 Task: Create a custom picklist field labeled 'Types of Insurance' and enter various insurance types, ensuring no duplicate values.
Action: Mouse moved to (603, 95)
Screenshot: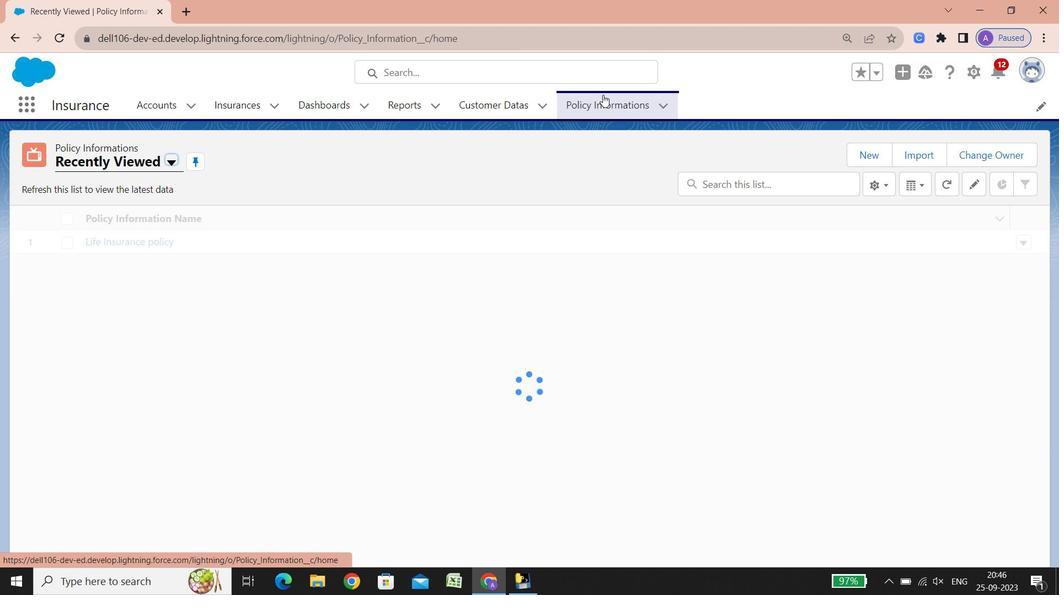 
Action: Mouse pressed left at (603, 95)
Screenshot: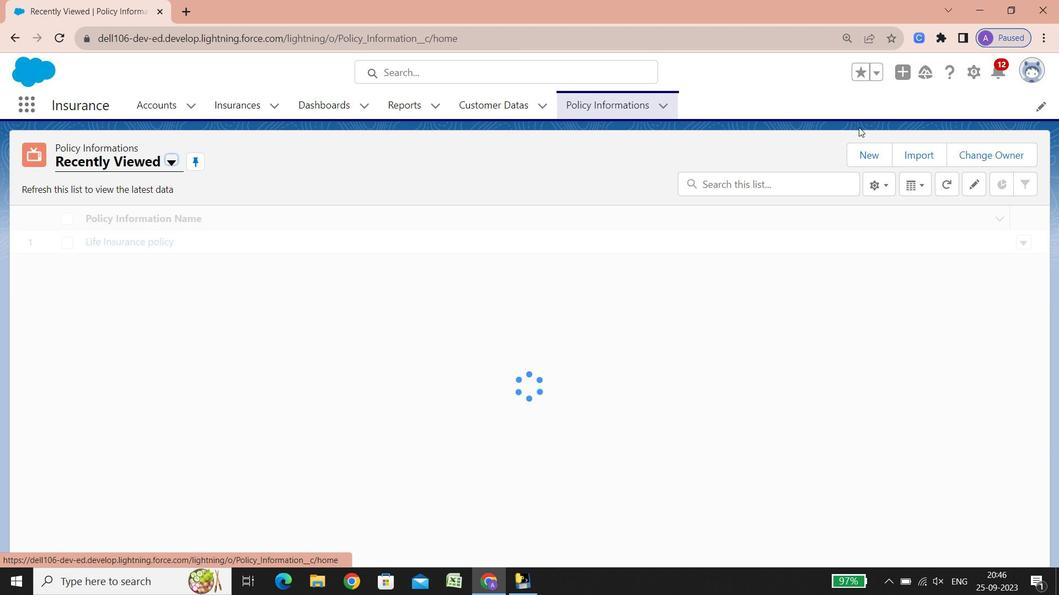 
Action: Mouse moved to (867, 152)
Screenshot: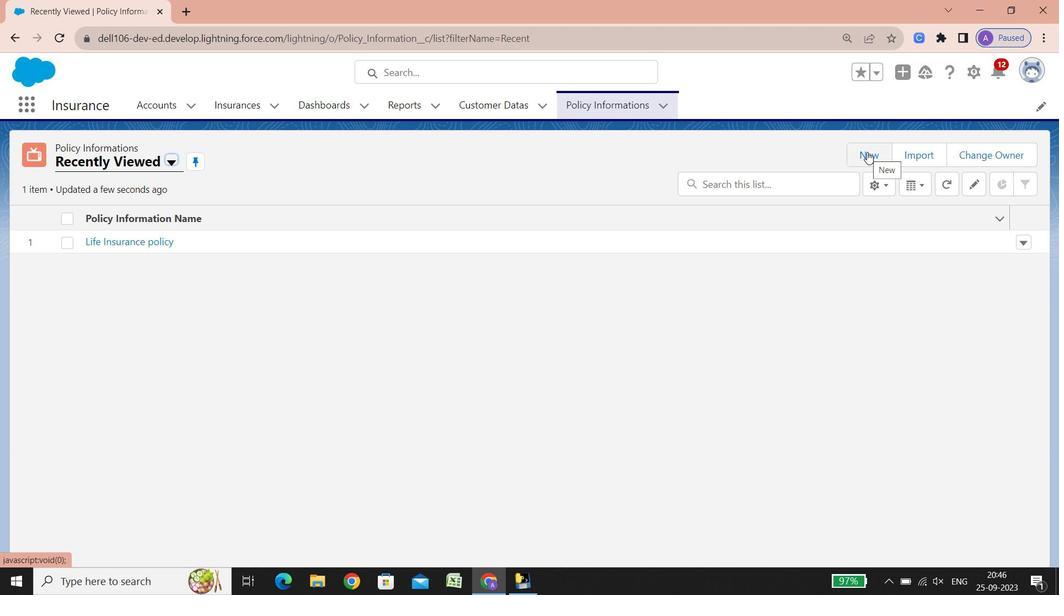
Action: Mouse pressed left at (867, 152)
Screenshot: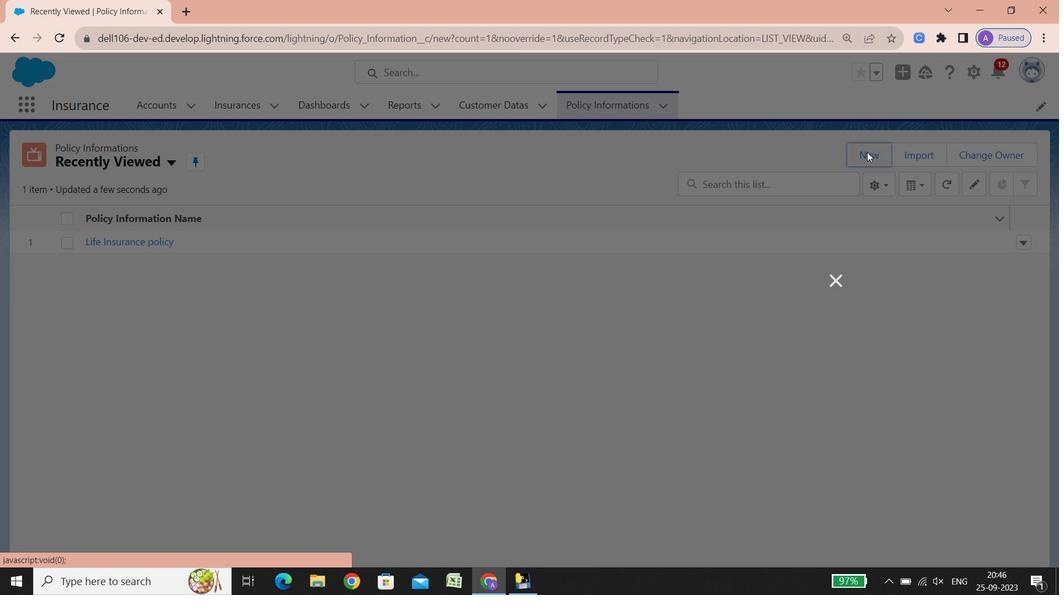 
Action: Mouse moved to (654, 301)
Screenshot: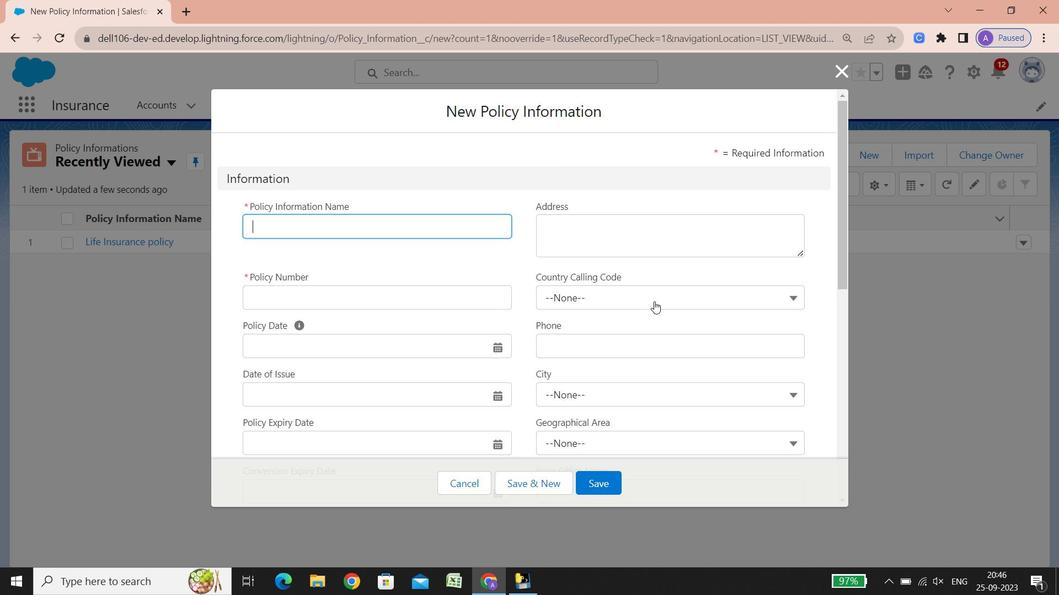 
Action: Mouse scrolled (654, 301) with delta (0, 0)
Screenshot: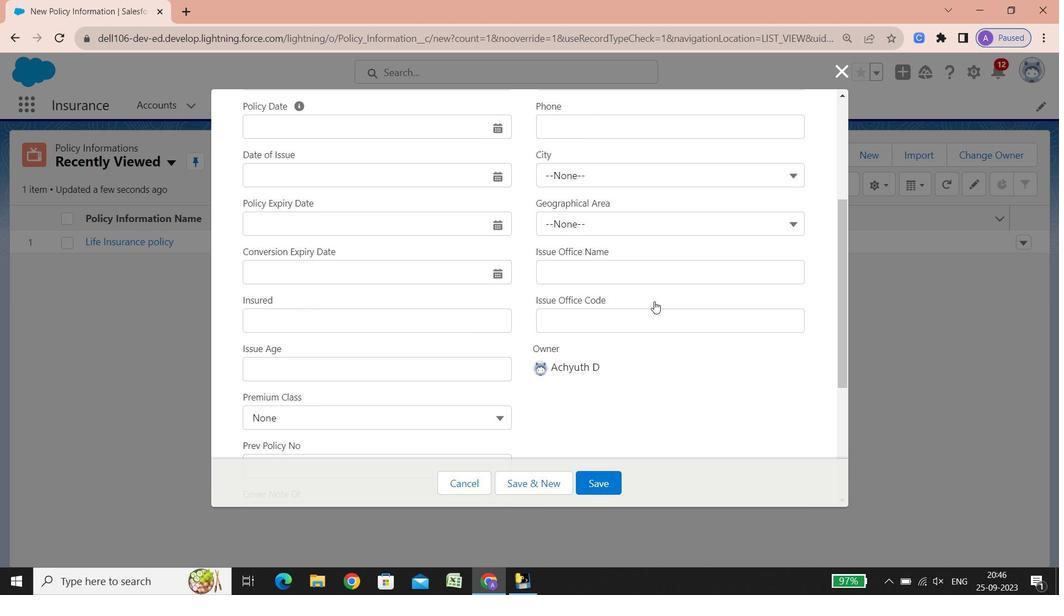 
Action: Mouse scrolled (654, 301) with delta (0, 0)
Screenshot: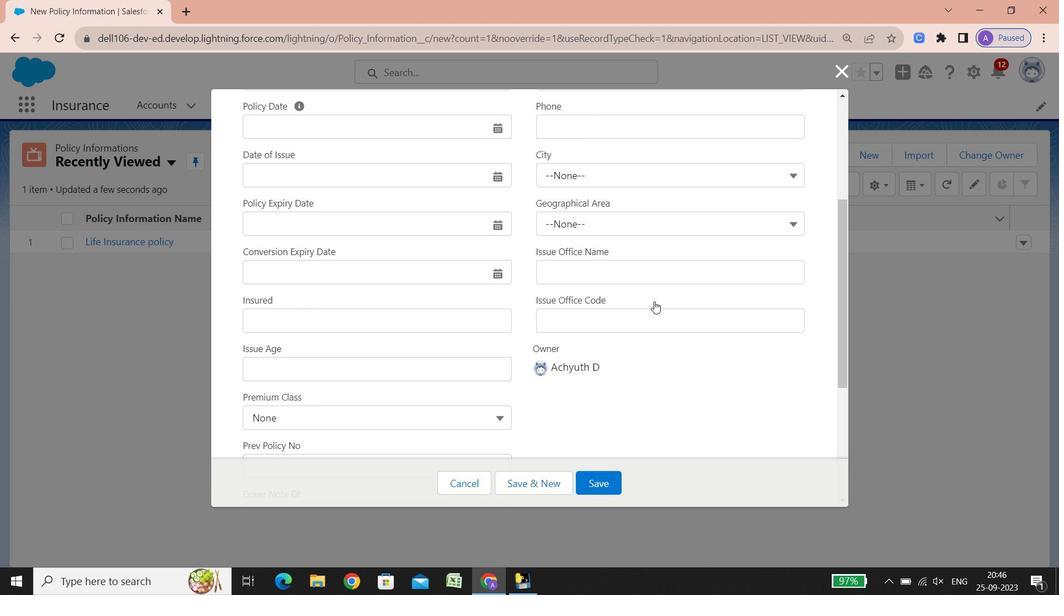 
Action: Mouse scrolled (654, 301) with delta (0, 0)
Screenshot: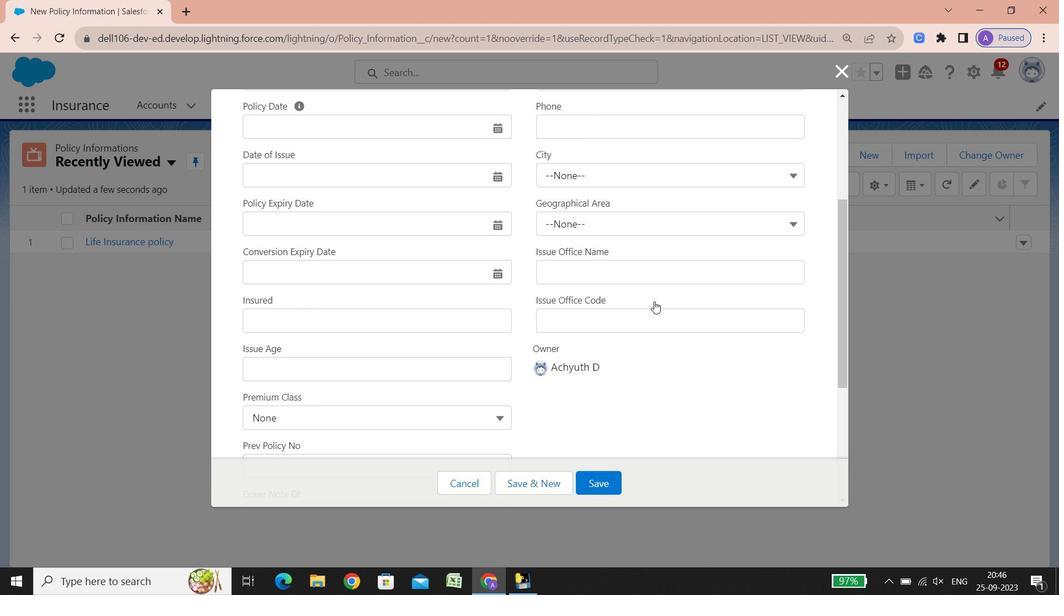 
Action: Mouse scrolled (654, 301) with delta (0, 0)
Screenshot: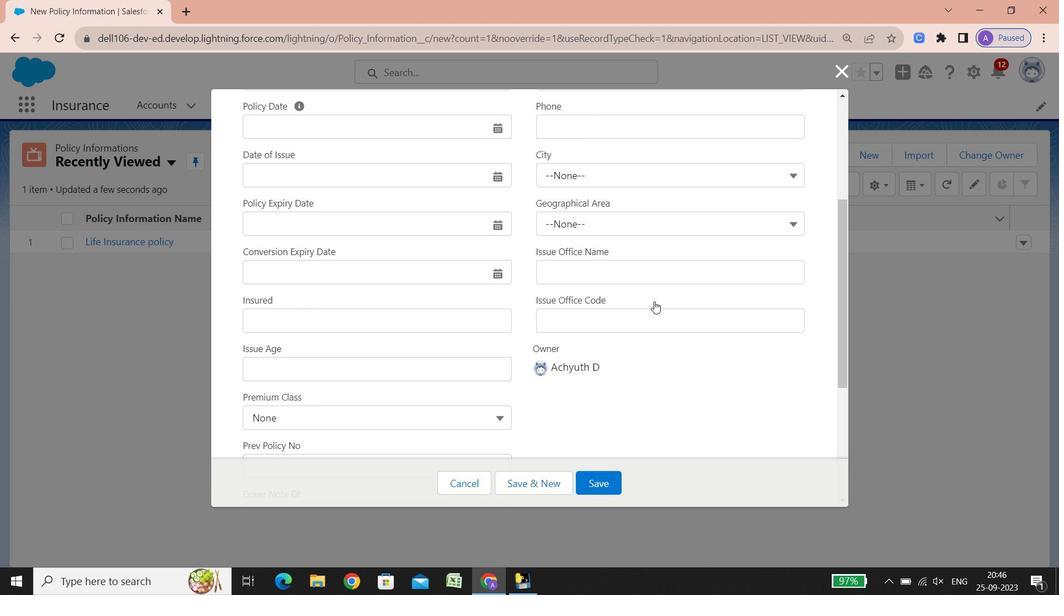 
Action: Mouse scrolled (654, 301) with delta (0, 0)
Screenshot: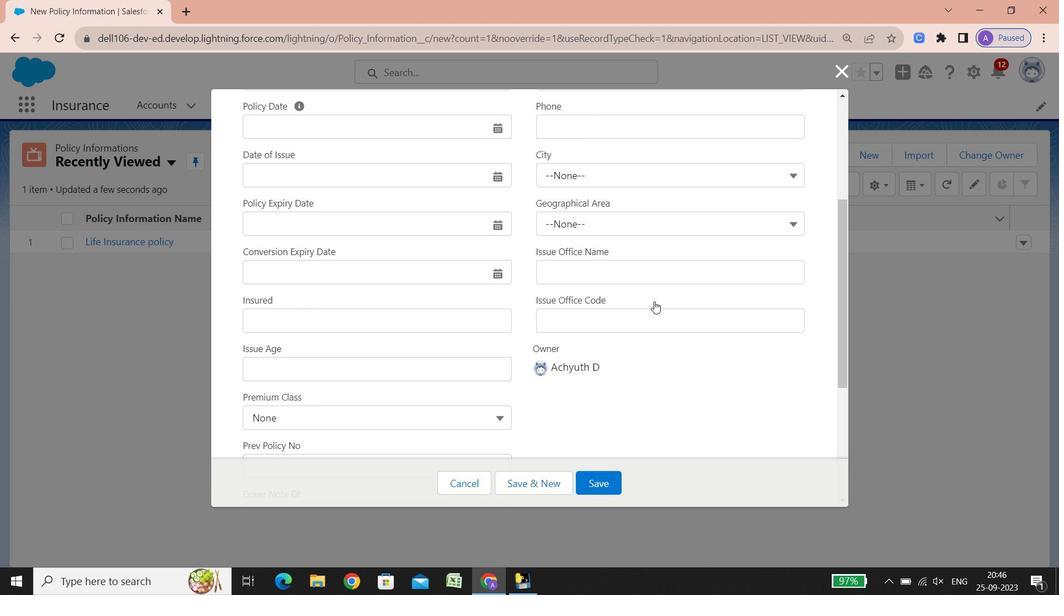 
Action: Mouse scrolled (654, 301) with delta (0, 0)
Screenshot: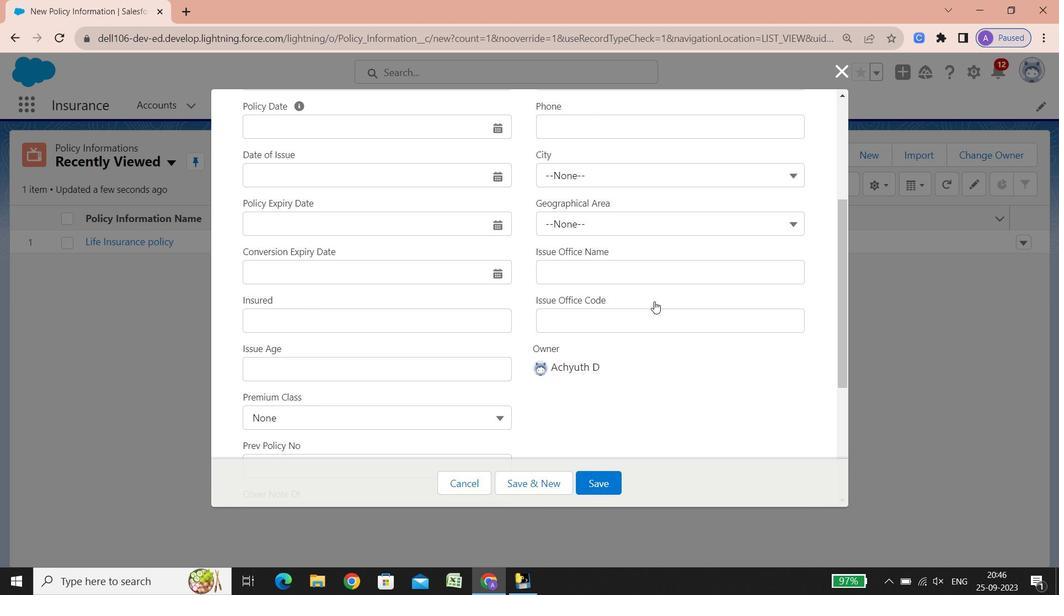 
Action: Mouse scrolled (654, 301) with delta (0, 0)
Screenshot: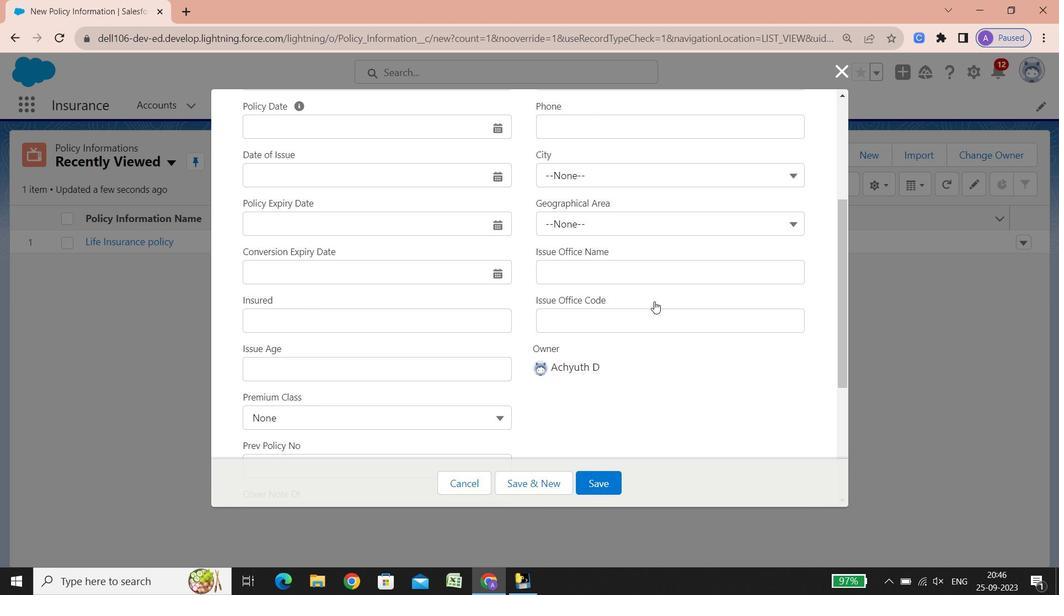 
Action: Mouse scrolled (654, 301) with delta (0, 0)
Screenshot: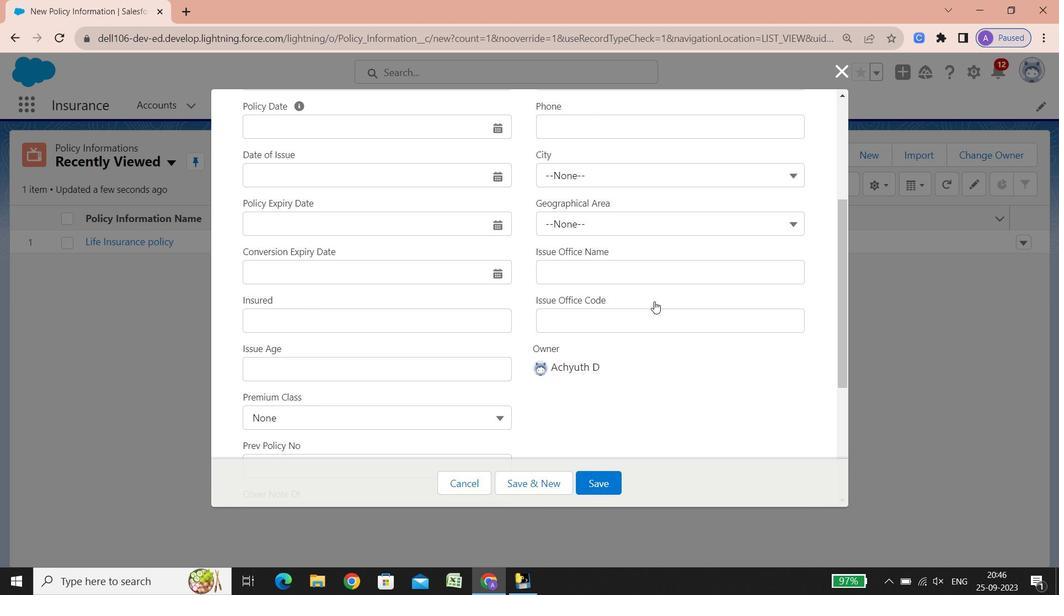 
Action: Mouse scrolled (654, 301) with delta (0, 0)
Screenshot: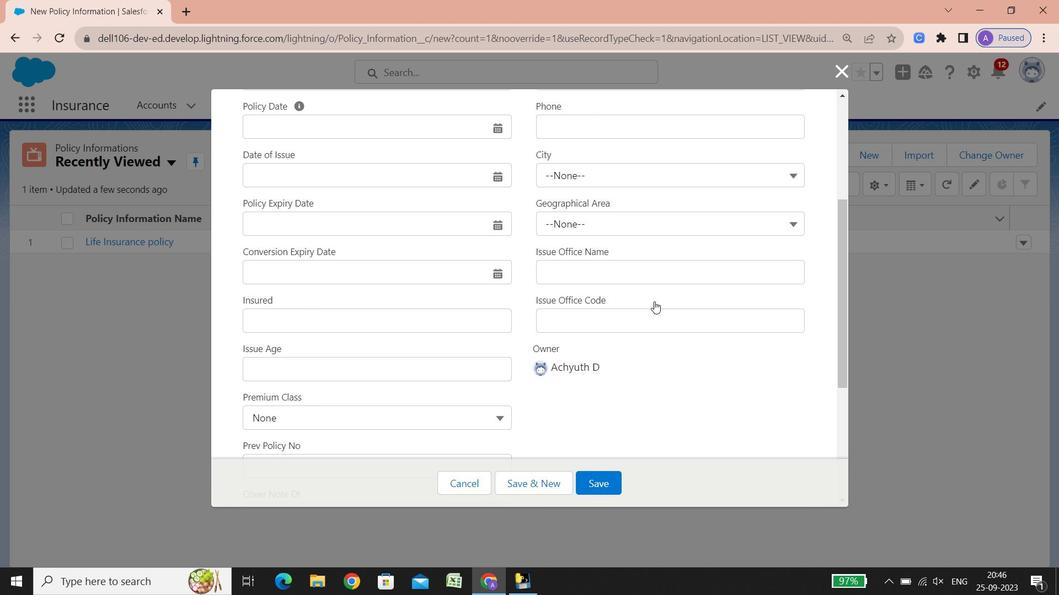 
Action: Mouse scrolled (654, 301) with delta (0, 0)
Screenshot: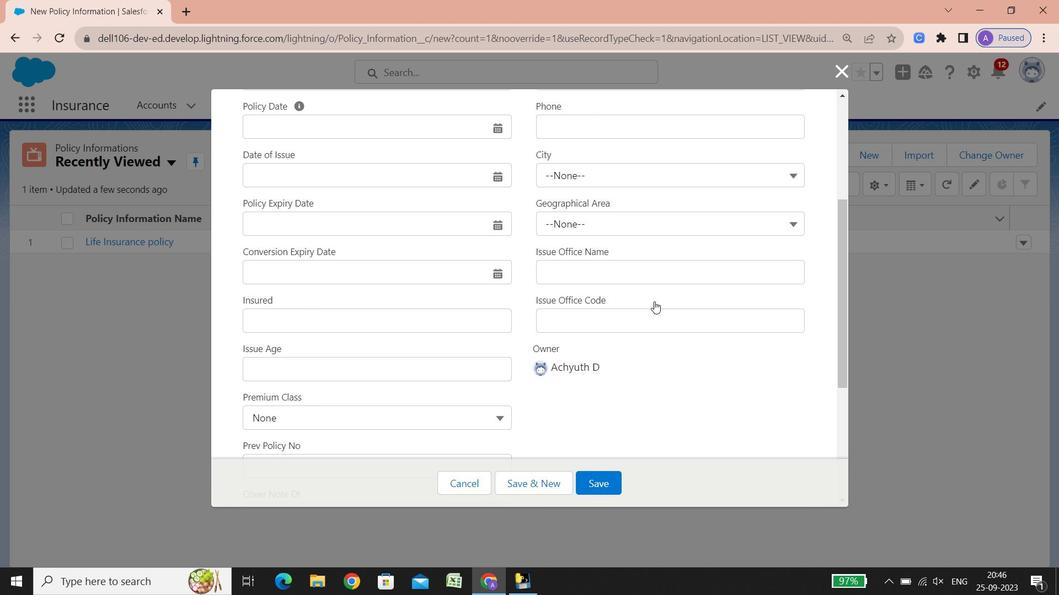 
Action: Mouse scrolled (654, 301) with delta (0, 0)
Screenshot: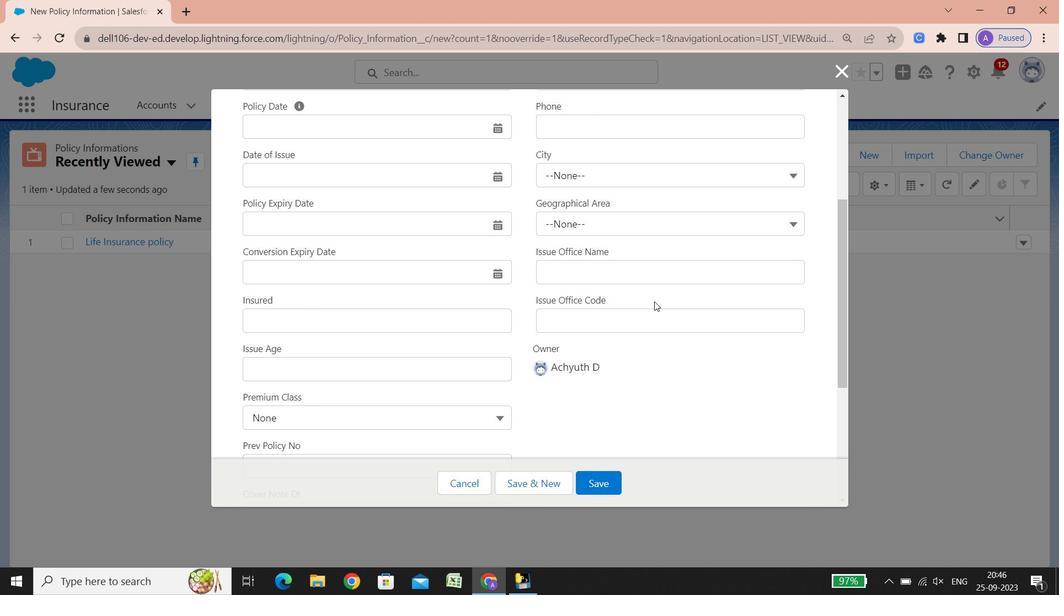 
Action: Mouse scrolled (654, 301) with delta (0, 0)
Screenshot: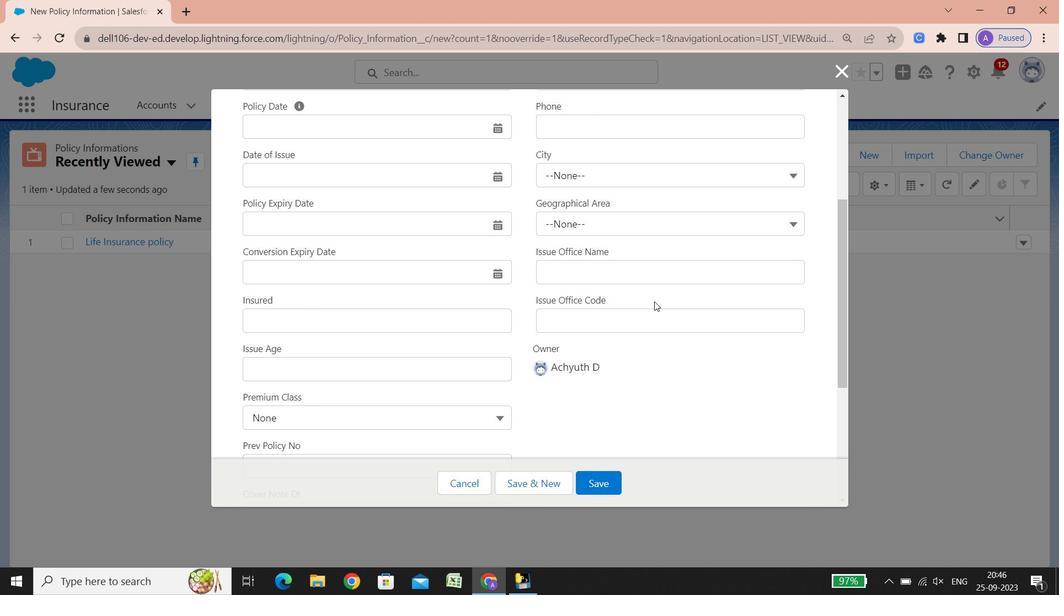
Action: Mouse scrolled (654, 301) with delta (0, 0)
Screenshot: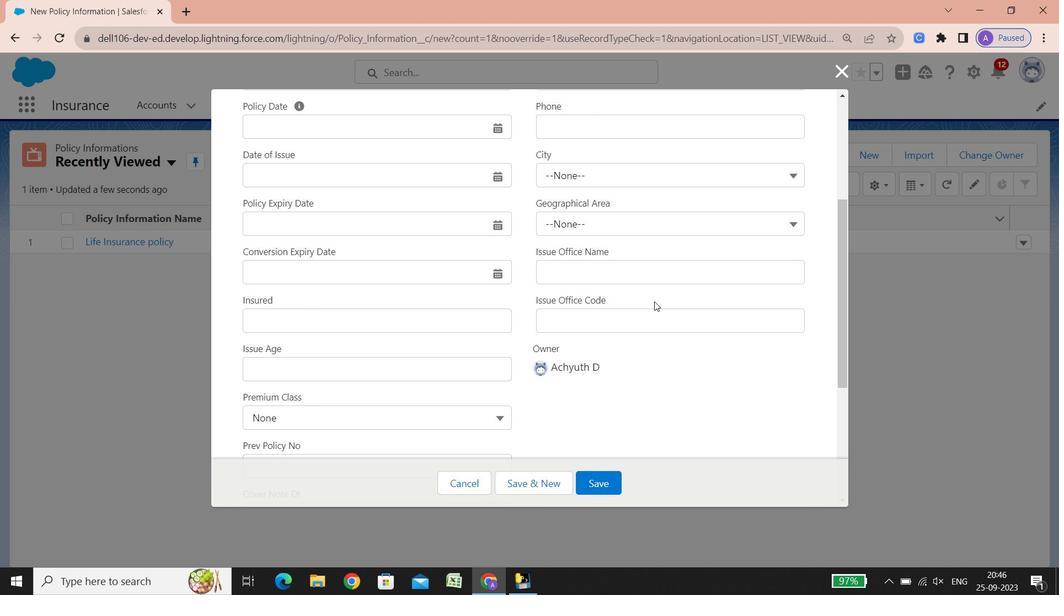
Action: Mouse scrolled (654, 301) with delta (0, 0)
Screenshot: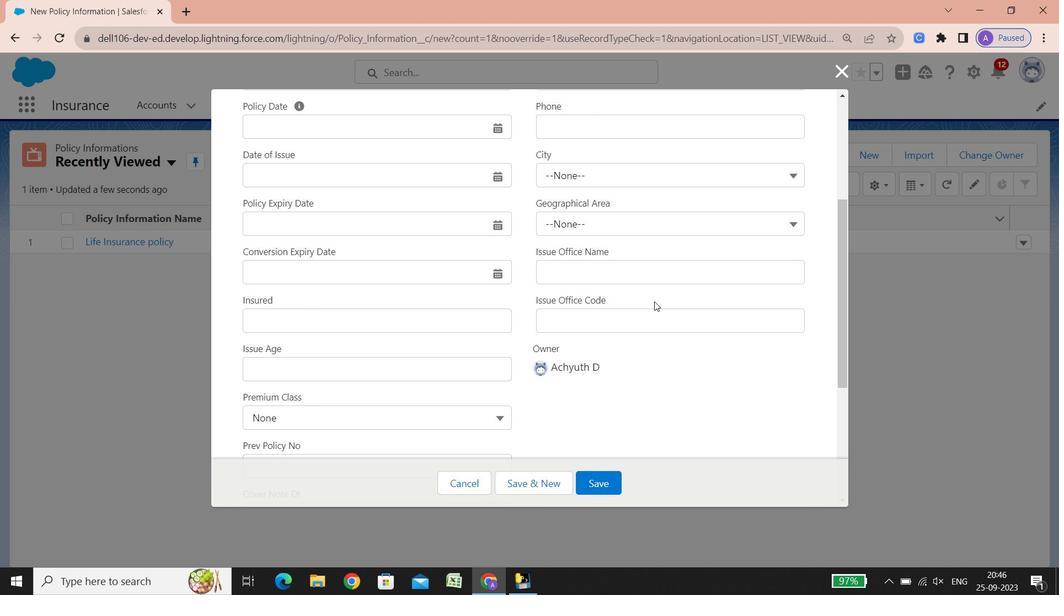 
Action: Mouse scrolled (654, 301) with delta (0, 0)
Screenshot: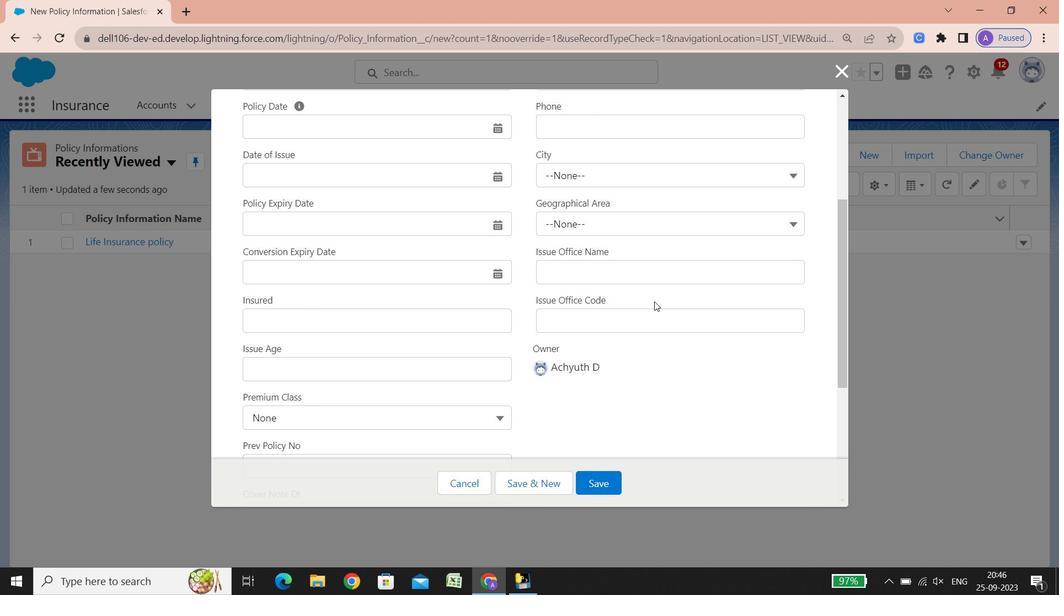 
Action: Mouse scrolled (654, 301) with delta (0, 0)
Screenshot: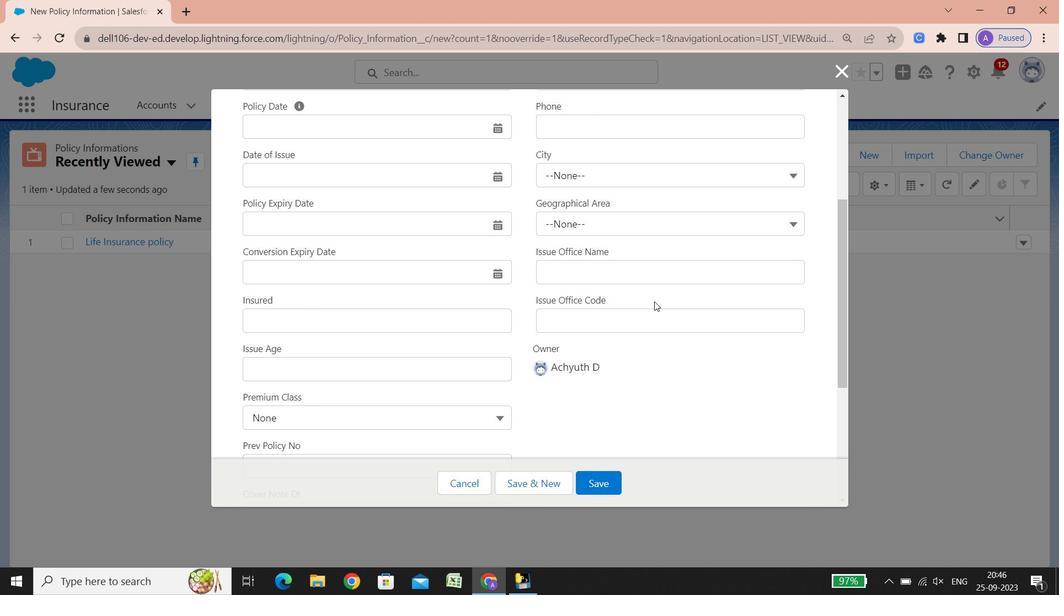 
Action: Mouse scrolled (654, 301) with delta (0, 0)
Screenshot: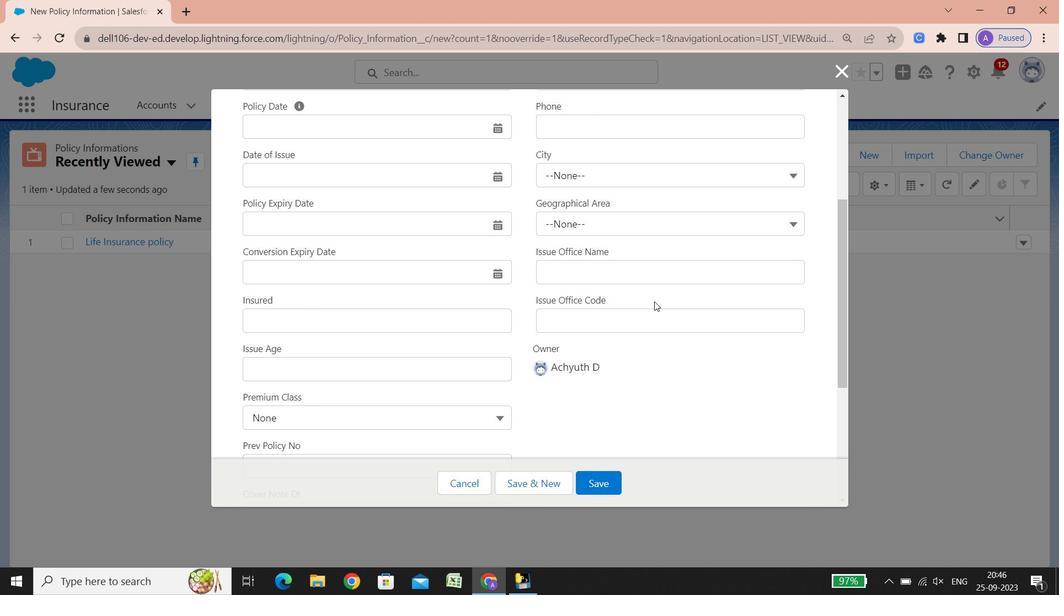 
Action: Mouse scrolled (654, 301) with delta (0, 0)
Screenshot: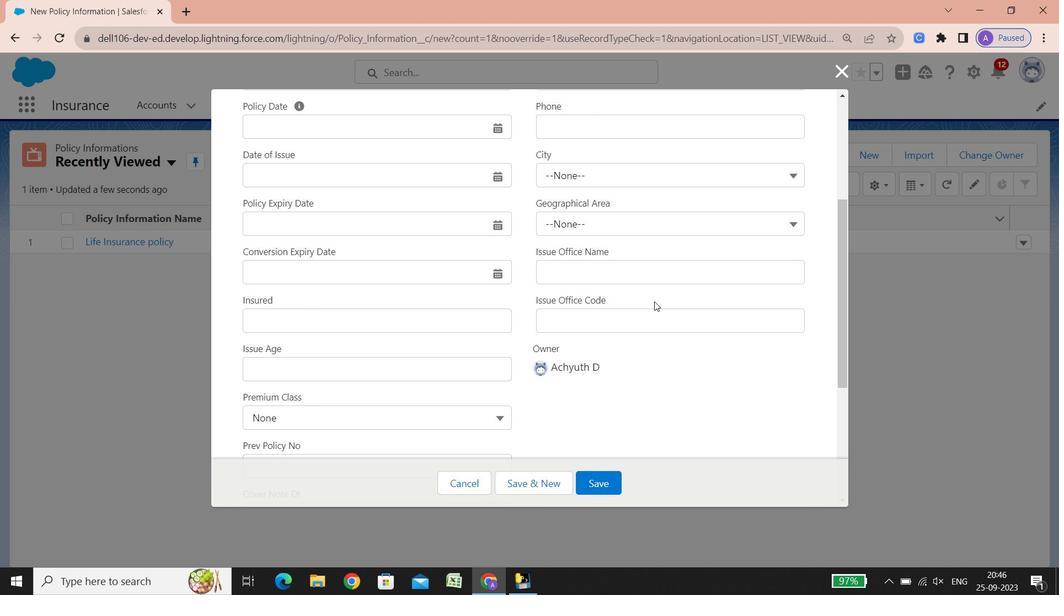 
Action: Mouse scrolled (654, 301) with delta (0, 0)
Screenshot: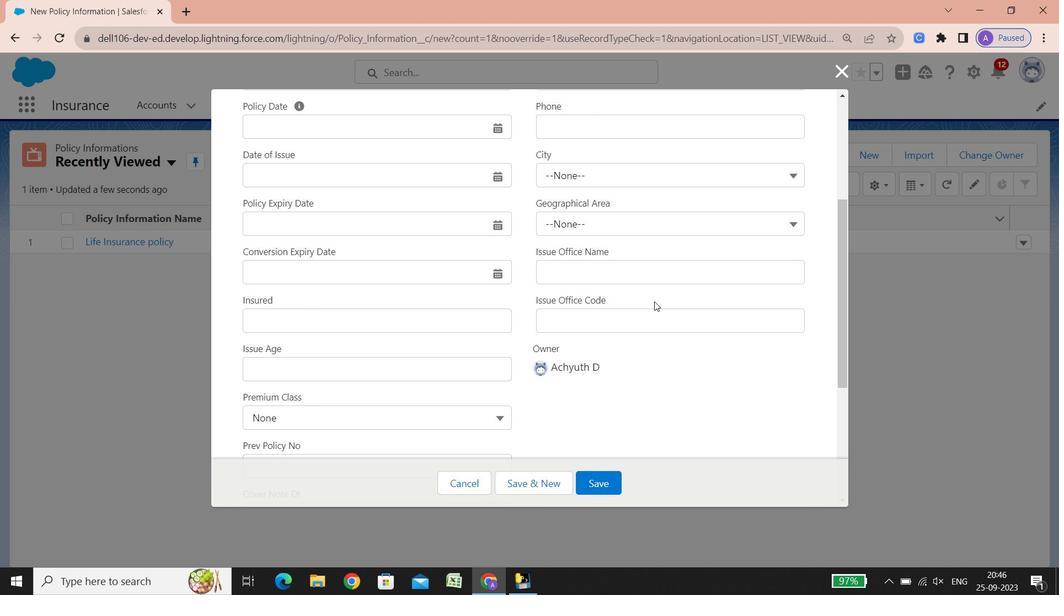 
Action: Mouse scrolled (654, 301) with delta (0, 0)
Screenshot: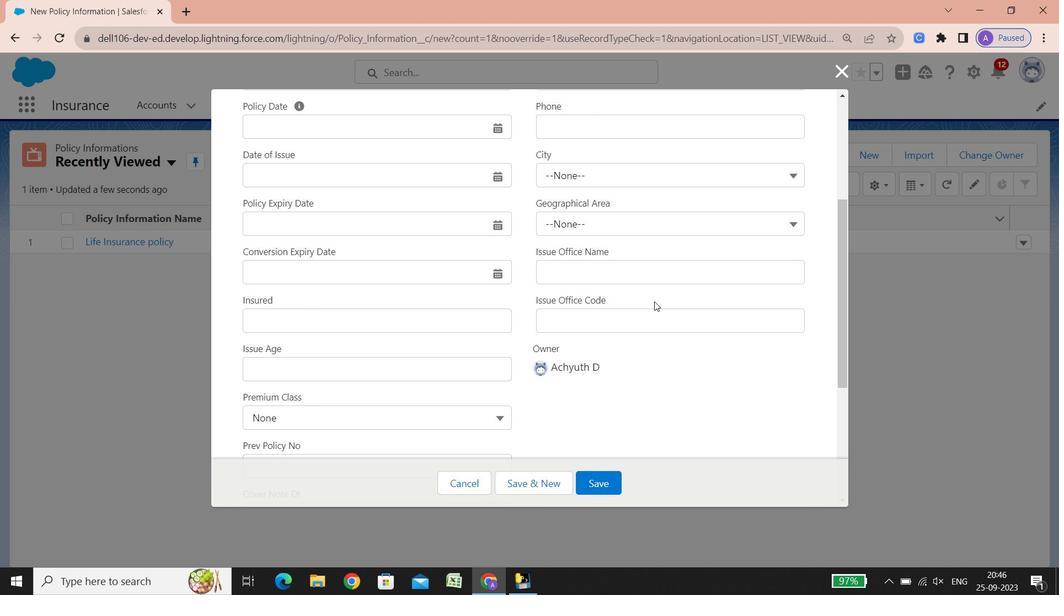 
Action: Mouse scrolled (654, 301) with delta (0, 0)
Screenshot: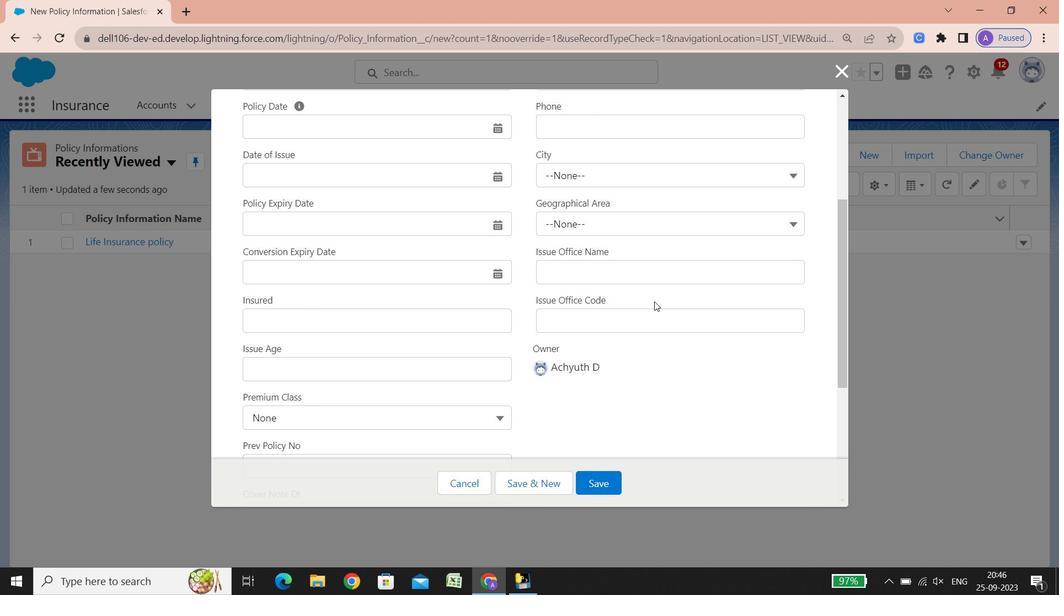 
Action: Mouse scrolled (654, 301) with delta (0, 0)
Screenshot: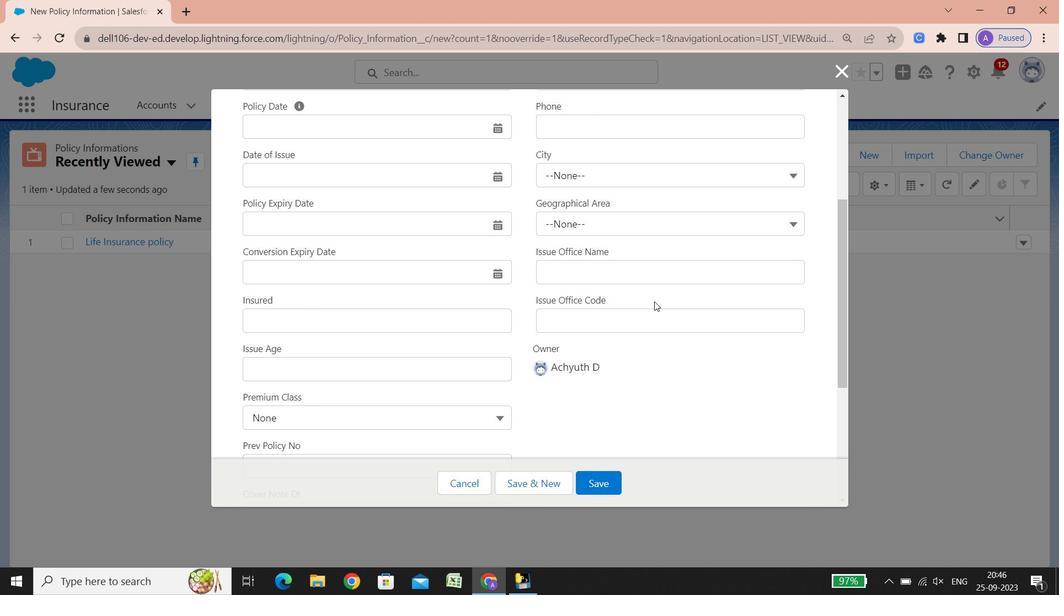 
Action: Mouse scrolled (654, 301) with delta (0, 0)
Screenshot: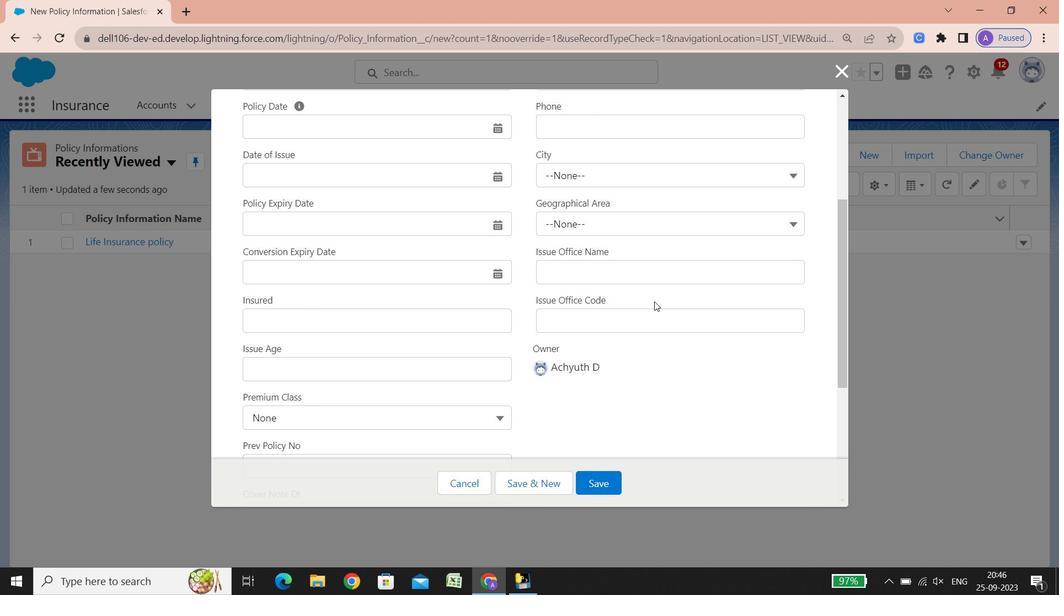 
Action: Mouse scrolled (654, 301) with delta (0, 0)
Screenshot: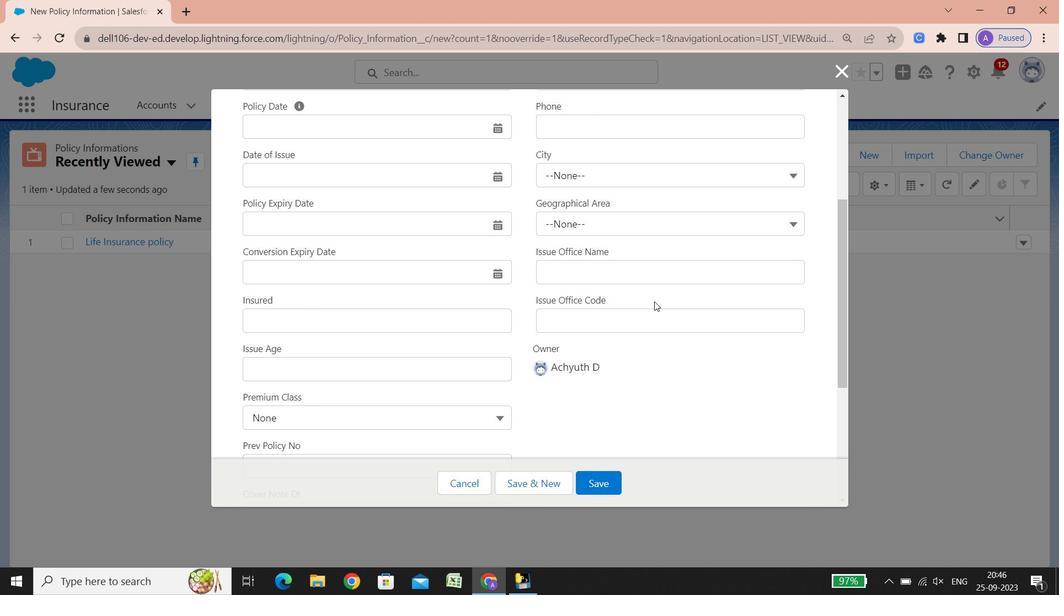 
Action: Mouse scrolled (654, 301) with delta (0, 0)
Screenshot: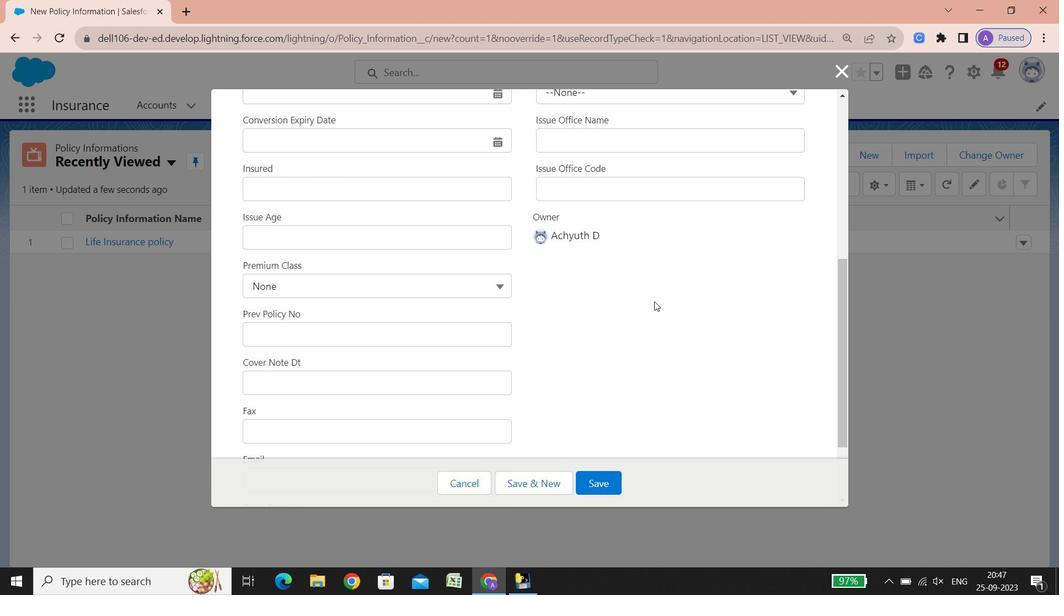 
Action: Mouse scrolled (654, 301) with delta (0, 0)
Screenshot: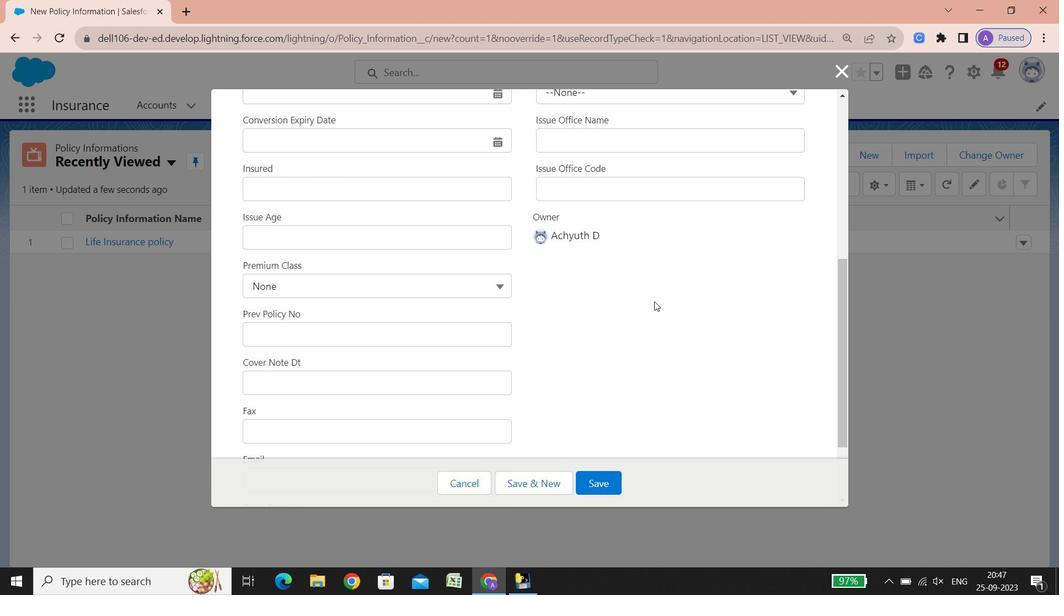 
Action: Mouse scrolled (654, 301) with delta (0, 0)
Screenshot: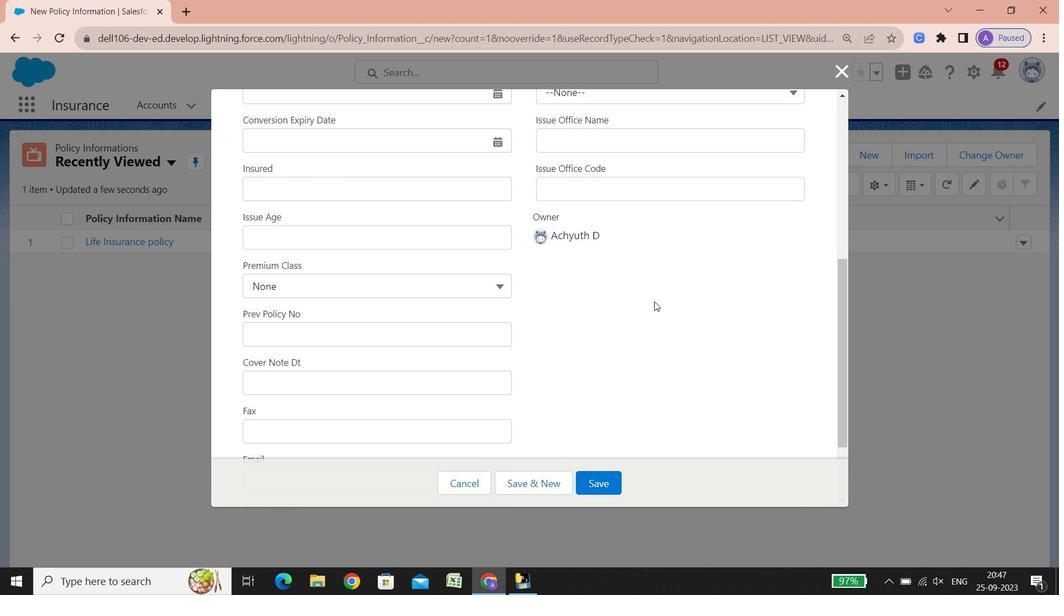 
Action: Mouse scrolled (654, 301) with delta (0, 0)
Screenshot: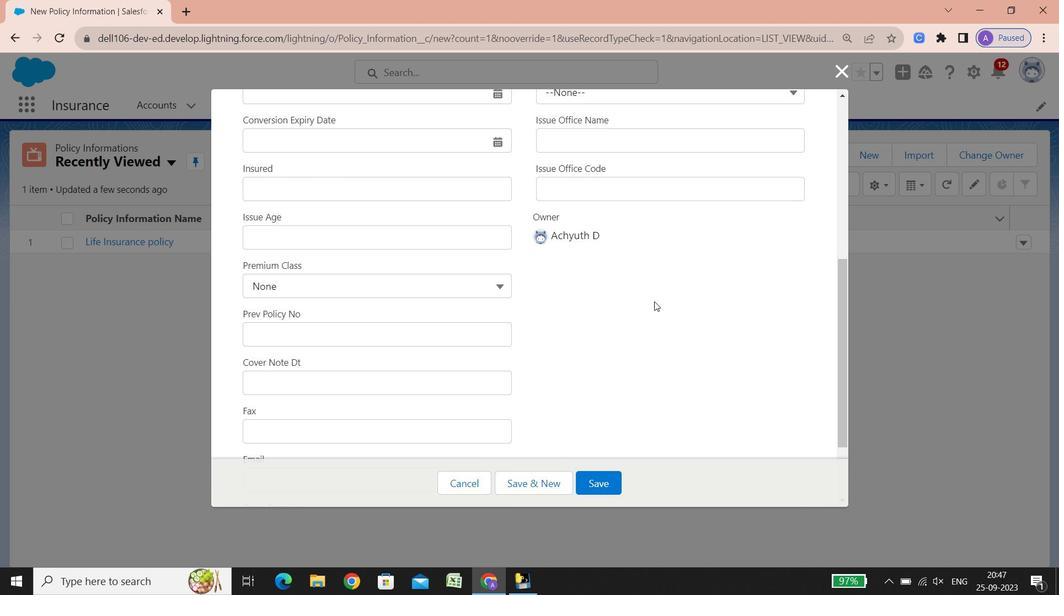 
Action: Mouse scrolled (654, 301) with delta (0, 0)
Screenshot: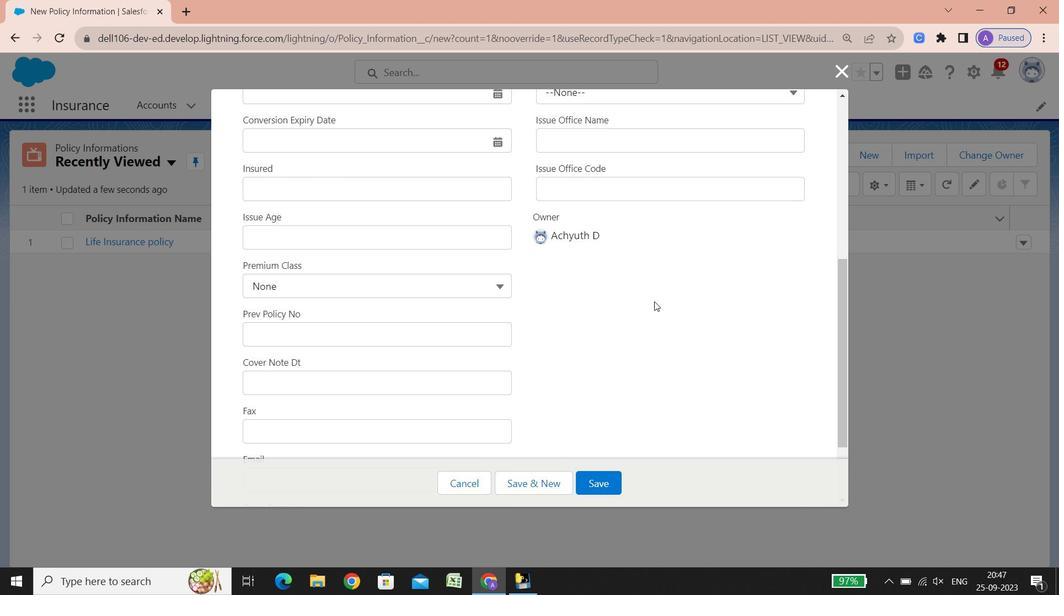 
Action: Mouse scrolled (654, 301) with delta (0, 0)
Screenshot: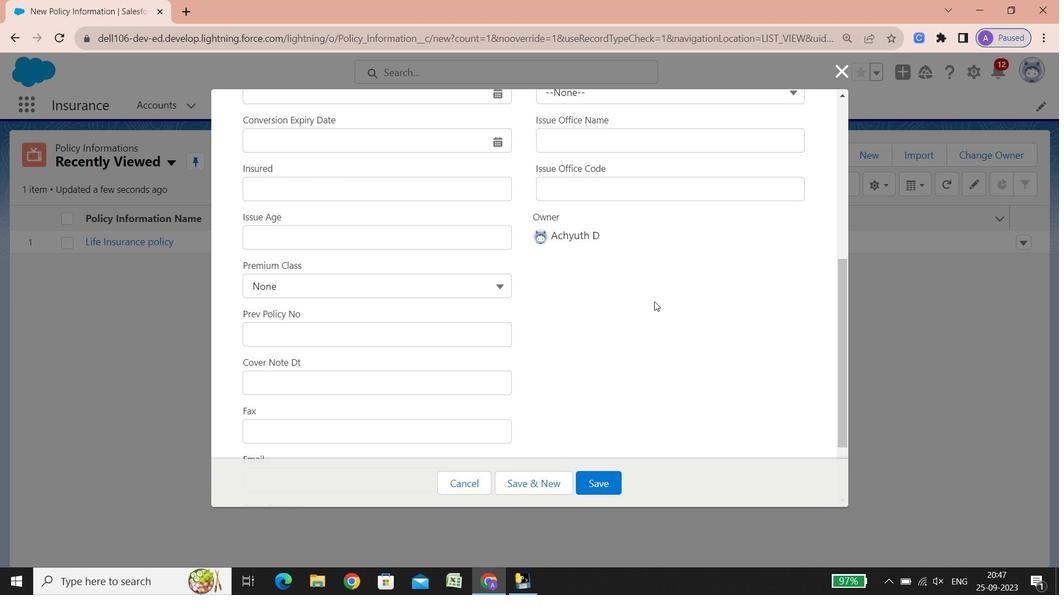 
Action: Mouse scrolled (654, 301) with delta (0, 0)
Screenshot: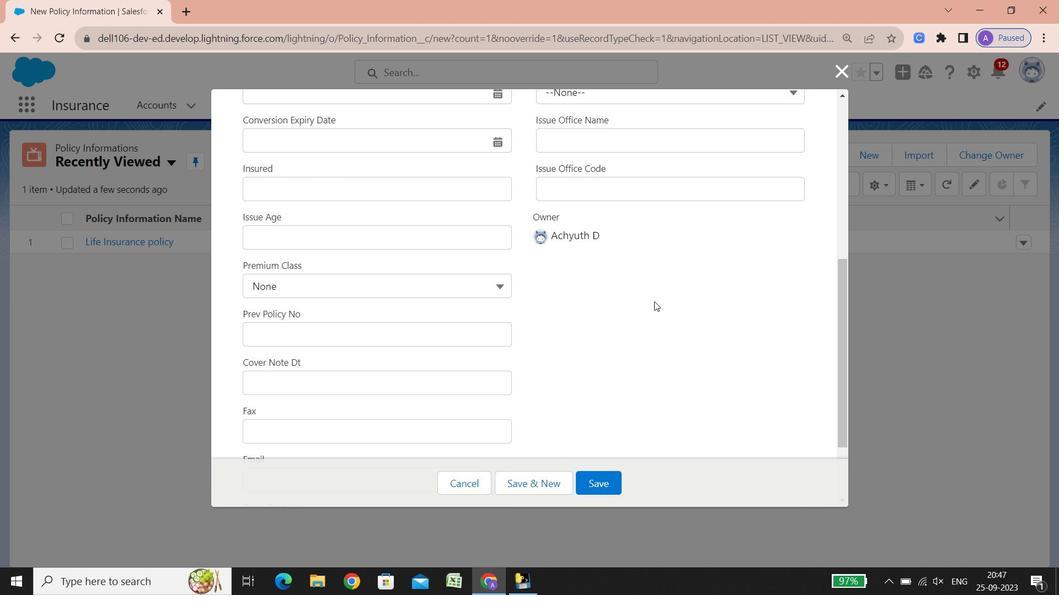 
Action: Mouse scrolled (654, 301) with delta (0, 0)
Screenshot: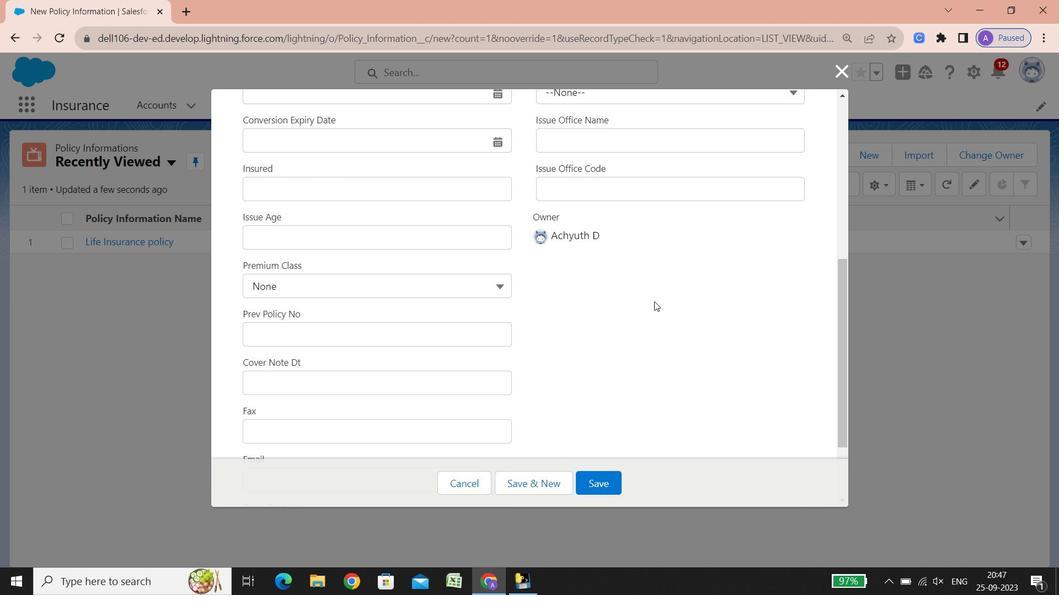 
Action: Mouse scrolled (654, 301) with delta (0, 0)
Screenshot: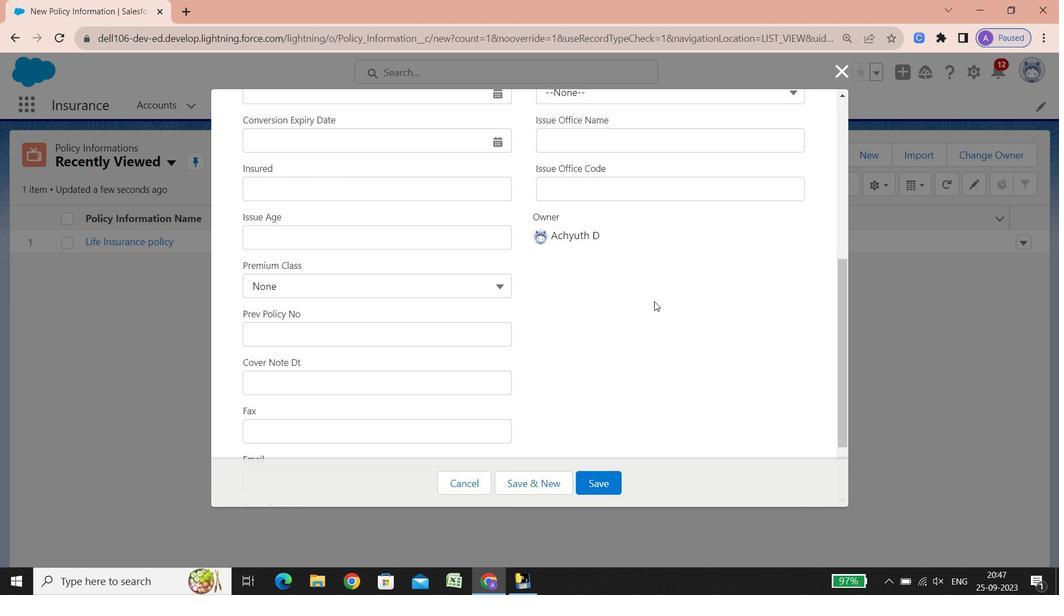 
Action: Mouse scrolled (654, 301) with delta (0, 0)
Screenshot: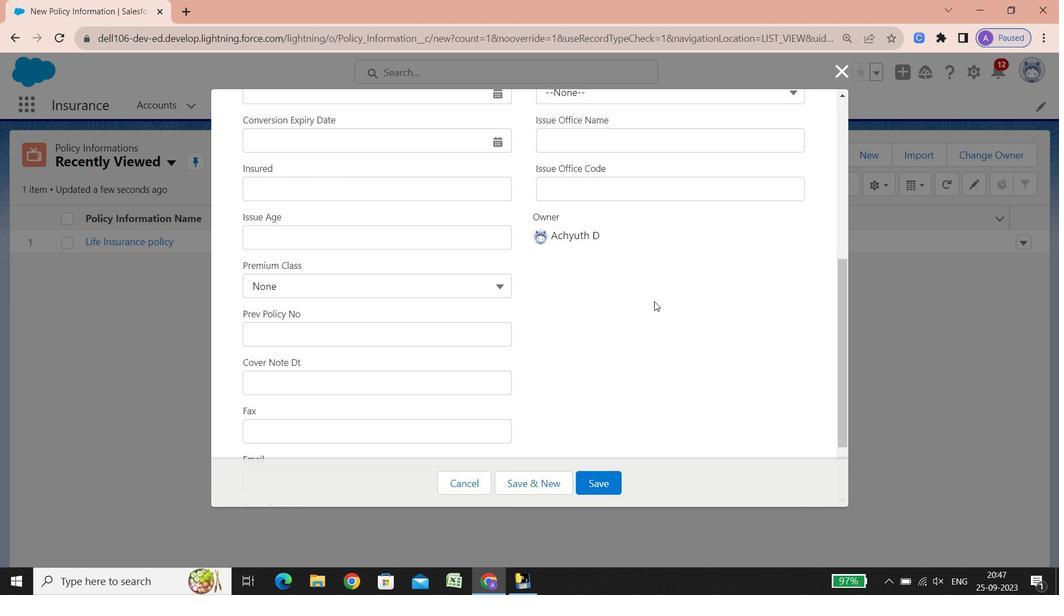 
Action: Mouse scrolled (654, 301) with delta (0, 0)
Screenshot: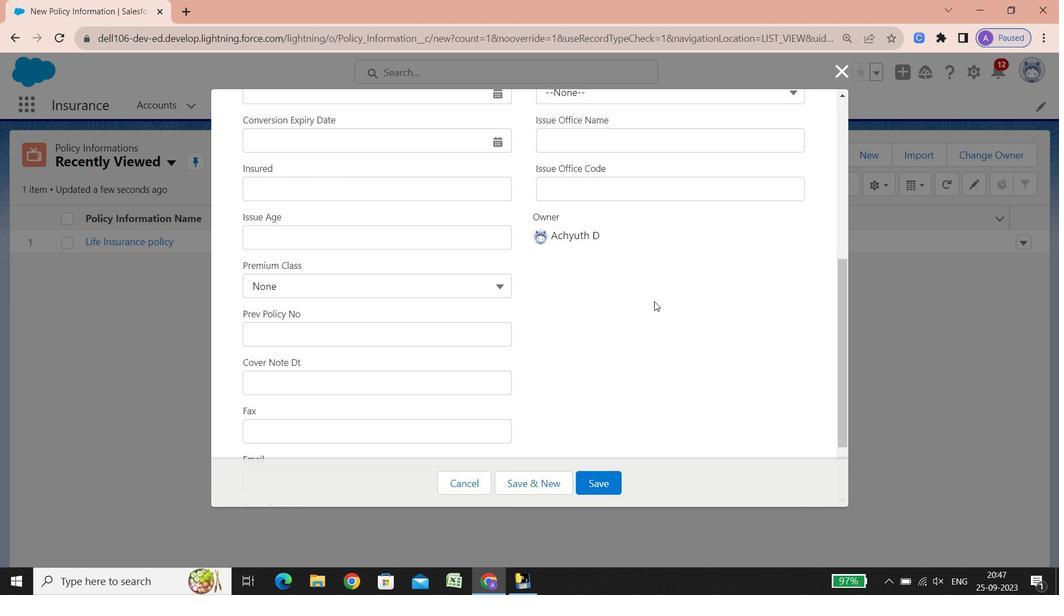 
Action: Mouse scrolled (654, 301) with delta (0, 0)
Screenshot: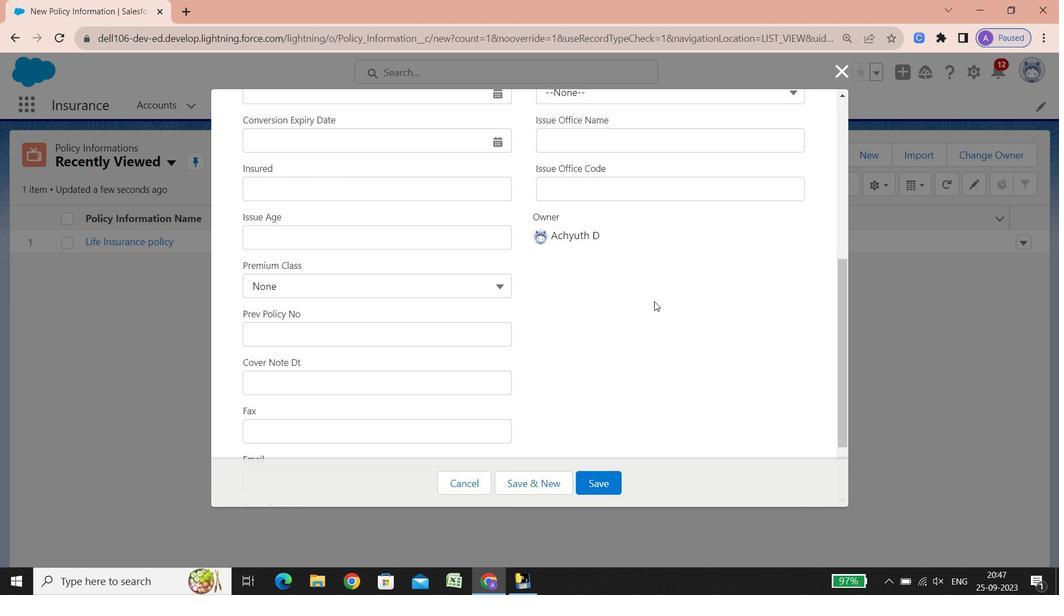 
Action: Mouse scrolled (654, 301) with delta (0, 0)
Screenshot: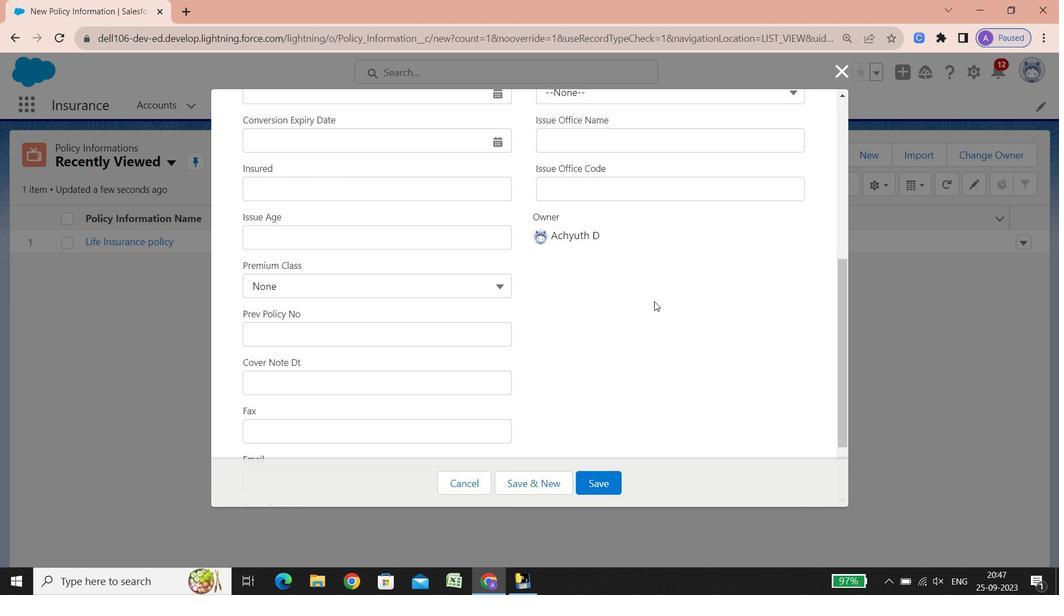 
Action: Mouse scrolled (654, 301) with delta (0, 0)
Screenshot: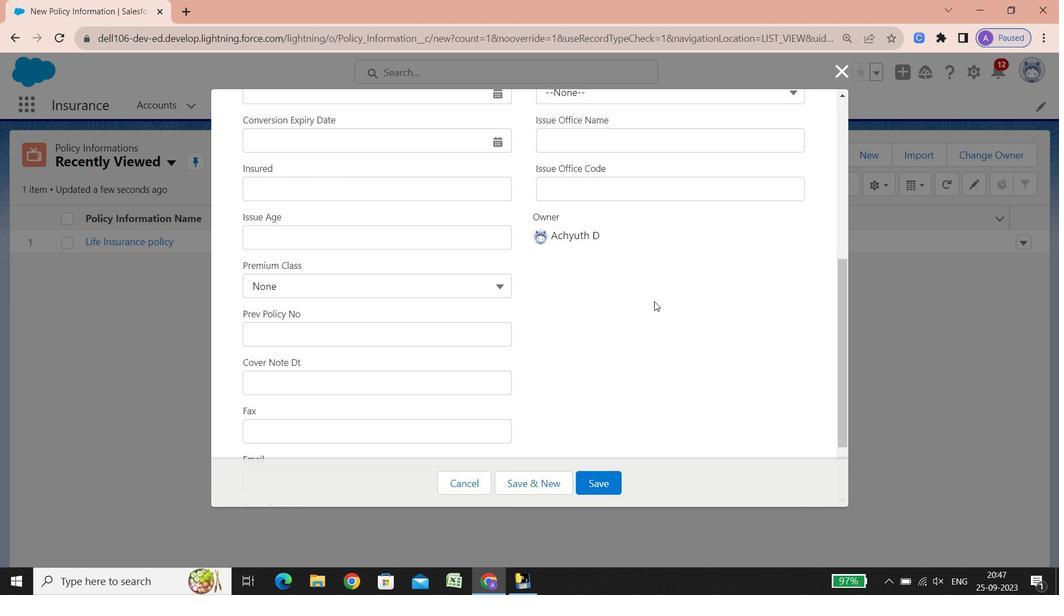 
Action: Mouse scrolled (654, 301) with delta (0, 0)
Screenshot: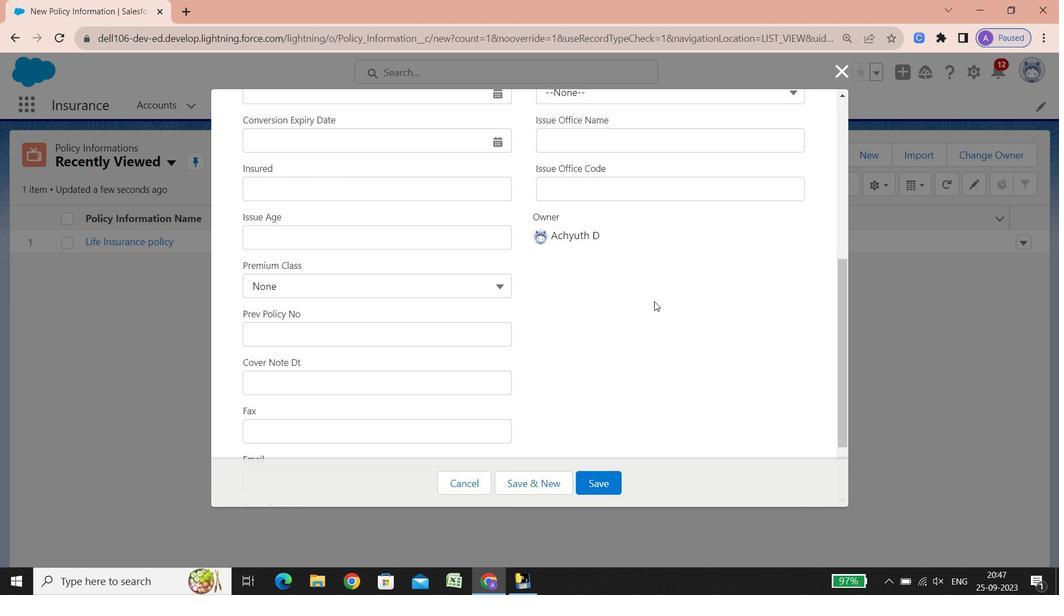 
Action: Mouse scrolled (654, 301) with delta (0, 0)
Screenshot: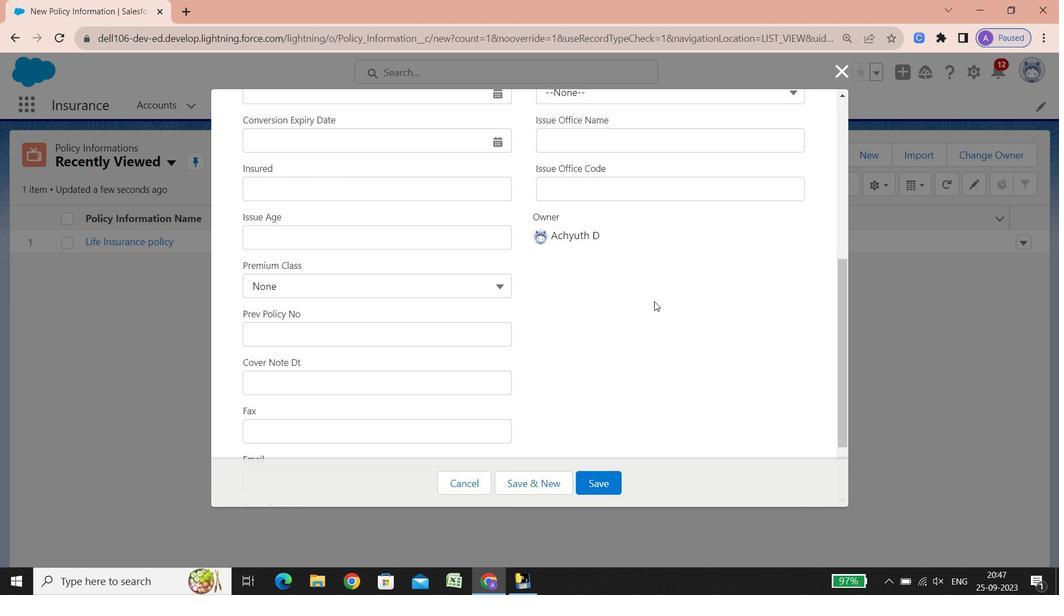 
Action: Mouse scrolled (654, 301) with delta (0, 0)
Screenshot: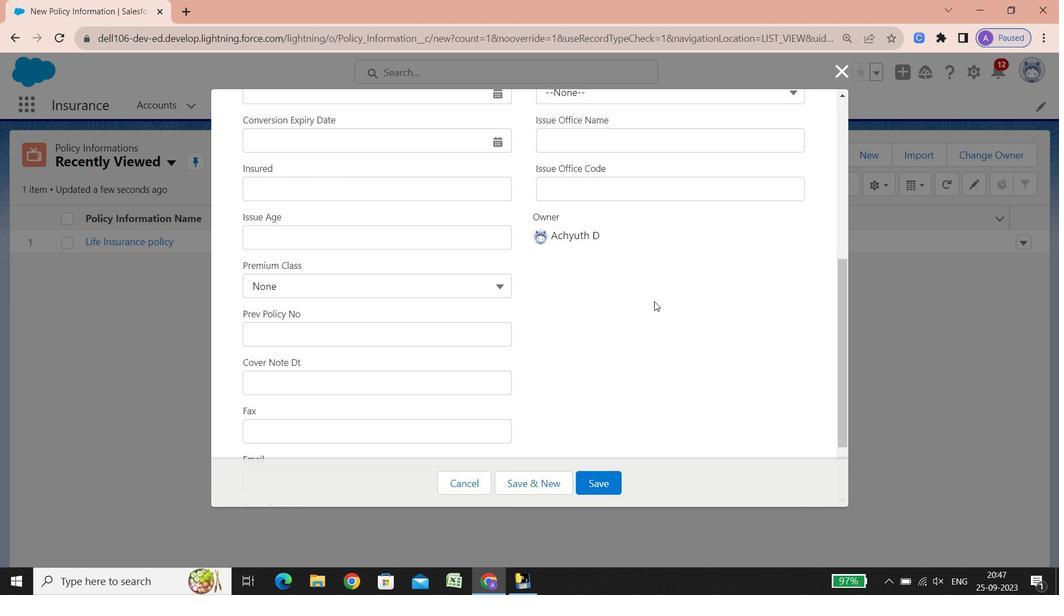 
Action: Mouse scrolled (654, 301) with delta (0, 0)
Screenshot: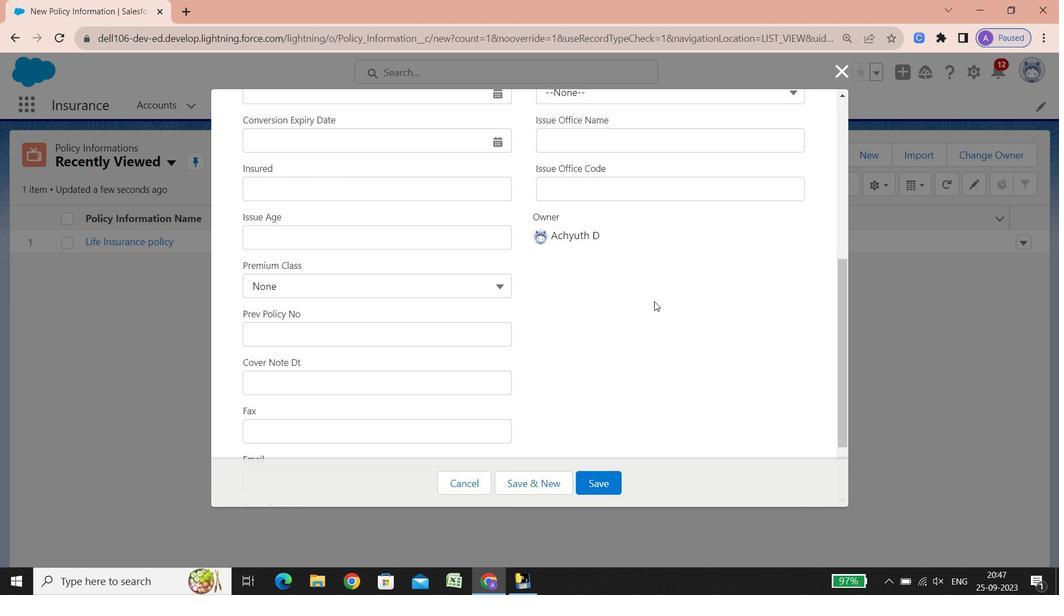 
Action: Mouse scrolled (654, 301) with delta (0, 0)
Screenshot: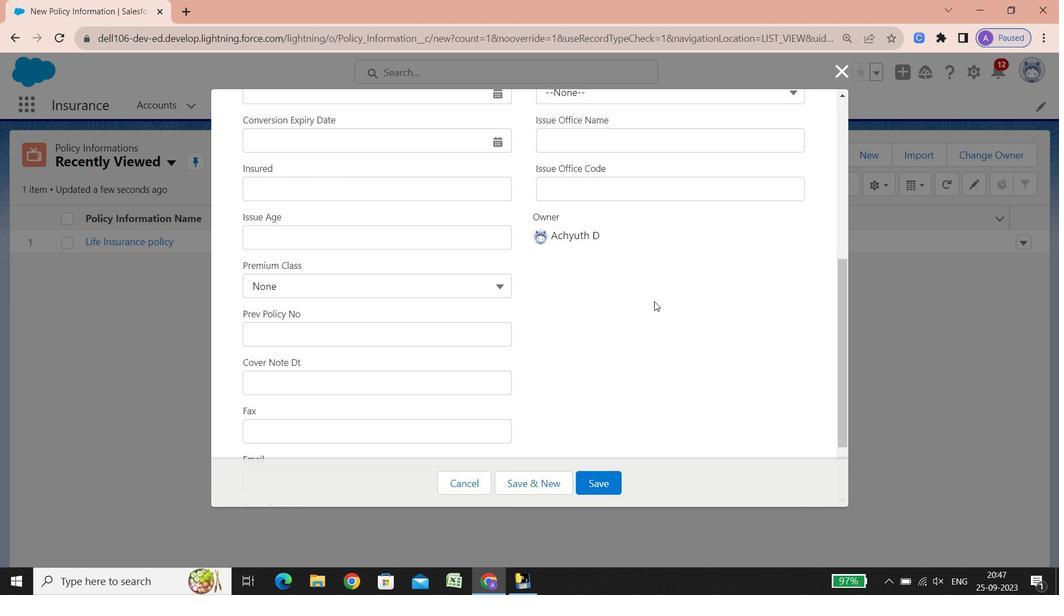 
Action: Mouse scrolled (654, 301) with delta (0, 0)
Screenshot: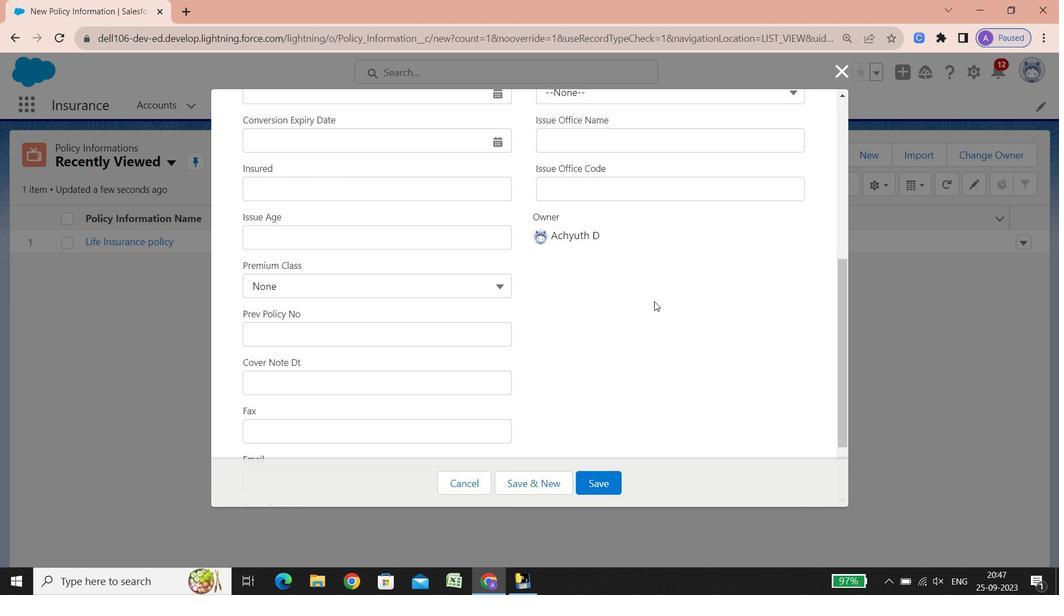
Action: Mouse scrolled (654, 301) with delta (0, 0)
Screenshot: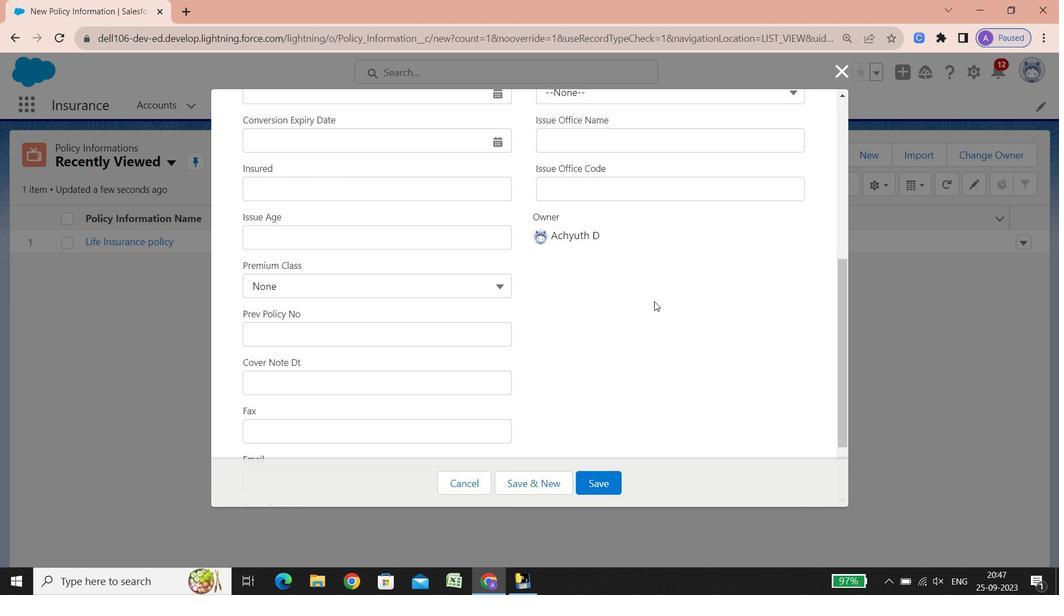 
Action: Mouse scrolled (654, 301) with delta (0, 0)
Screenshot: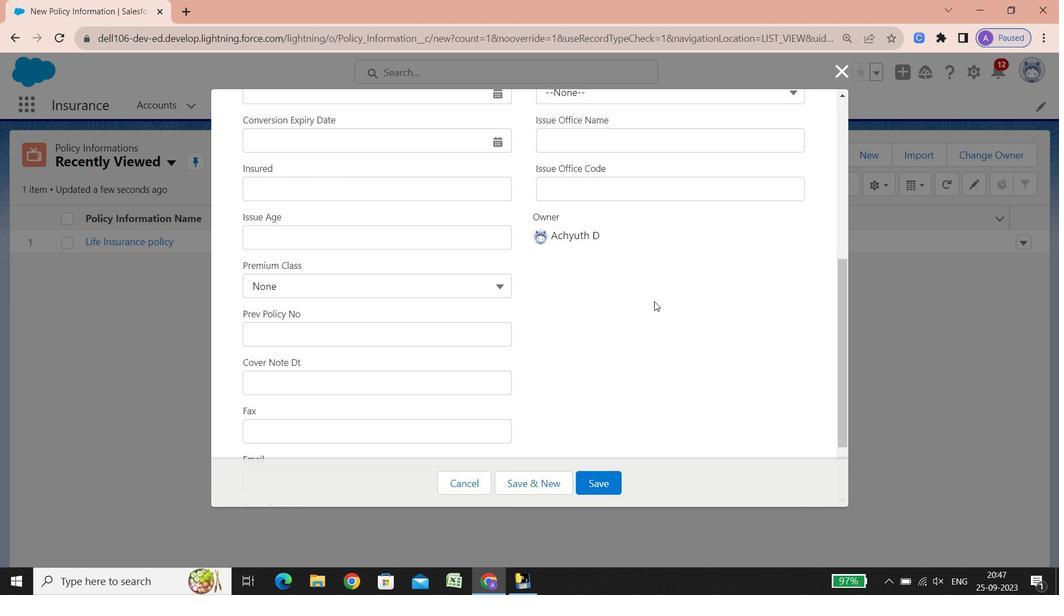 
Action: Mouse scrolled (654, 301) with delta (0, 0)
Screenshot: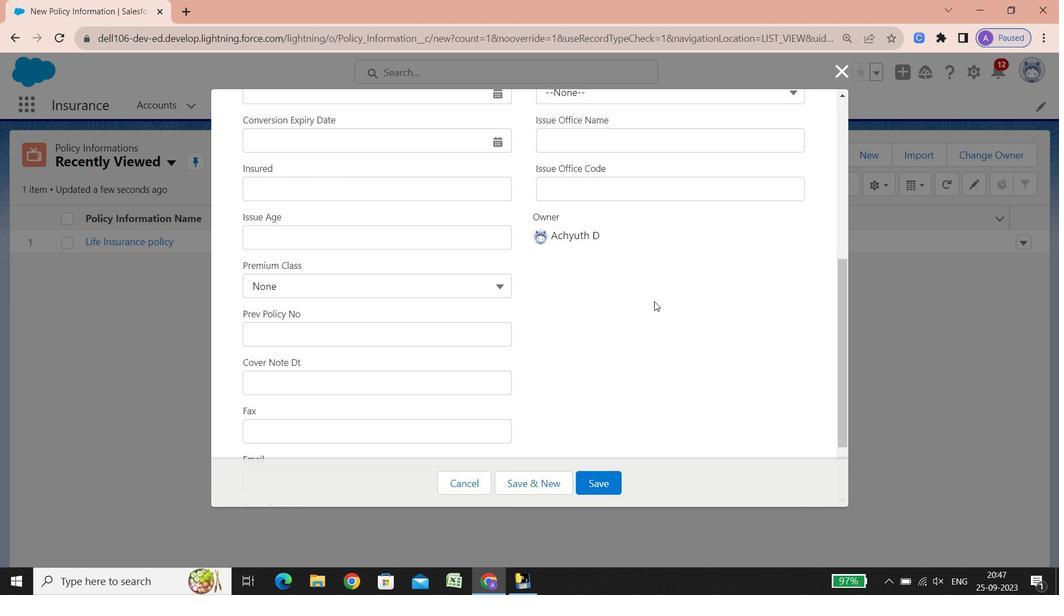 
Action: Mouse scrolled (654, 301) with delta (0, 0)
Screenshot: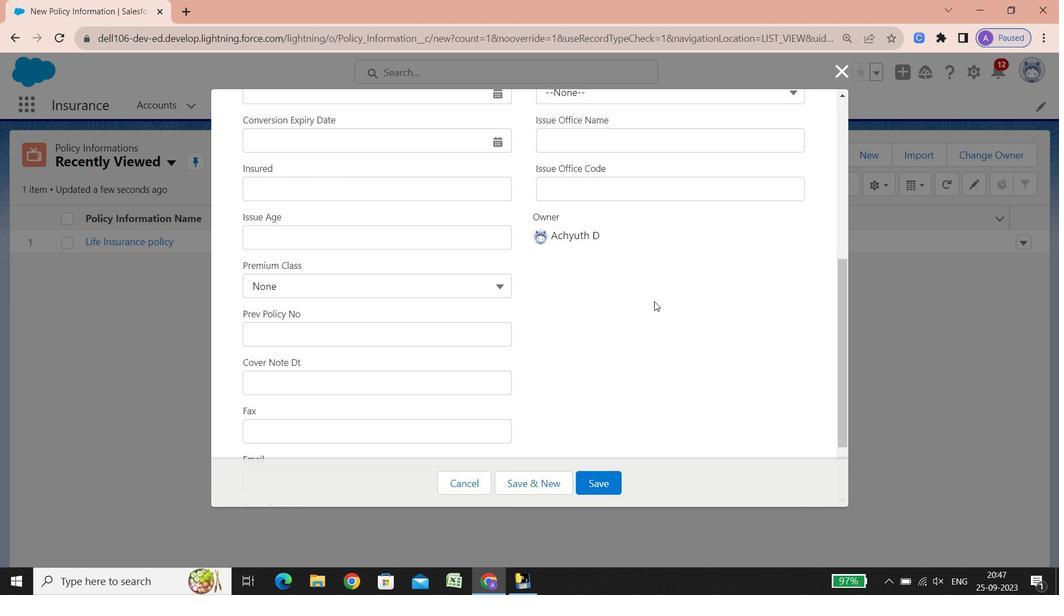 
Action: Mouse scrolled (654, 301) with delta (0, 0)
Screenshot: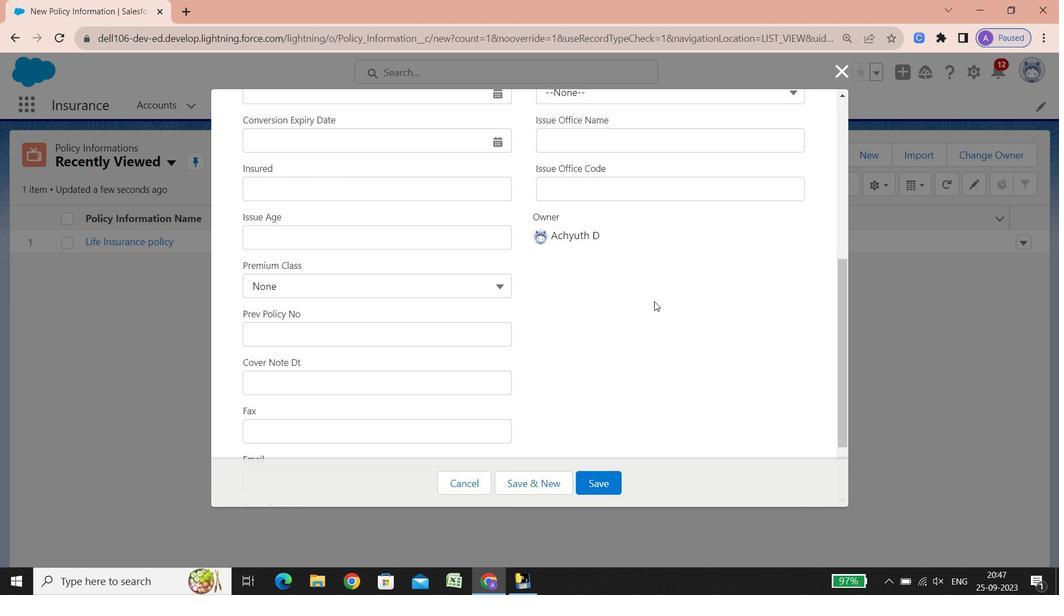 
Action: Mouse scrolled (654, 301) with delta (0, 0)
Screenshot: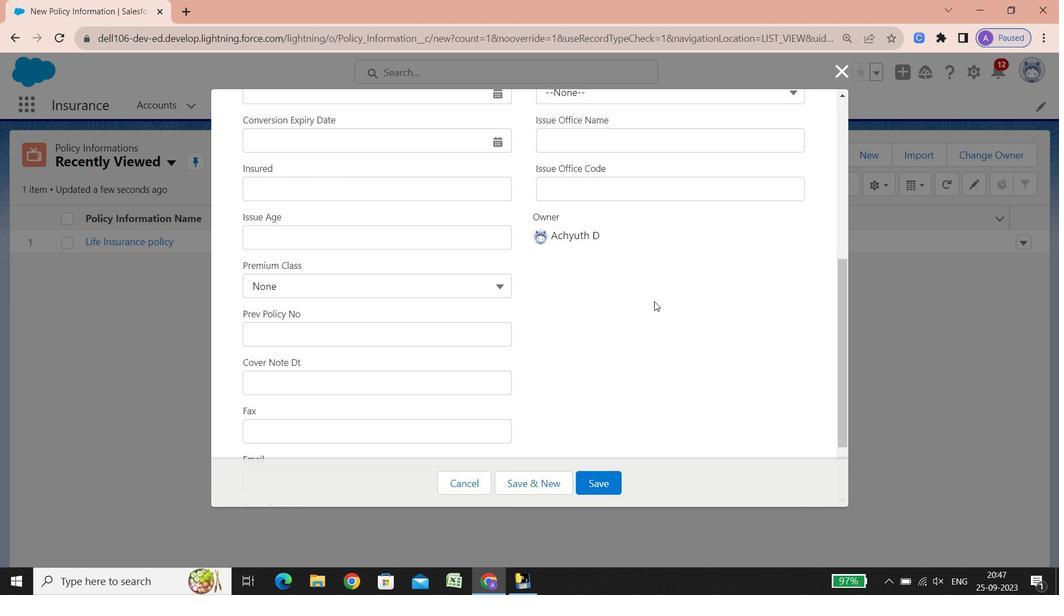 
Action: Mouse scrolled (654, 301) with delta (0, 0)
Screenshot: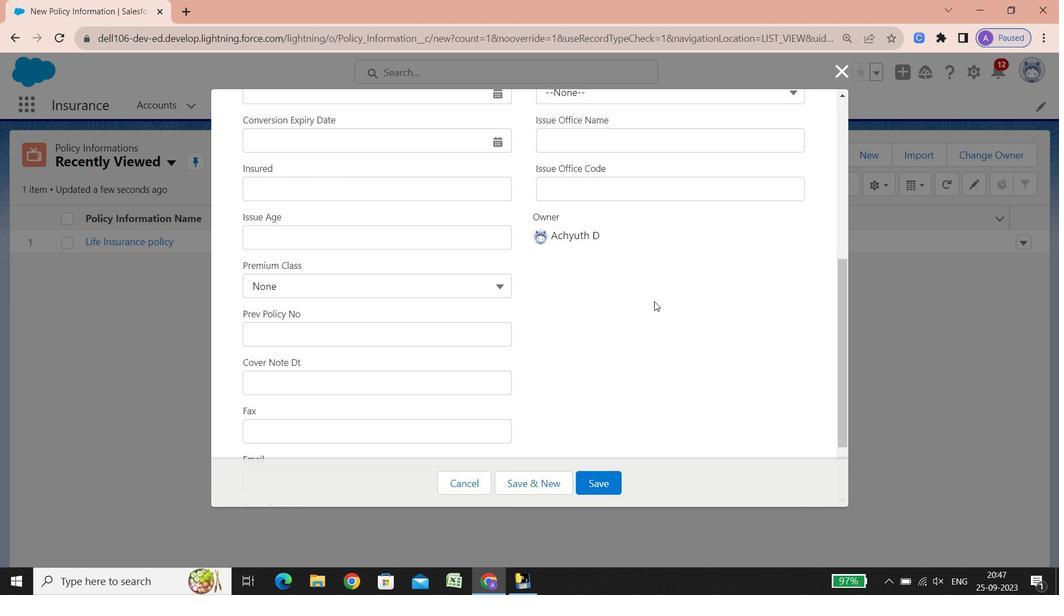
Action: Mouse scrolled (654, 301) with delta (0, 0)
Screenshot: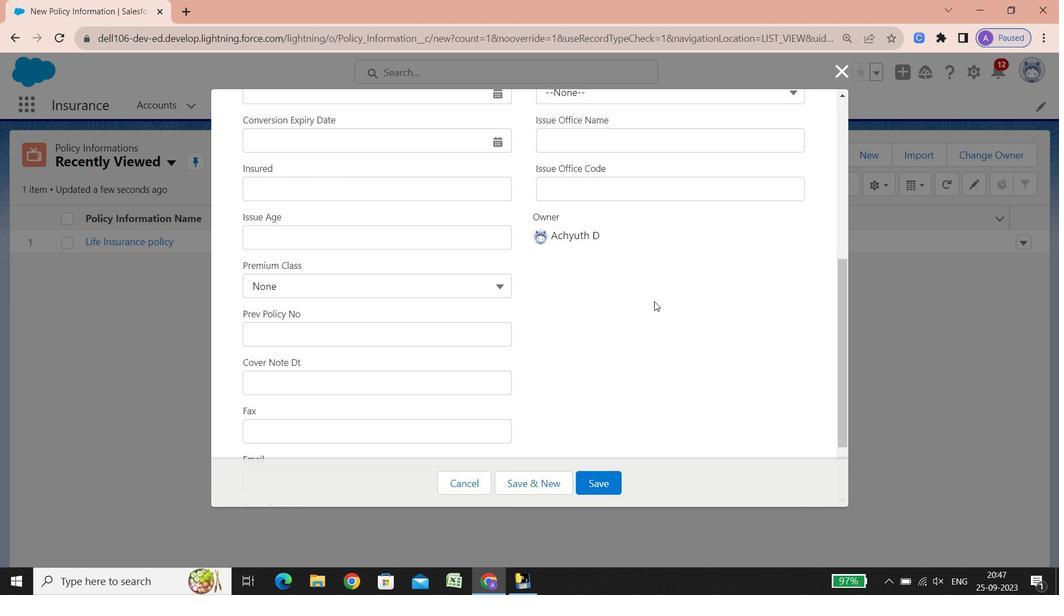 
Action: Mouse scrolled (654, 301) with delta (0, 0)
Screenshot: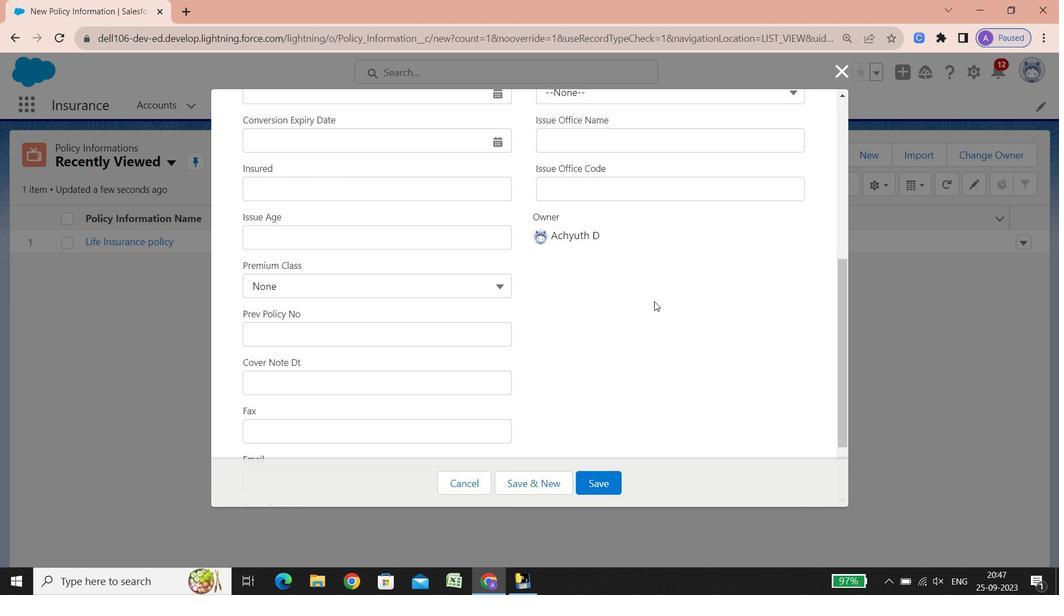 
Action: Mouse scrolled (654, 301) with delta (0, 0)
Screenshot: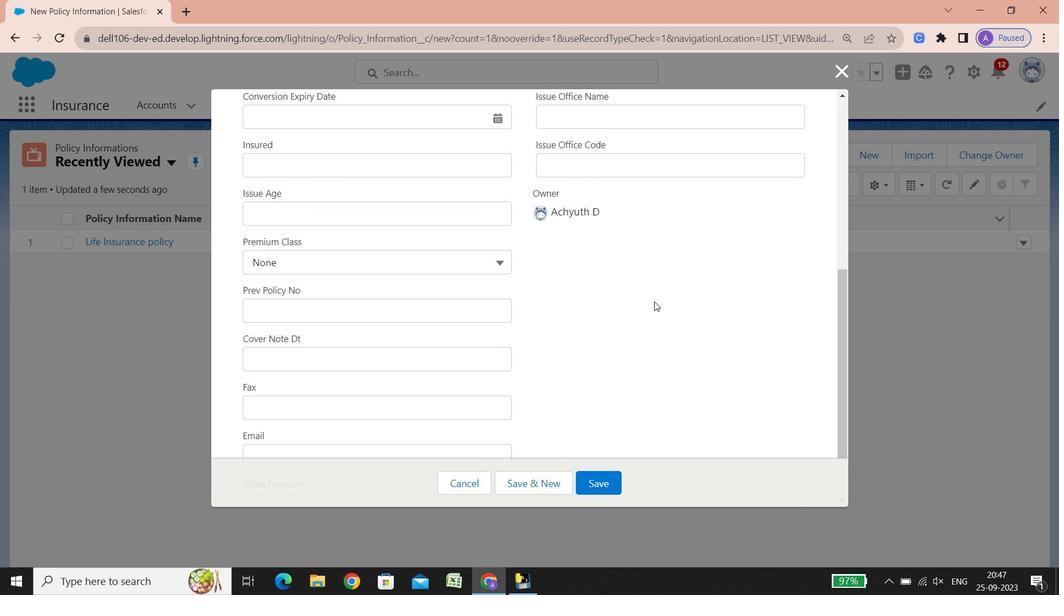 
Action: Mouse scrolled (654, 301) with delta (0, 0)
Screenshot: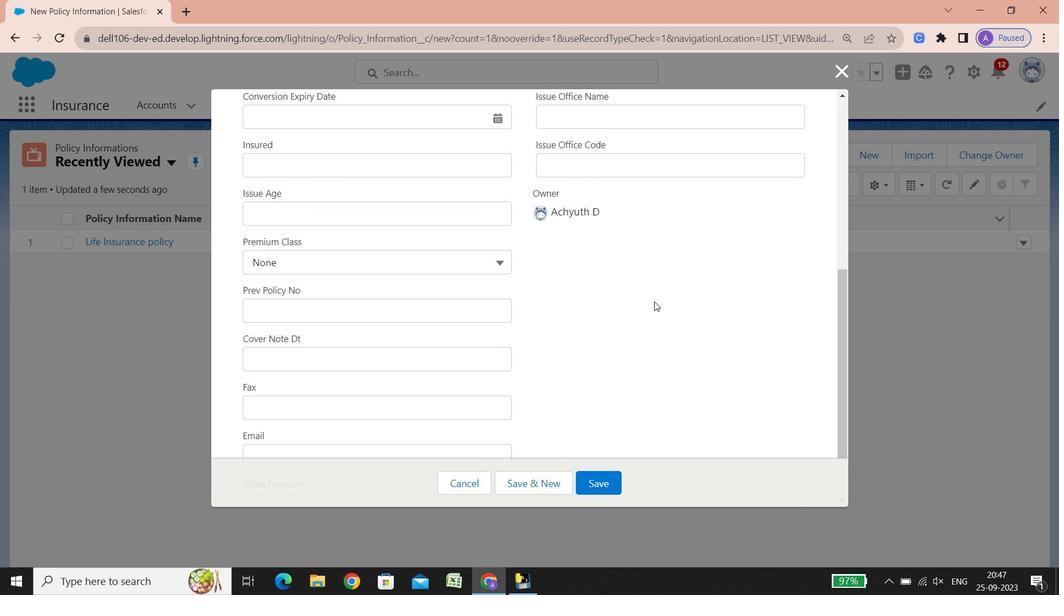 
Action: Mouse scrolled (654, 301) with delta (0, 0)
Screenshot: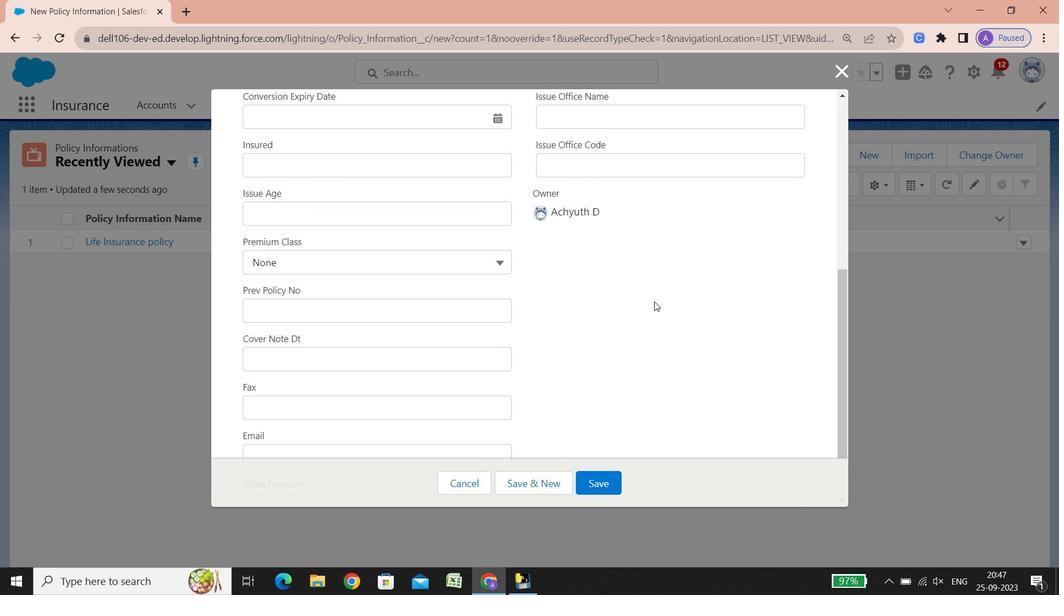 
Action: Mouse scrolled (654, 301) with delta (0, 0)
Screenshot: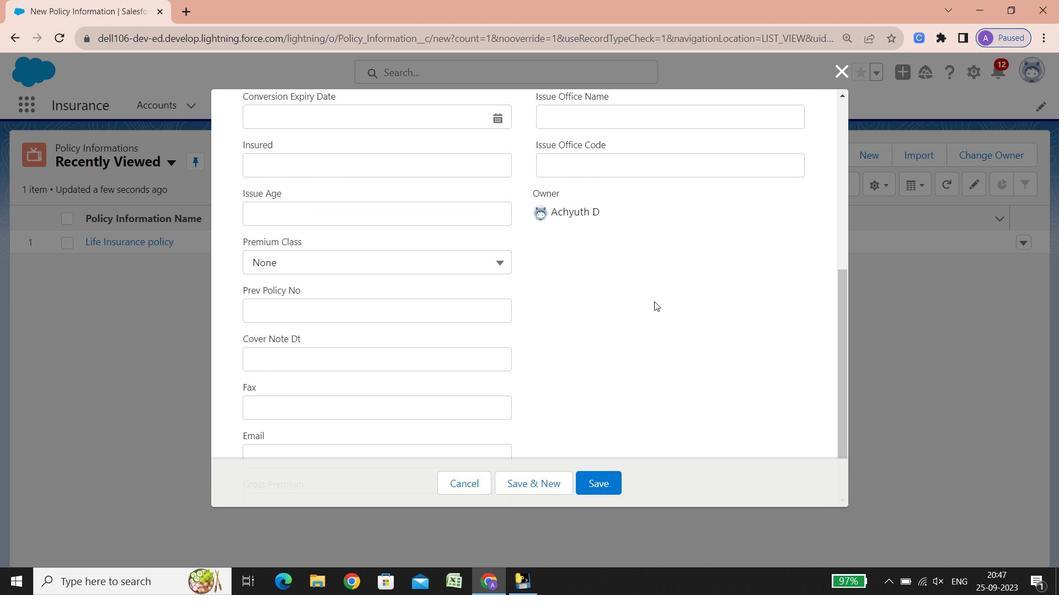 
Action: Mouse scrolled (654, 301) with delta (0, 0)
Screenshot: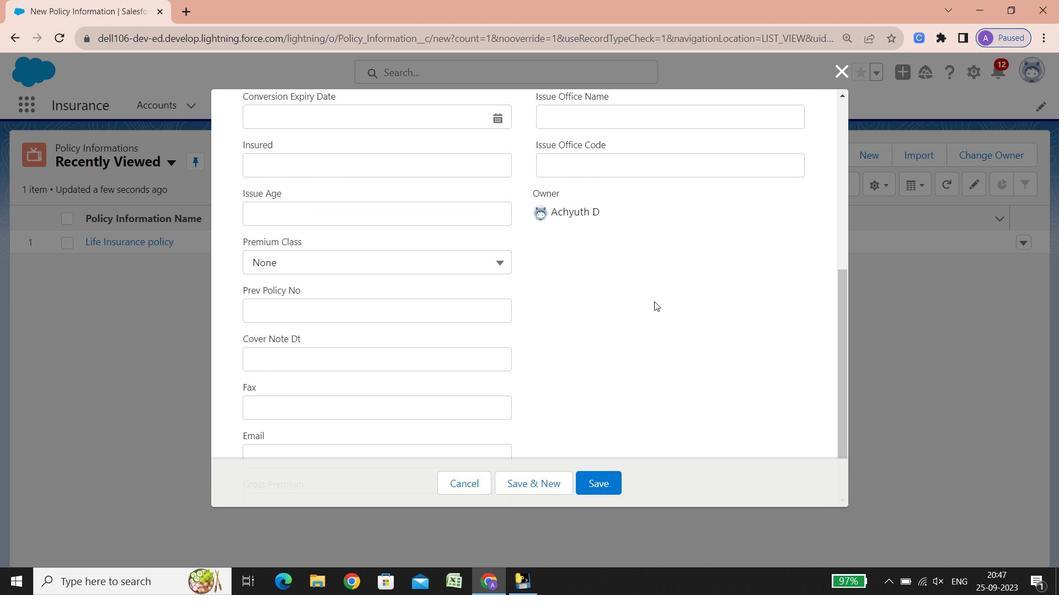 
Action: Mouse scrolled (654, 301) with delta (0, 0)
Screenshot: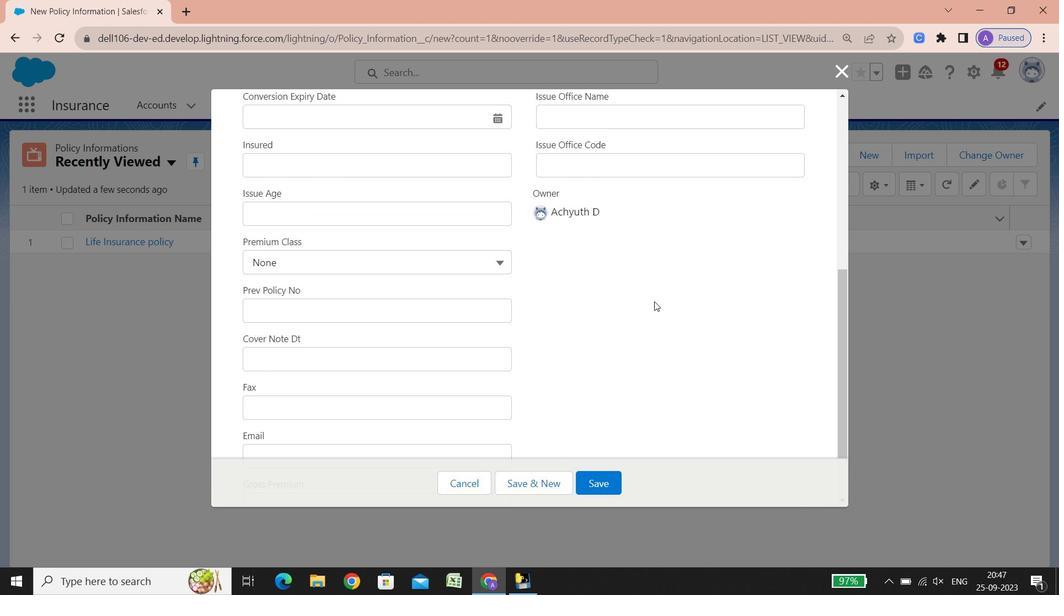 
Action: Mouse scrolled (654, 301) with delta (0, 0)
Screenshot: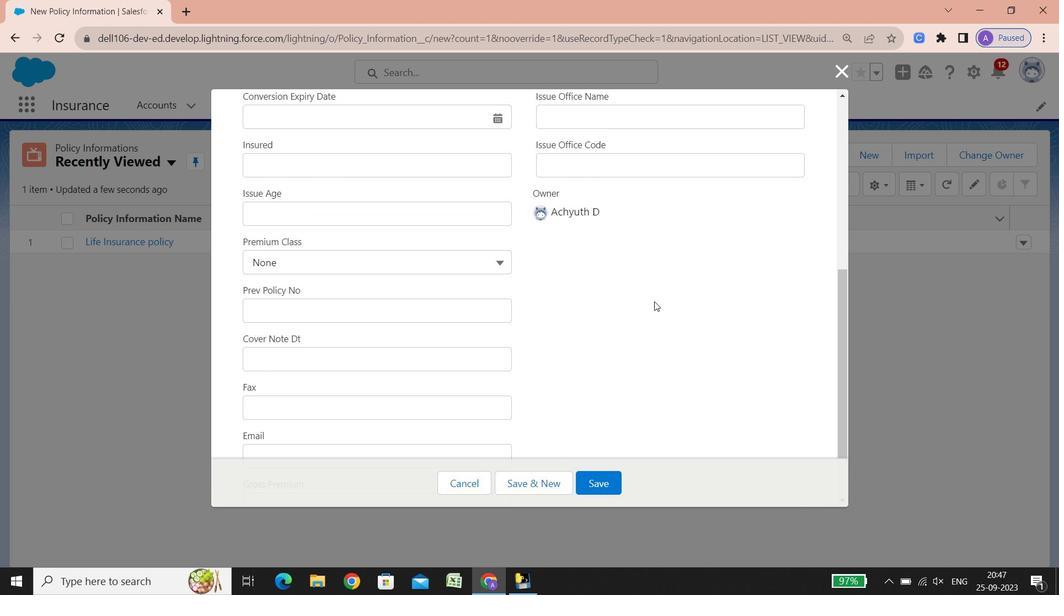 
Action: Mouse scrolled (654, 301) with delta (0, 0)
Screenshot: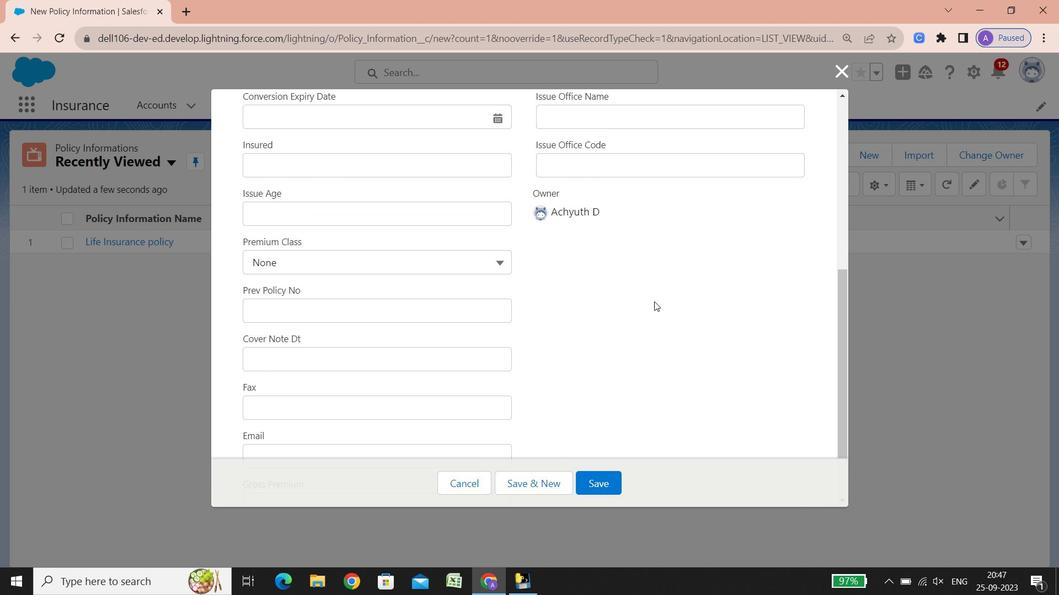 
Action: Mouse scrolled (654, 301) with delta (0, 0)
Screenshot: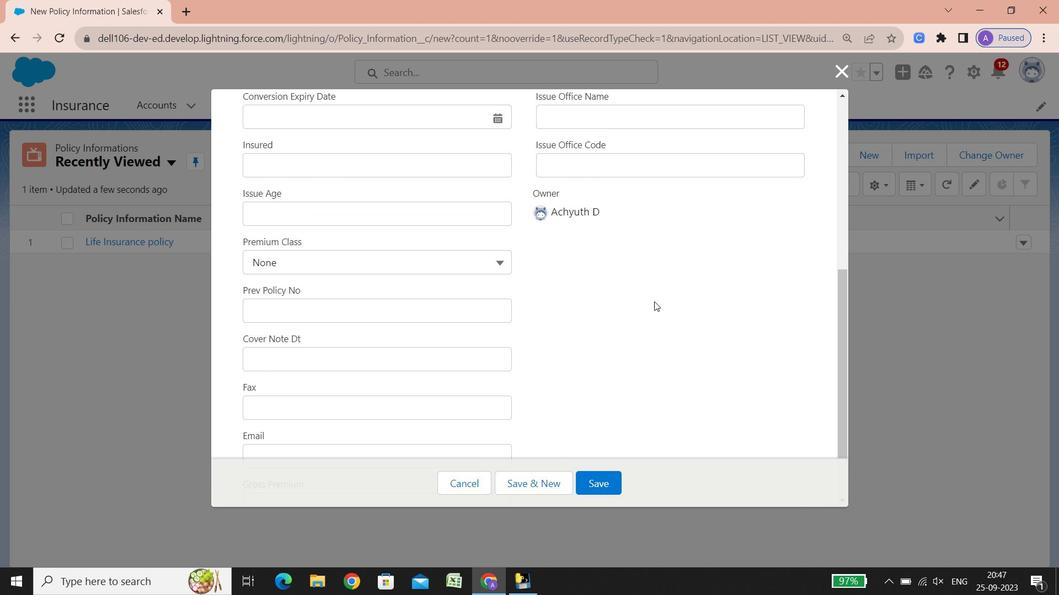
Action: Mouse scrolled (654, 301) with delta (0, 0)
Screenshot: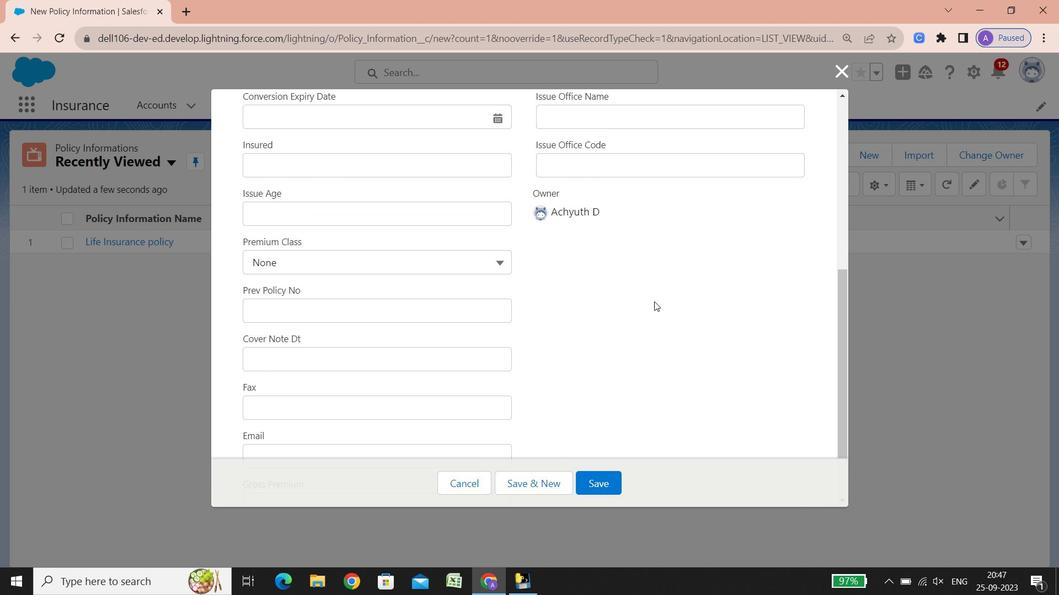 
Action: Mouse scrolled (654, 301) with delta (0, 0)
Screenshot: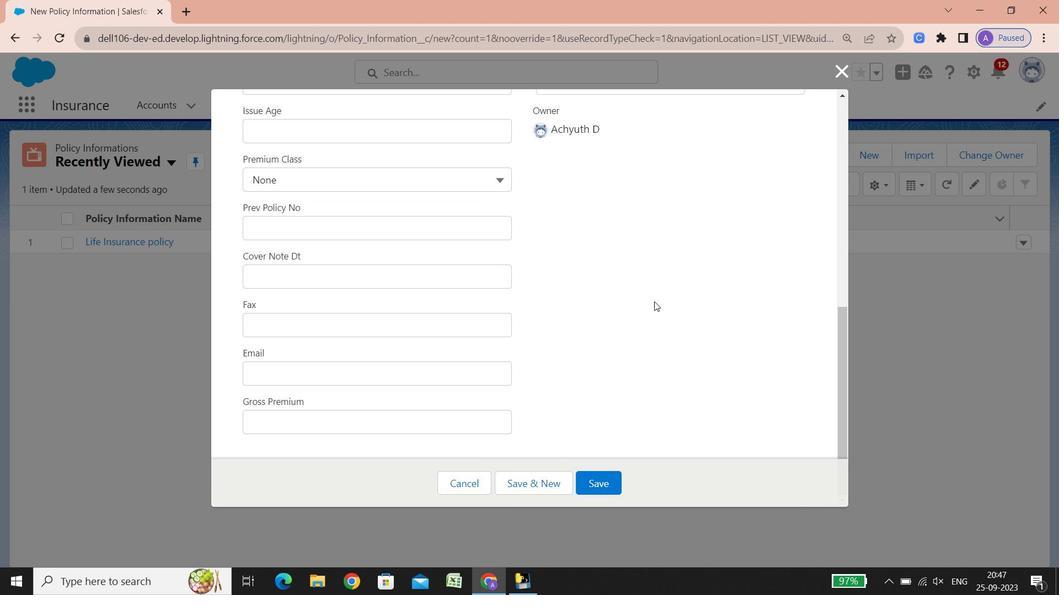 
Action: Mouse scrolled (654, 301) with delta (0, 0)
Screenshot: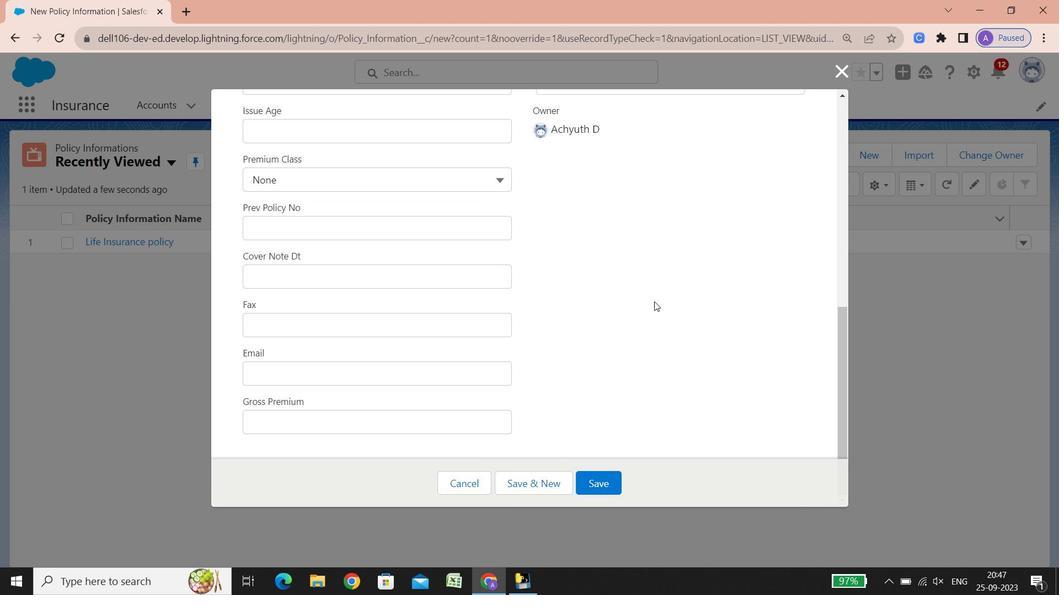 
Action: Mouse scrolled (654, 301) with delta (0, 0)
Screenshot: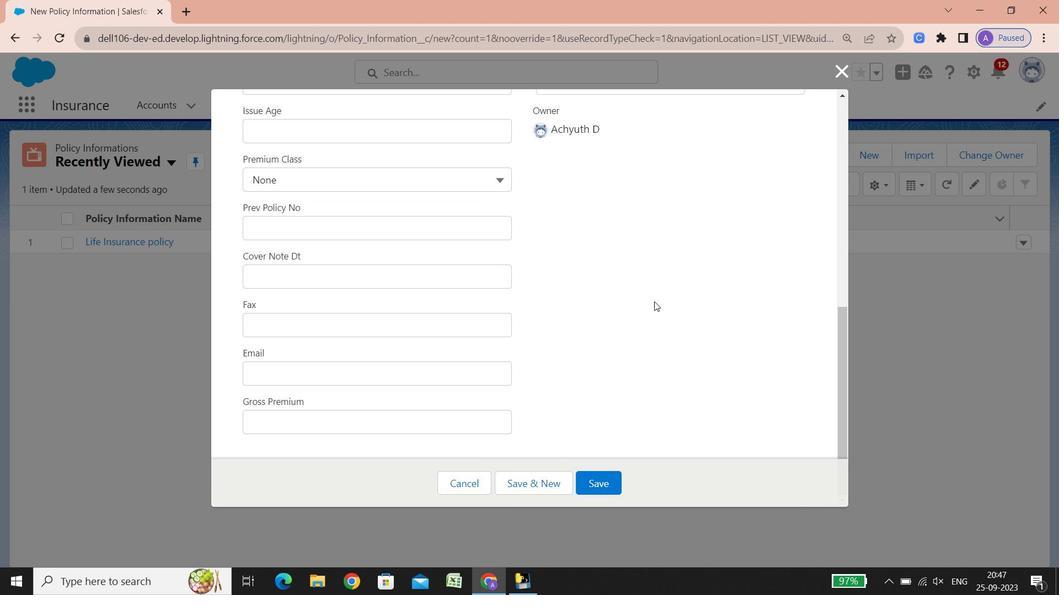 
Action: Mouse scrolled (654, 301) with delta (0, 0)
Screenshot: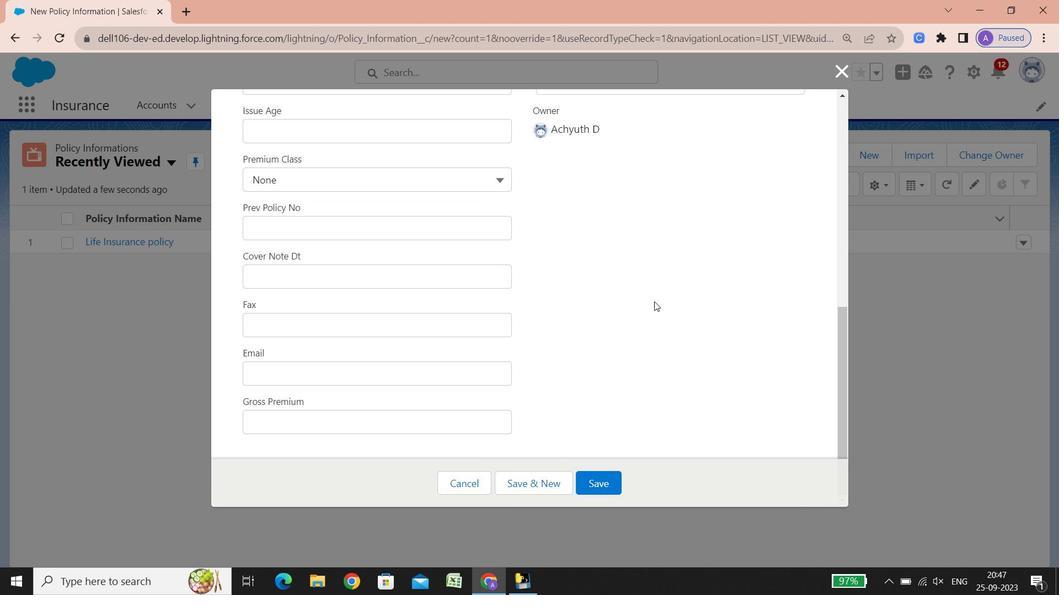 
Action: Mouse scrolled (654, 301) with delta (0, 0)
Screenshot: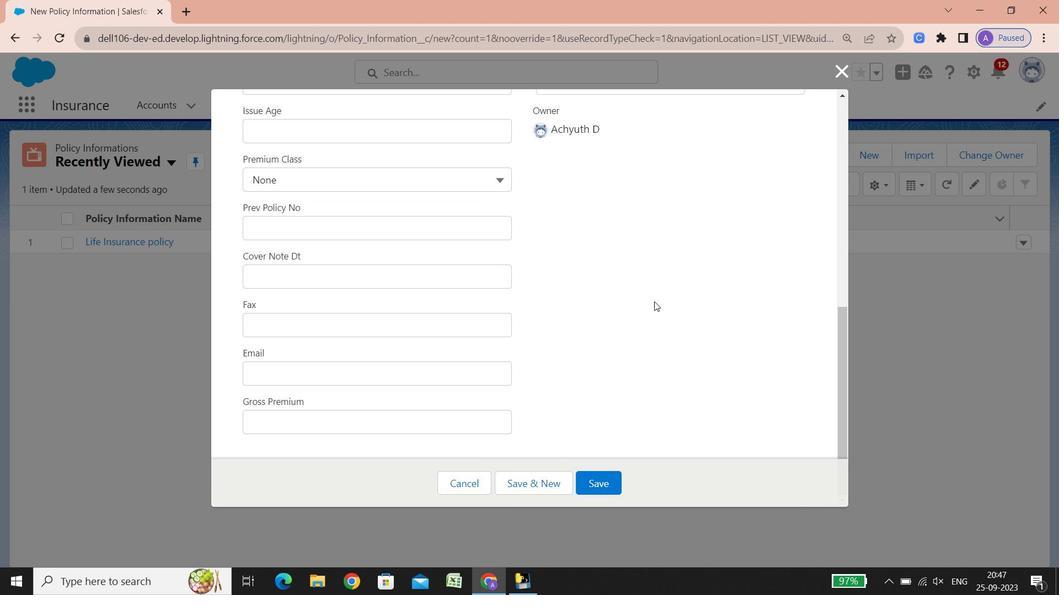 
Action: Mouse scrolled (654, 301) with delta (0, 0)
Screenshot: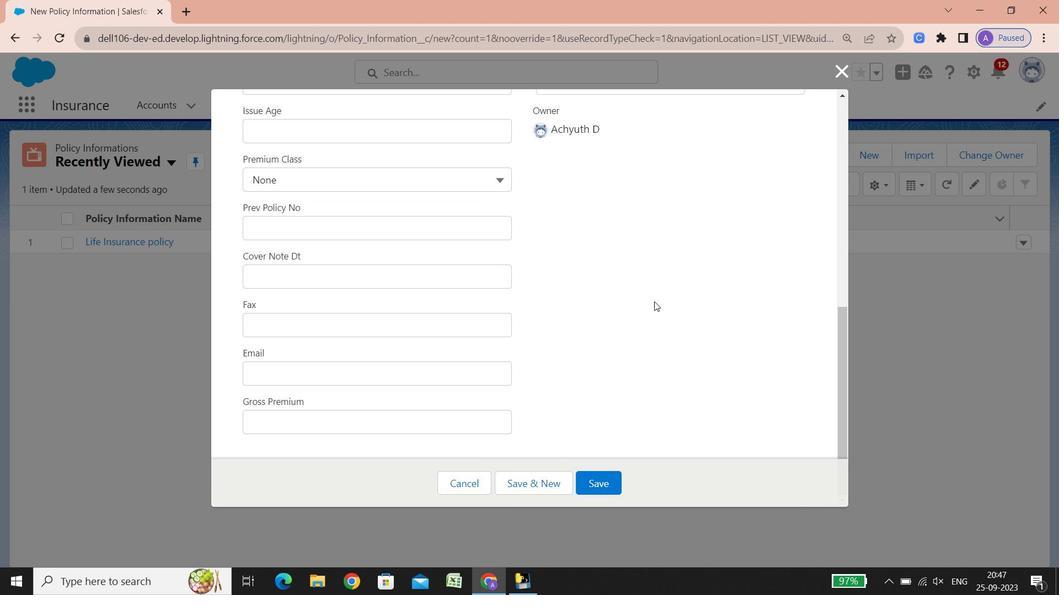 
Action: Mouse scrolled (654, 301) with delta (0, 0)
Screenshot: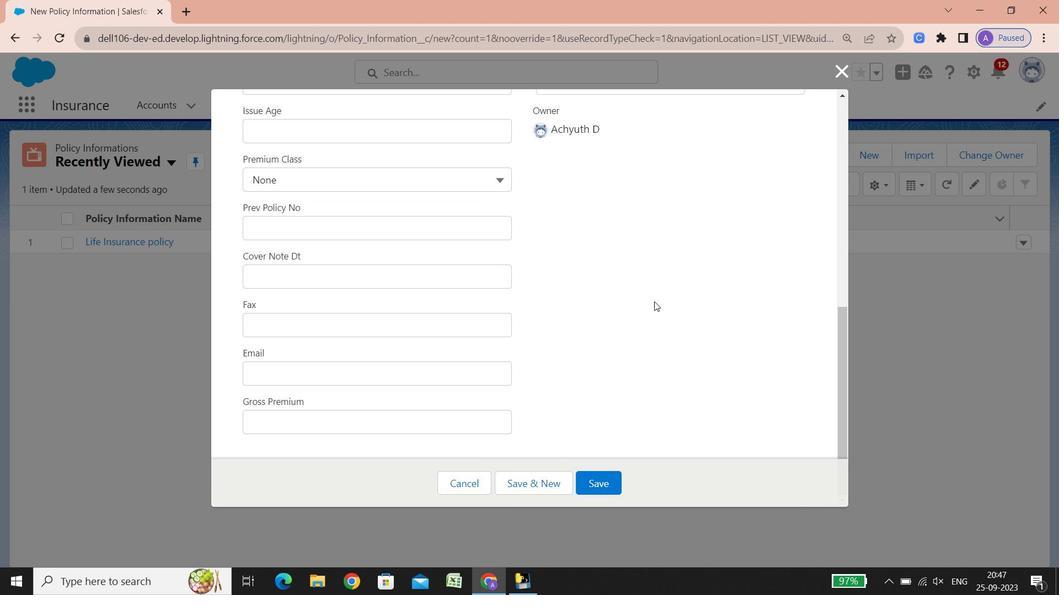 
Action: Mouse scrolled (654, 301) with delta (0, 0)
Screenshot: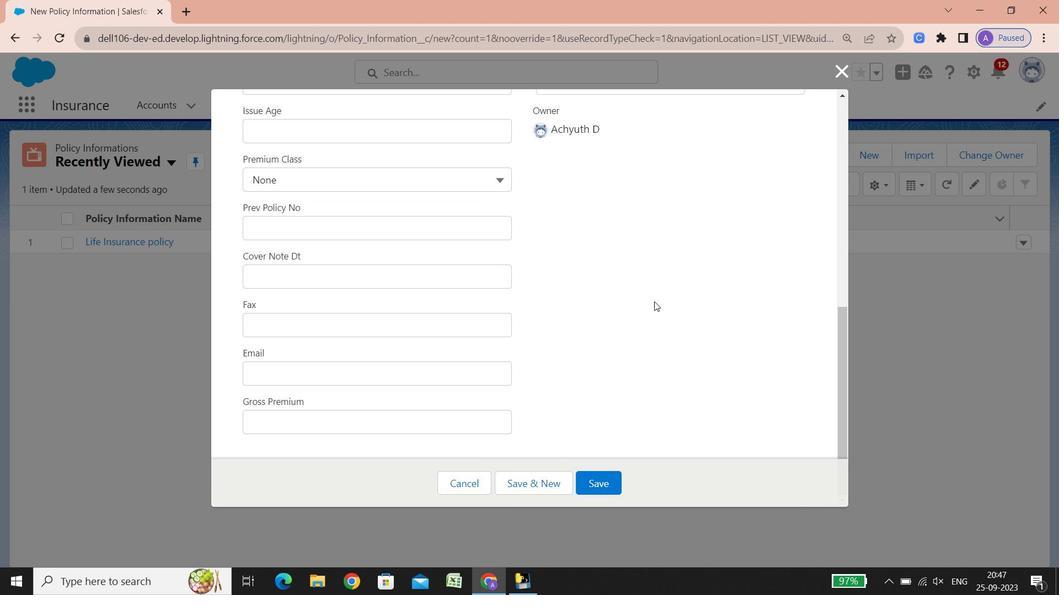 
Action: Mouse scrolled (654, 301) with delta (0, 0)
Screenshot: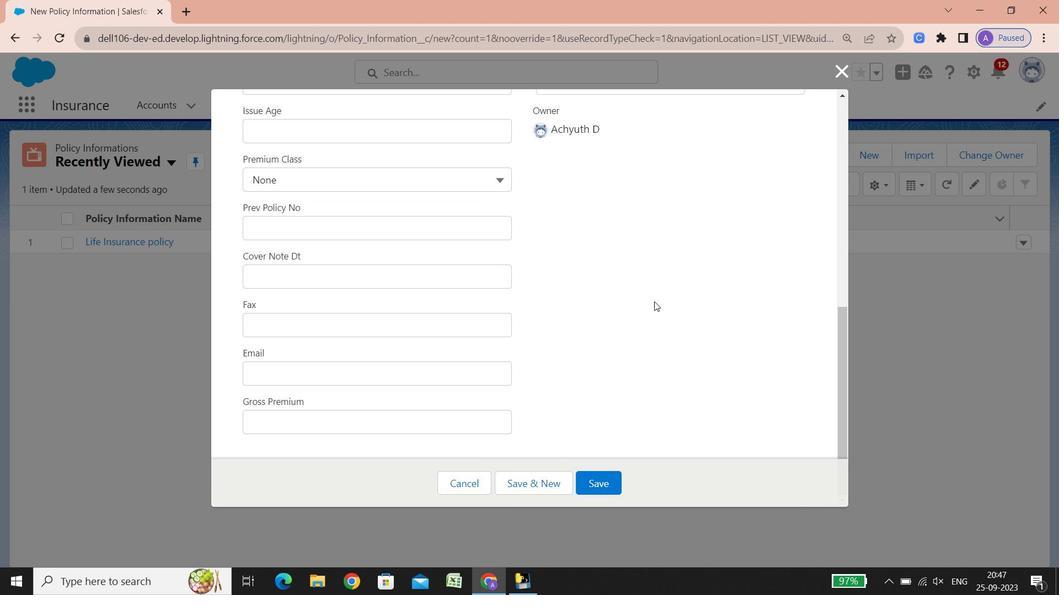 
Action: Mouse scrolled (654, 301) with delta (0, 0)
Screenshot: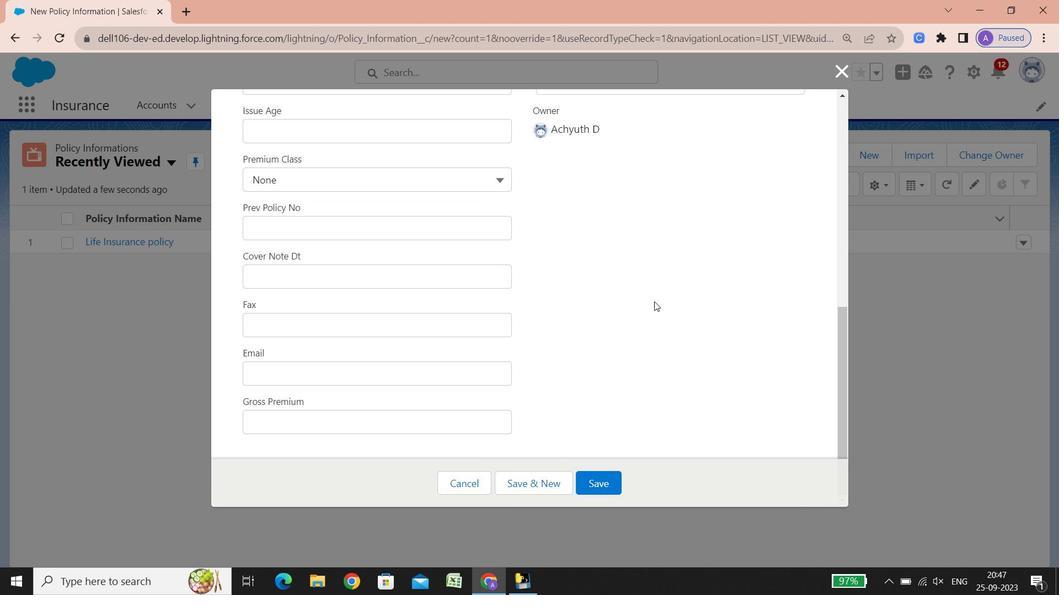 
Action: Mouse scrolled (654, 301) with delta (0, 0)
Screenshot: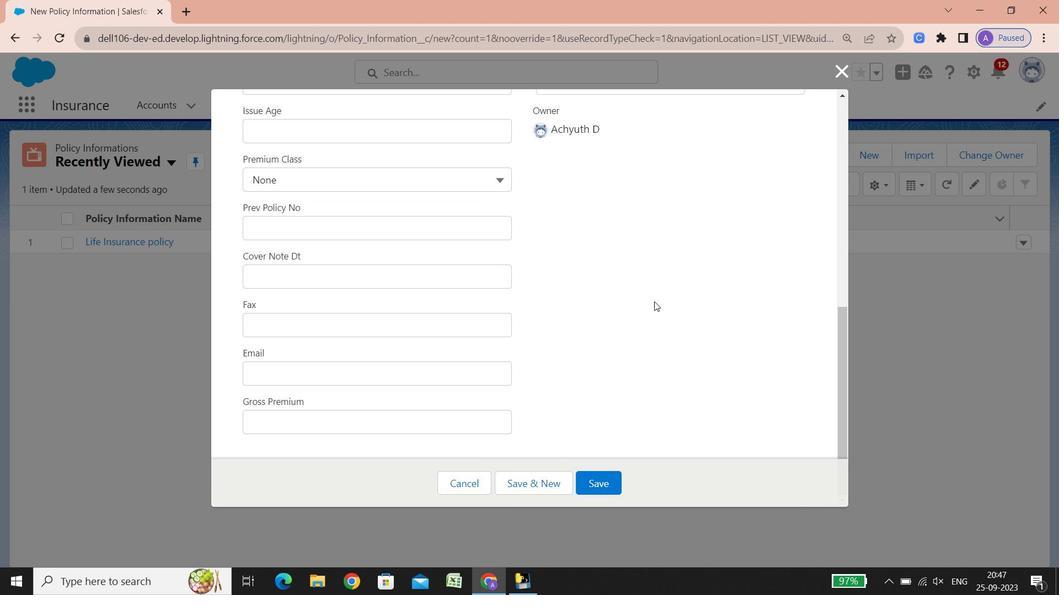 
Action: Mouse scrolled (654, 301) with delta (0, 0)
Screenshot: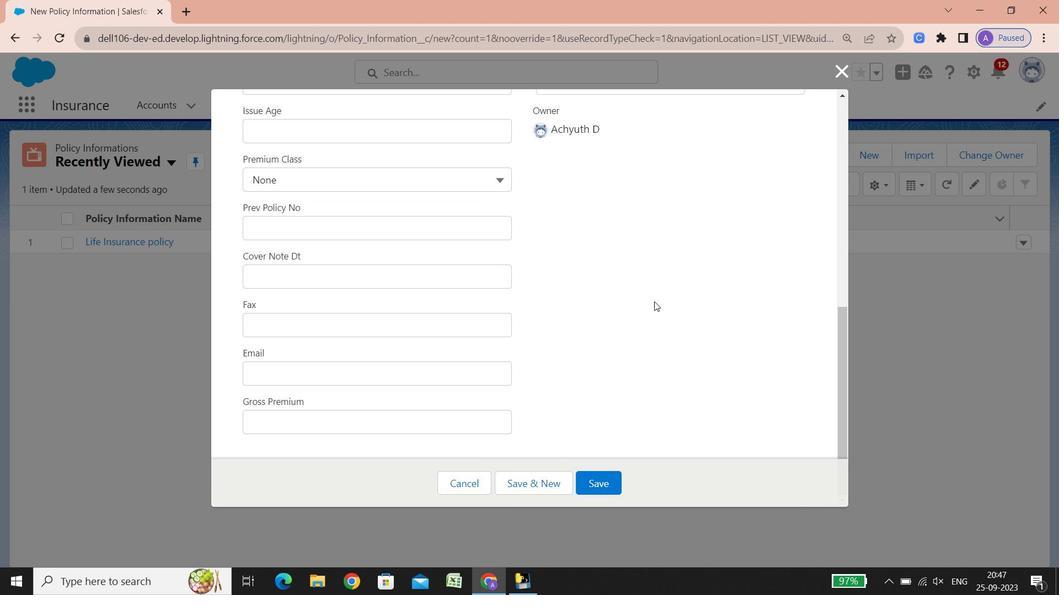 
Action: Mouse scrolled (654, 301) with delta (0, 0)
Screenshot: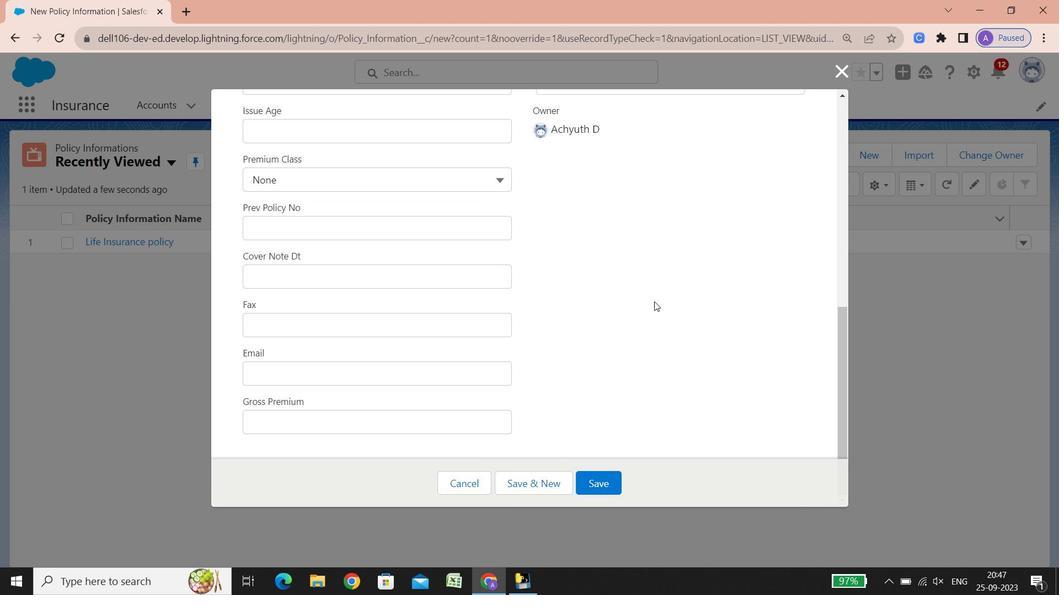 
Action: Mouse scrolled (654, 301) with delta (0, 0)
Screenshot: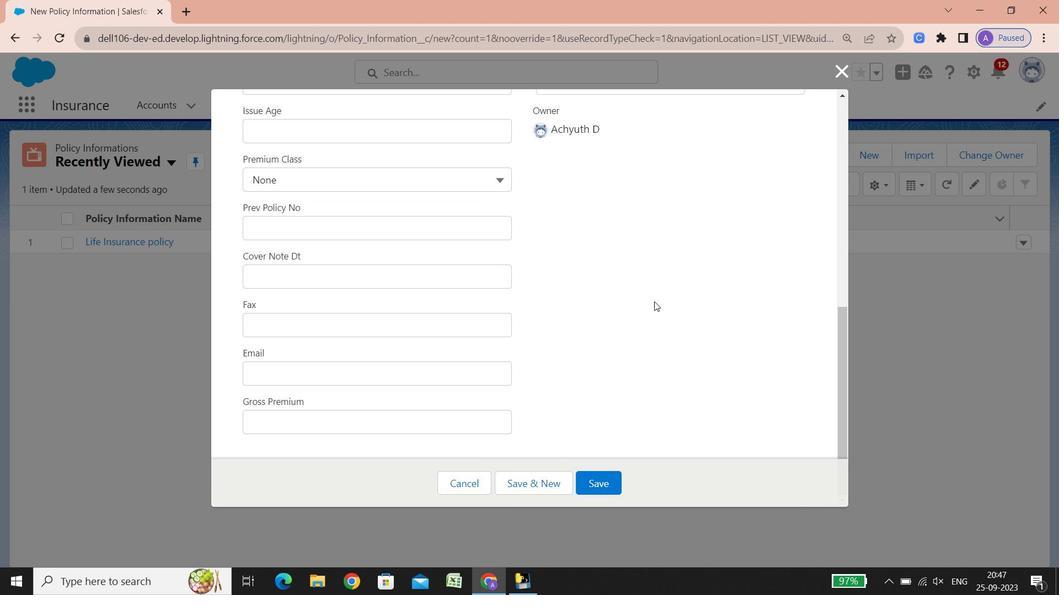 
Action: Mouse scrolled (654, 301) with delta (0, 0)
Screenshot: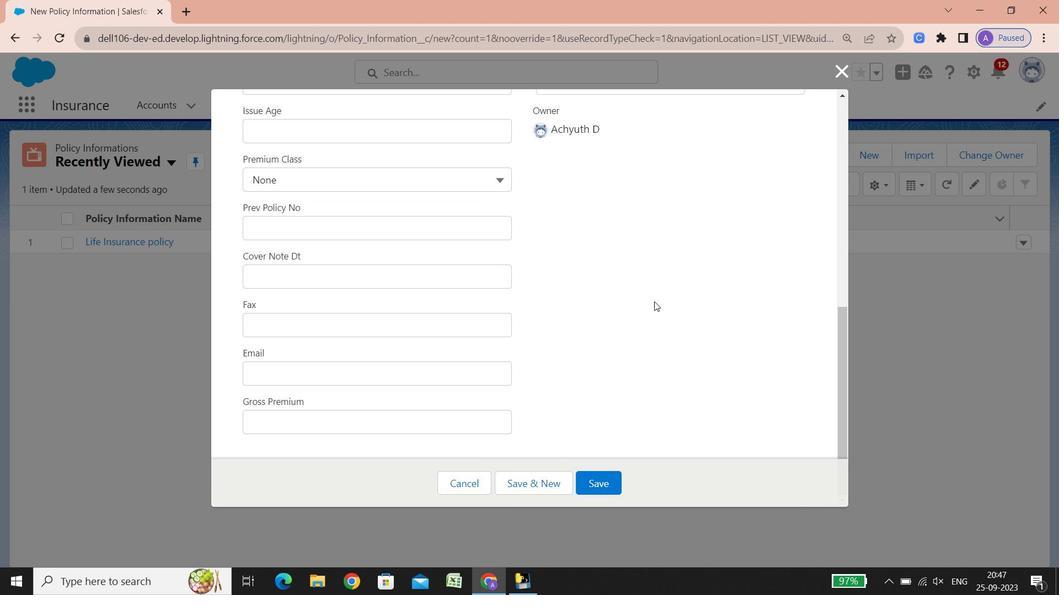 
Action: Mouse scrolled (654, 301) with delta (0, 0)
Screenshot: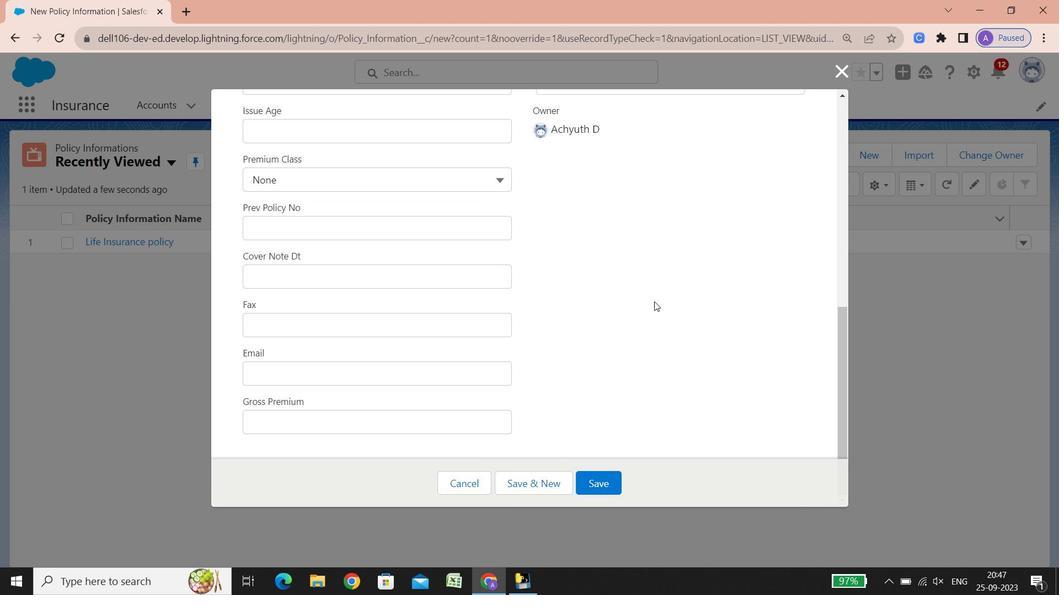 
Action: Mouse scrolled (654, 301) with delta (0, 0)
Screenshot: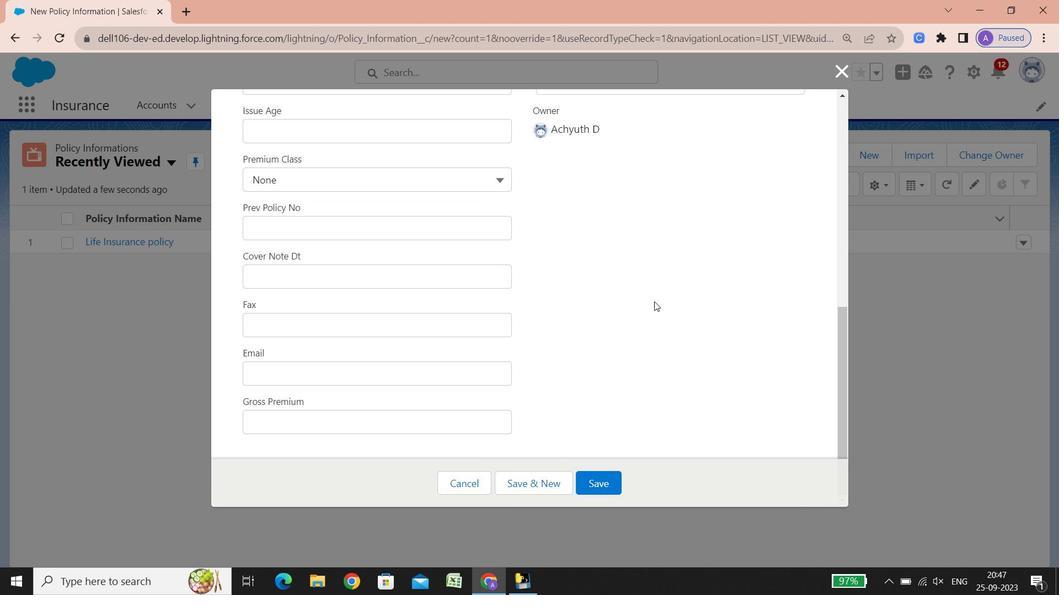 
Action: Mouse scrolled (654, 301) with delta (0, 0)
Screenshot: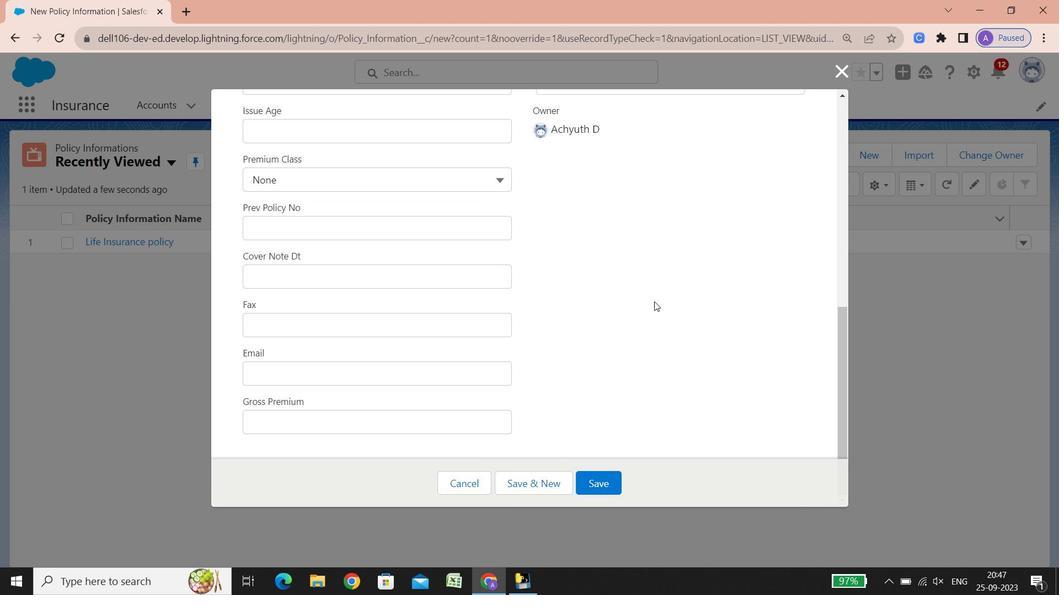 
Action: Mouse scrolled (654, 301) with delta (0, 0)
Screenshot: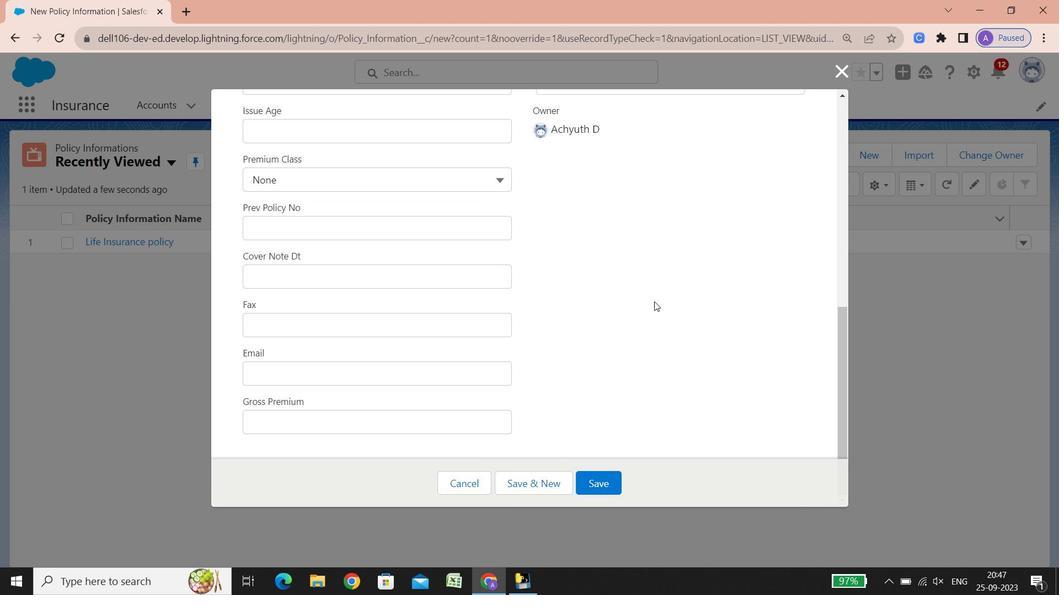 
Action: Mouse scrolled (654, 301) with delta (0, 0)
Screenshot: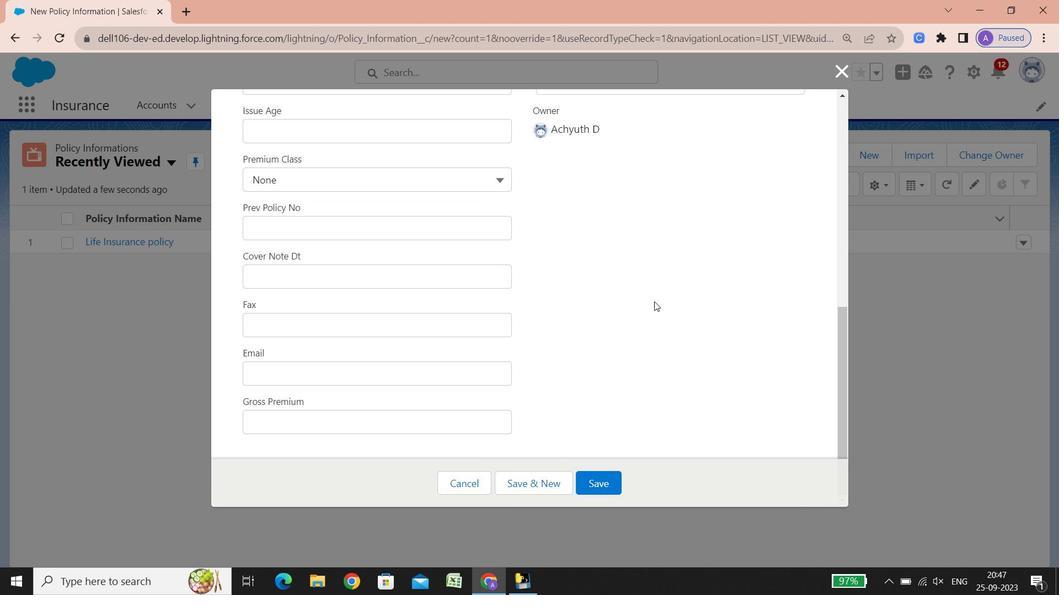 
Action: Mouse scrolled (654, 301) with delta (0, 0)
Screenshot: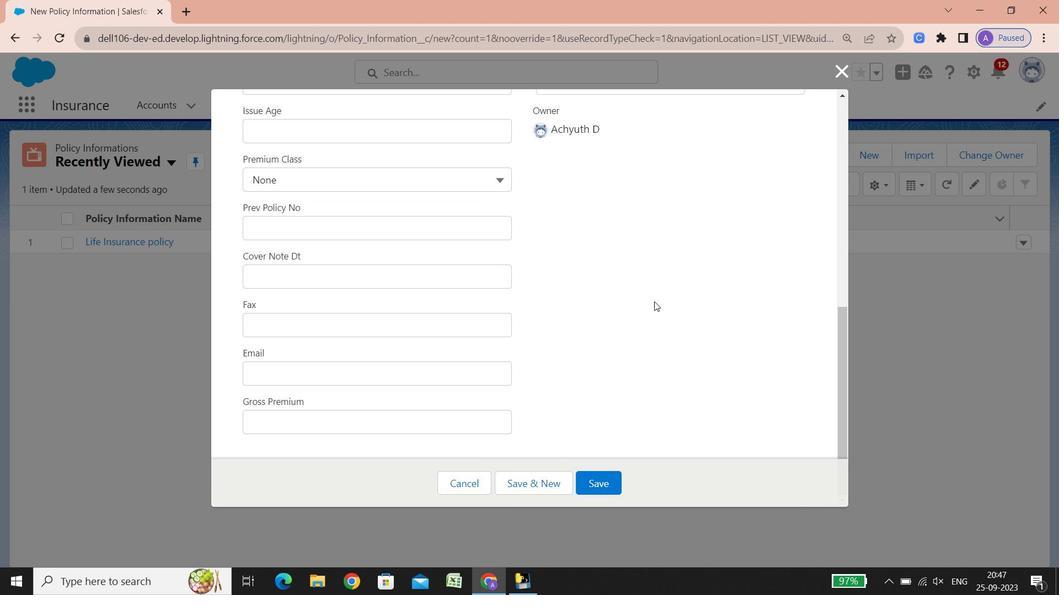 
Action: Mouse scrolled (654, 301) with delta (0, 0)
Screenshot: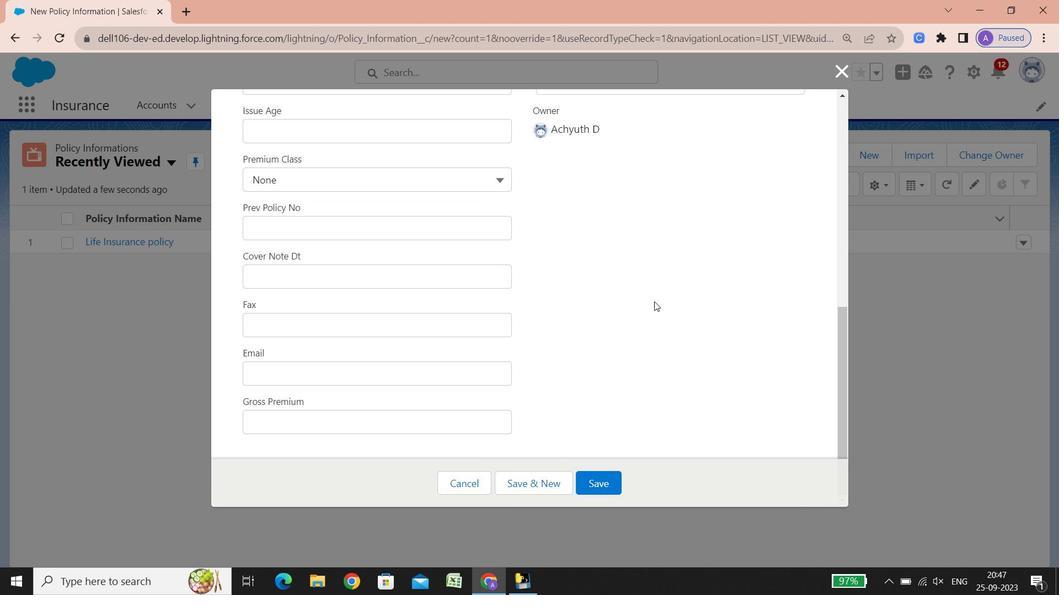 
Action: Mouse scrolled (654, 301) with delta (0, 0)
Screenshot: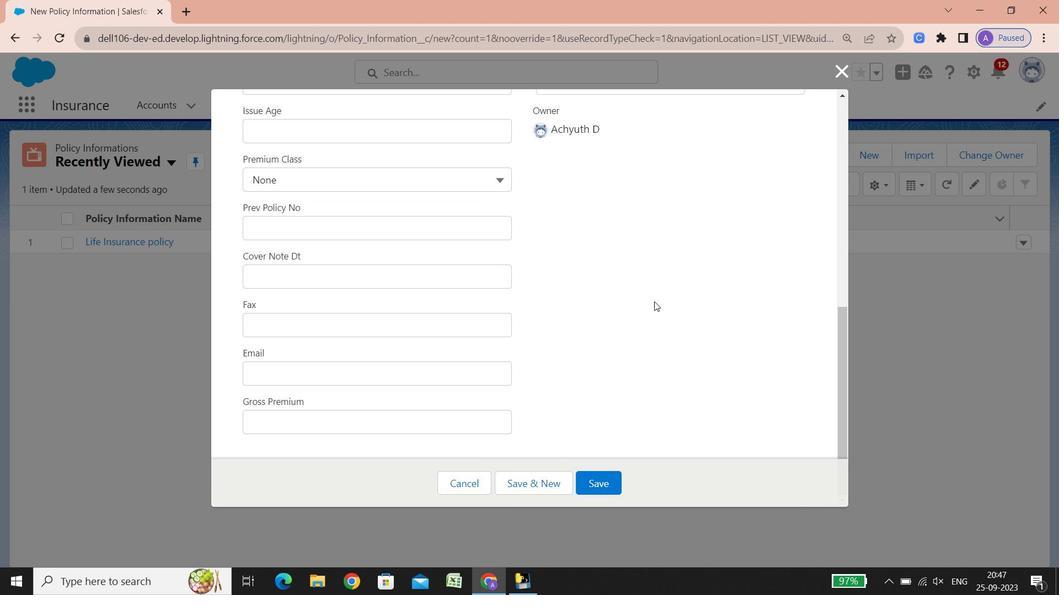 
Action: Mouse scrolled (654, 301) with delta (0, 0)
Screenshot: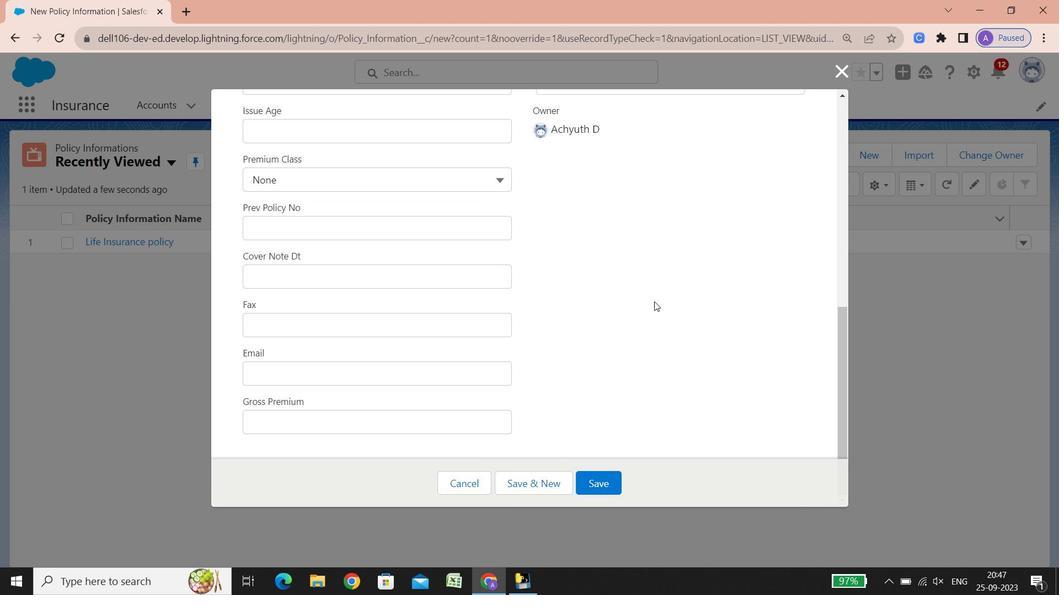 
Action: Mouse scrolled (654, 301) with delta (0, 0)
Screenshot: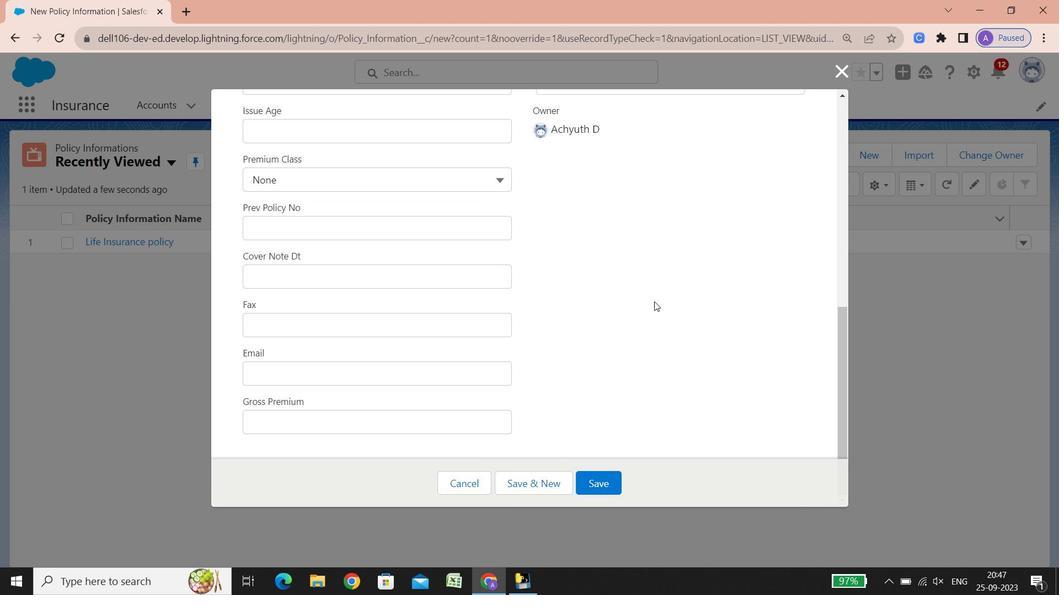 
Action: Mouse scrolled (654, 301) with delta (0, 0)
Screenshot: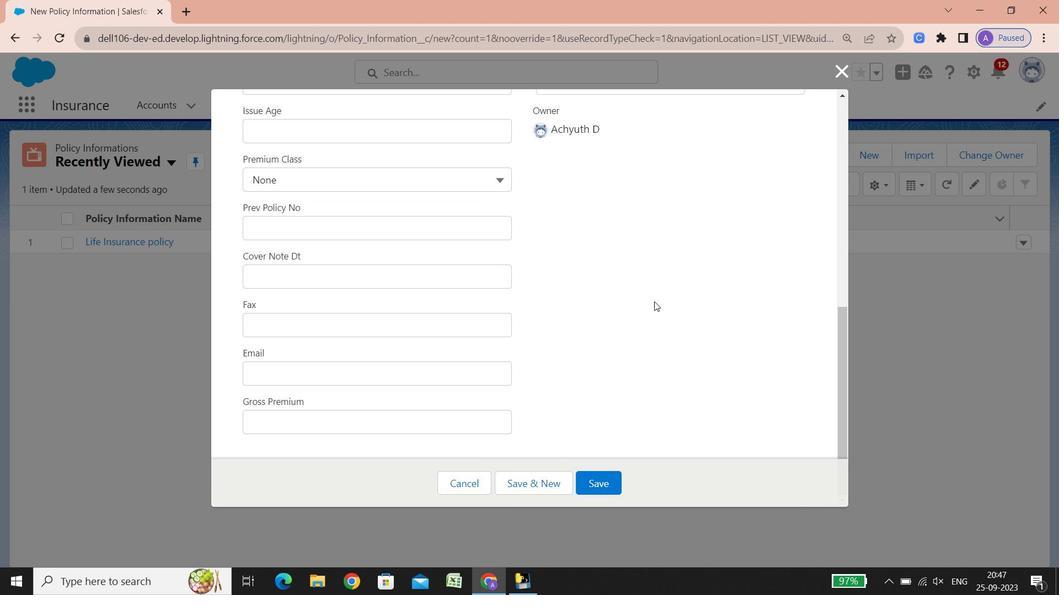 
Action: Mouse scrolled (654, 301) with delta (0, 0)
Screenshot: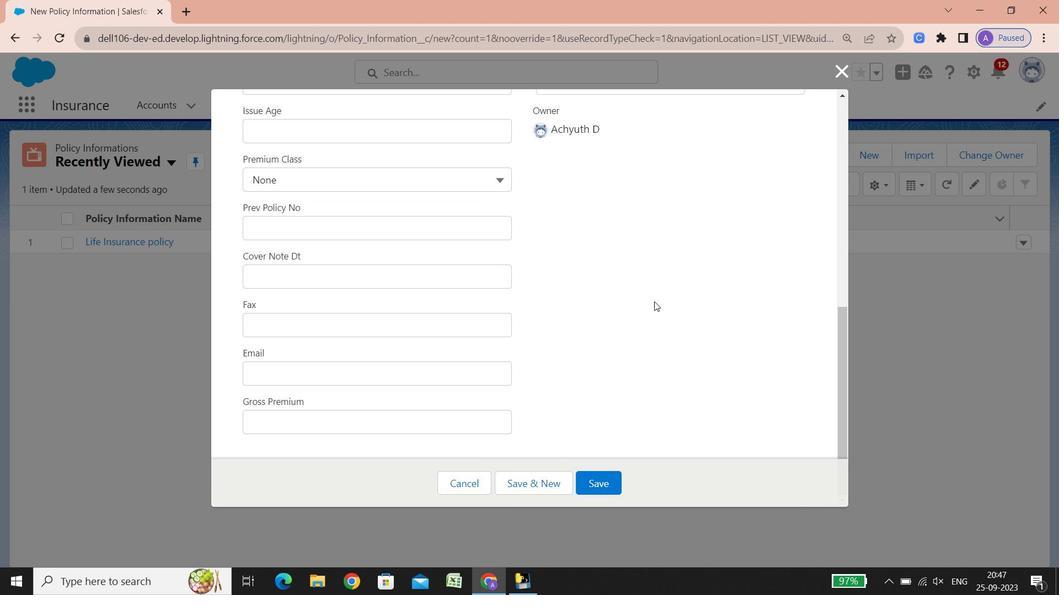 
Action: Mouse scrolled (654, 301) with delta (0, 0)
Screenshot: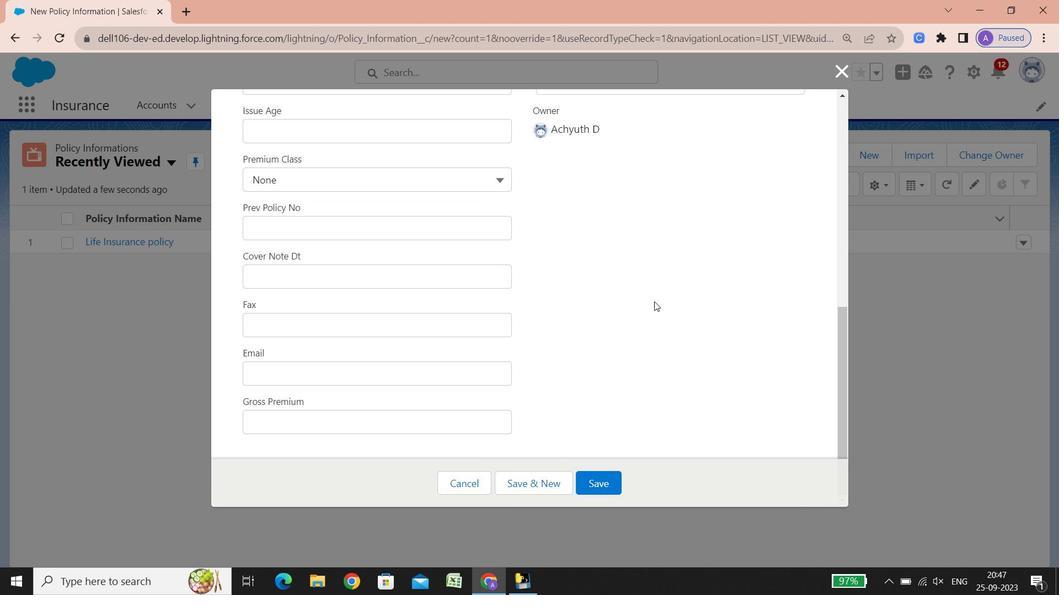 
Action: Mouse scrolled (654, 301) with delta (0, 0)
Screenshot: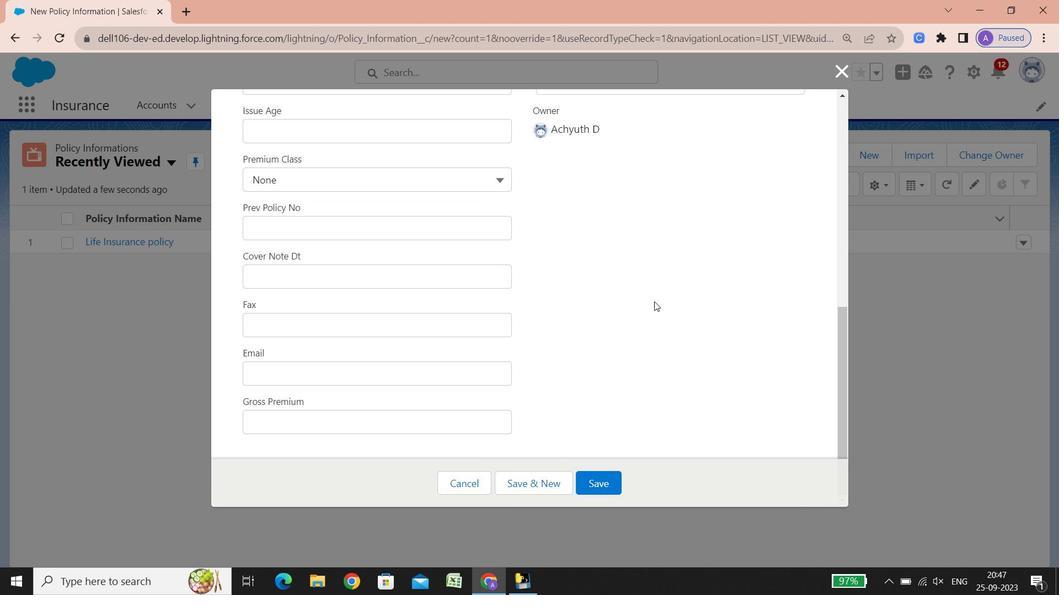 
Action: Mouse scrolled (654, 301) with delta (0, 0)
Screenshot: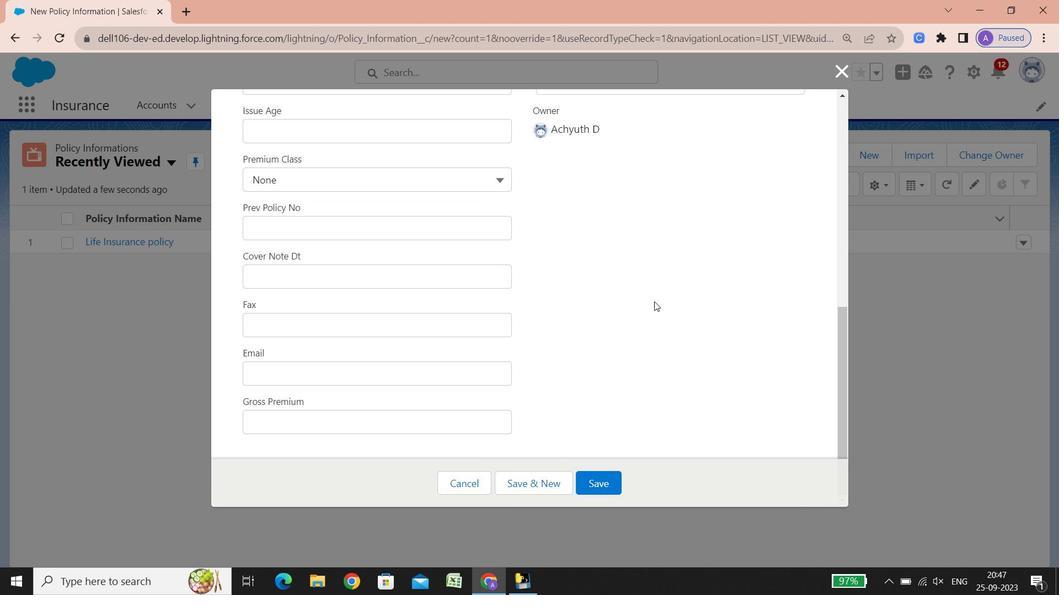 
Action: Mouse scrolled (654, 301) with delta (0, 0)
Screenshot: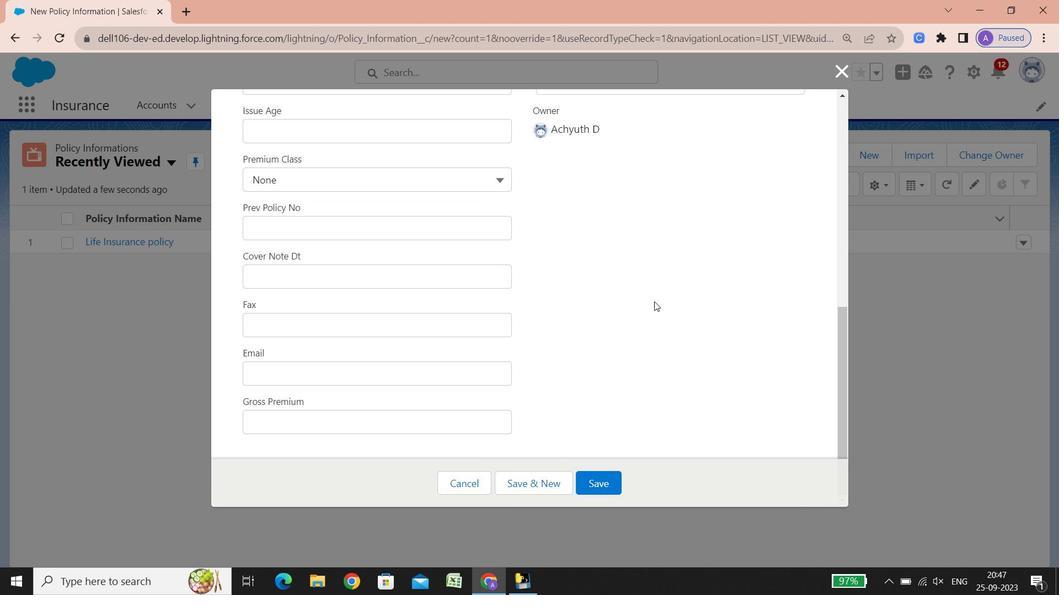 
Action: Mouse scrolled (654, 301) with delta (0, 0)
Screenshot: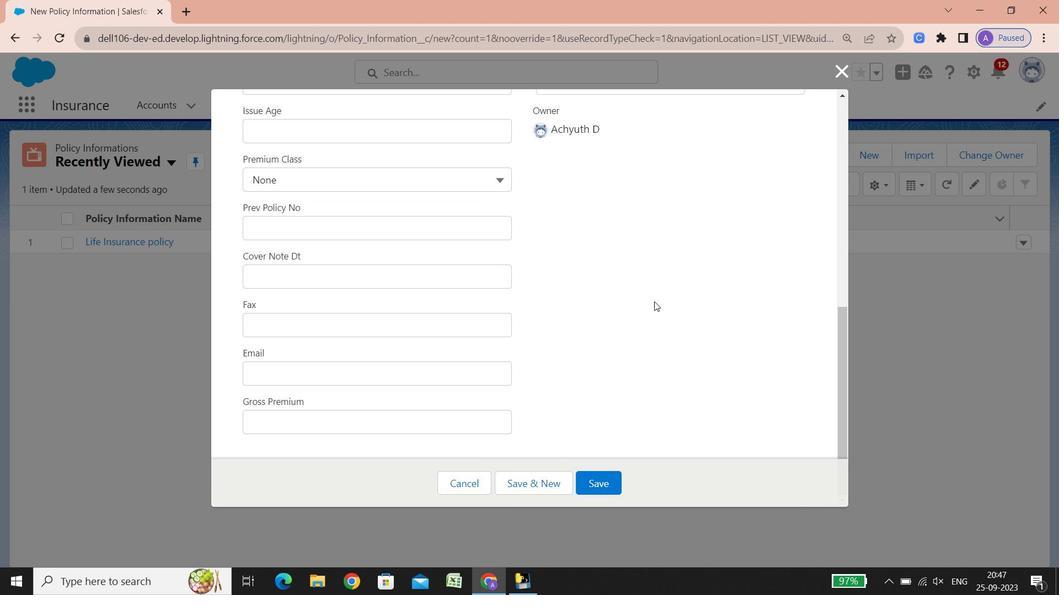 
Action: Mouse scrolled (654, 301) with delta (0, 0)
Screenshot: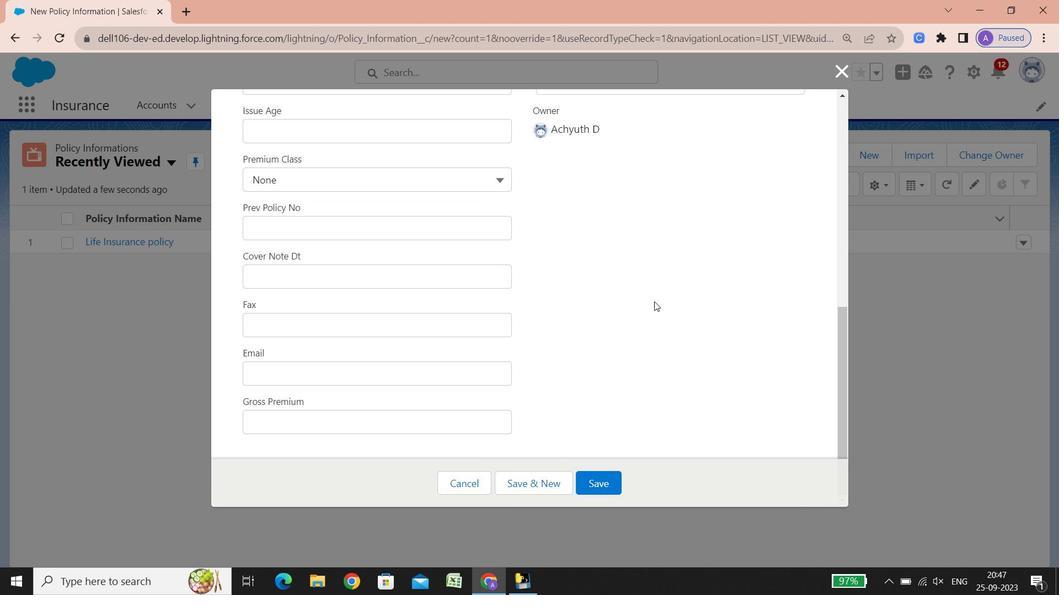 
Action: Mouse scrolled (654, 301) with delta (0, 0)
Screenshot: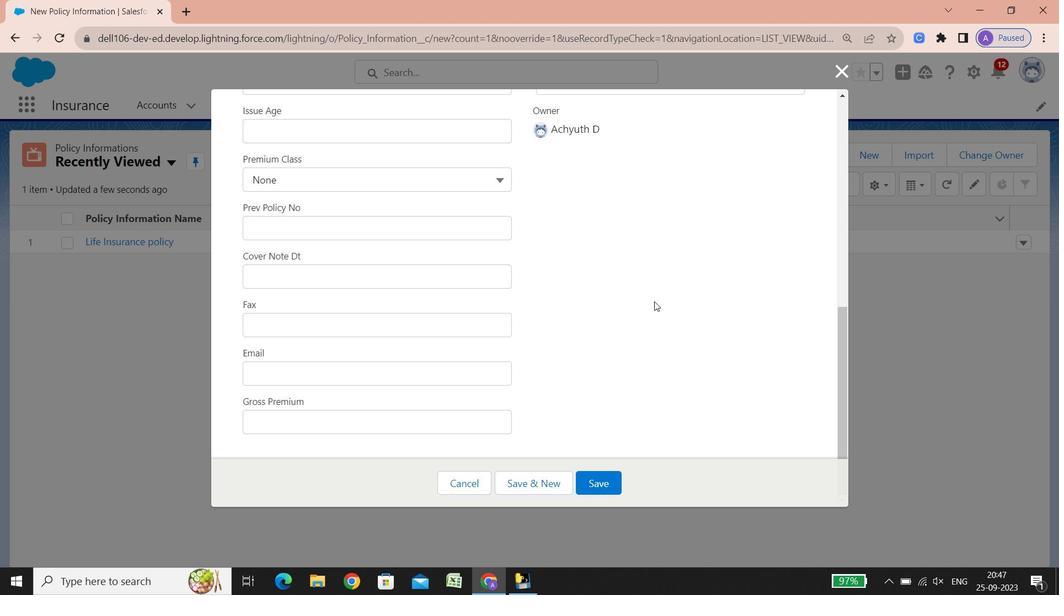 
Action: Mouse scrolled (654, 301) with delta (0, 0)
Screenshot: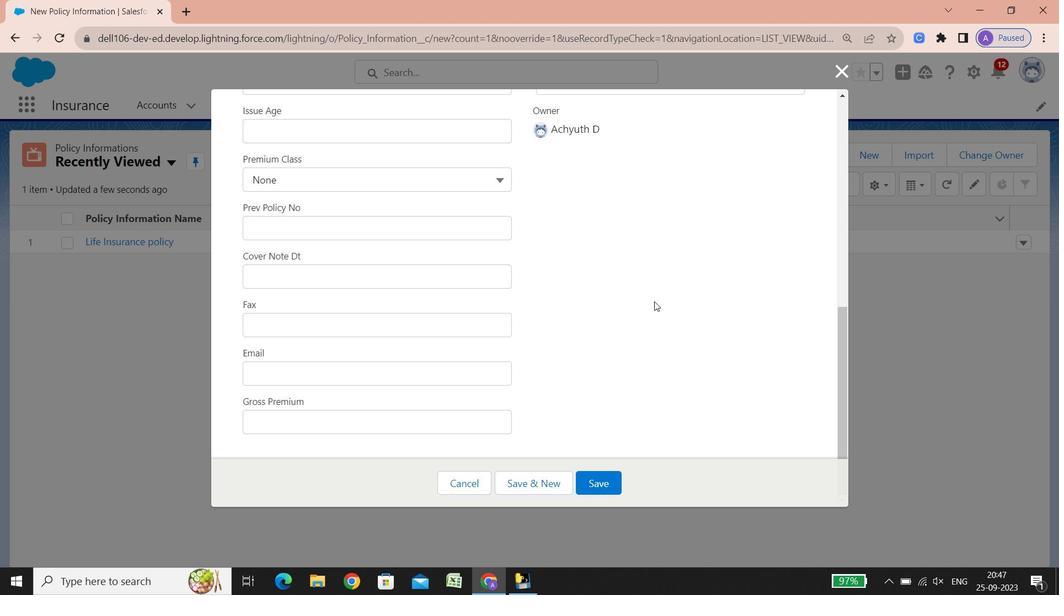 
Action: Mouse scrolled (654, 301) with delta (0, 0)
Screenshot: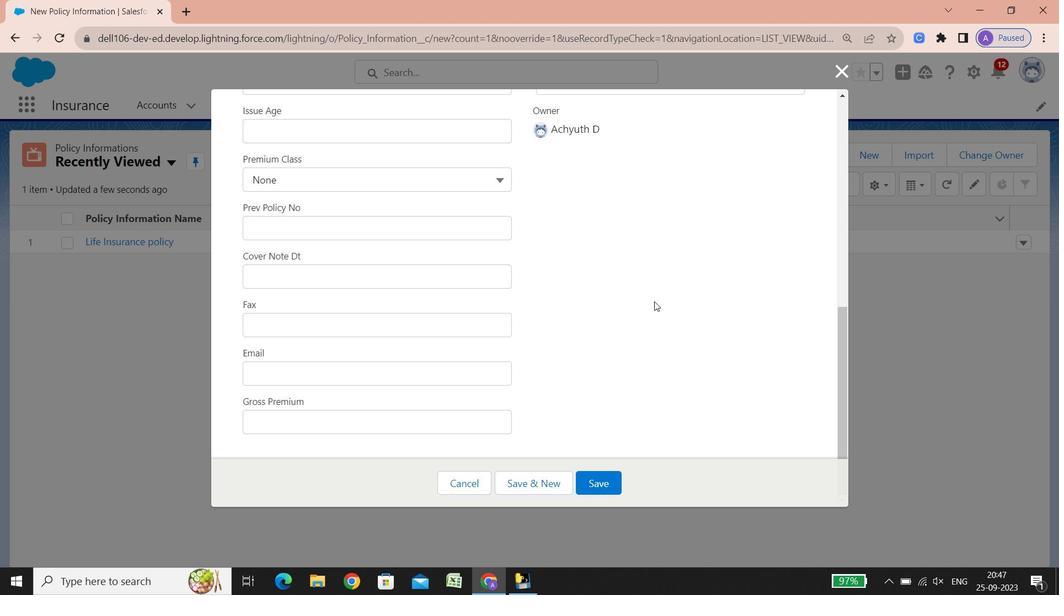 
Action: Mouse scrolled (654, 301) with delta (0, 0)
Screenshot: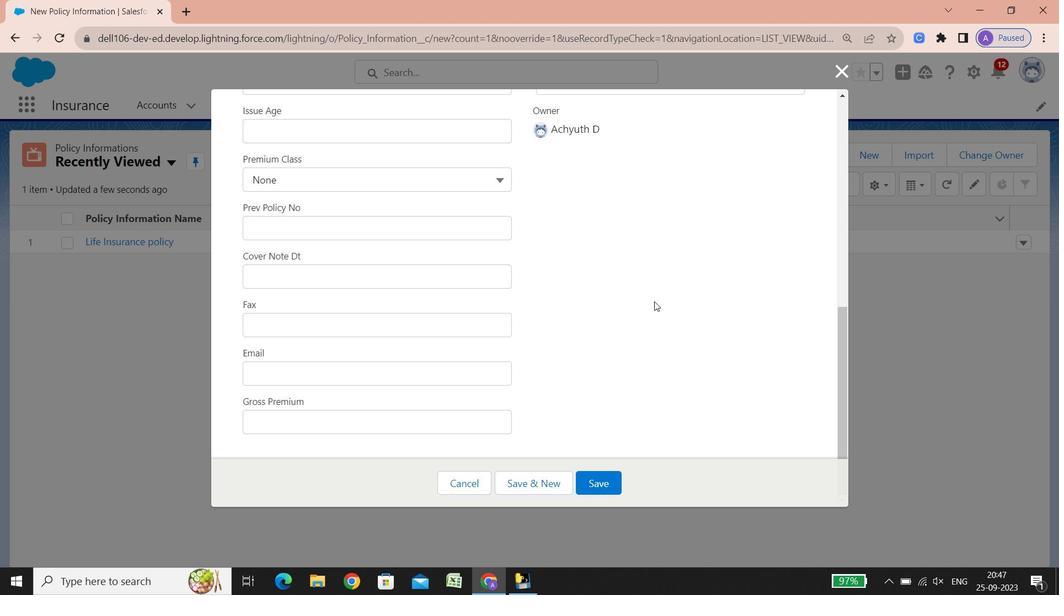 
Action: Mouse scrolled (654, 301) with delta (0, 0)
Screenshot: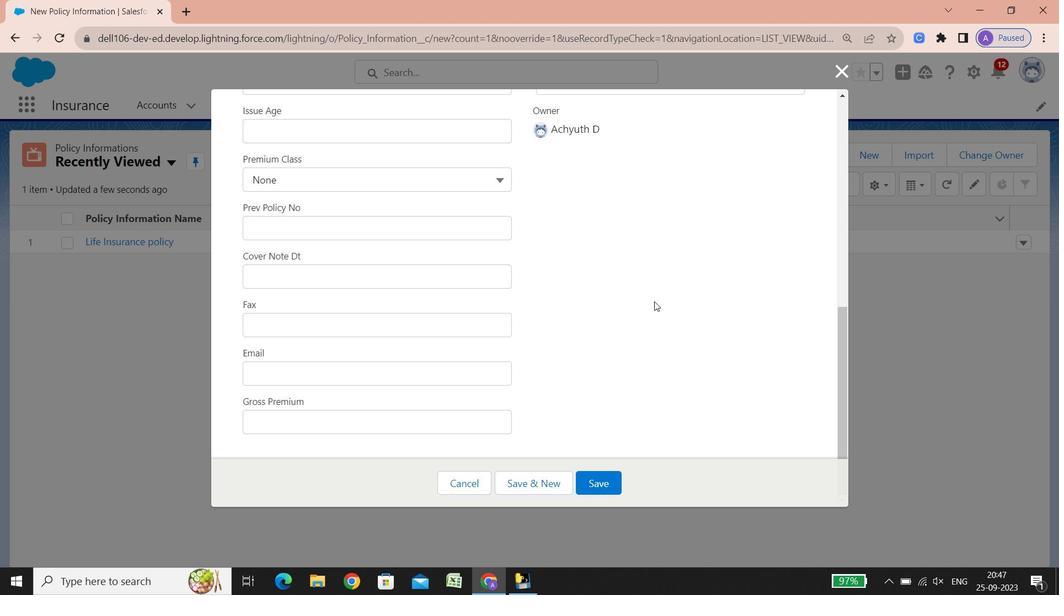 
Action: Mouse scrolled (654, 301) with delta (0, 0)
Screenshot: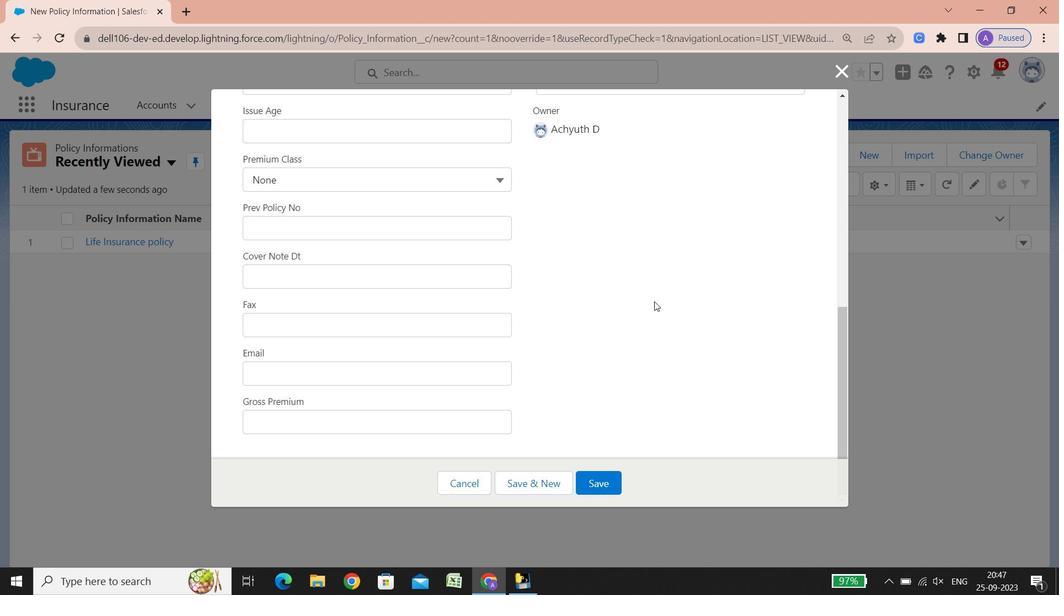 
Action: Mouse scrolled (654, 301) with delta (0, 0)
Screenshot: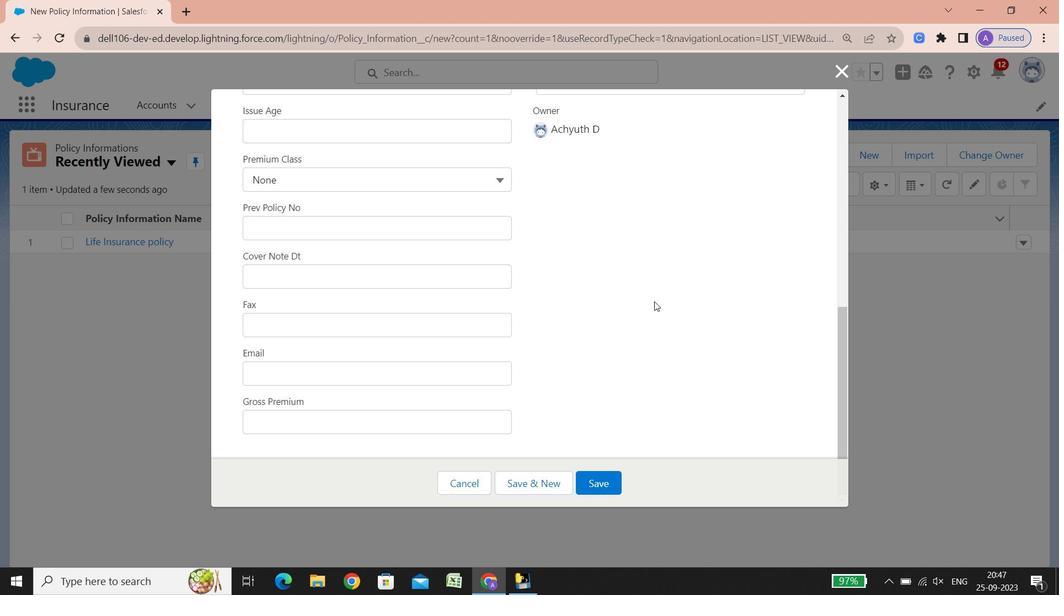 
Action: Mouse scrolled (654, 301) with delta (0, 0)
Screenshot: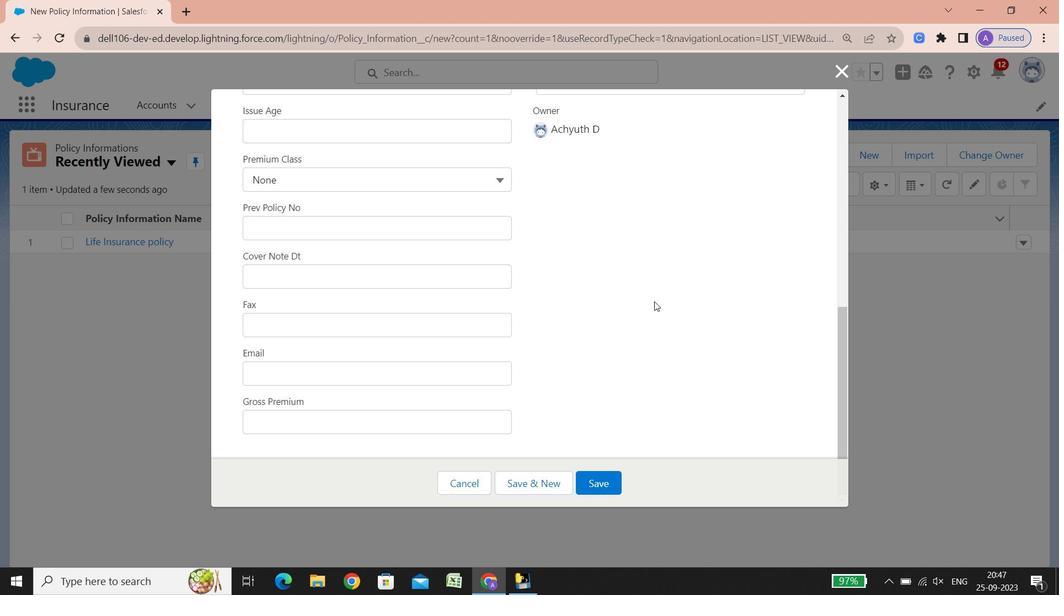 
Action: Mouse scrolled (654, 301) with delta (0, 0)
Screenshot: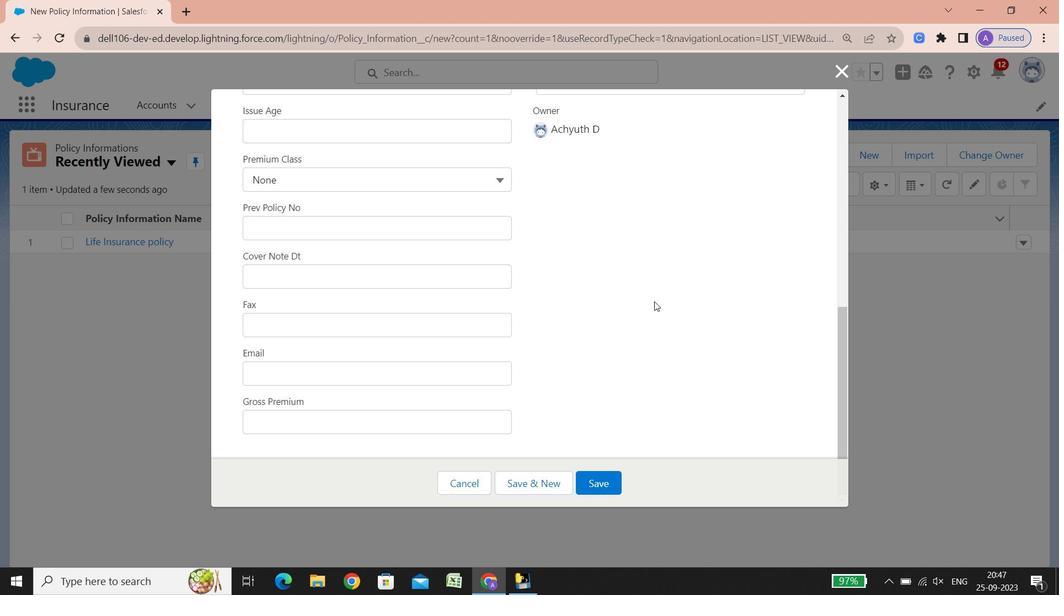 
Action: Mouse scrolled (654, 301) with delta (0, 0)
Screenshot: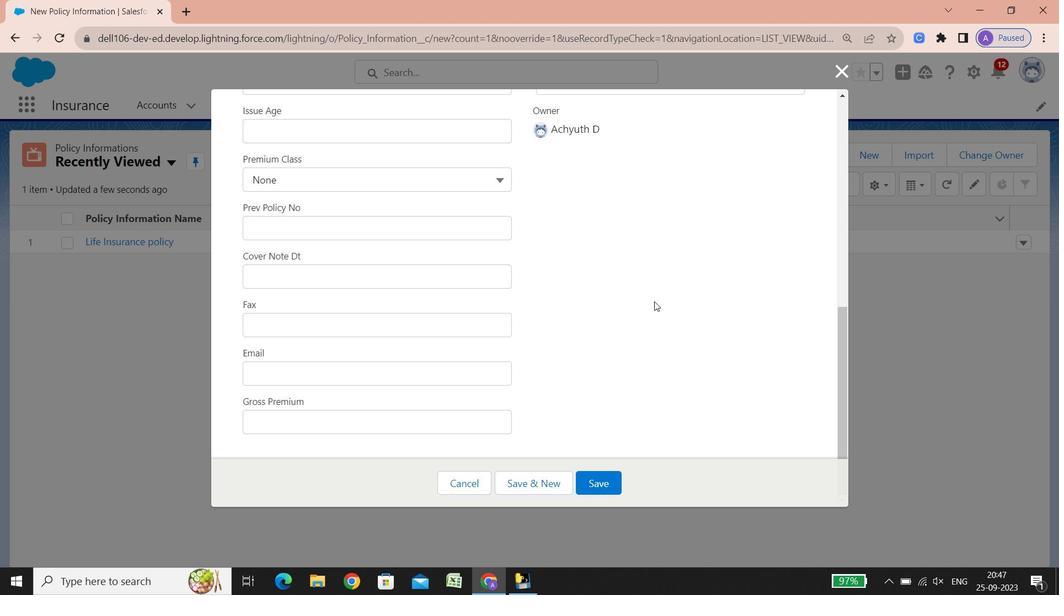 
Action: Mouse scrolled (654, 301) with delta (0, 0)
Screenshot: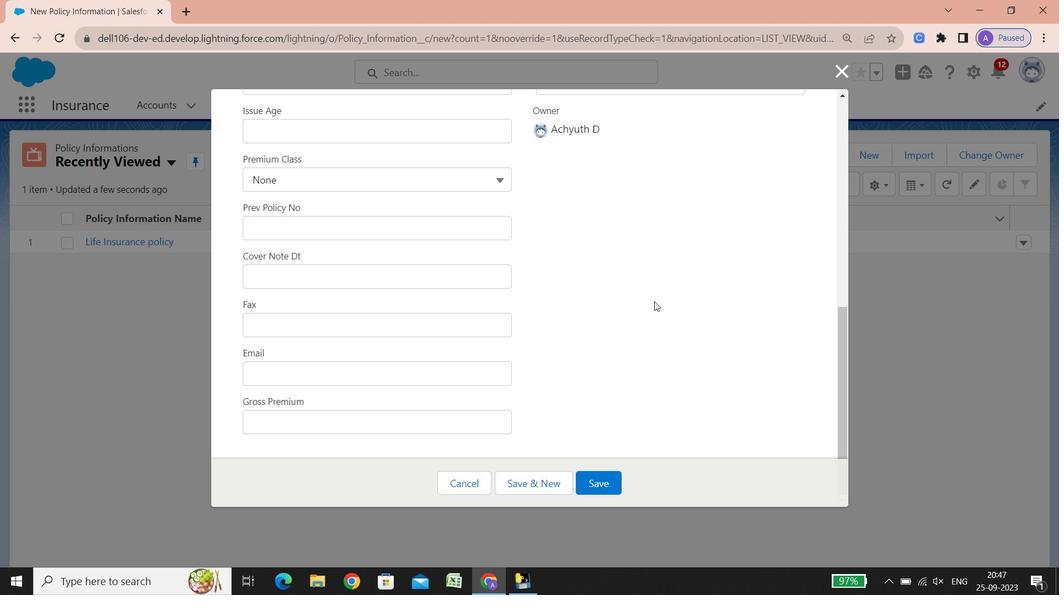 
Action: Mouse scrolled (654, 301) with delta (0, 0)
Screenshot: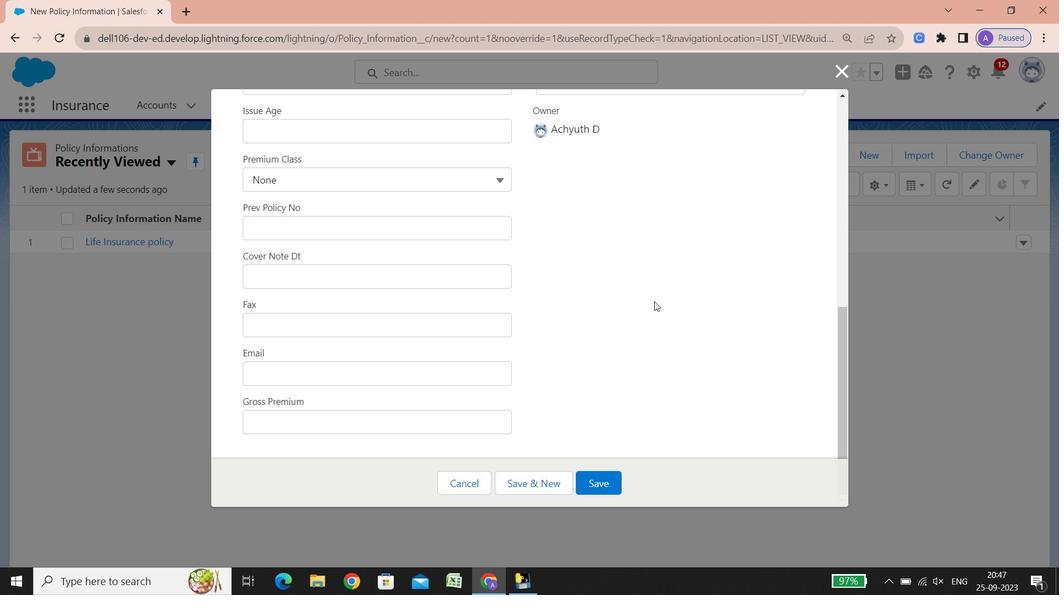 
Action: Mouse scrolled (654, 301) with delta (0, 0)
Screenshot: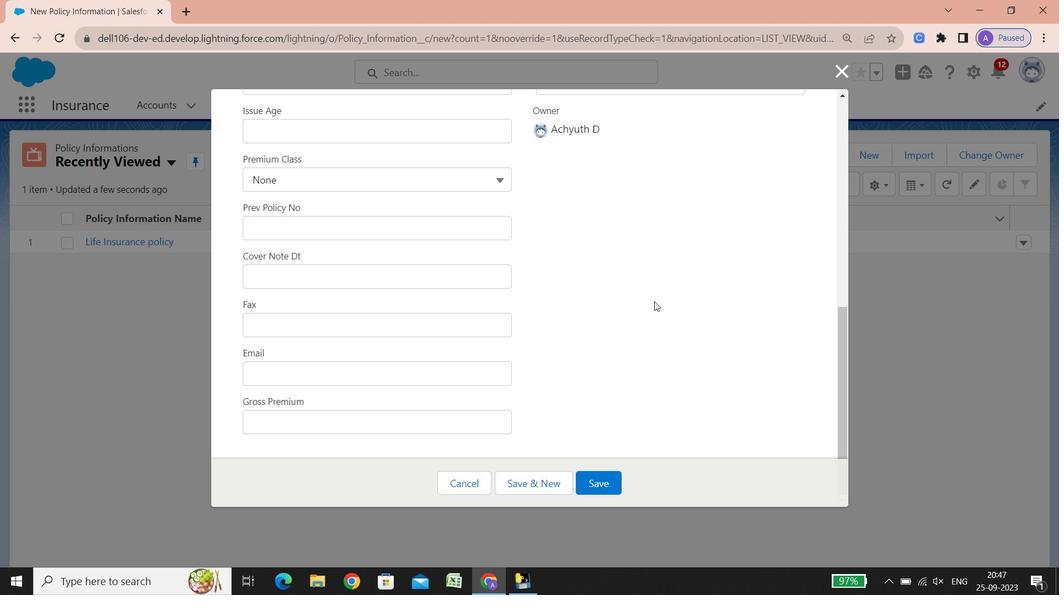 
Action: Mouse scrolled (654, 301) with delta (0, 0)
Screenshot: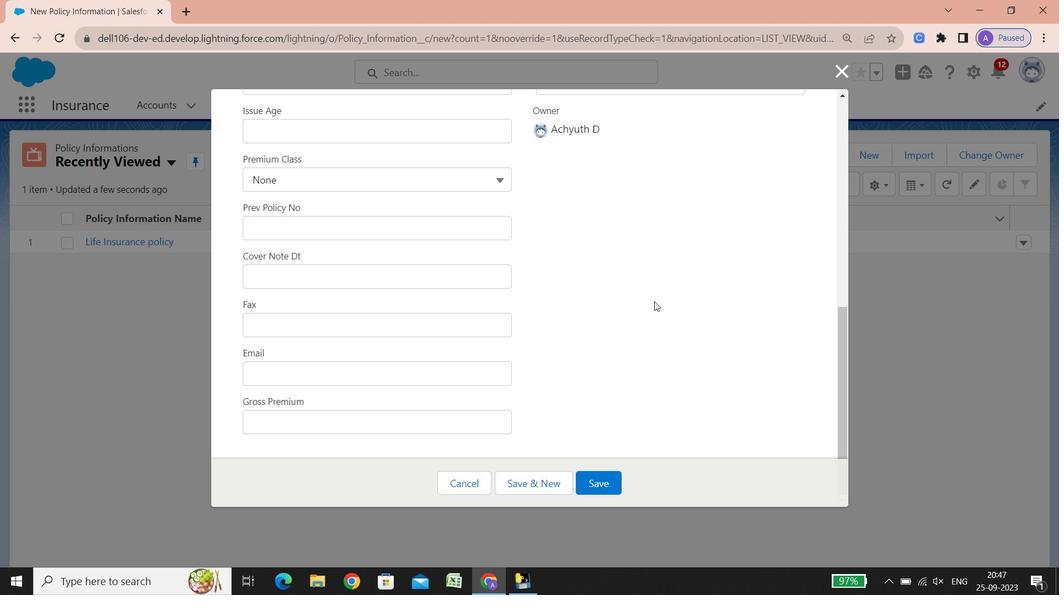 
Action: Mouse scrolled (654, 301) with delta (0, 0)
Screenshot: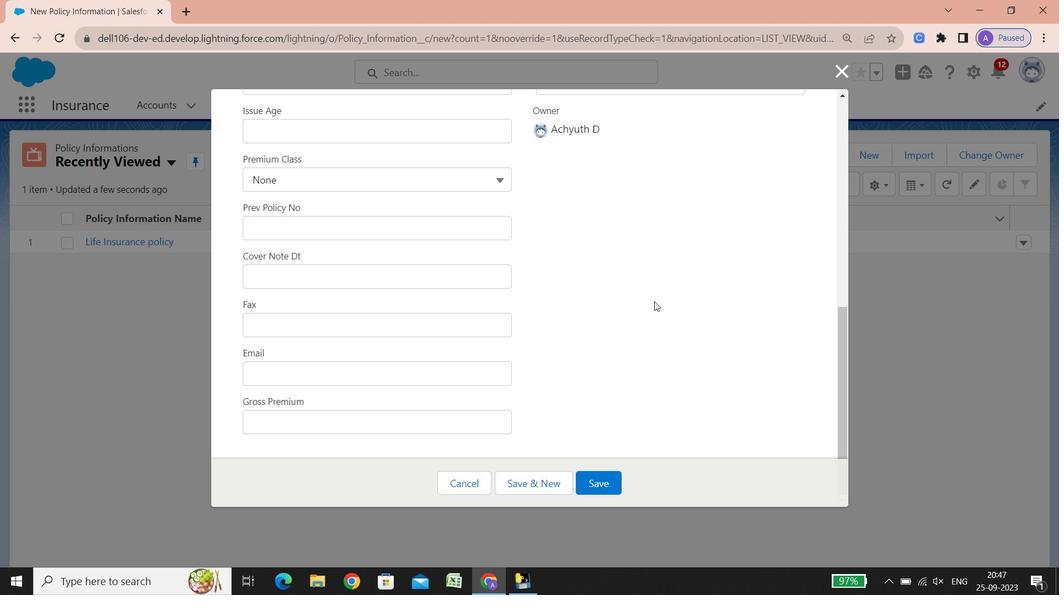
Action: Mouse scrolled (654, 301) with delta (0, 0)
Screenshot: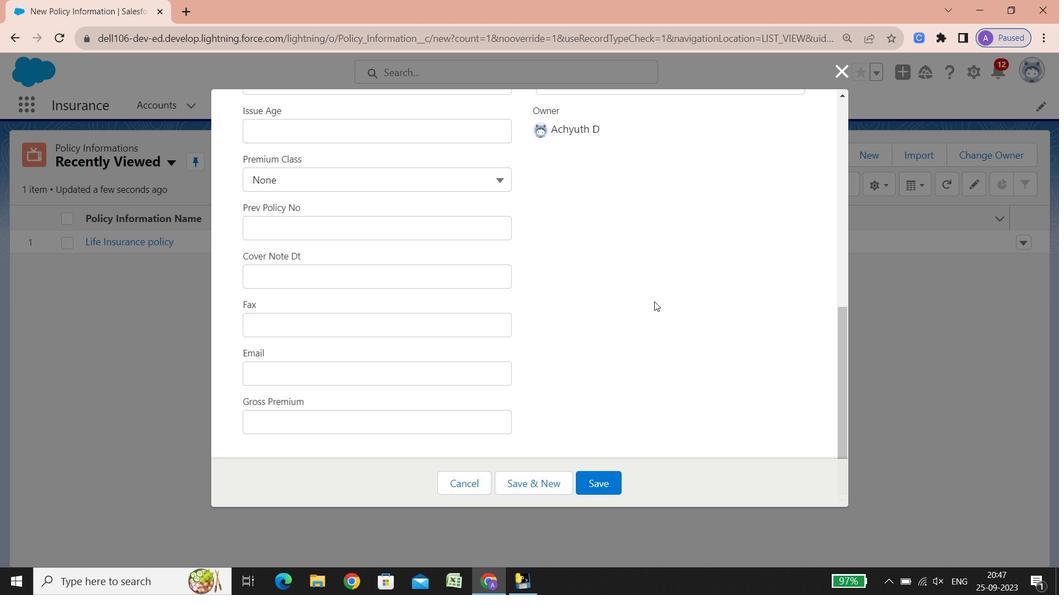 
Action: Mouse scrolled (654, 301) with delta (0, 0)
Screenshot: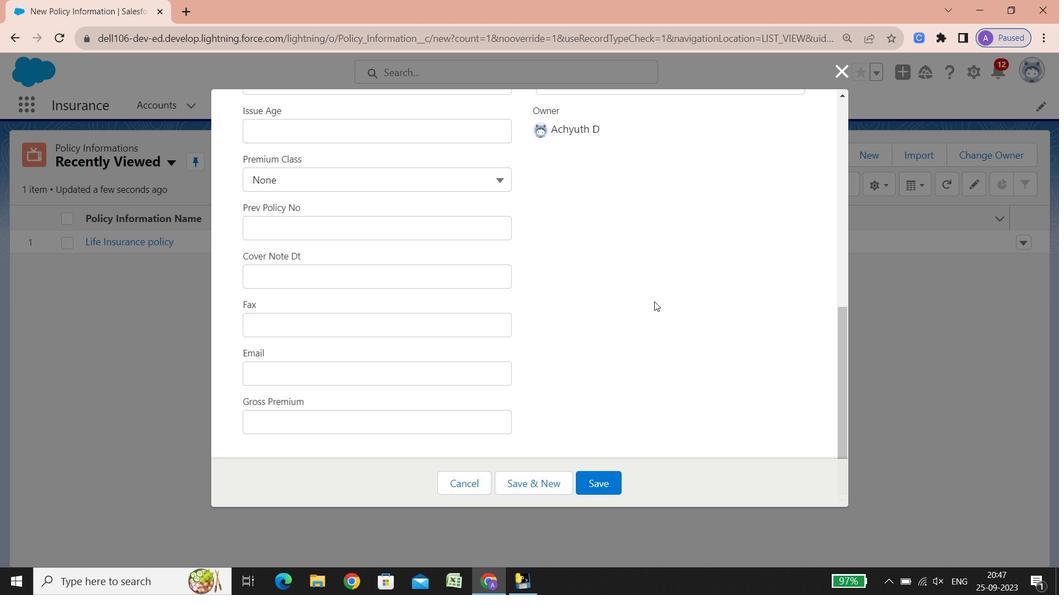 
Action: Mouse scrolled (654, 301) with delta (0, 0)
Screenshot: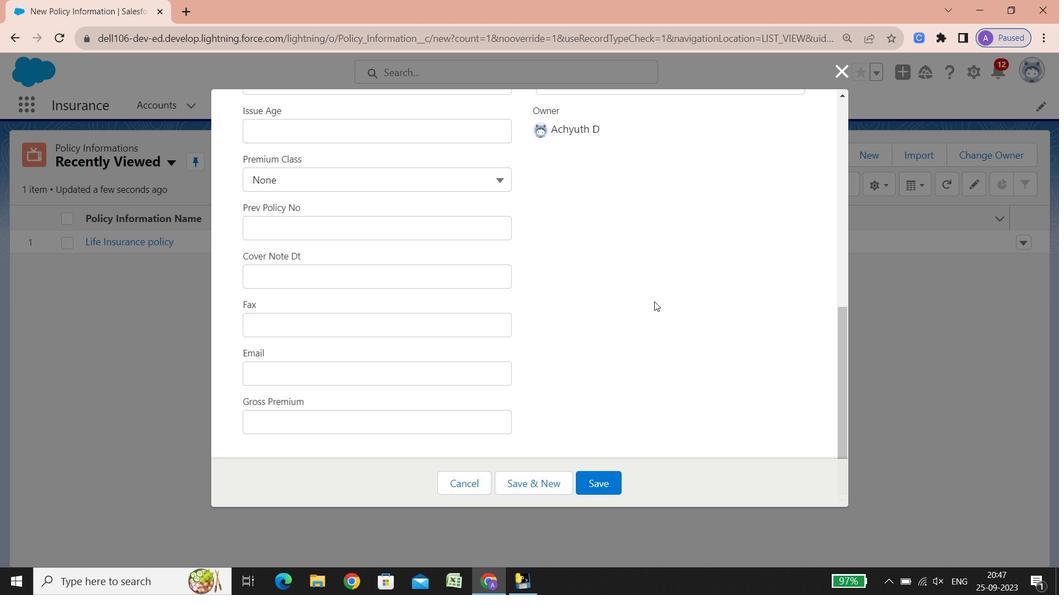 
Action: Mouse scrolled (654, 301) with delta (0, 0)
Screenshot: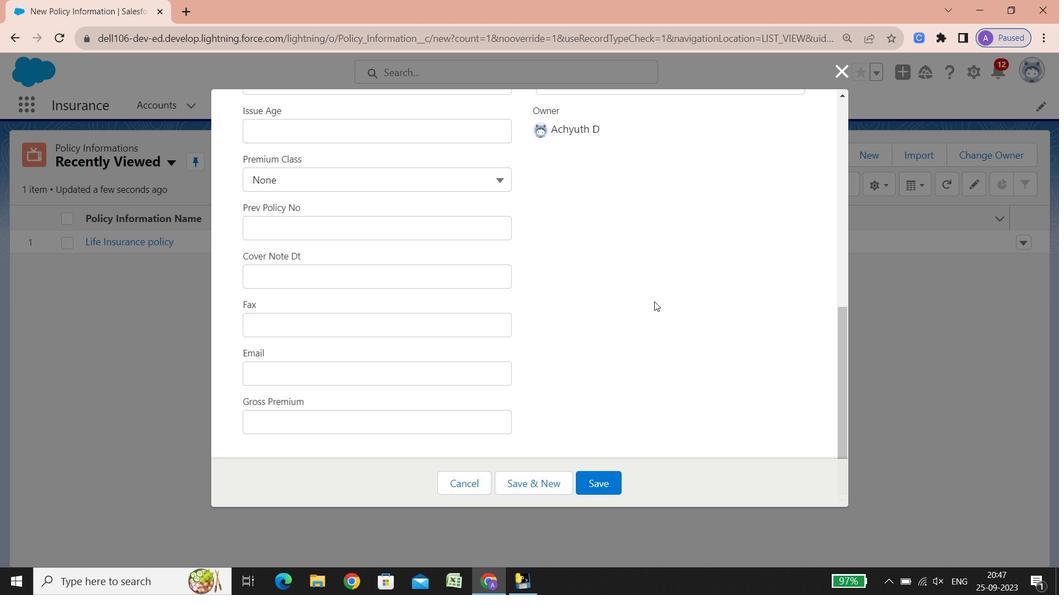 
Action: Mouse scrolled (654, 301) with delta (0, 0)
Screenshot: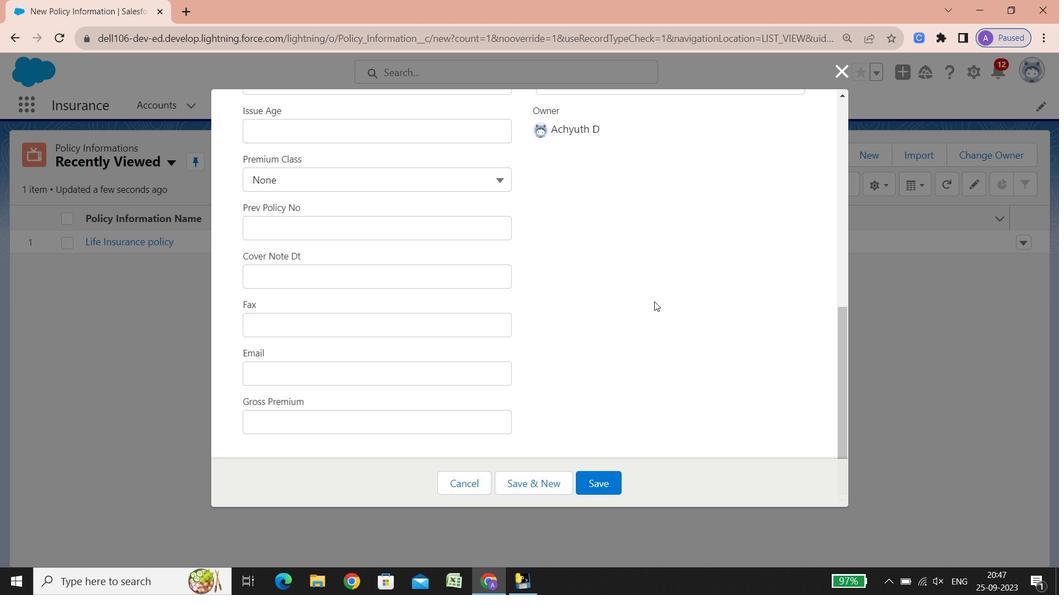 
Action: Mouse scrolled (654, 301) with delta (0, 0)
Screenshot: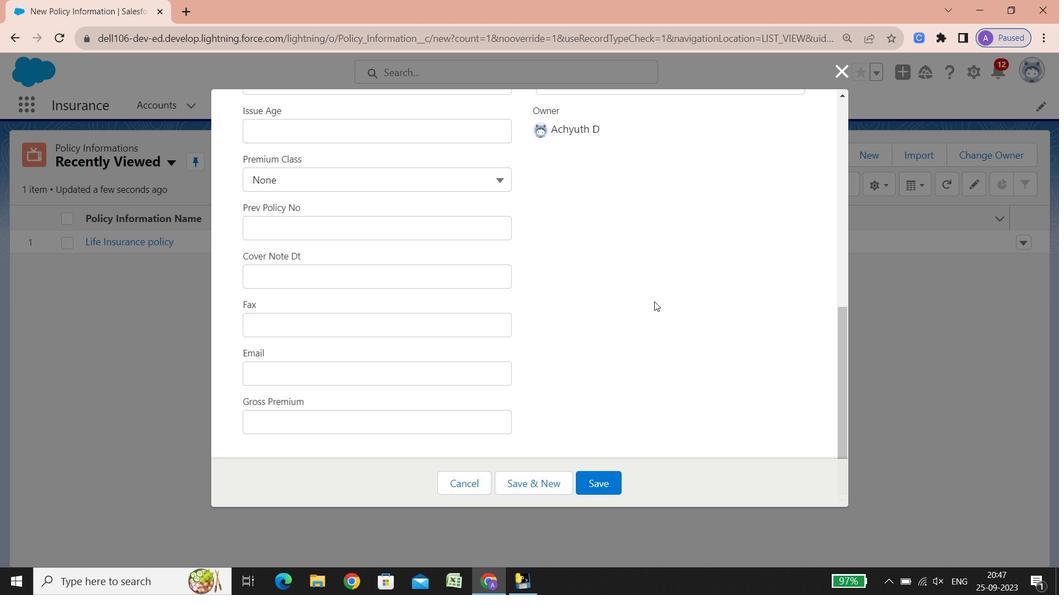 
Action: Mouse scrolled (654, 301) with delta (0, 0)
Screenshot: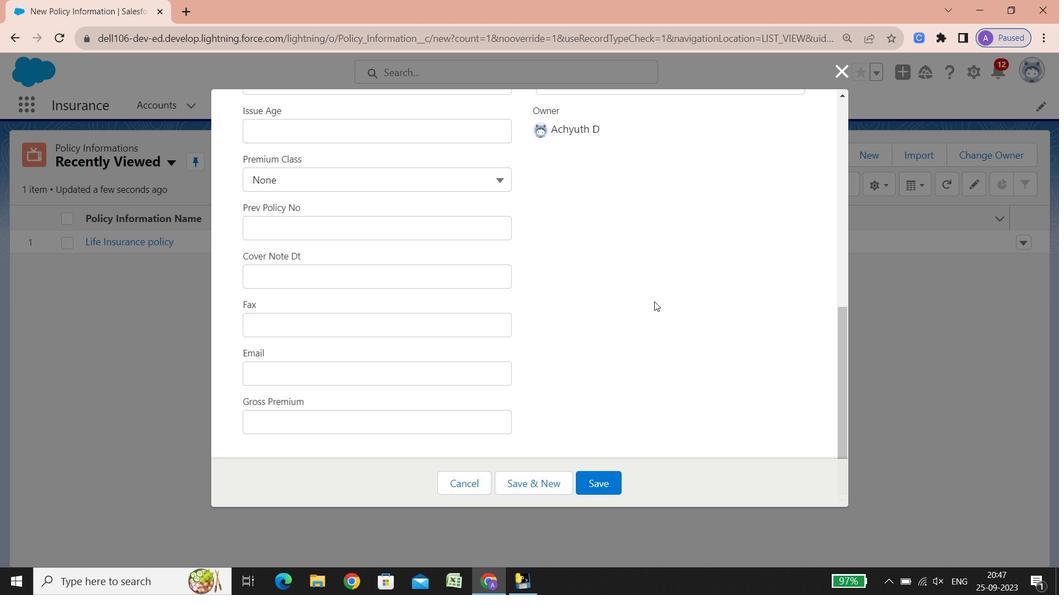 
Action: Mouse scrolled (654, 301) with delta (0, 0)
Screenshot: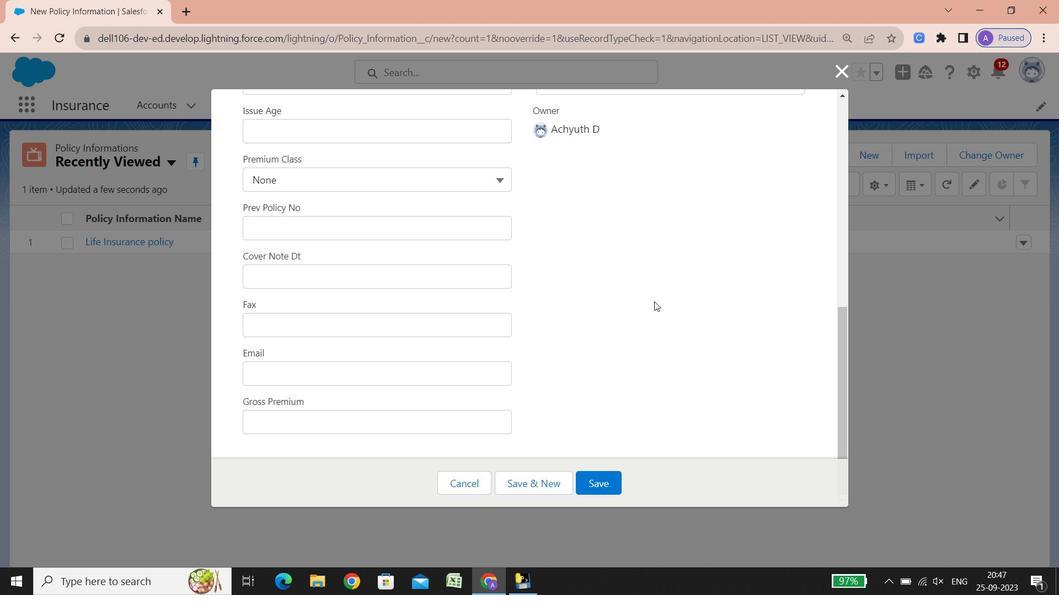 
Action: Mouse scrolled (654, 301) with delta (0, 0)
Screenshot: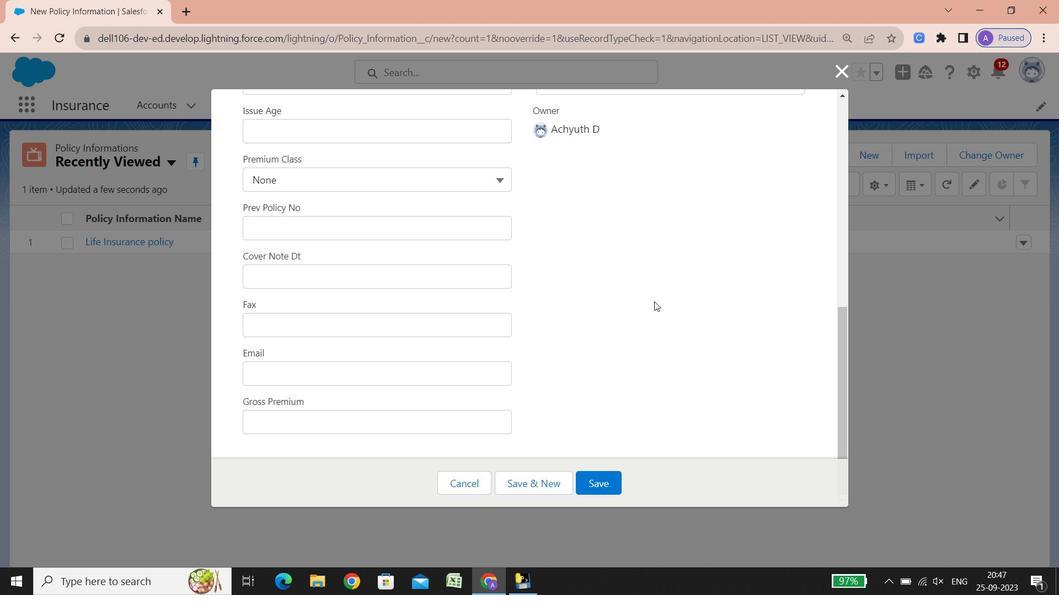 
Action: Mouse scrolled (654, 301) with delta (0, 0)
Screenshot: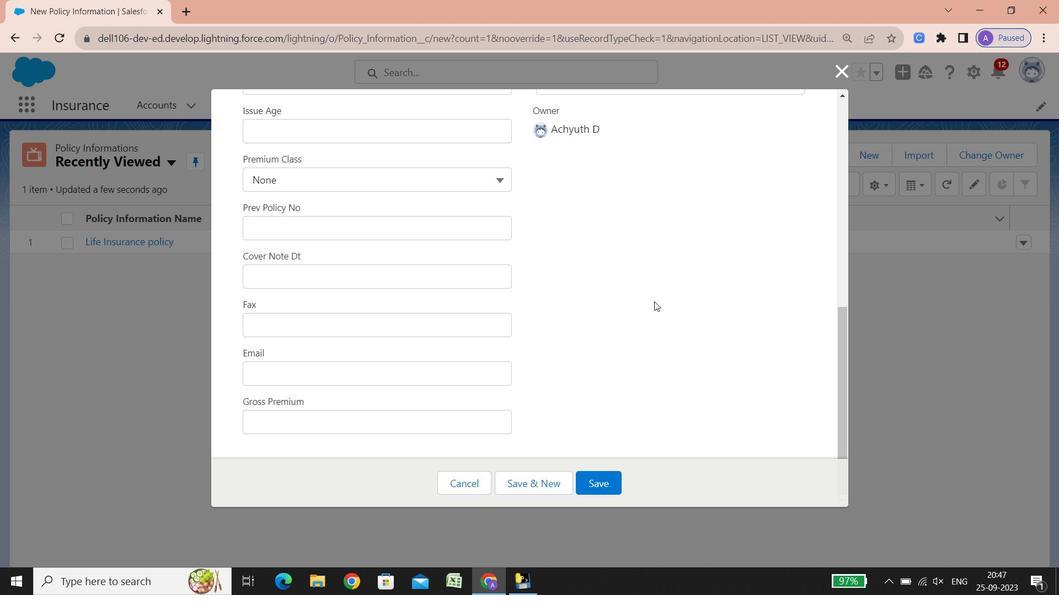
Action: Mouse scrolled (654, 301) with delta (0, 0)
Screenshot: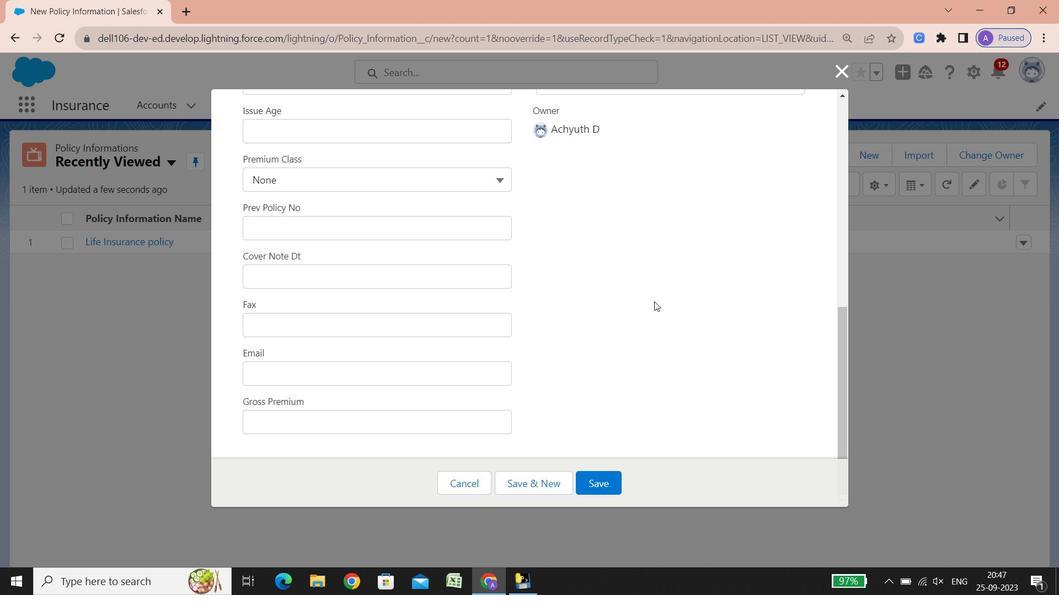 
Action: Mouse scrolled (654, 301) with delta (0, 0)
Screenshot: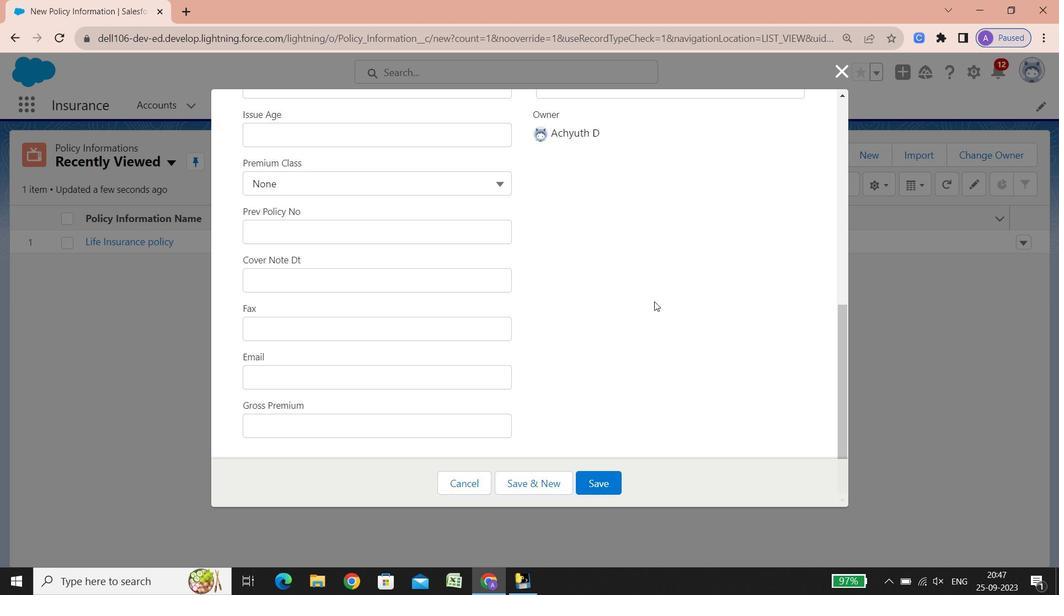 
Action: Mouse scrolled (654, 301) with delta (0, 0)
Screenshot: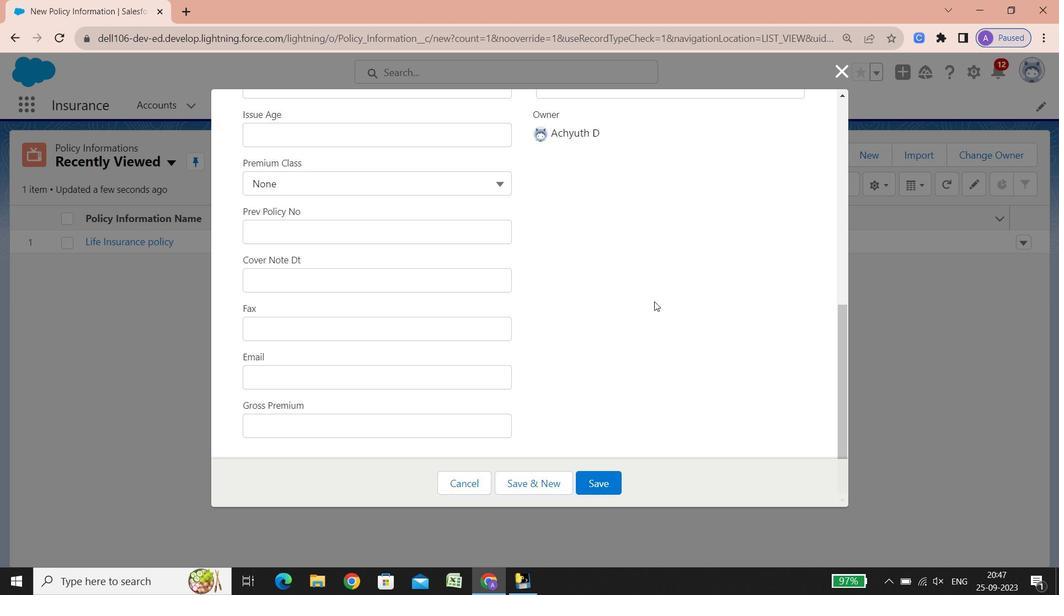 
Action: Mouse scrolled (654, 301) with delta (0, 0)
Screenshot: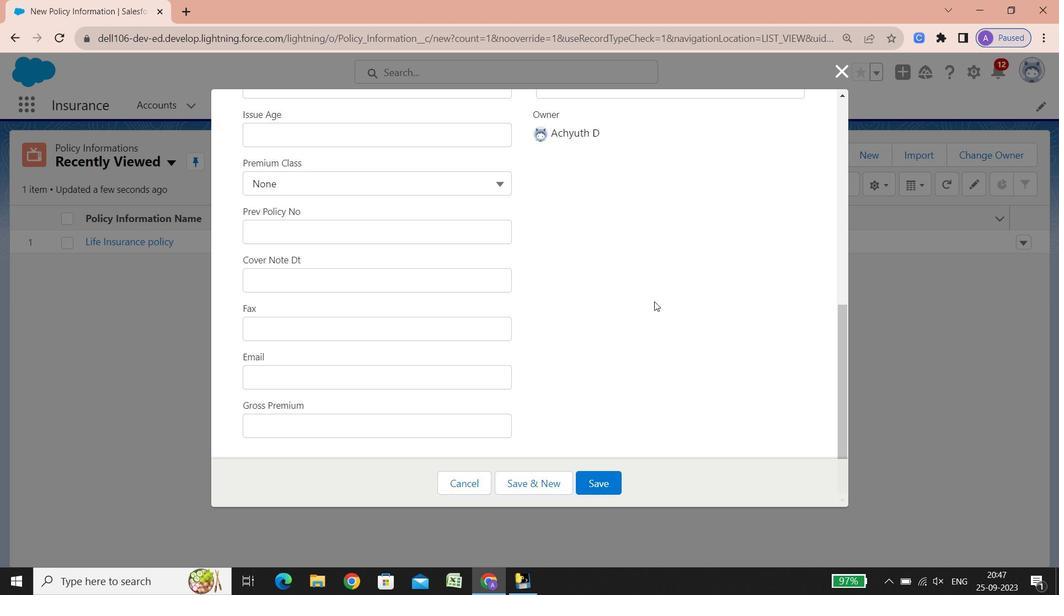 
Action: Mouse scrolled (654, 301) with delta (0, 0)
Screenshot: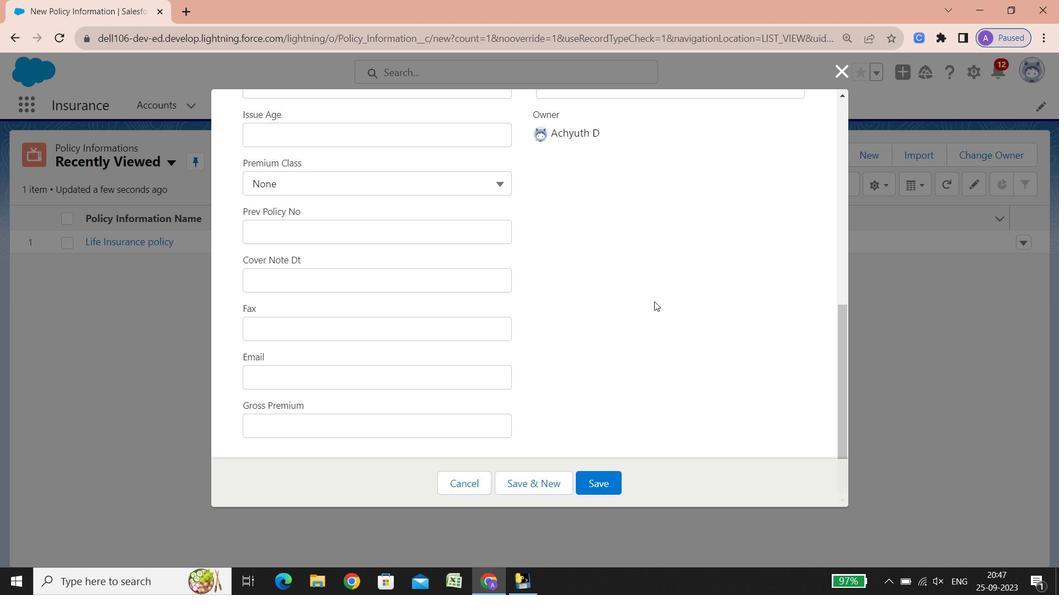 
Action: Mouse scrolled (654, 301) with delta (0, 0)
Screenshot: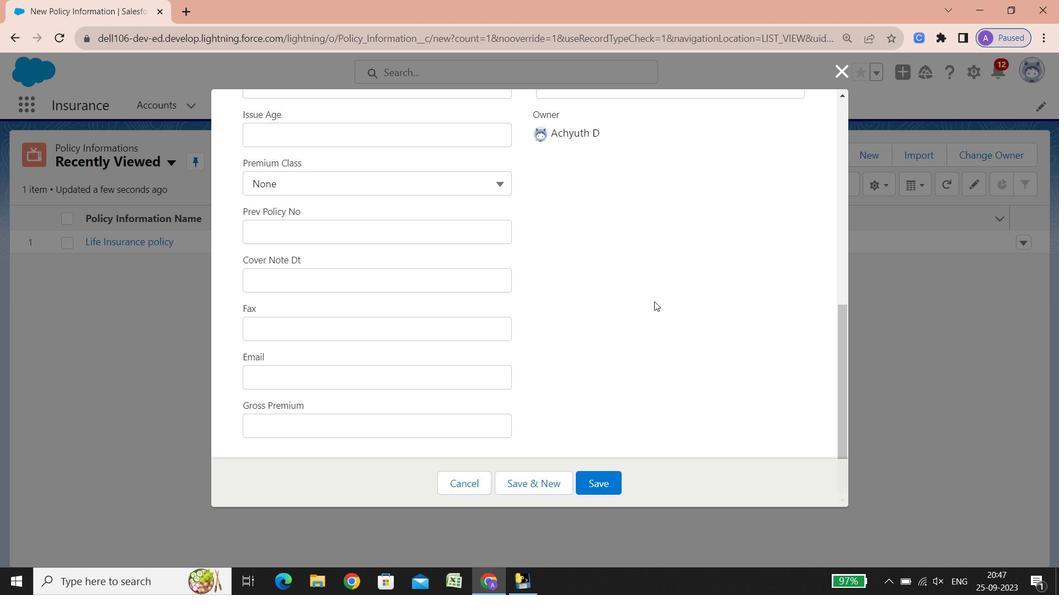 
Action: Mouse scrolled (654, 301) with delta (0, 0)
Screenshot: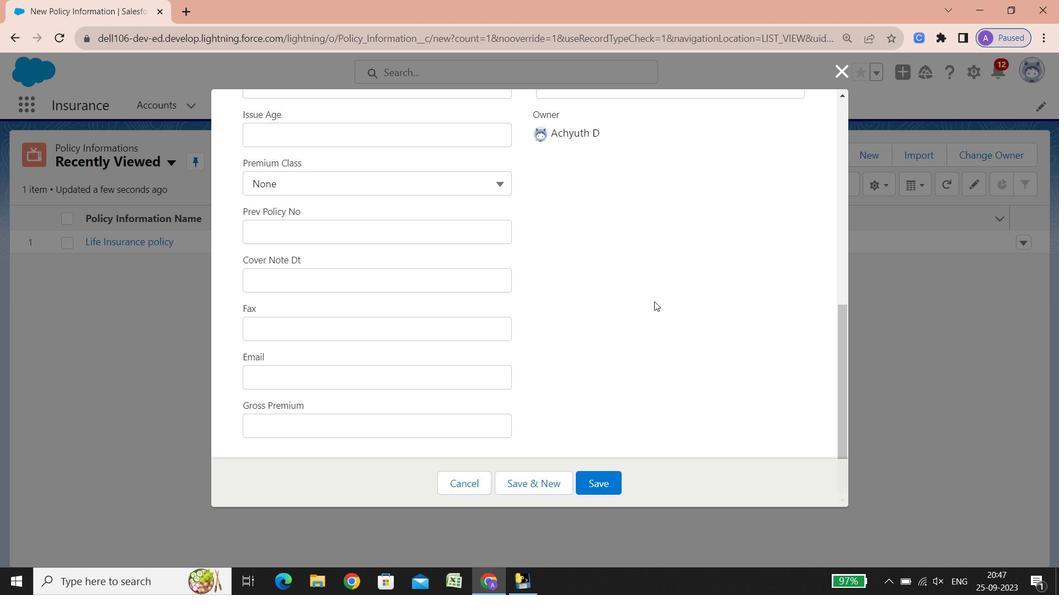 
Action: Mouse scrolled (654, 301) with delta (0, 0)
Screenshot: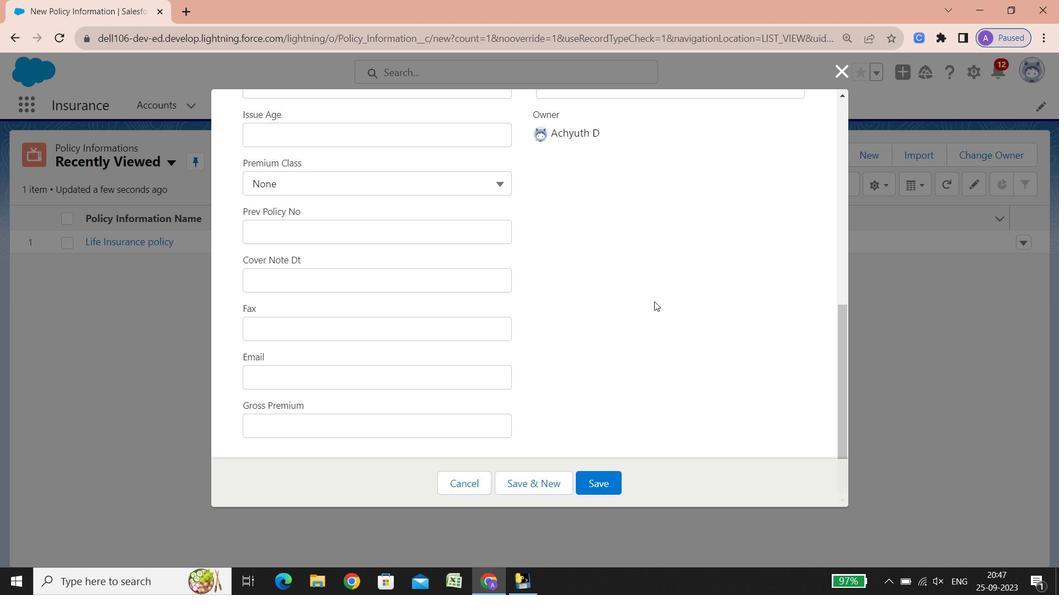 
Action: Mouse scrolled (654, 301) with delta (0, 0)
Screenshot: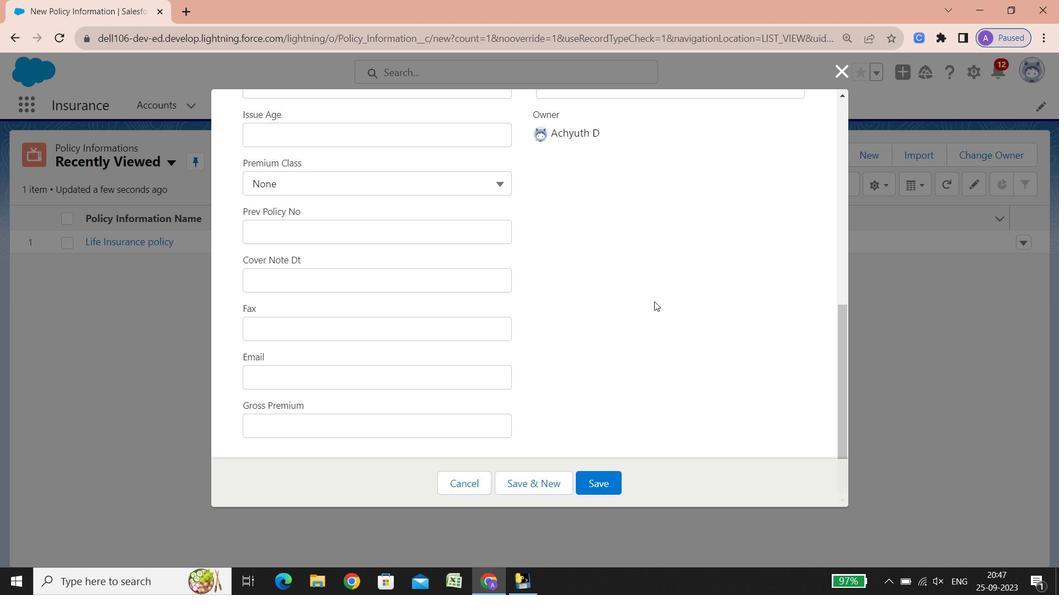
Action: Mouse scrolled (654, 301) with delta (0, 0)
Screenshot: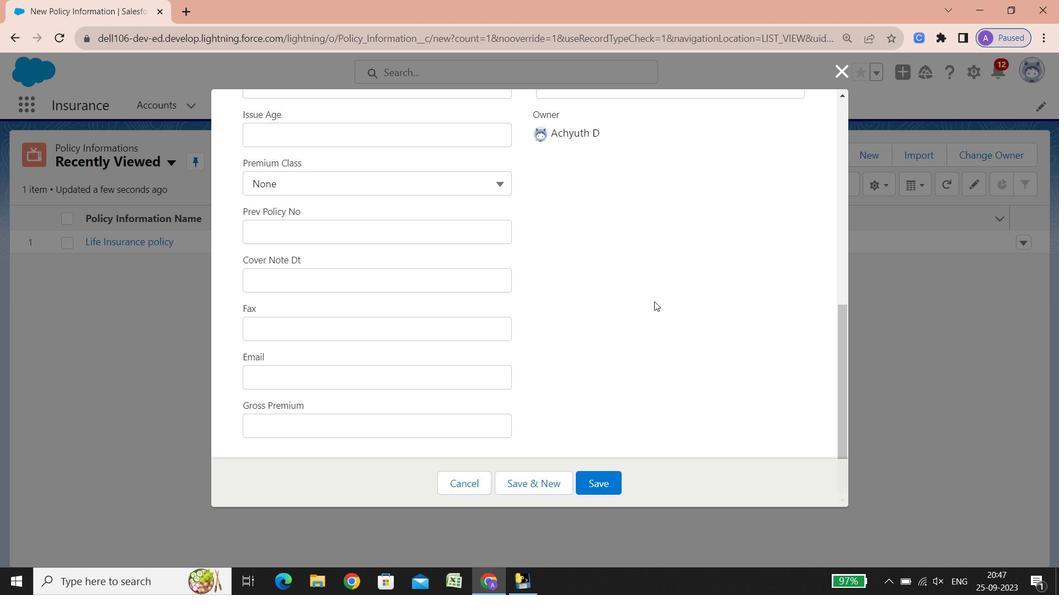 
Action: Mouse scrolled (654, 301) with delta (0, 0)
Screenshot: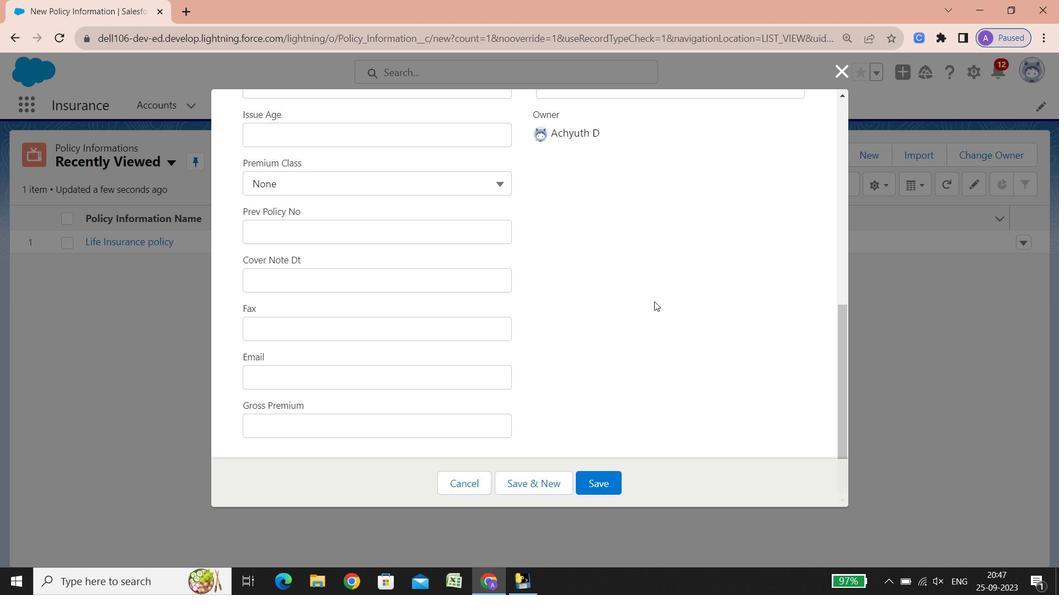 
Action: Mouse scrolled (654, 301) with delta (0, 0)
Screenshot: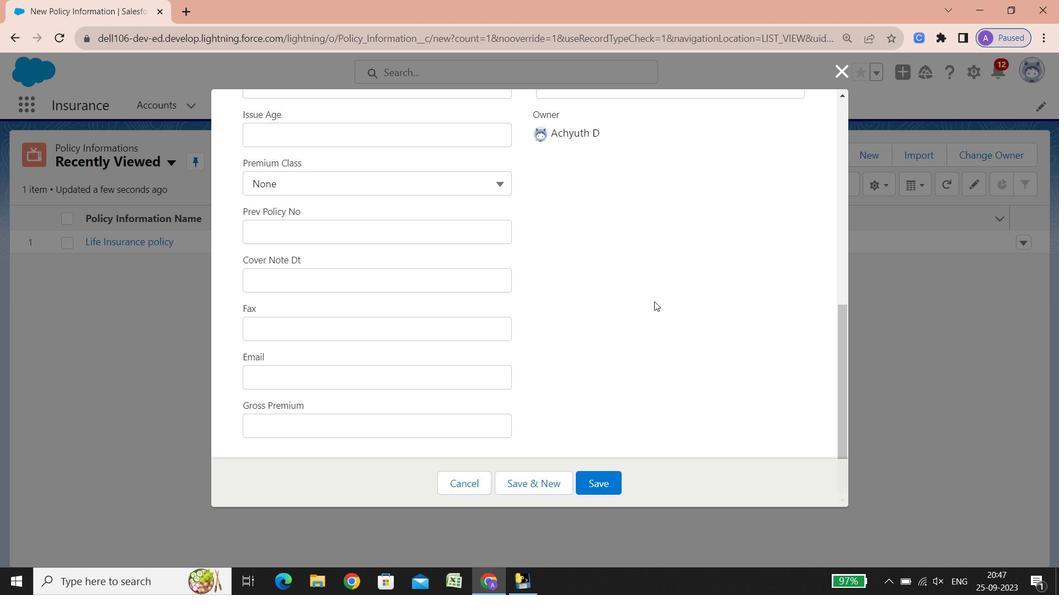 
Action: Mouse scrolled (654, 301) with delta (0, 0)
Screenshot: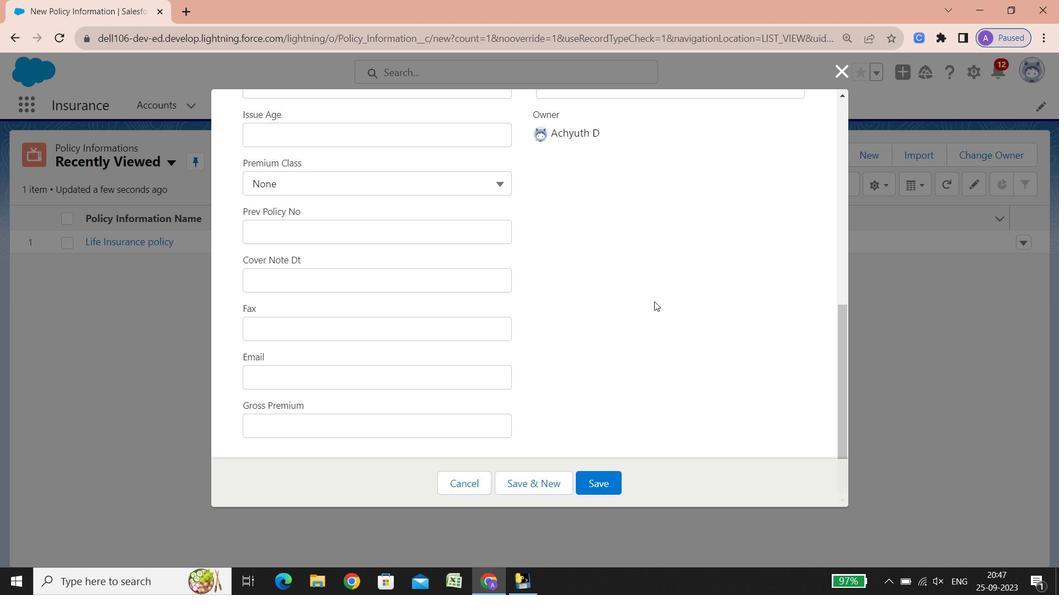 
Action: Mouse scrolled (654, 301) with delta (0, 0)
Screenshot: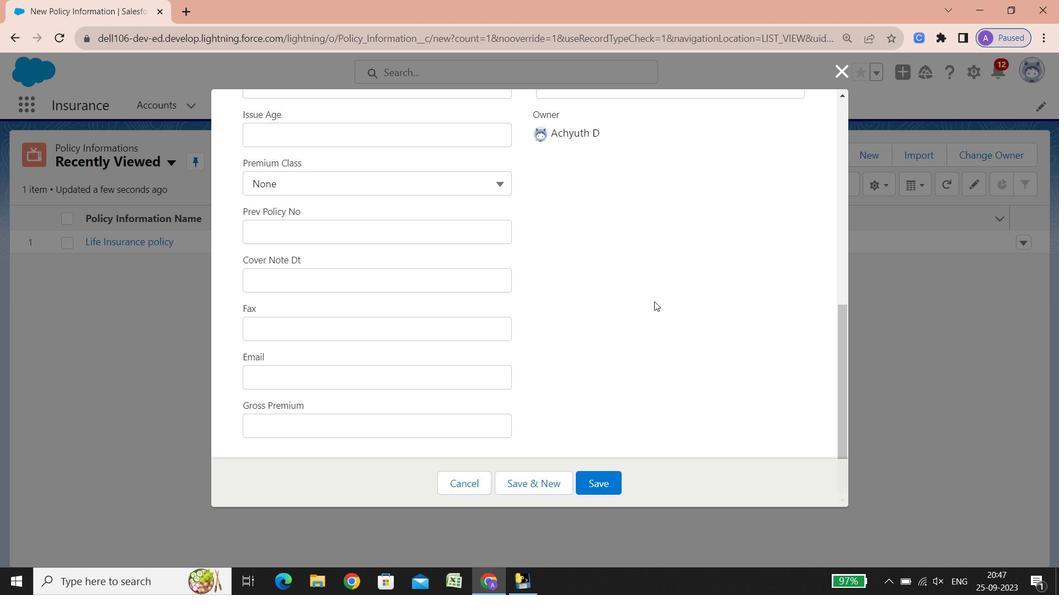
Action: Mouse scrolled (654, 301) with delta (0, 0)
Screenshot: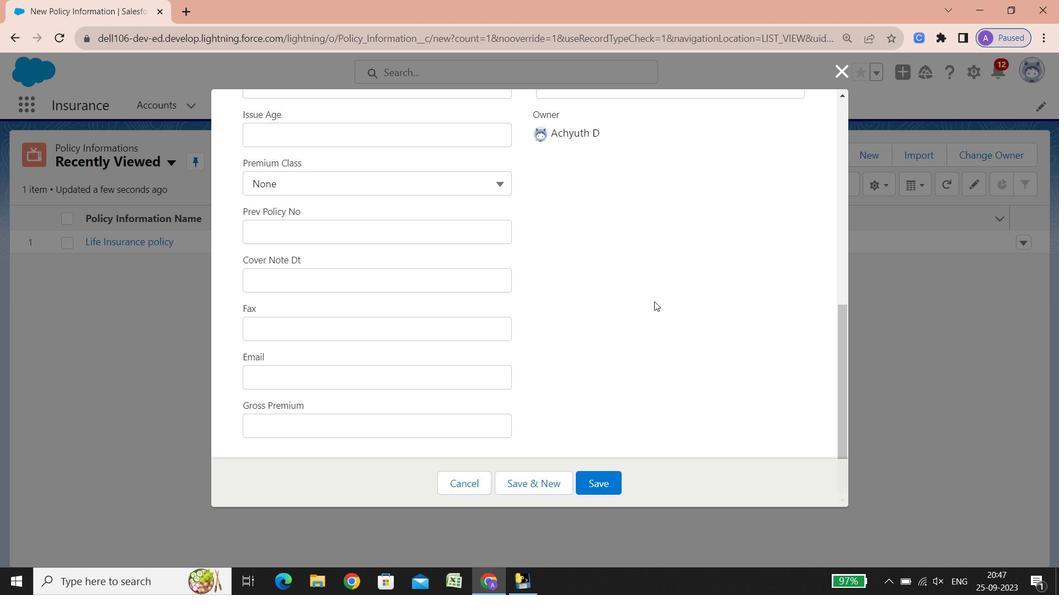
Action: Mouse scrolled (654, 301) with delta (0, 0)
Screenshot: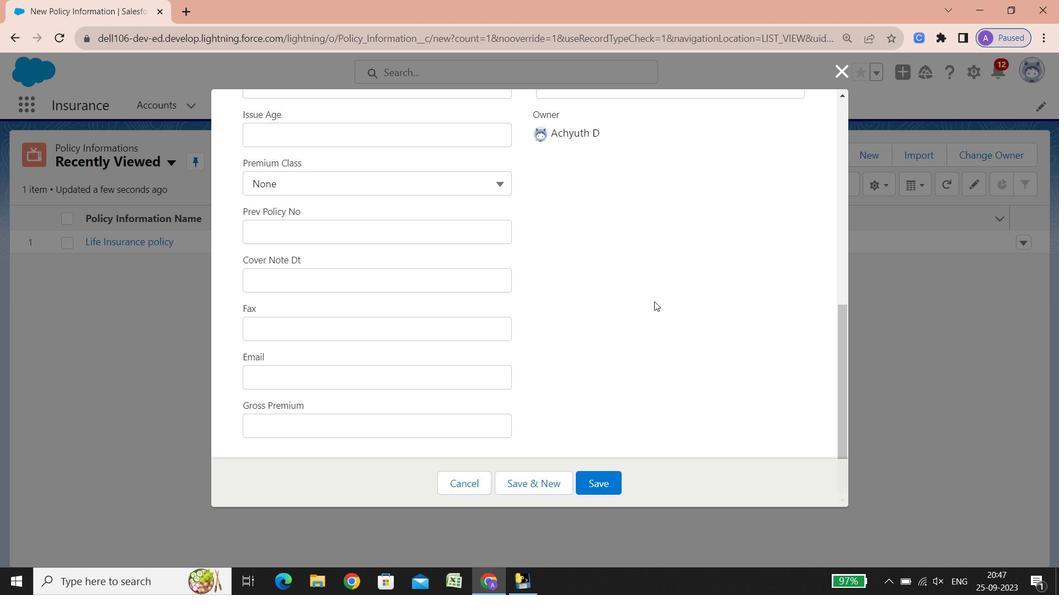 
Action: Mouse scrolled (654, 301) with delta (0, 0)
Screenshot: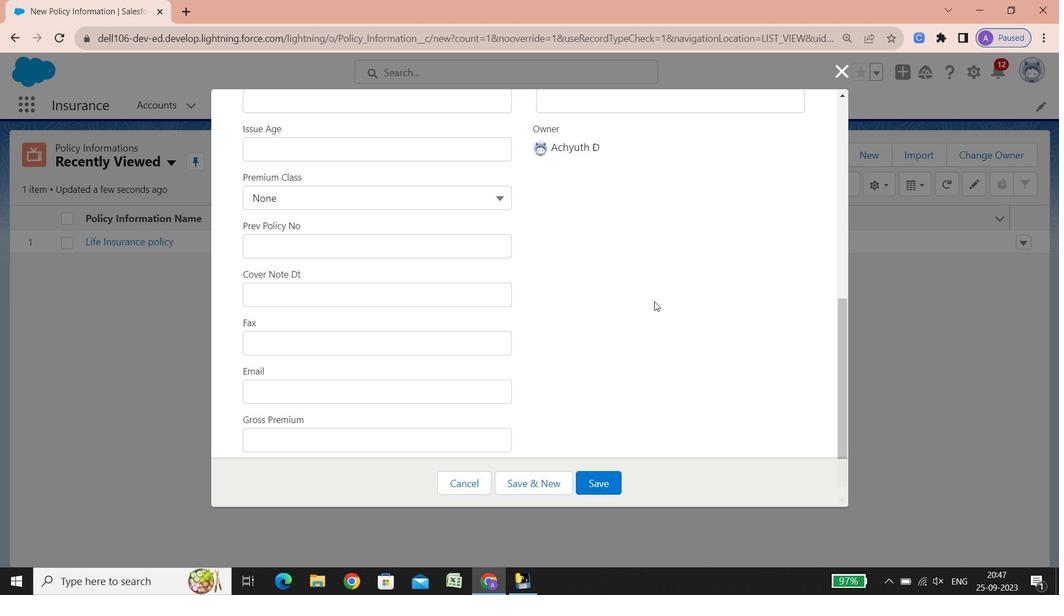 
Action: Mouse scrolled (654, 301) with delta (0, 0)
Screenshot: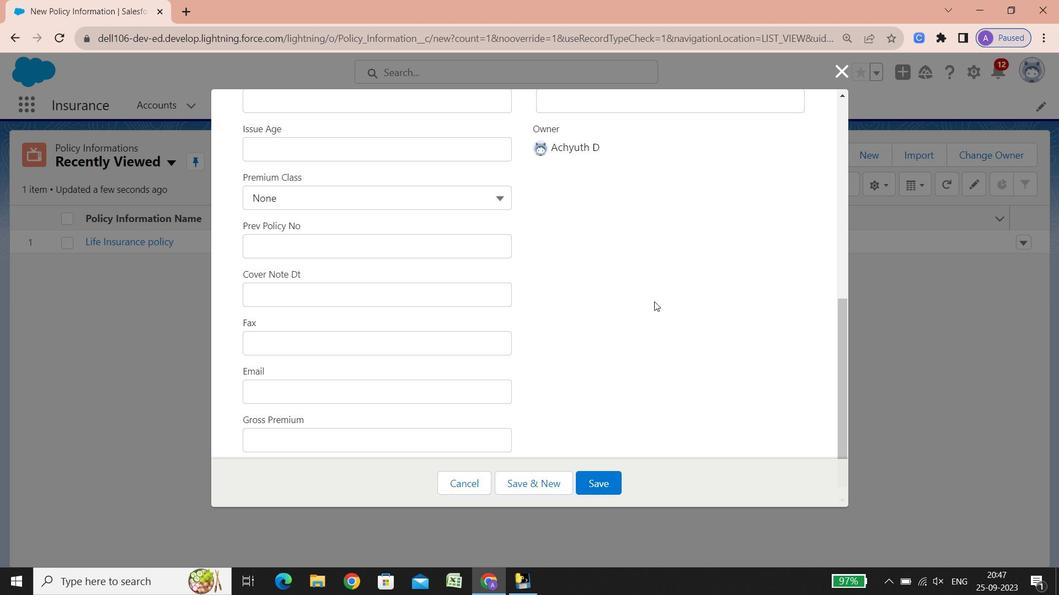 
Action: Mouse scrolled (654, 301) with delta (0, 0)
Screenshot: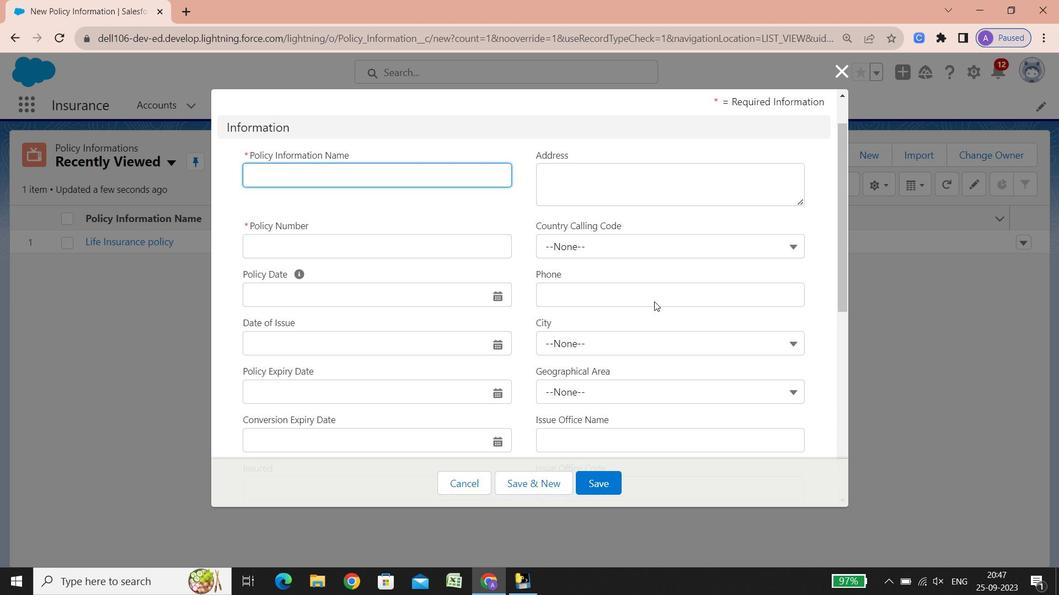 
Action: Mouse scrolled (654, 301) with delta (0, 0)
Screenshot: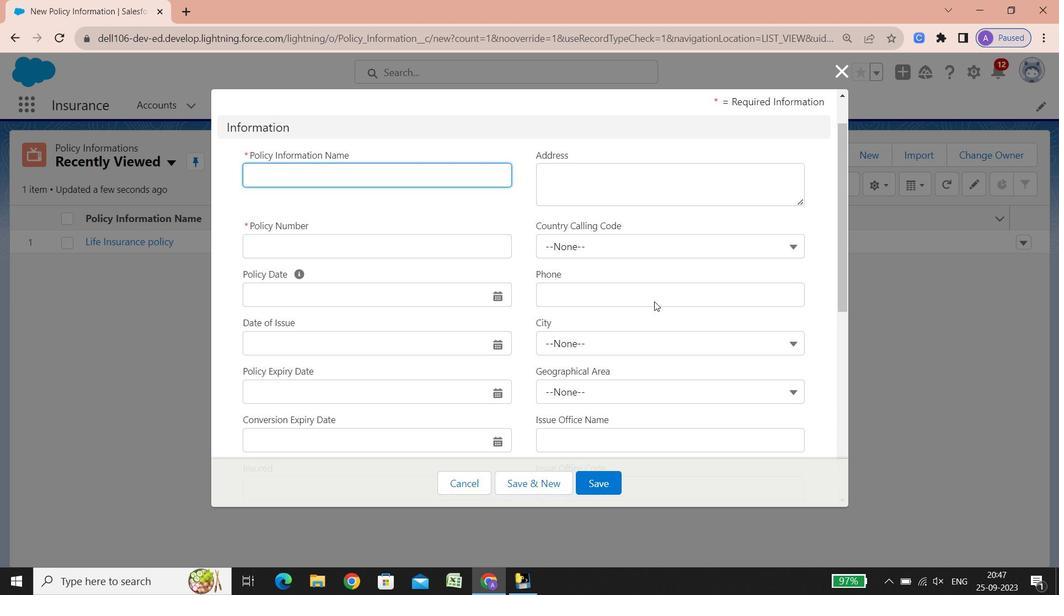 
Action: Mouse scrolled (654, 301) with delta (0, 0)
Screenshot: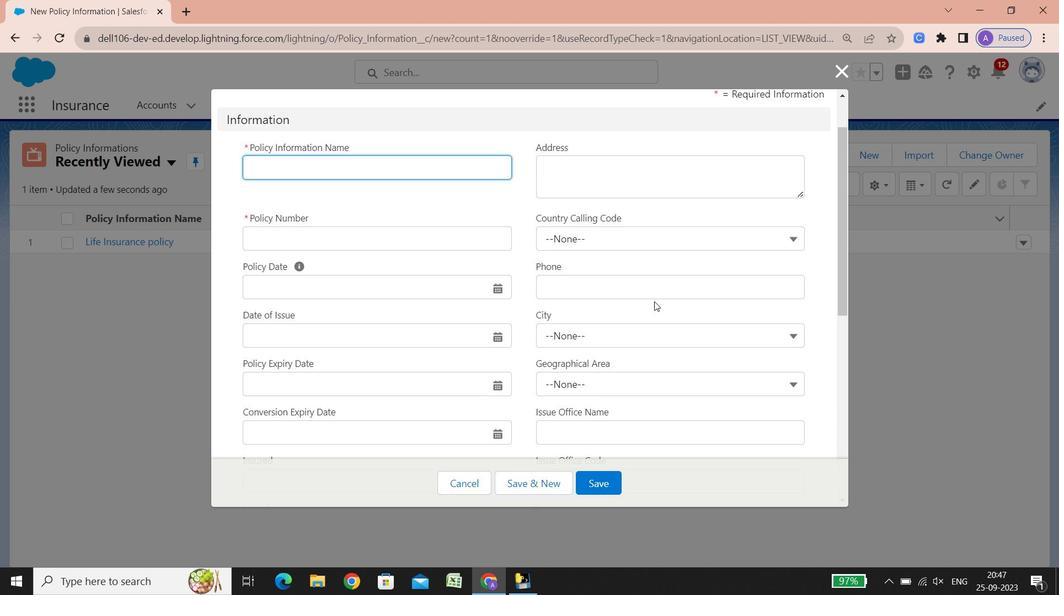 
Action: Mouse scrolled (654, 301) with delta (0, 0)
Screenshot: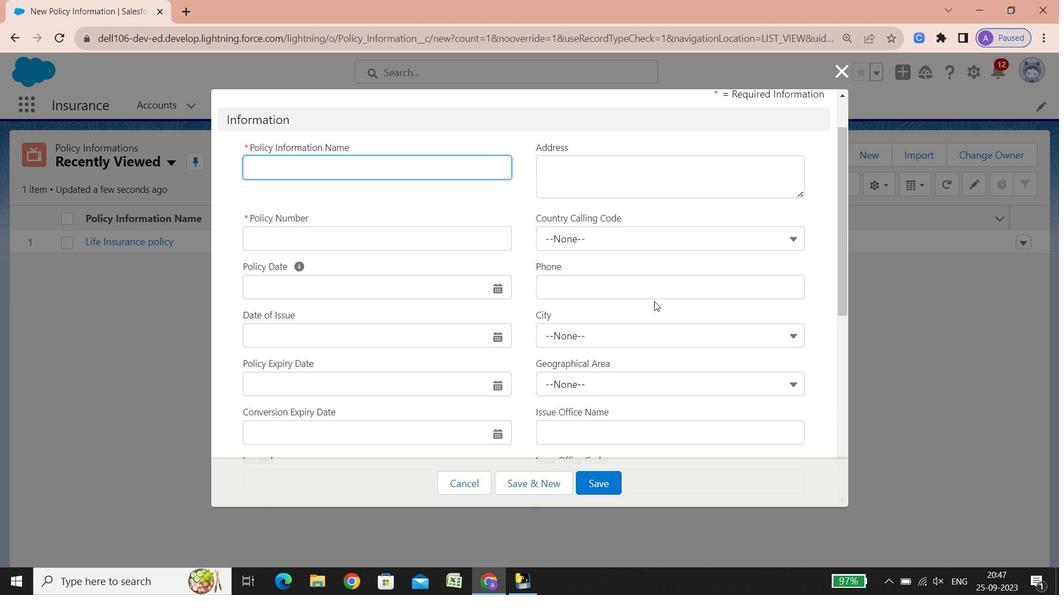 
Action: Mouse scrolled (654, 301) with delta (0, 0)
Screenshot: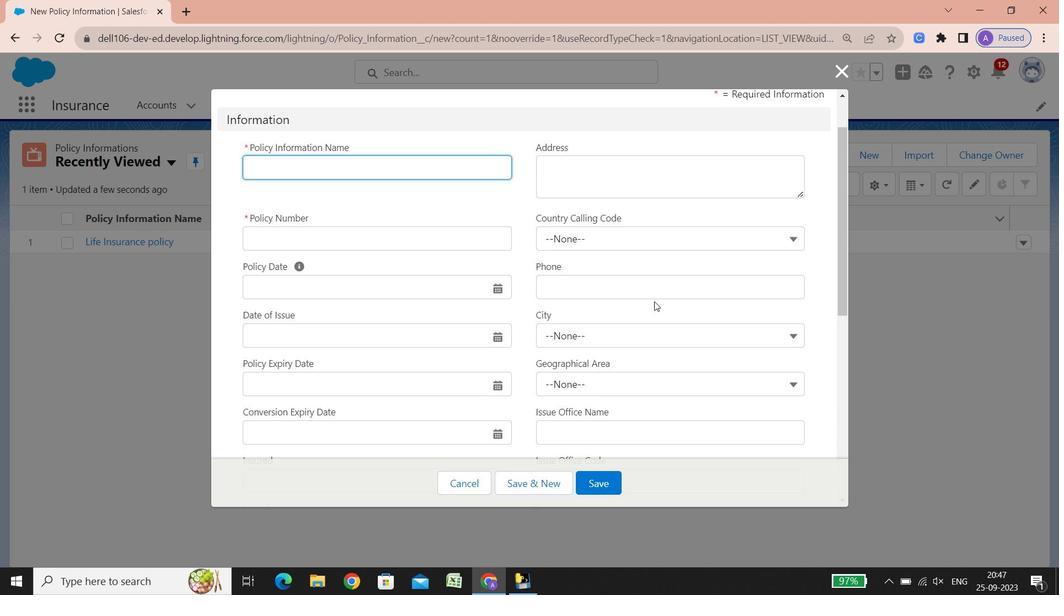 
Action: Mouse scrolled (654, 301) with delta (0, 0)
Screenshot: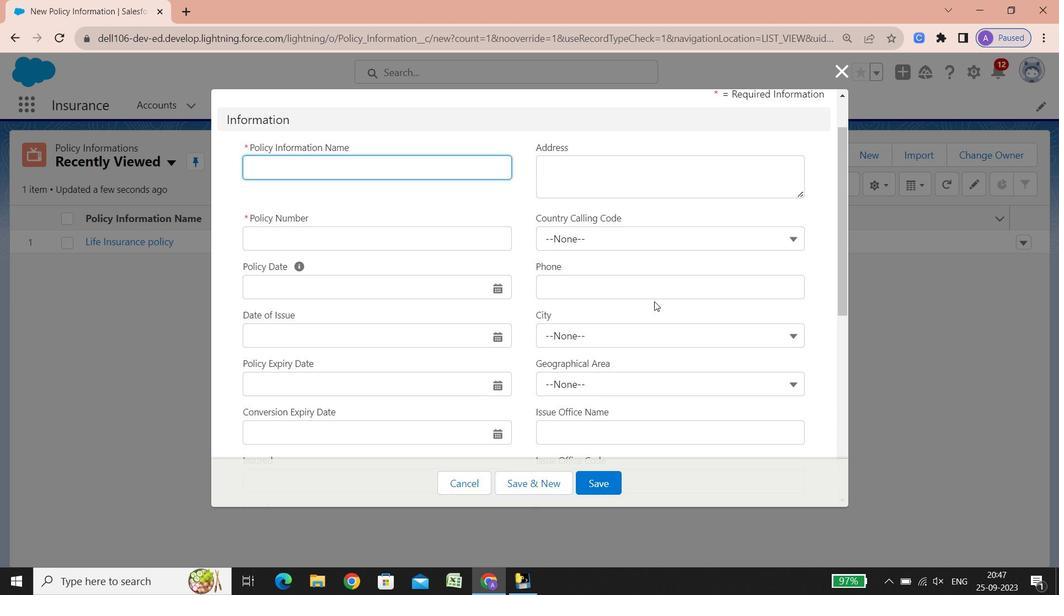 
Action: Mouse scrolled (654, 301) with delta (0, 0)
Screenshot: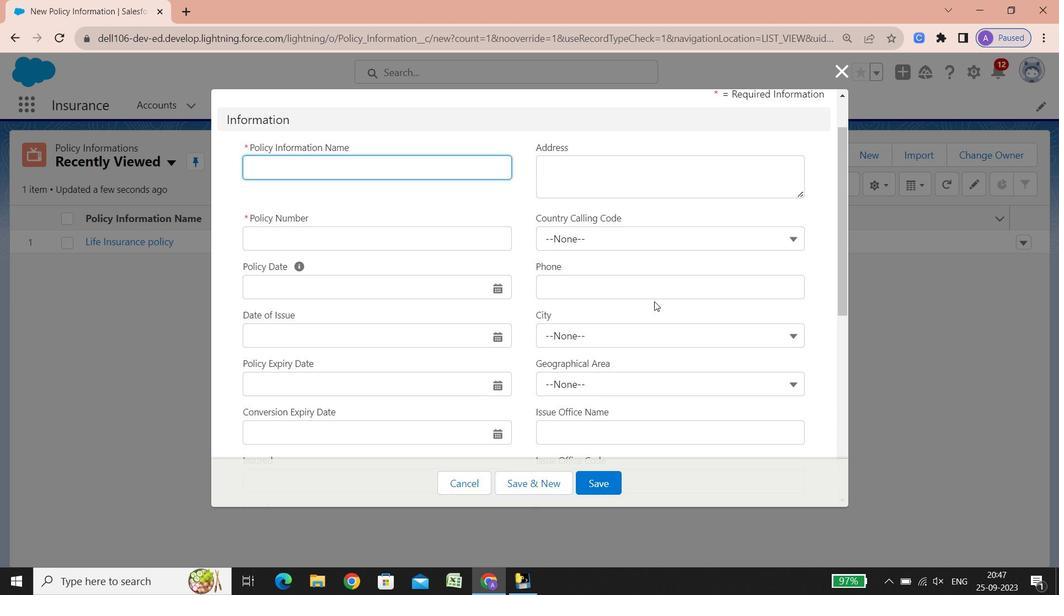 
Action: Mouse scrolled (654, 301) with delta (0, 0)
Screenshot: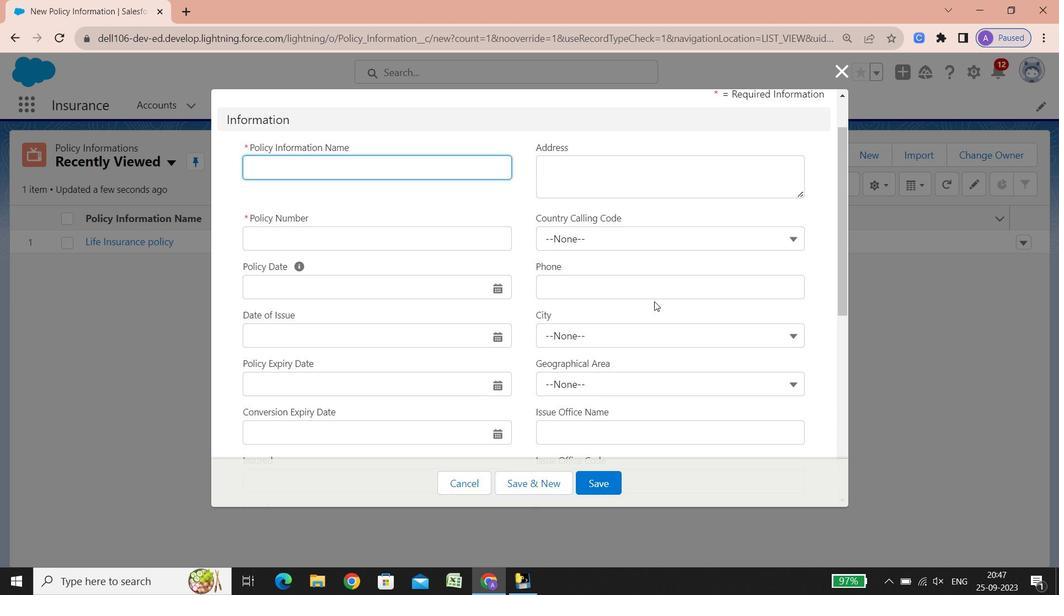 
Action: Mouse scrolled (654, 301) with delta (0, 0)
Screenshot: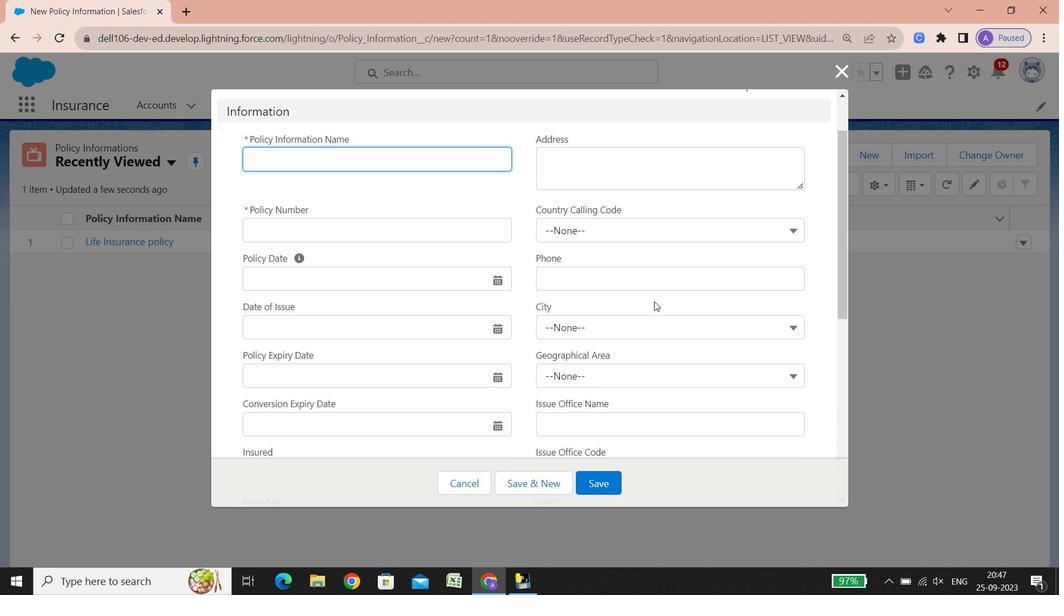 
Action: Mouse scrolled (654, 301) with delta (0, 0)
Screenshot: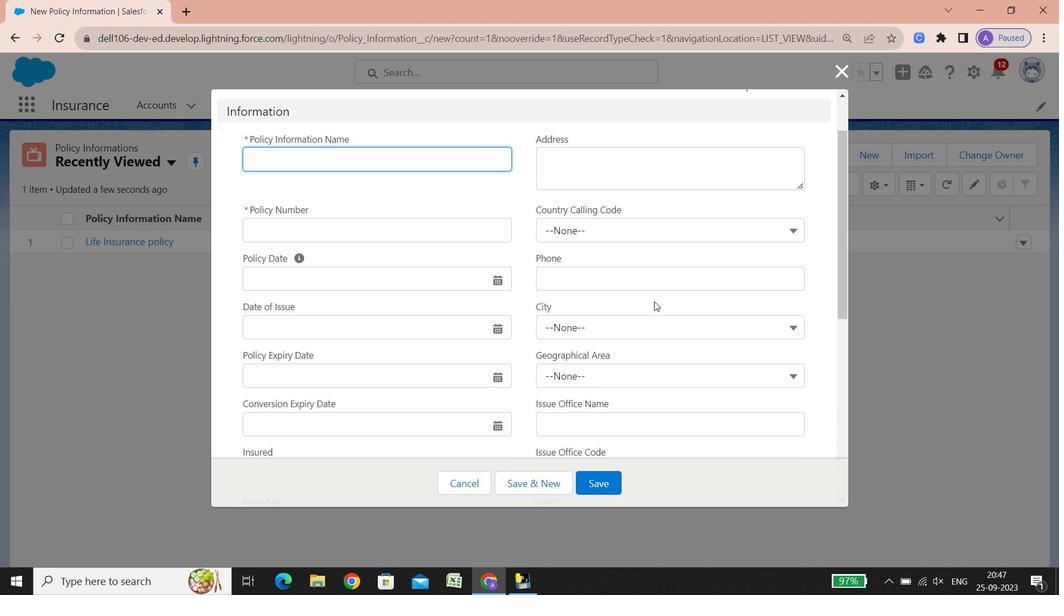 
Action: Mouse scrolled (654, 301) with delta (0, 0)
Screenshot: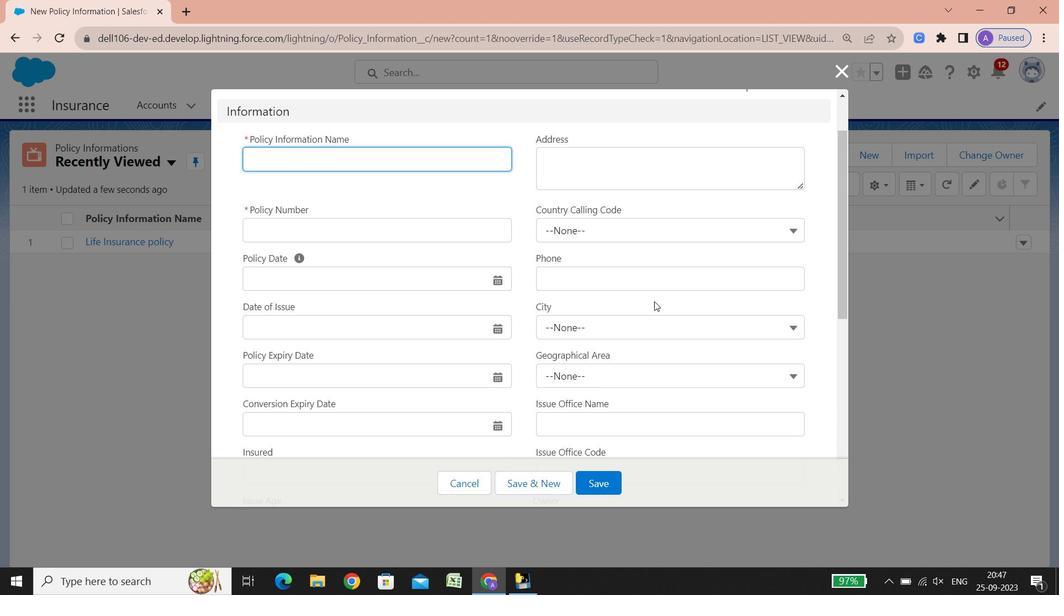 
Action: Mouse scrolled (654, 301) with delta (0, 0)
Screenshot: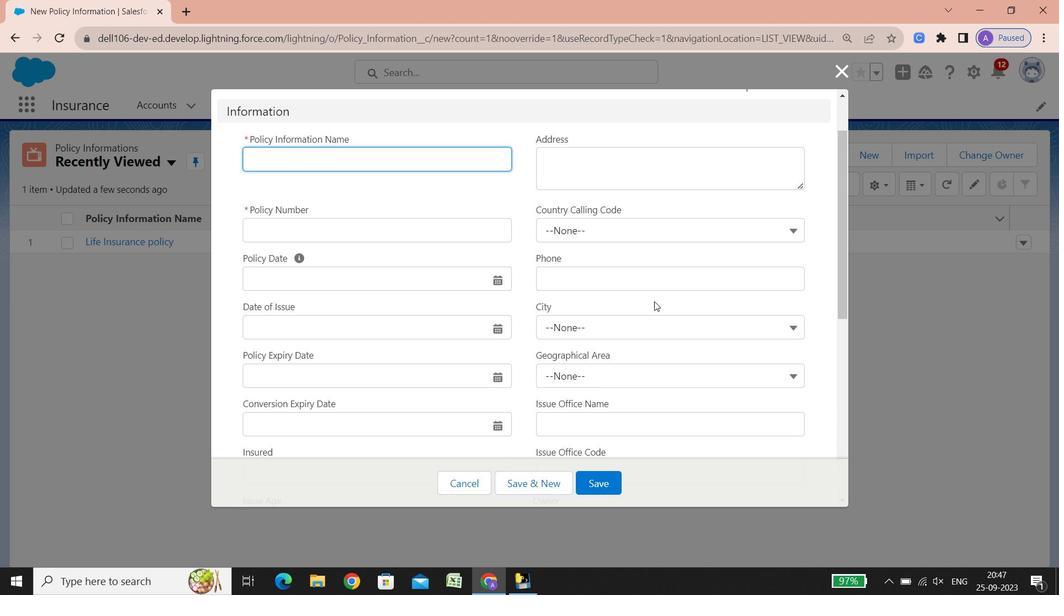
Action: Mouse scrolled (654, 301) with delta (0, 0)
Screenshot: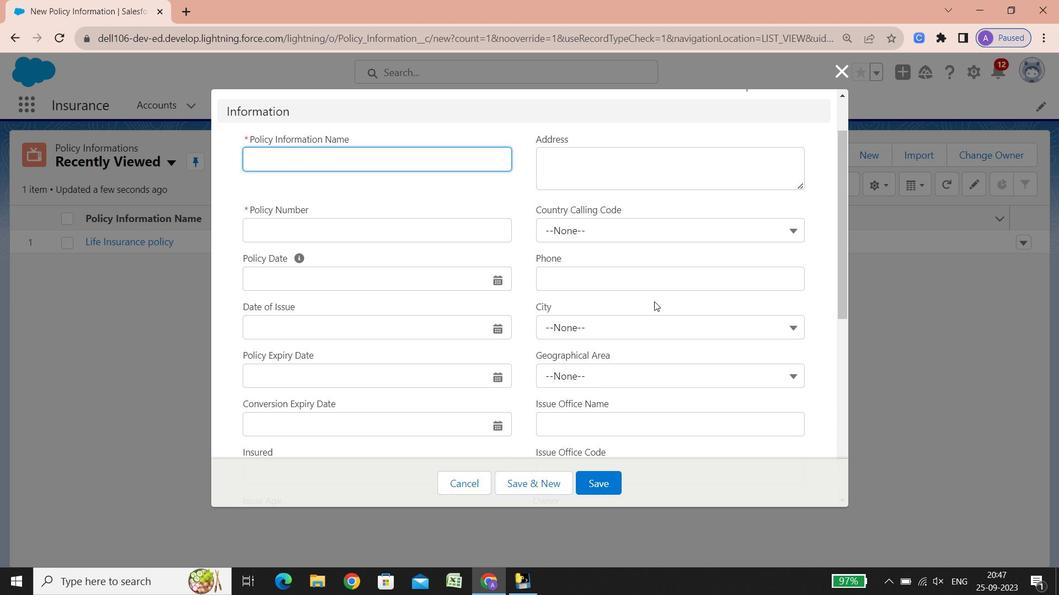 
Action: Mouse scrolled (654, 301) with delta (0, 0)
Screenshot: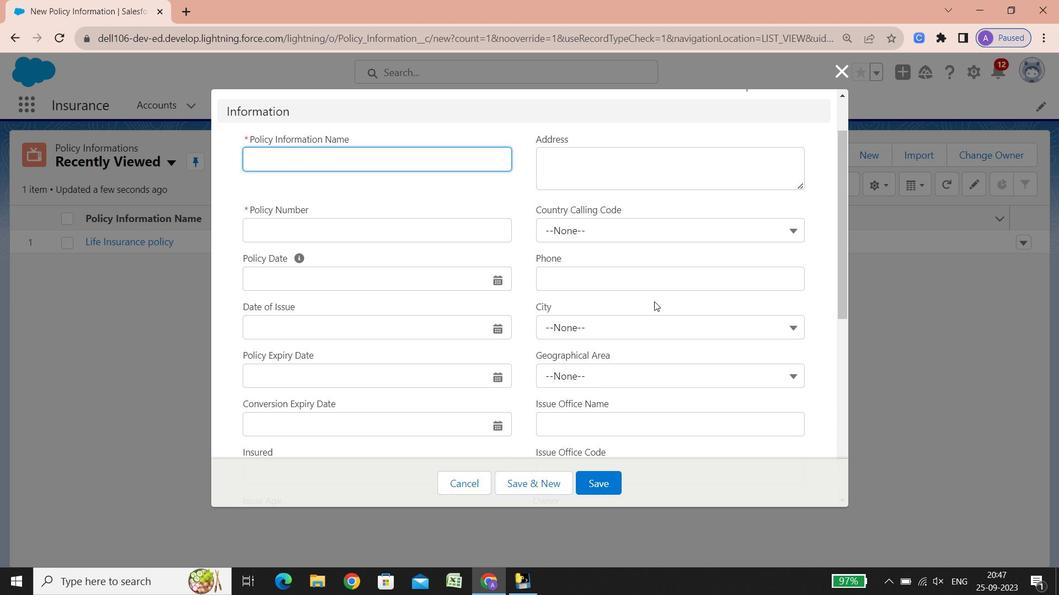 
Action: Mouse scrolled (654, 301) with delta (0, 0)
Screenshot: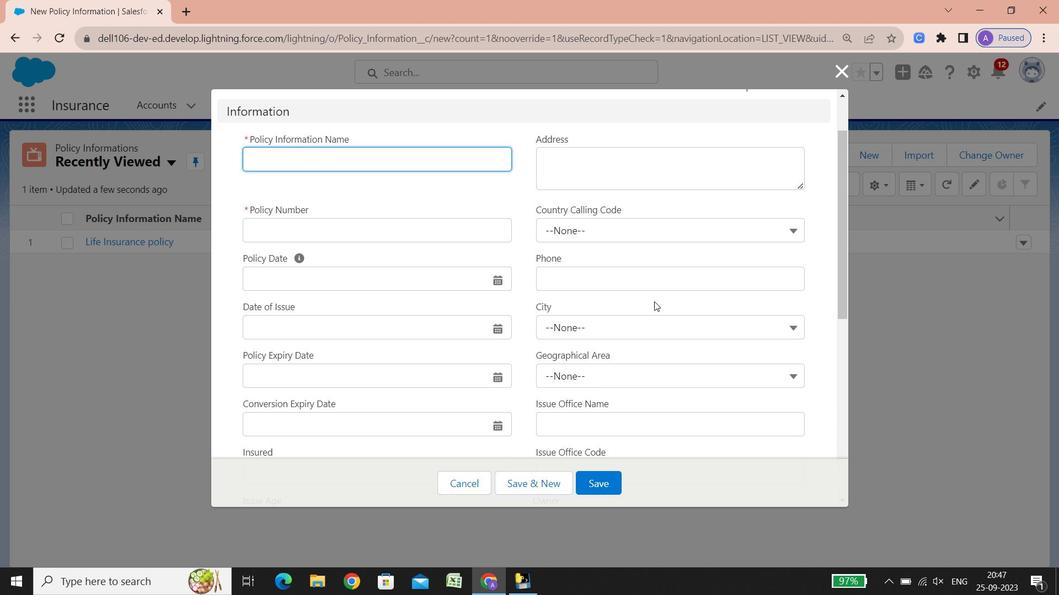 
Action: Mouse scrolled (654, 301) with delta (0, 0)
Screenshot: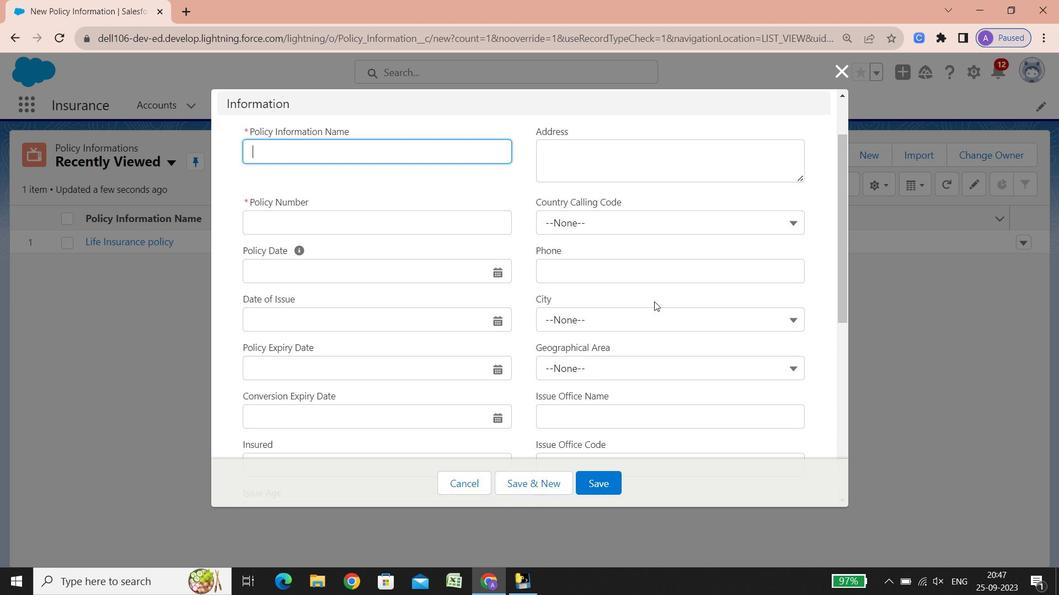 
Action: Mouse scrolled (654, 301) with delta (0, 0)
Screenshot: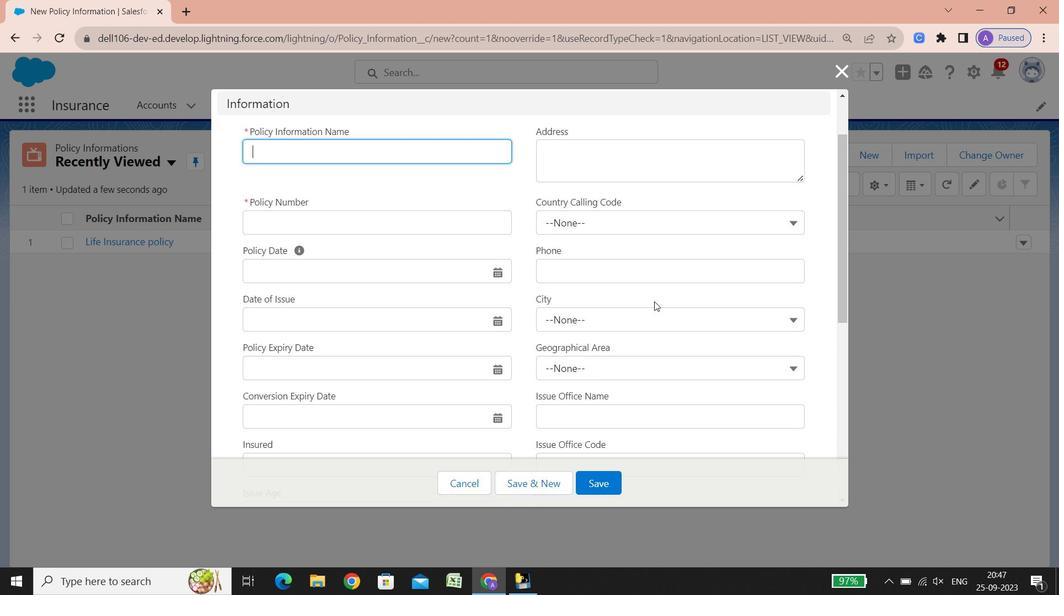 
Action: Mouse scrolled (654, 301) with delta (0, 0)
Screenshot: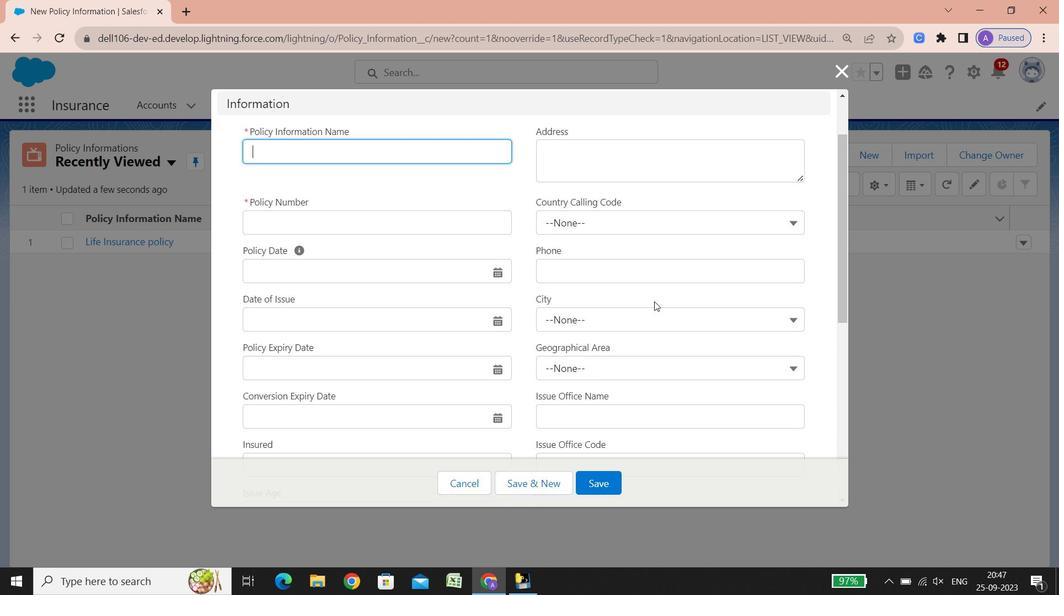 
Action: Mouse scrolled (654, 301) with delta (0, 0)
Screenshot: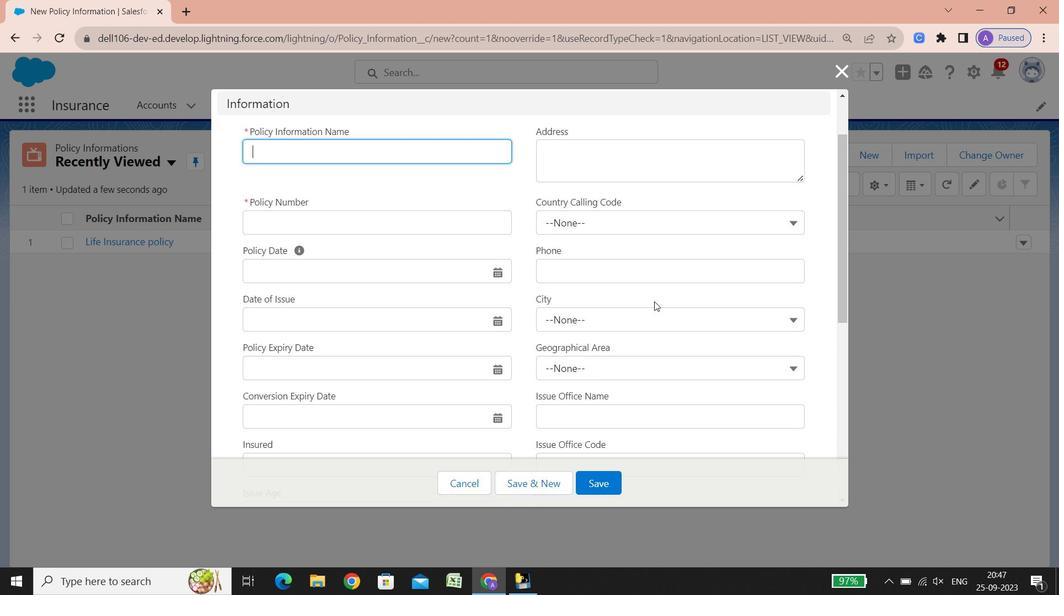 
Action: Mouse scrolled (654, 301) with delta (0, 0)
Screenshot: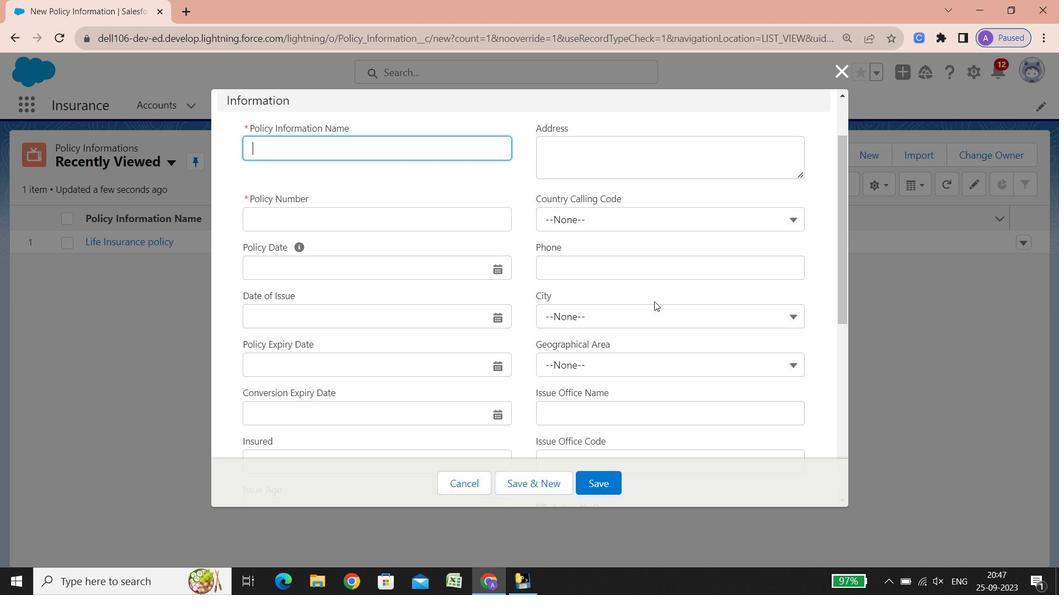 
Action: Mouse scrolled (654, 301) with delta (0, 0)
Screenshot: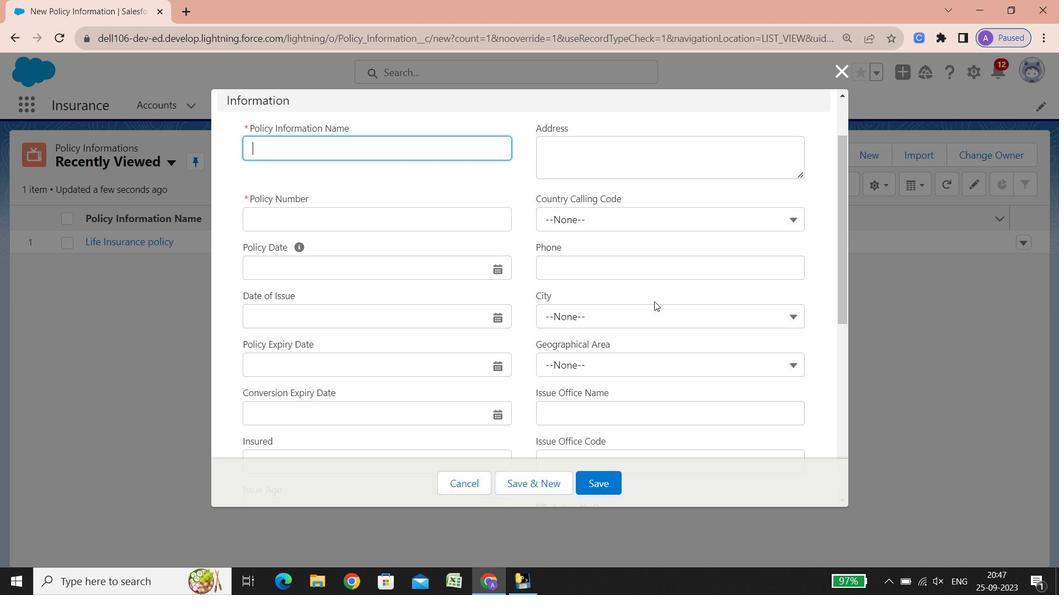 
Action: Mouse scrolled (654, 301) with delta (0, 0)
Screenshot: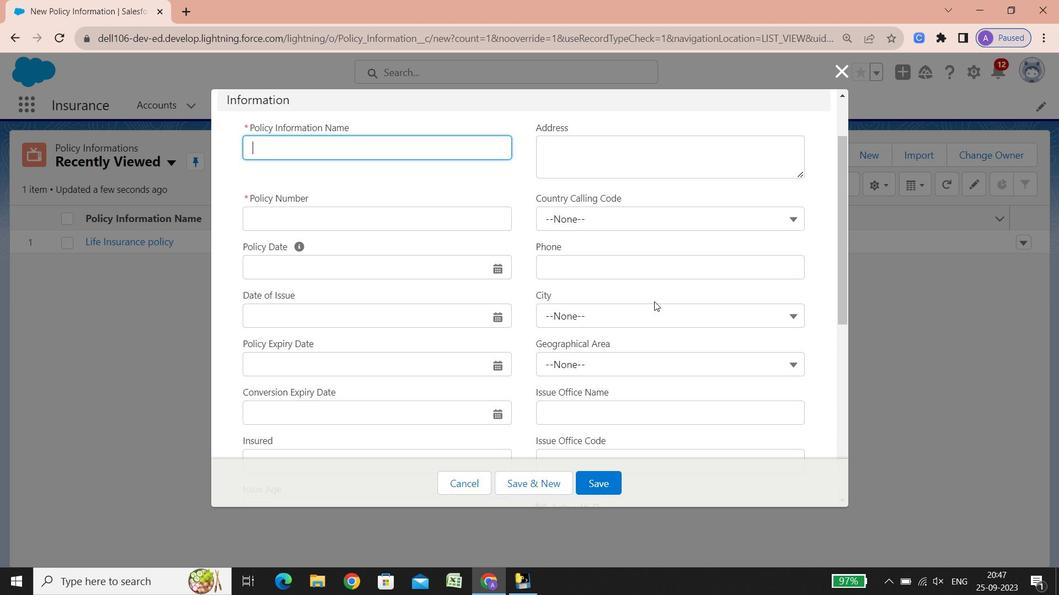 
Action: Mouse scrolled (654, 301) with delta (0, 0)
Screenshot: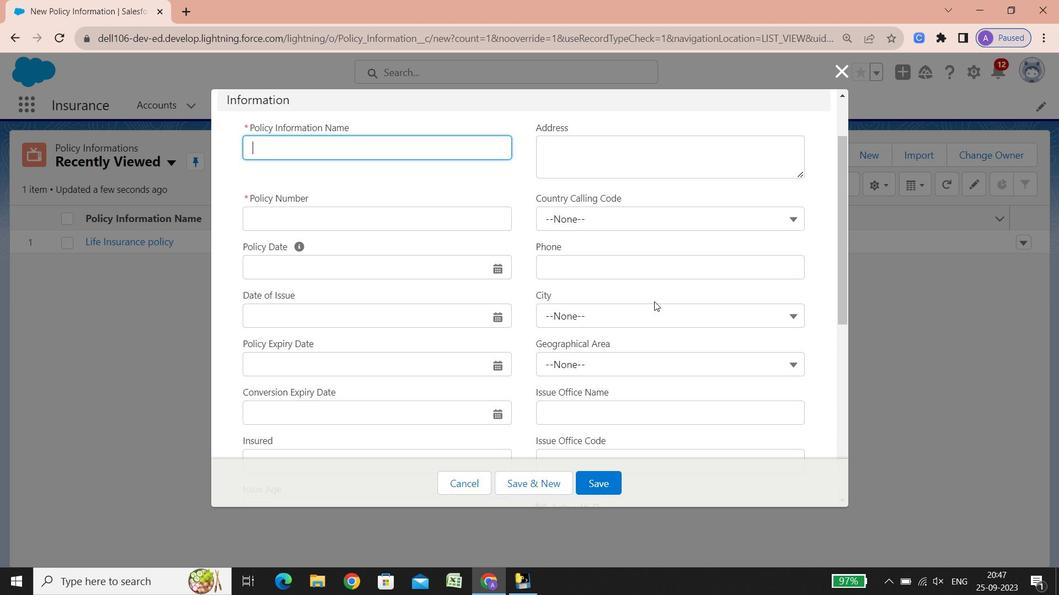 
Action: Mouse scrolled (654, 301) with delta (0, 0)
Screenshot: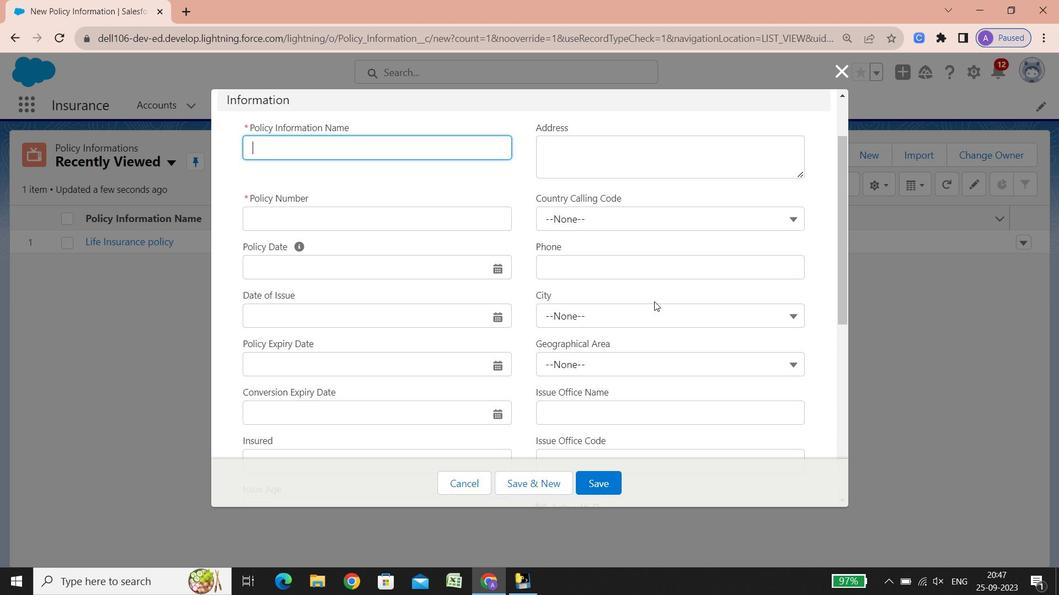 
Action: Mouse scrolled (654, 301) with delta (0, 0)
Screenshot: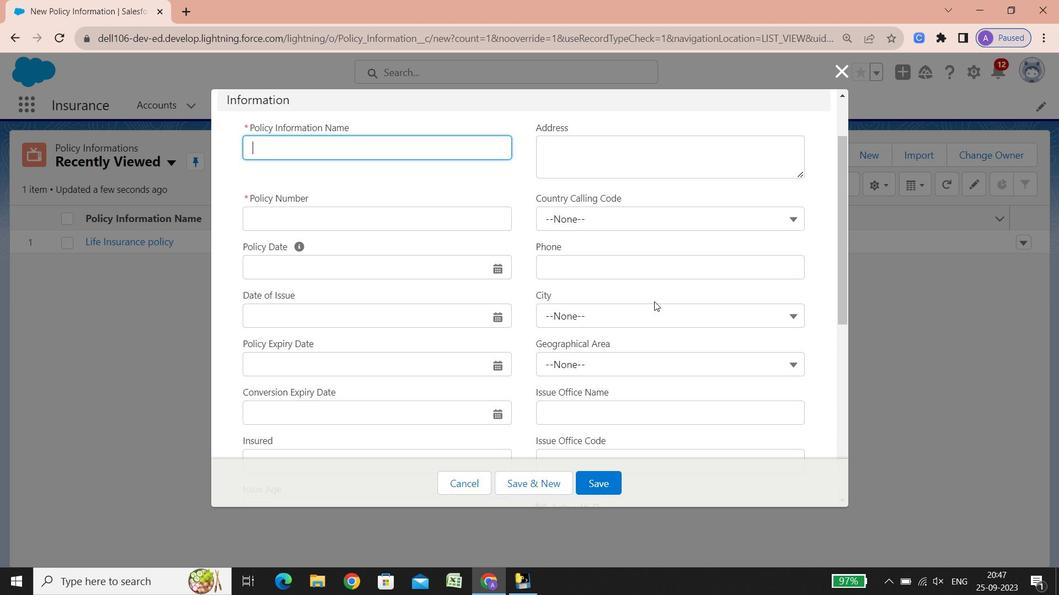 
Action: Mouse scrolled (654, 301) with delta (0, 0)
Screenshot: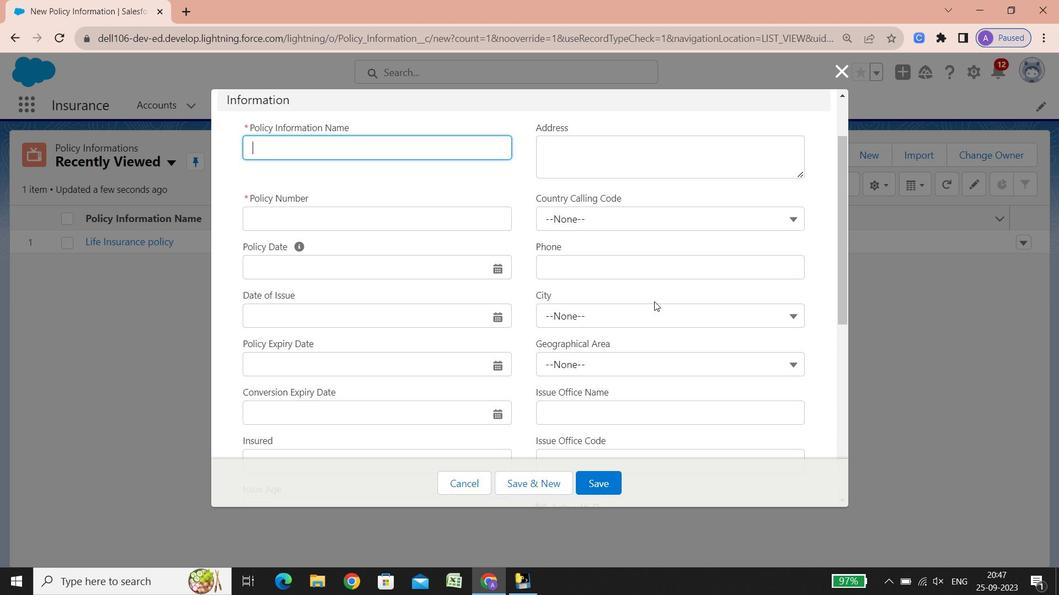 
Action: Mouse scrolled (654, 301) with delta (0, 0)
Screenshot: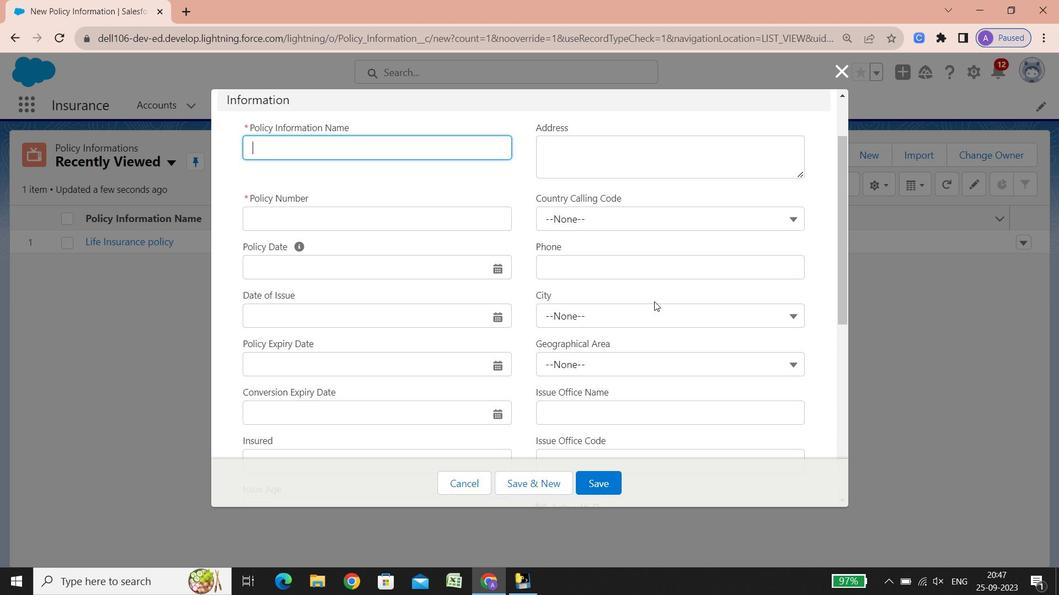 
Action: Mouse scrolled (654, 301) with delta (0, 0)
Screenshot: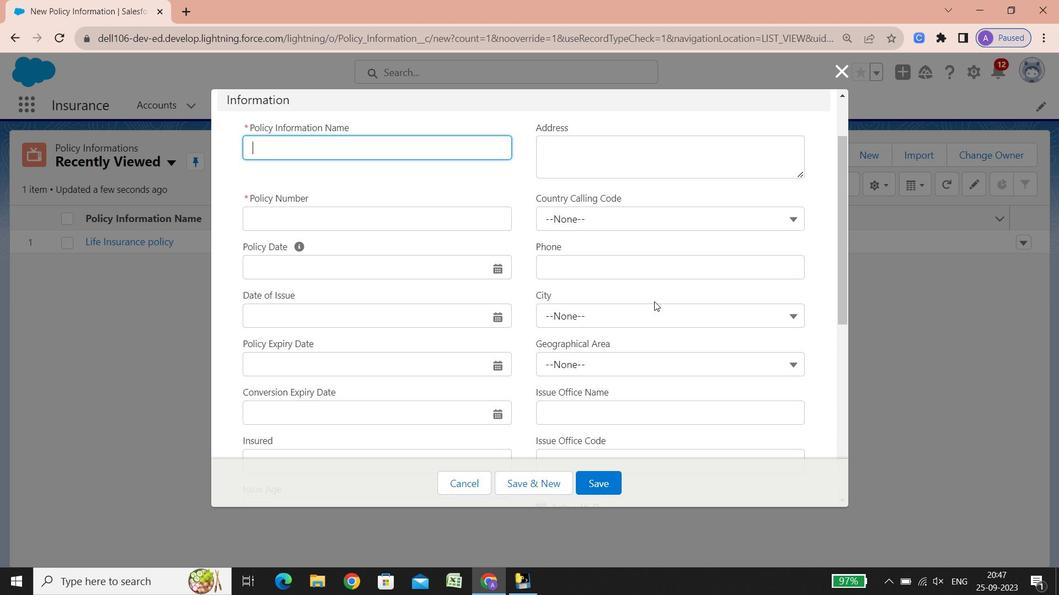 
Action: Mouse scrolled (654, 301) with delta (0, 0)
Screenshot: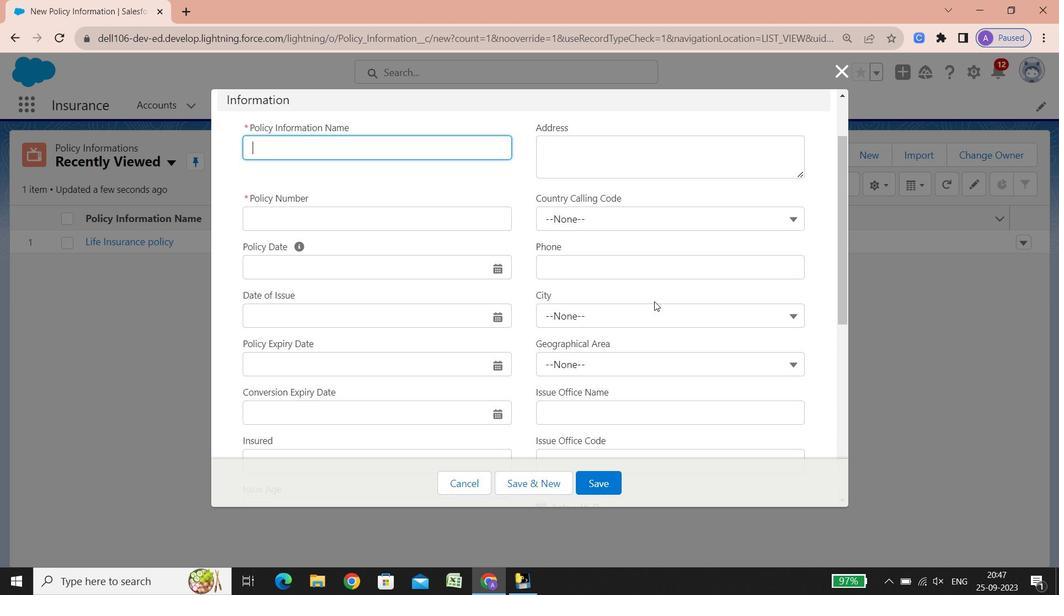 
Action: Mouse scrolled (654, 301) with delta (0, 0)
Screenshot: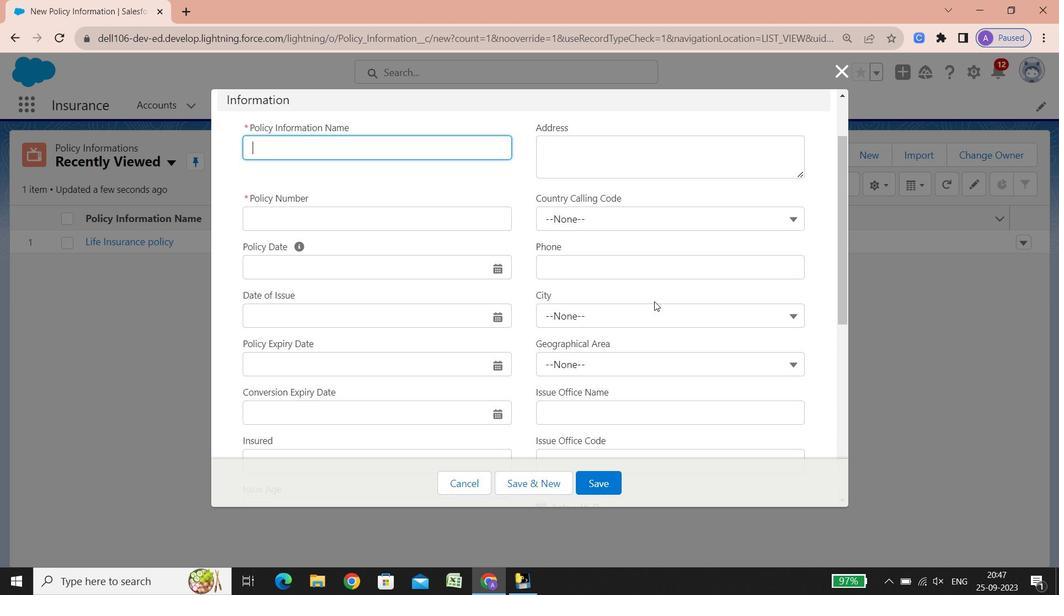 
Action: Mouse scrolled (654, 301) with delta (0, 0)
Screenshot: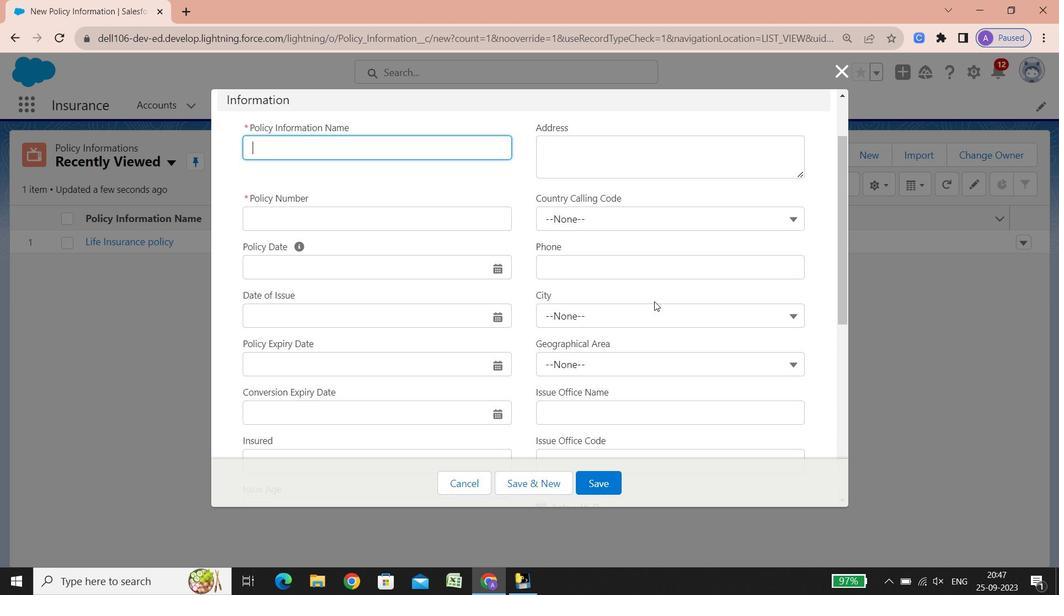 
Action: Mouse scrolled (654, 301) with delta (0, 0)
Screenshot: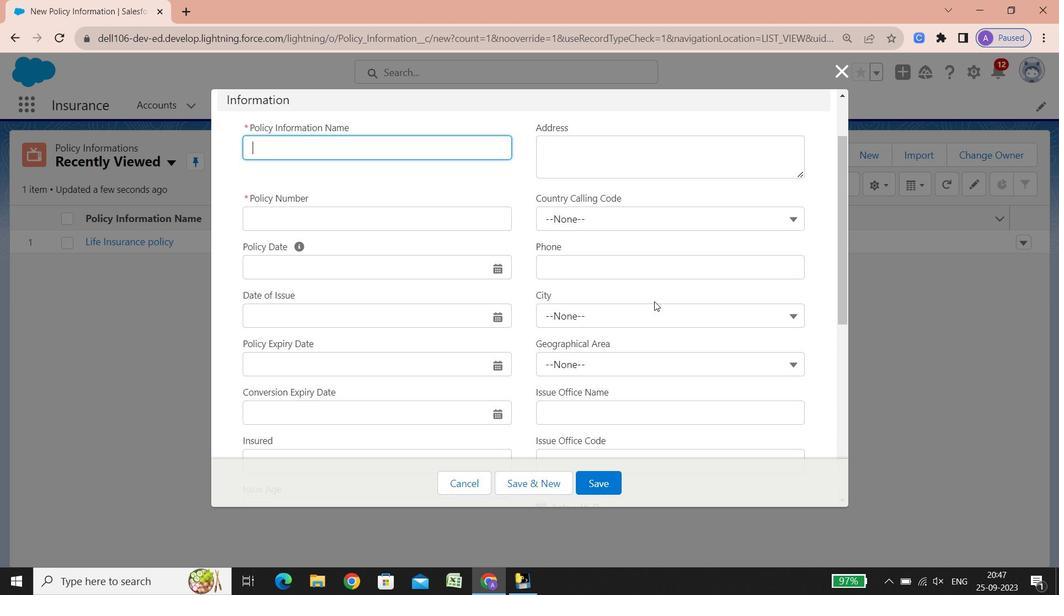
Action: Mouse scrolled (654, 301) with delta (0, 0)
Screenshot: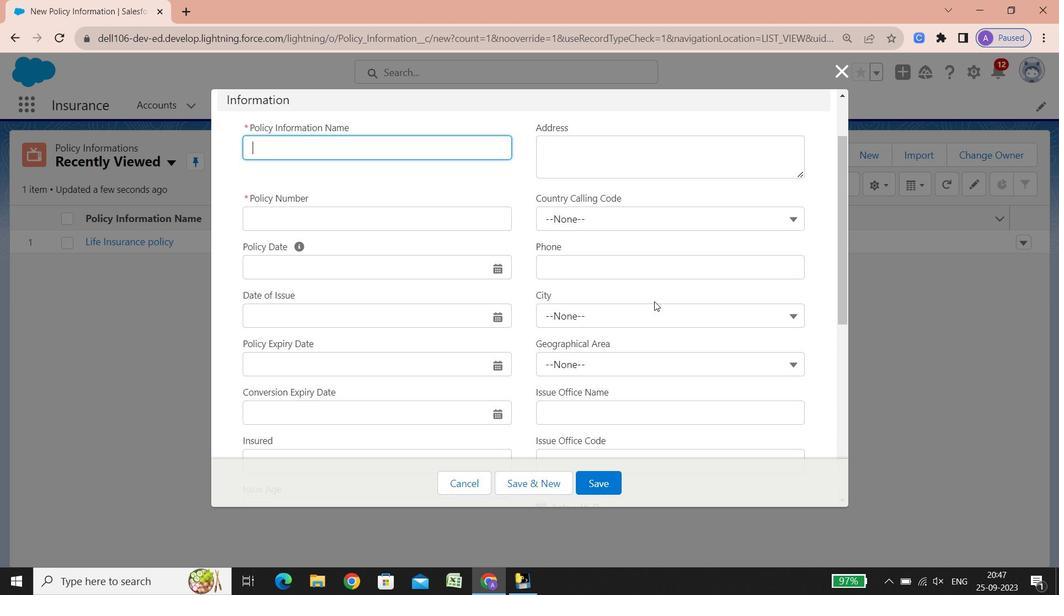 
Action: Mouse scrolled (654, 301) with delta (0, 0)
Screenshot: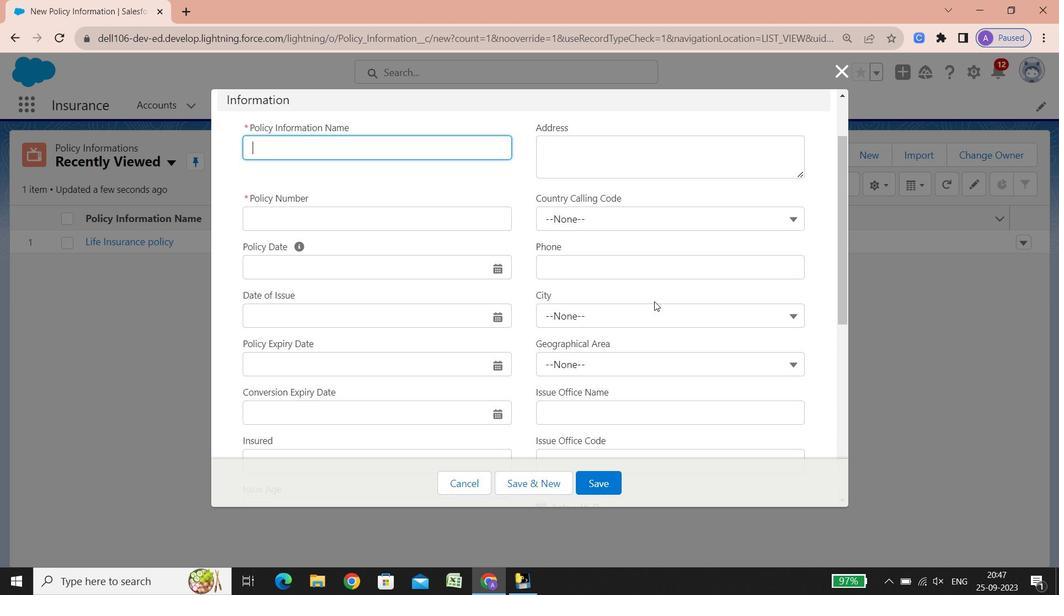 
Action: Mouse scrolled (654, 301) with delta (0, 0)
Screenshot: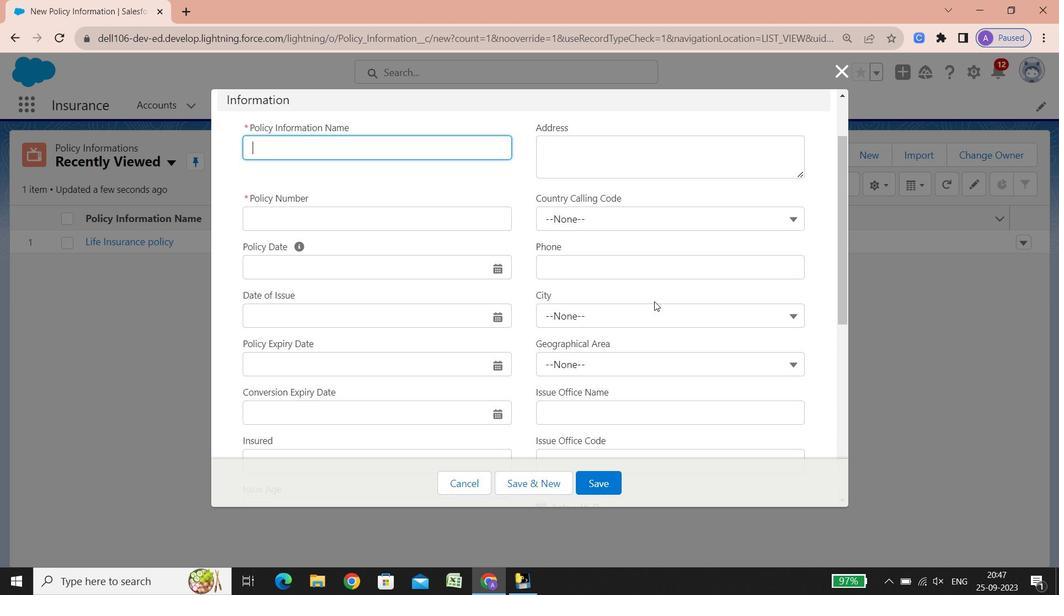 
Action: Mouse scrolled (654, 301) with delta (0, 0)
Screenshot: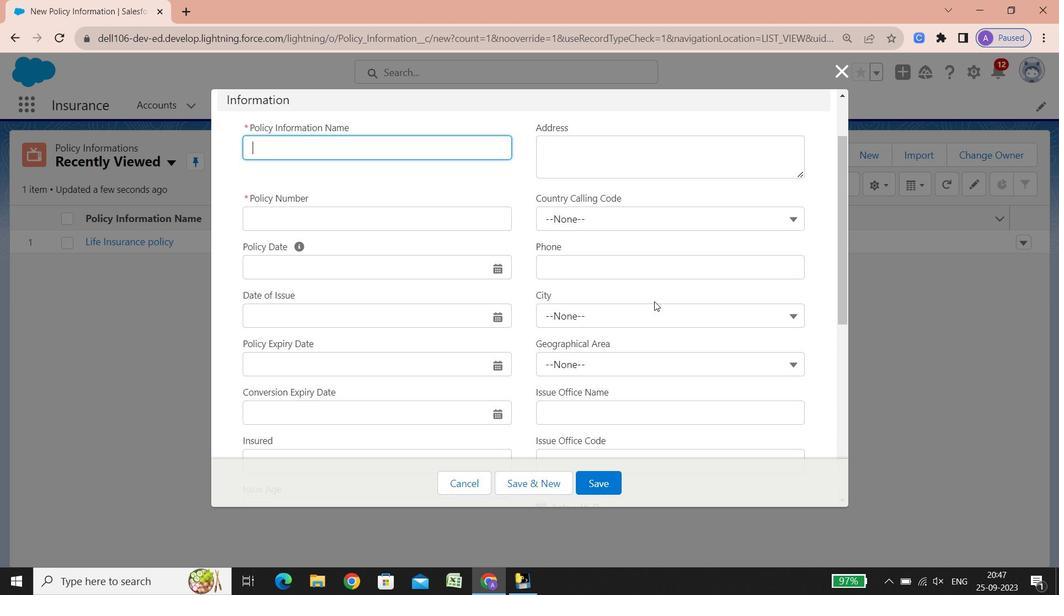 
Action: Mouse scrolled (654, 301) with delta (0, 0)
Screenshot: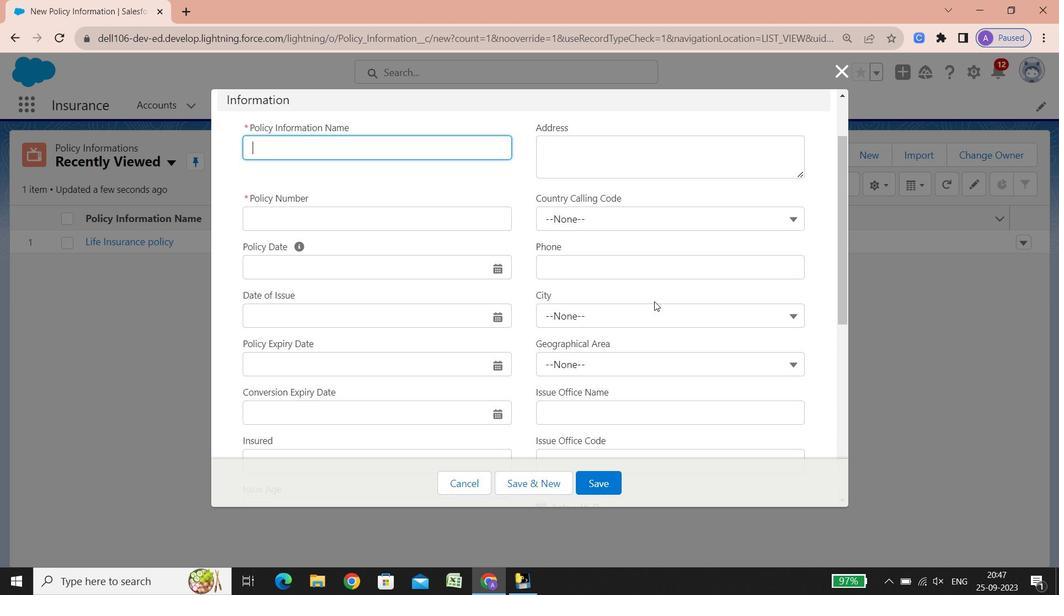 
Action: Mouse scrolled (654, 301) with delta (0, 0)
Screenshot: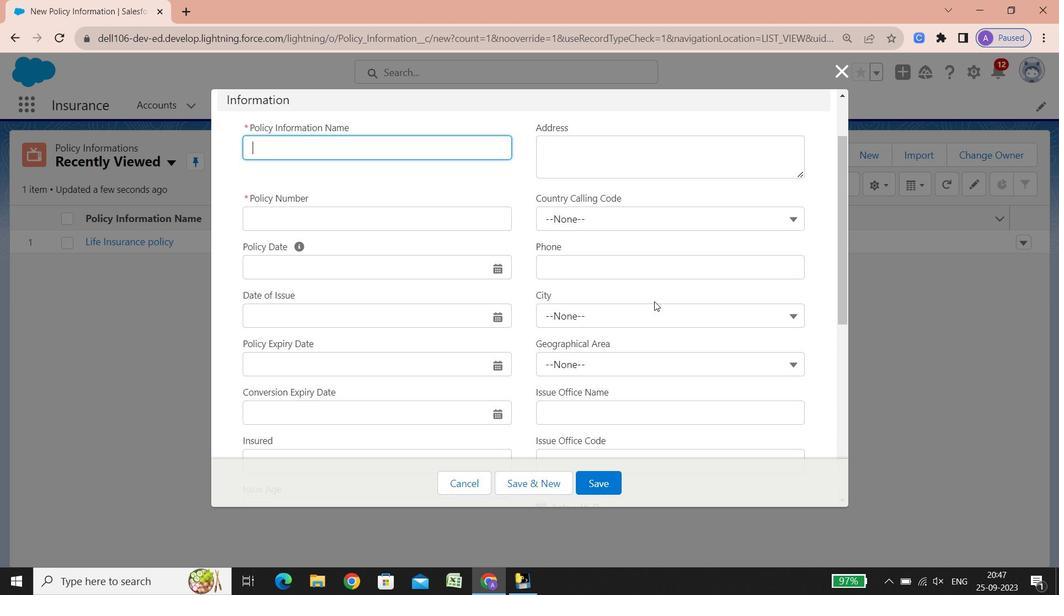 
Action: Mouse scrolled (654, 301) with delta (0, 0)
Screenshot: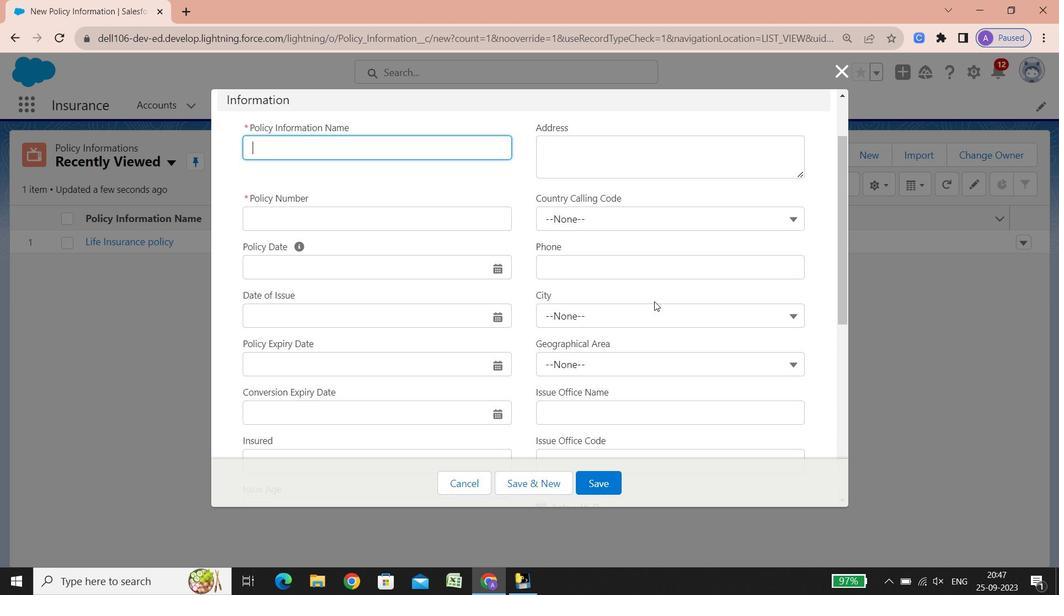 
Action: Mouse scrolled (654, 301) with delta (0, 0)
Screenshot: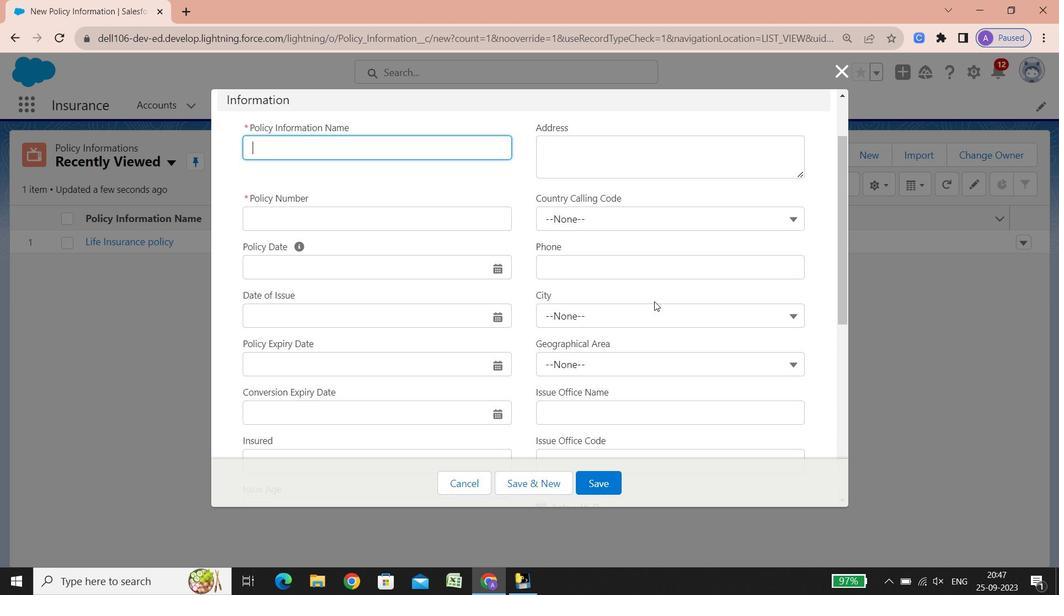 
Action: Mouse scrolled (654, 301) with delta (0, 0)
Screenshot: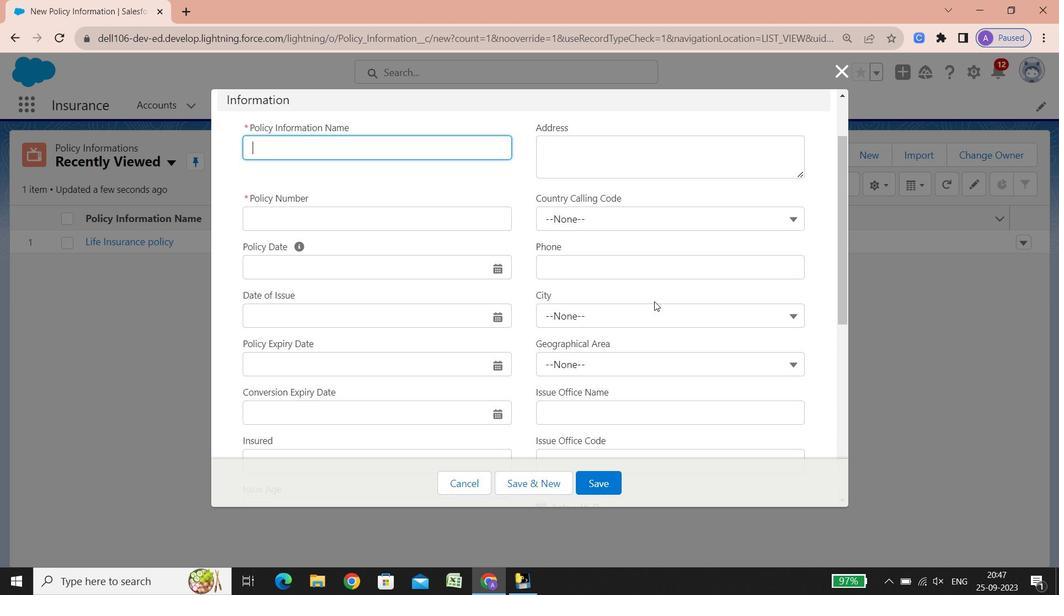 
Action: Mouse scrolled (654, 301) with delta (0, 0)
Screenshot: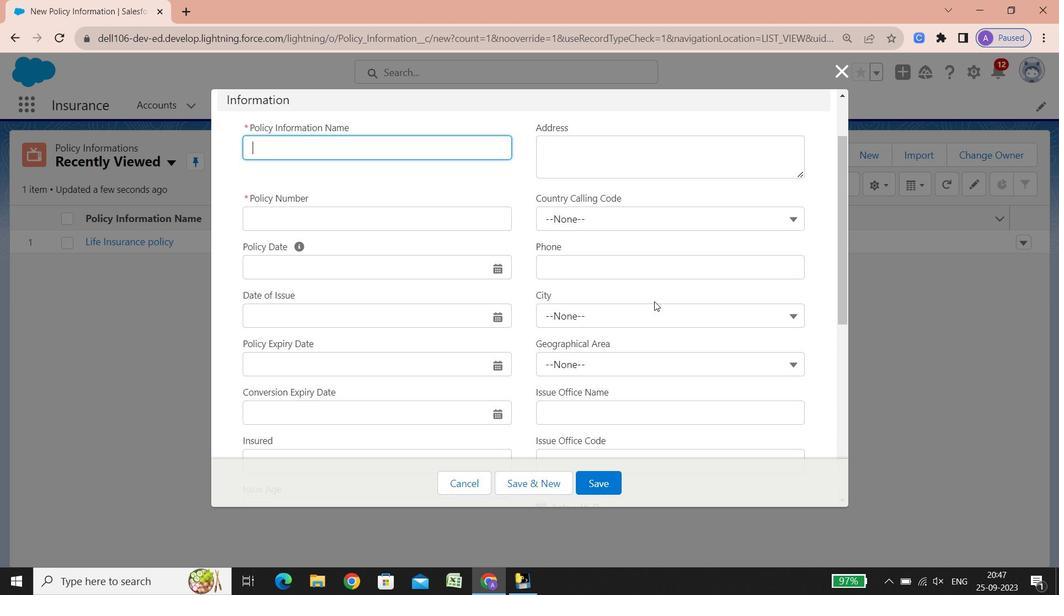 
Action: Mouse scrolled (654, 301) with delta (0, 0)
Screenshot: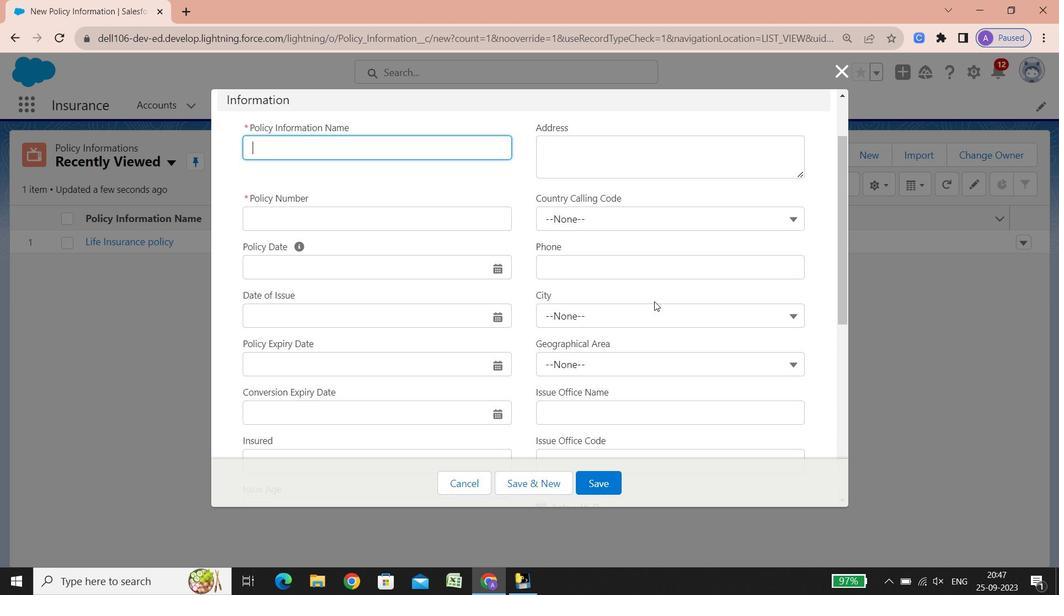 
Action: Mouse scrolled (654, 301) with delta (0, 0)
Screenshot: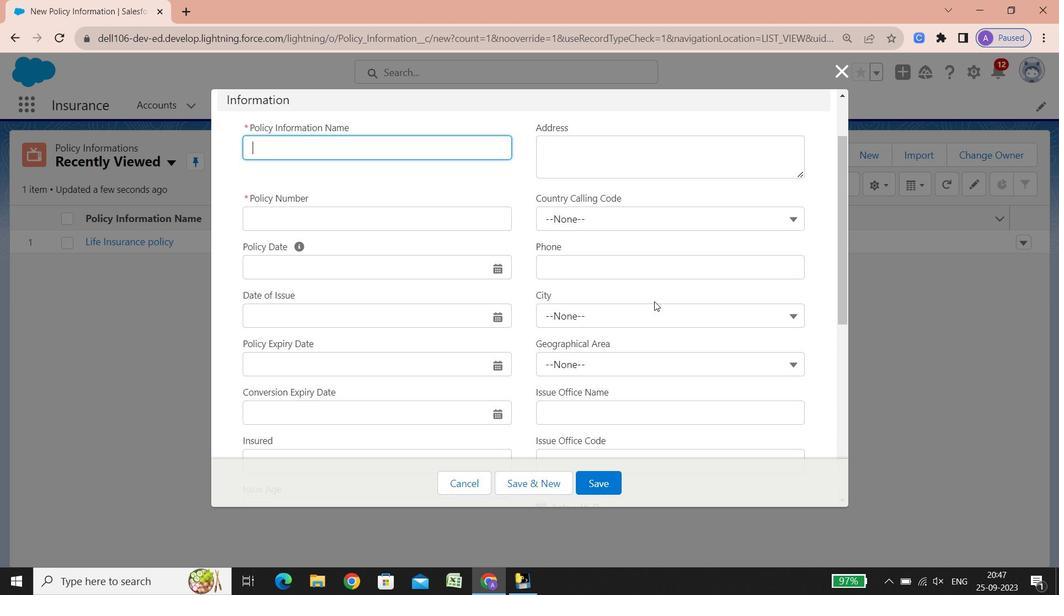 
Action: Mouse scrolled (654, 301) with delta (0, 0)
Screenshot: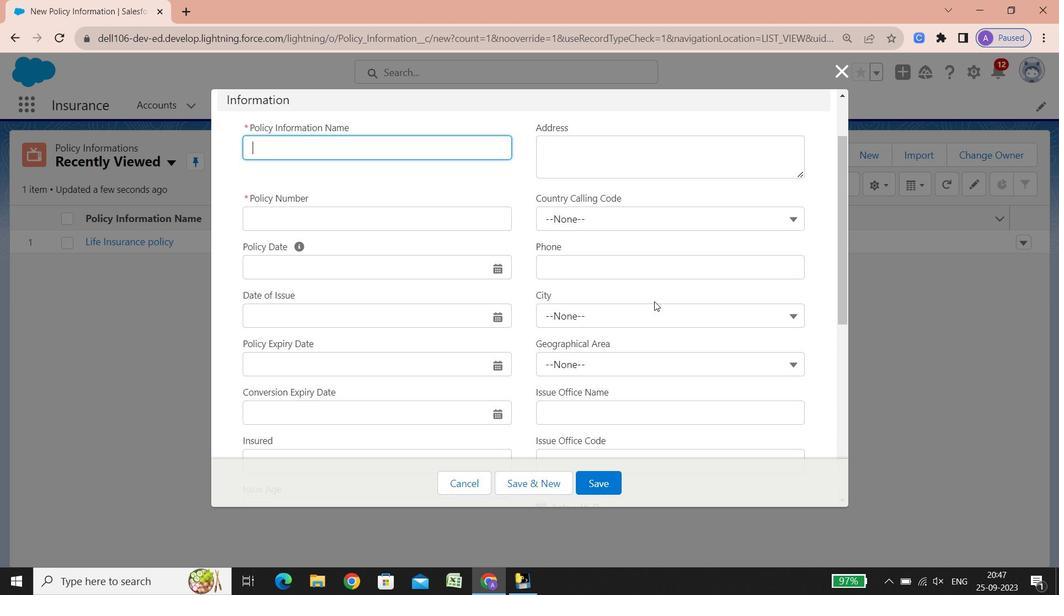 
Action: Mouse scrolled (654, 301) with delta (0, 0)
Screenshot: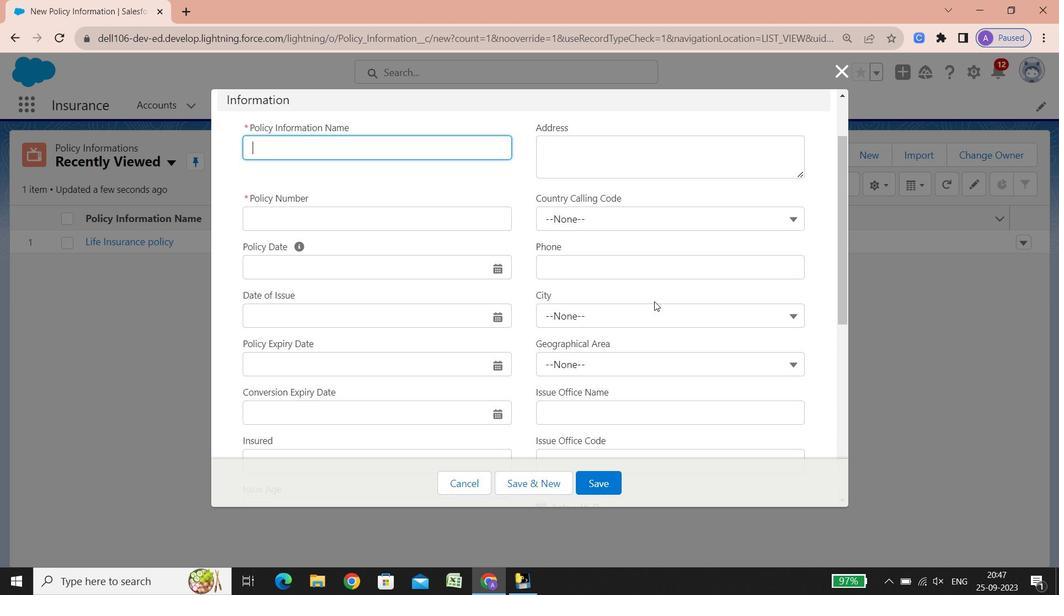 
Action: Mouse scrolled (654, 301) with delta (0, 0)
Screenshot: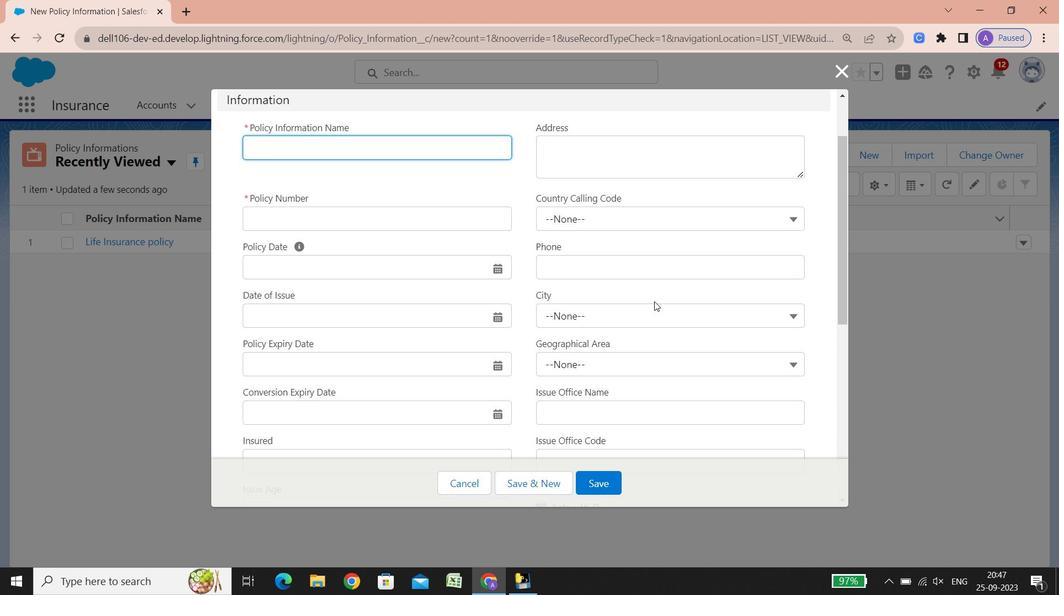 
Action: Mouse scrolled (654, 301) with delta (0, 0)
Screenshot: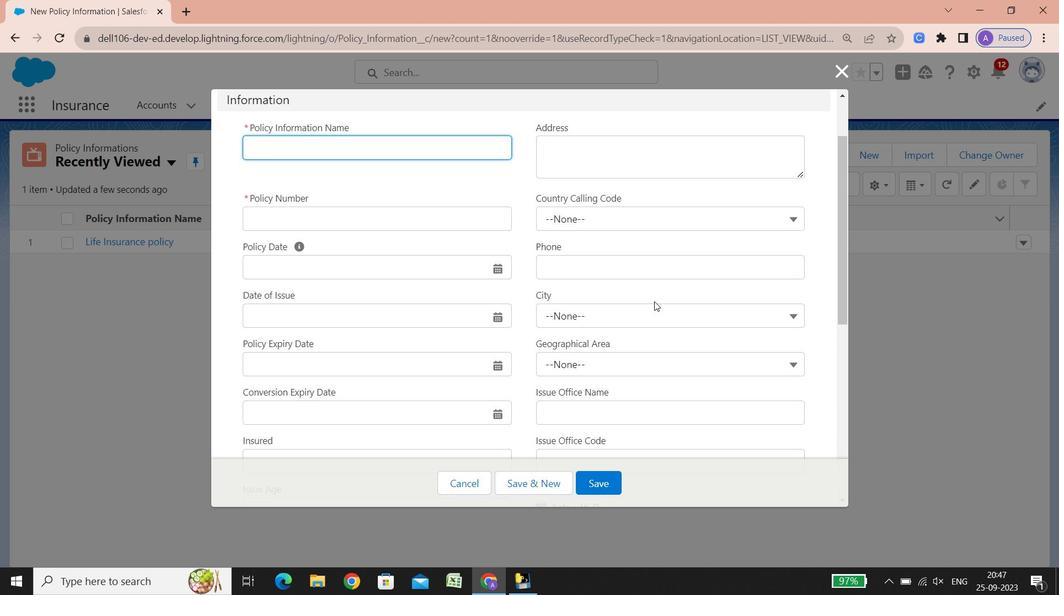
Action: Mouse scrolled (654, 301) with delta (0, 0)
Screenshot: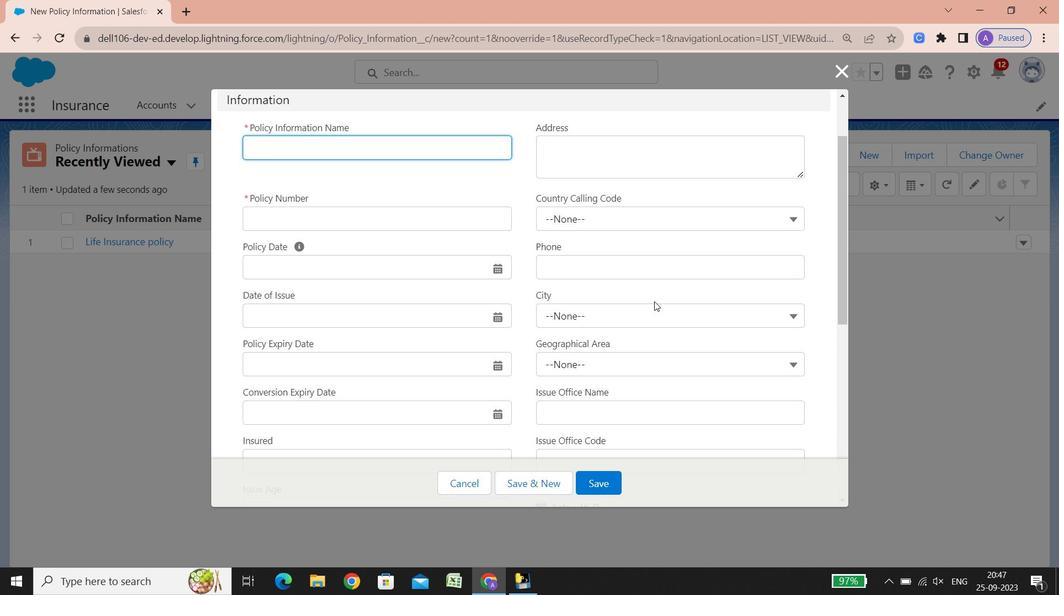 
Action: Mouse scrolled (654, 301) with delta (0, 0)
Screenshot: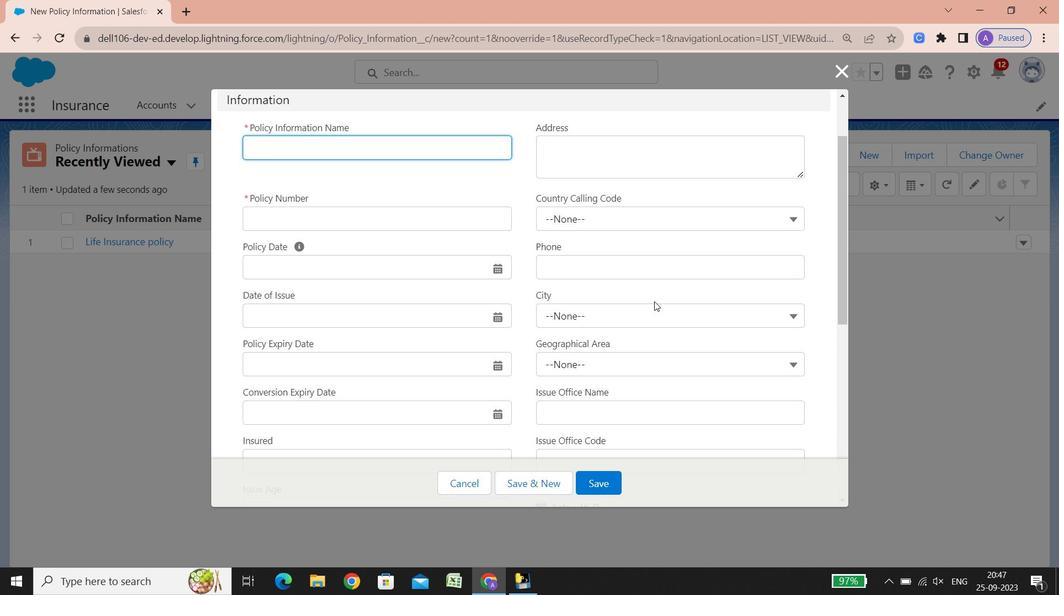 
Action: Mouse scrolled (654, 301) with delta (0, 0)
Screenshot: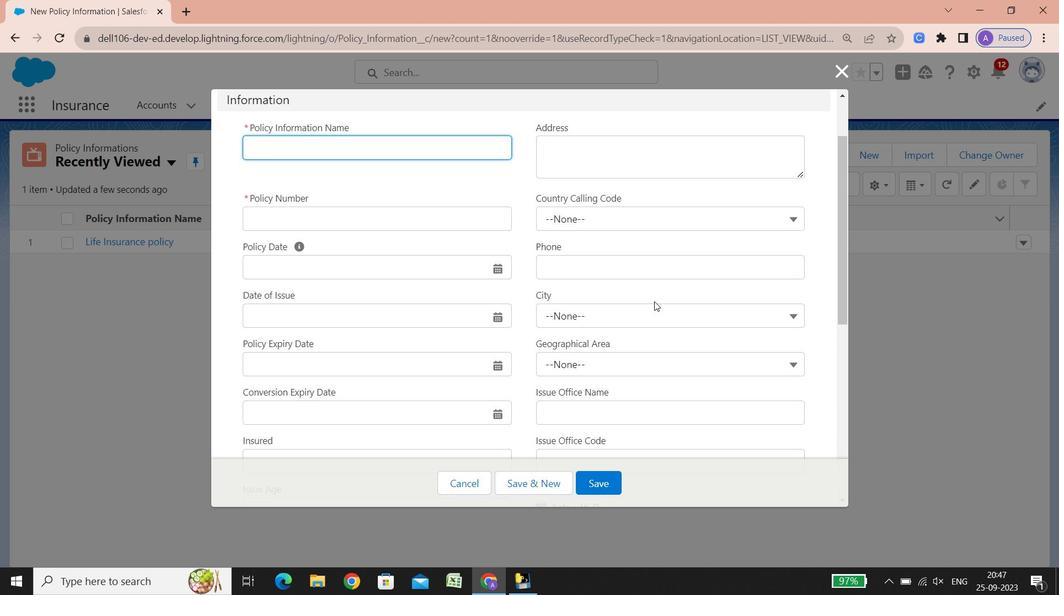 
Action: Mouse scrolled (654, 301) with delta (0, 0)
Screenshot: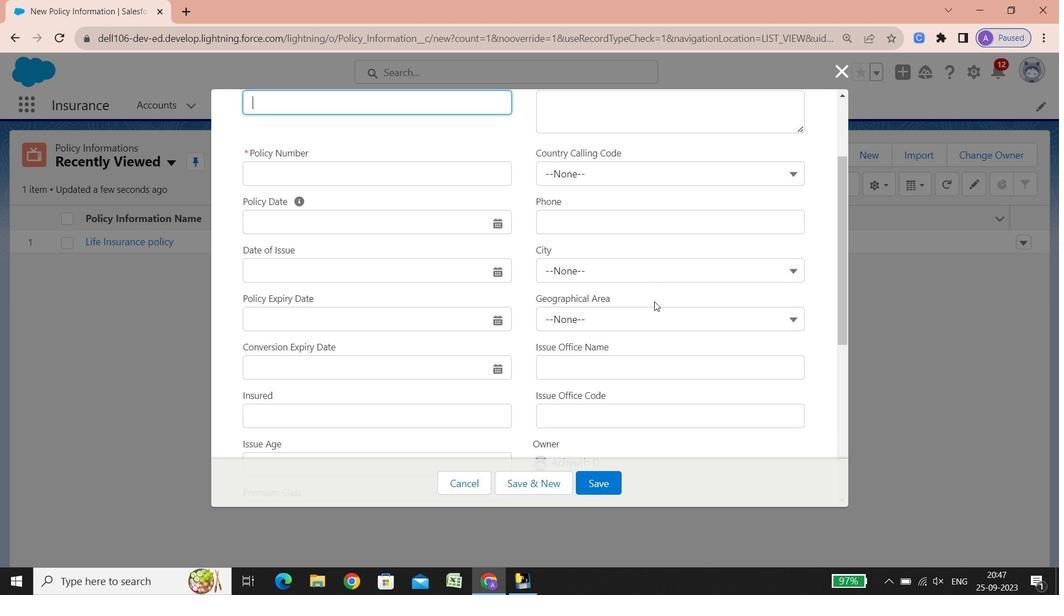 
Action: Mouse scrolled (654, 301) with delta (0, 0)
Screenshot: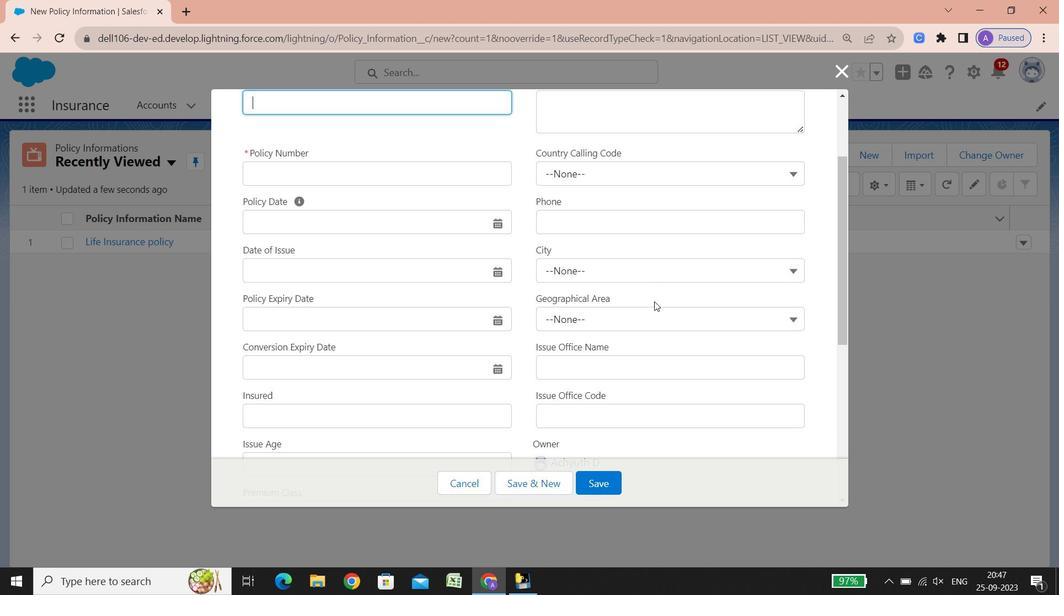 
Action: Mouse scrolled (654, 301) with delta (0, 0)
Screenshot: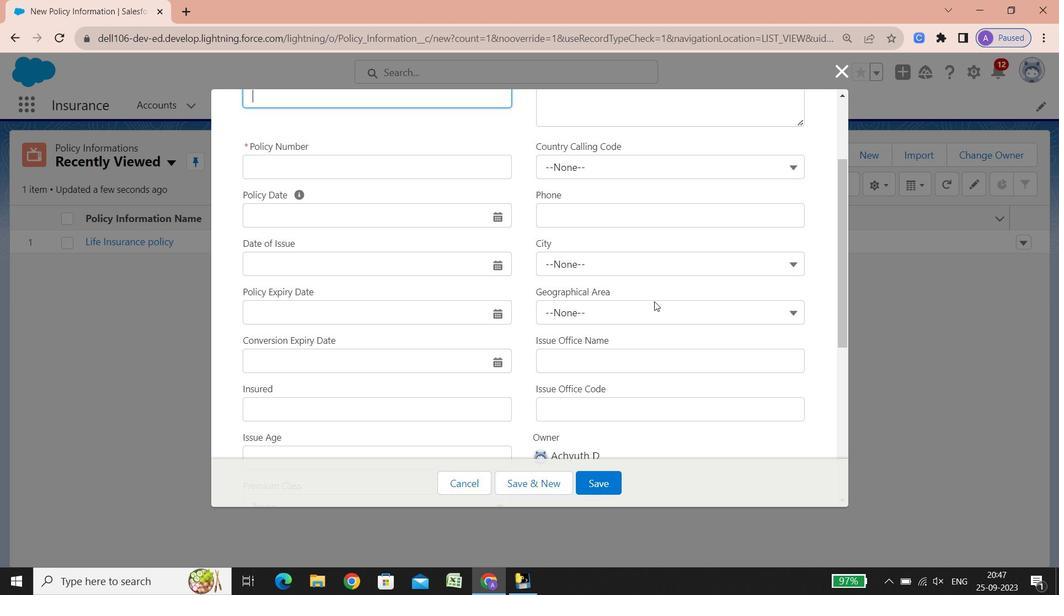 
Action: Mouse scrolled (654, 301) with delta (0, 0)
Screenshot: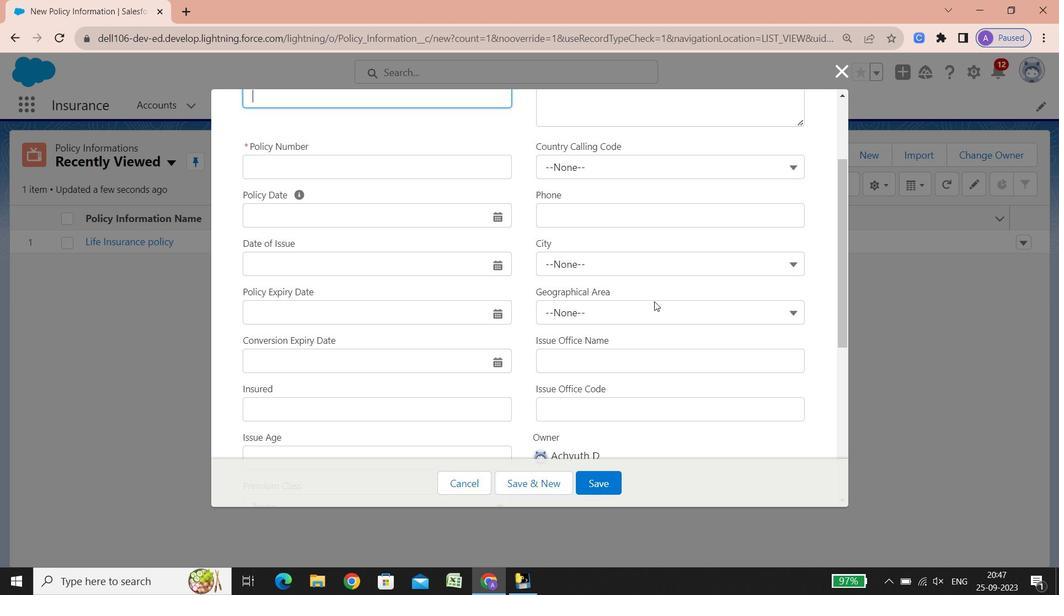
Action: Mouse scrolled (654, 301) with delta (0, 0)
Screenshot: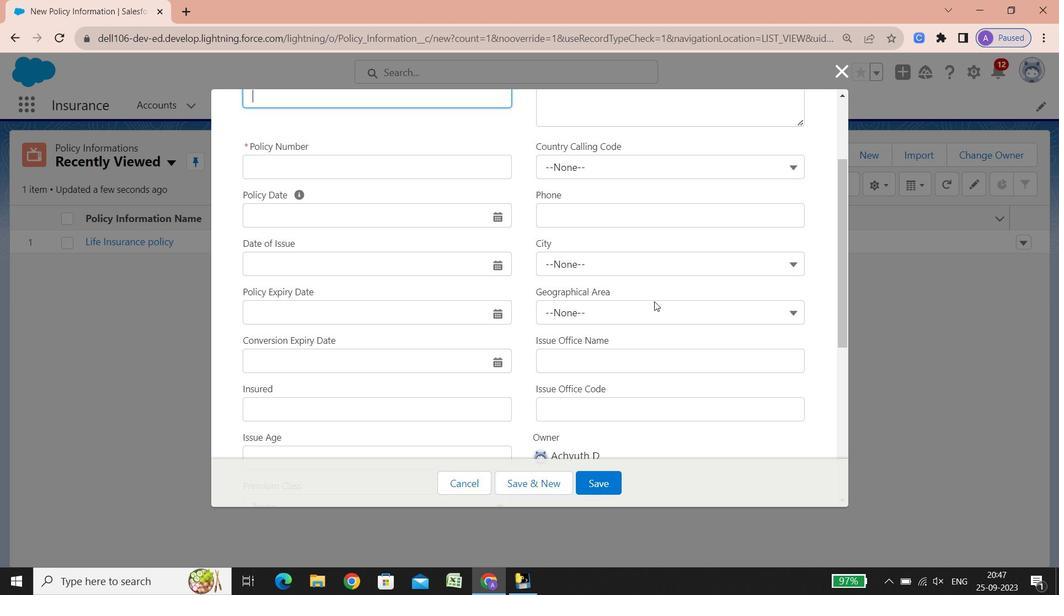 
Action: Mouse scrolled (654, 301) with delta (0, 0)
Screenshot: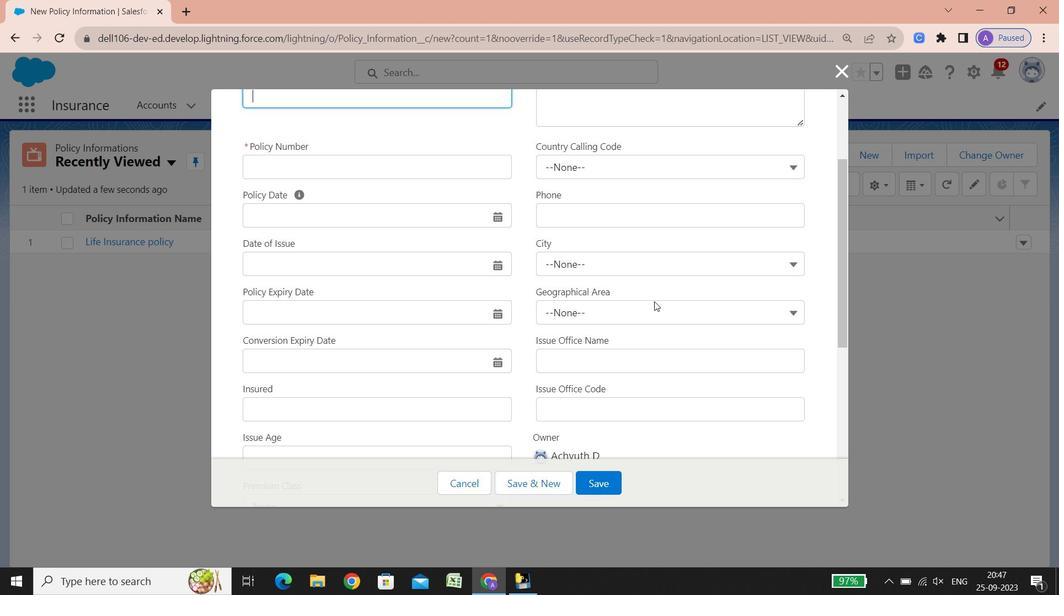 
Action: Mouse scrolled (654, 301) with delta (0, 0)
Screenshot: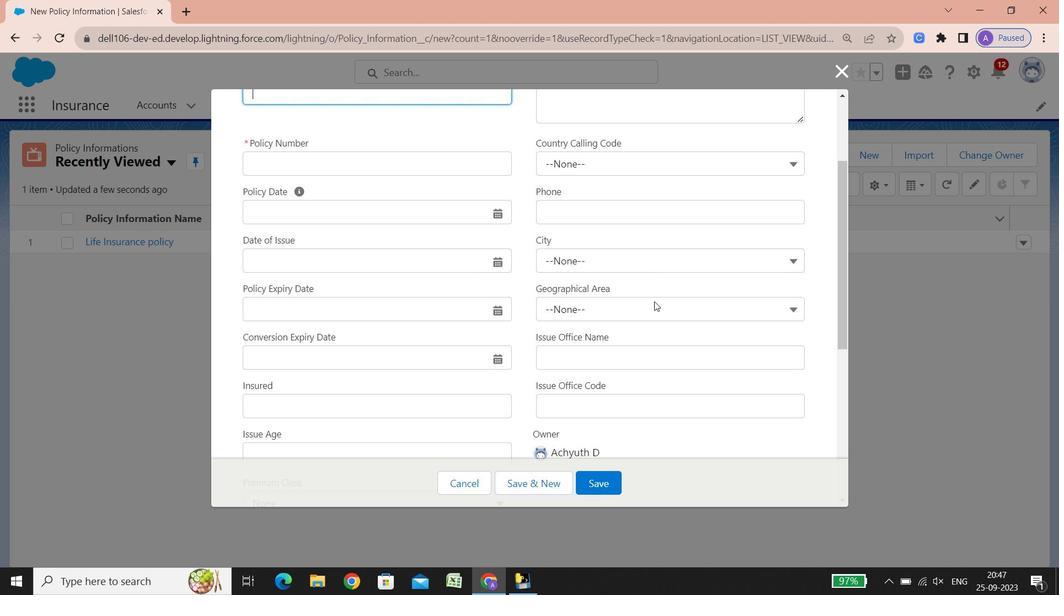 
Action: Mouse scrolled (654, 301) with delta (0, 0)
Screenshot: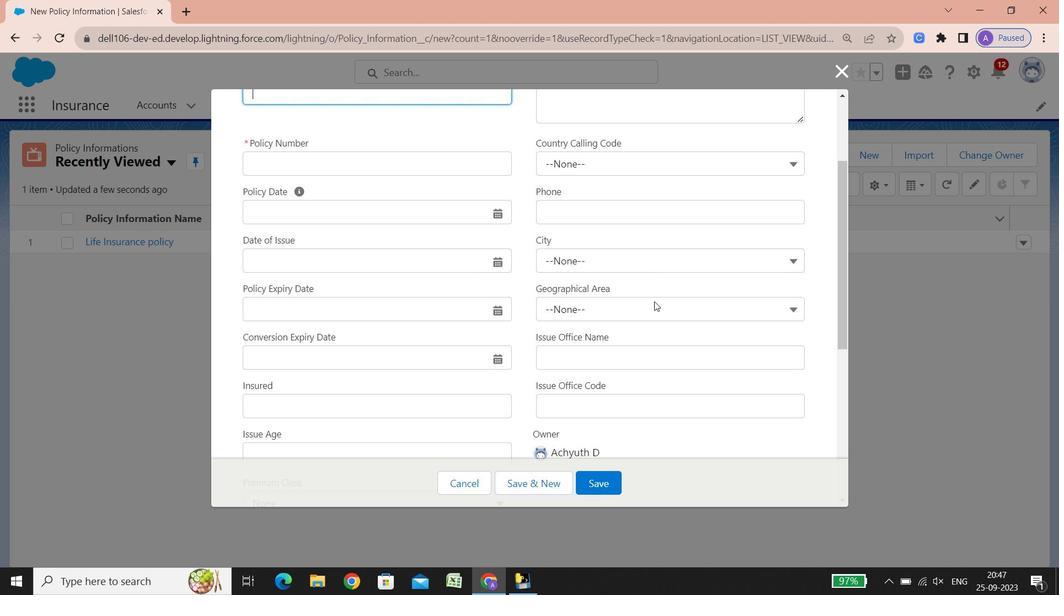 
Action: Mouse scrolled (654, 301) with delta (0, 0)
Screenshot: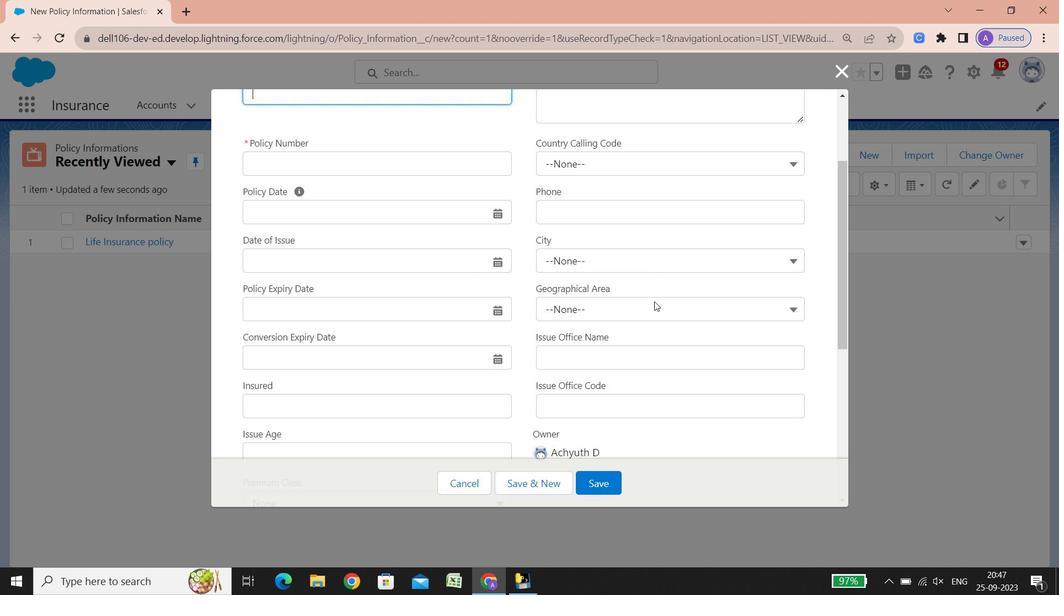 
Action: Mouse scrolled (654, 301) with delta (0, 0)
Screenshot: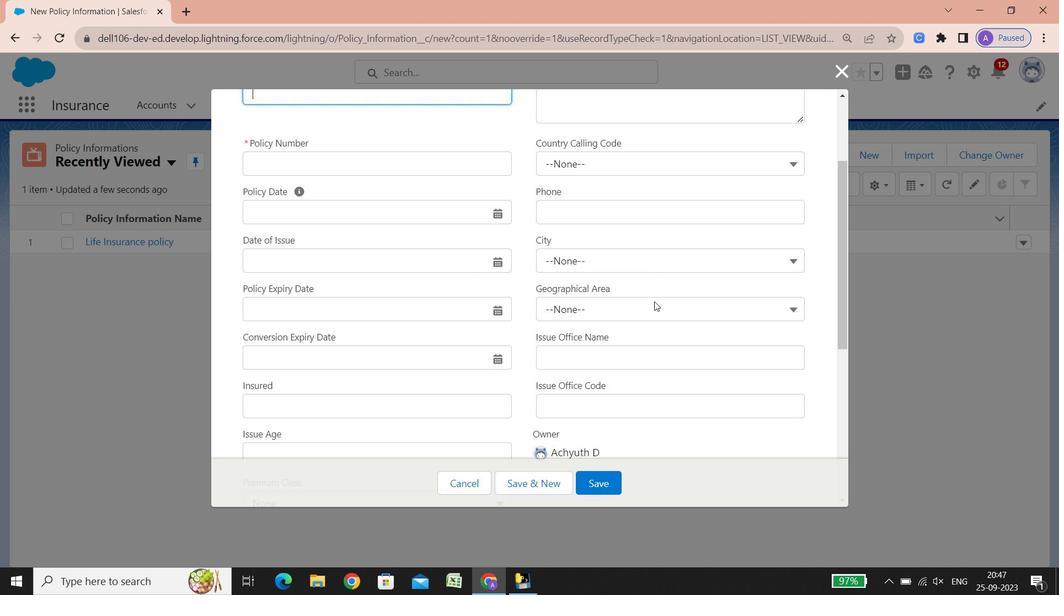 
Action: Mouse scrolled (654, 301) with delta (0, 0)
Screenshot: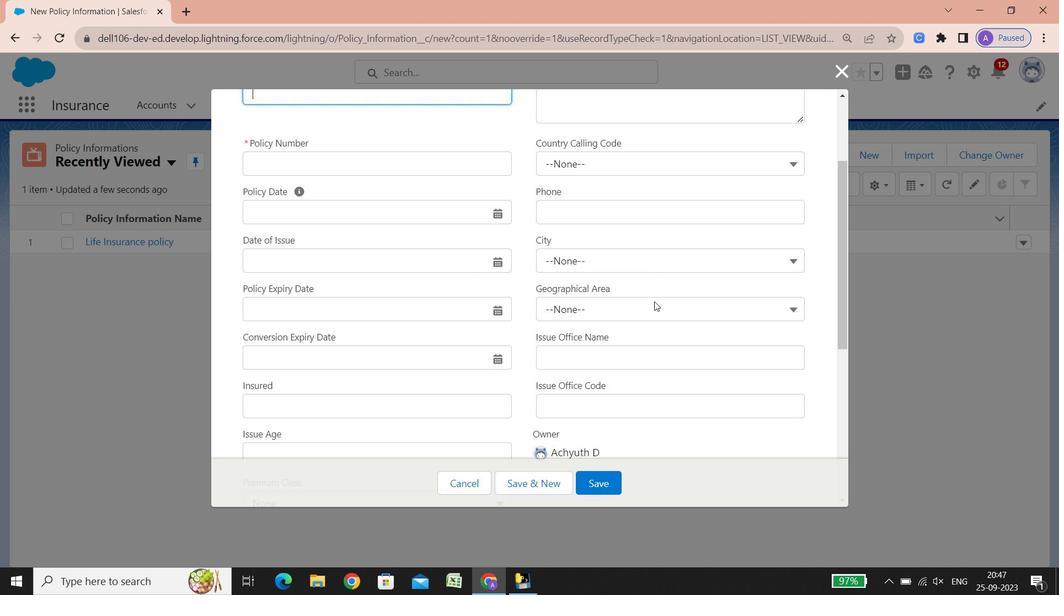 
Action: Mouse scrolled (654, 301) with delta (0, 0)
Screenshot: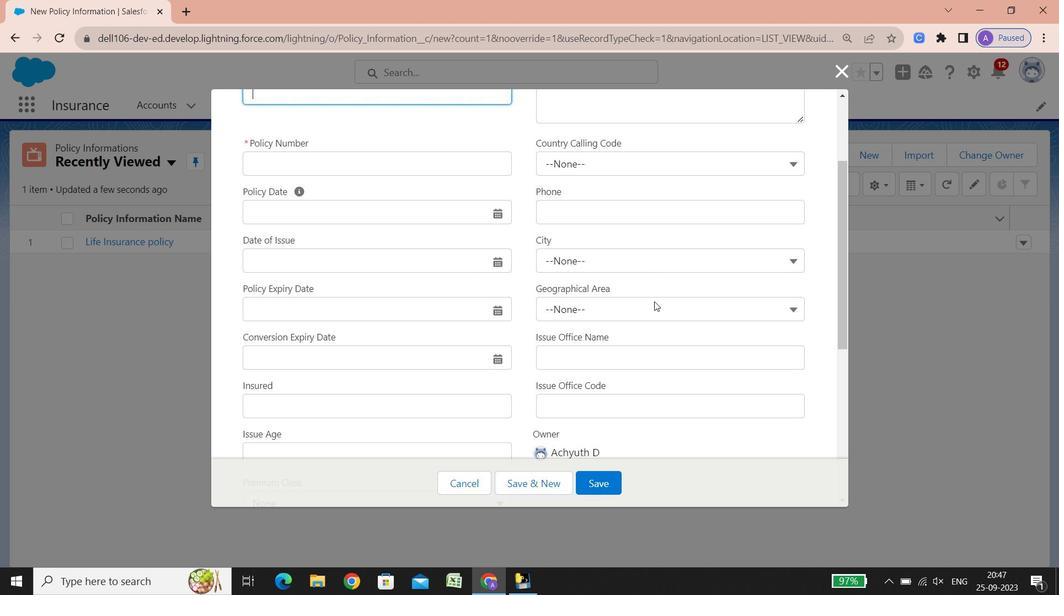
Action: Mouse scrolled (654, 301) with delta (0, 0)
Screenshot: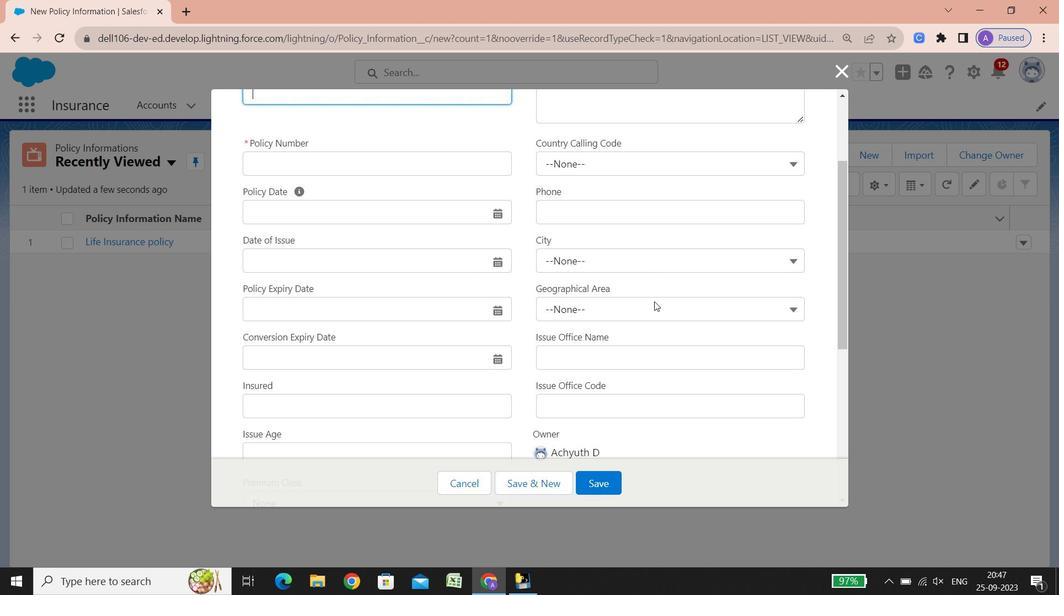 
Action: Mouse scrolled (654, 301) with delta (0, 0)
Screenshot: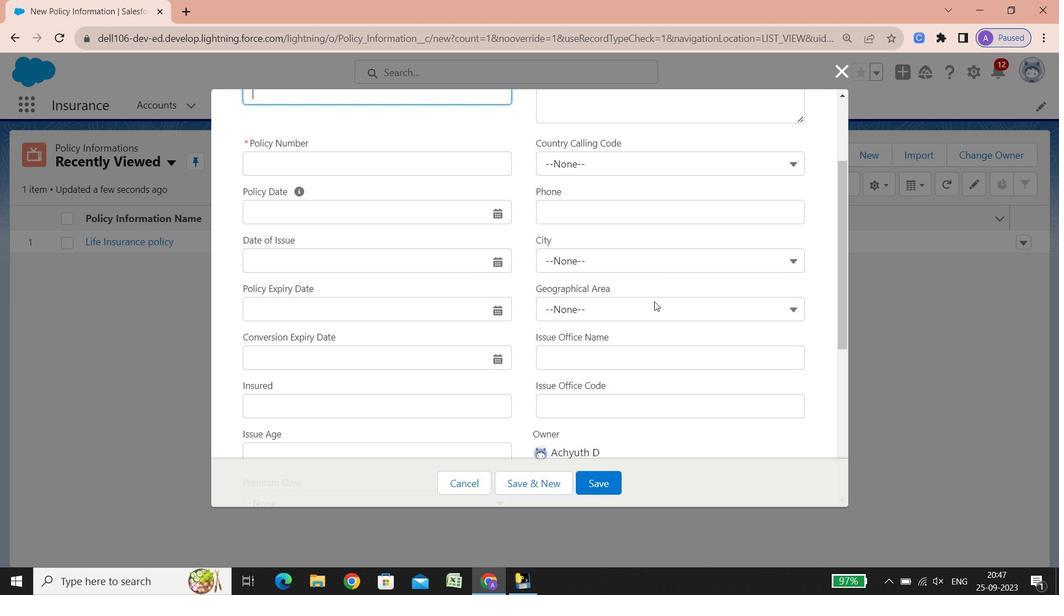 
Action: Mouse scrolled (654, 301) with delta (0, 0)
Screenshot: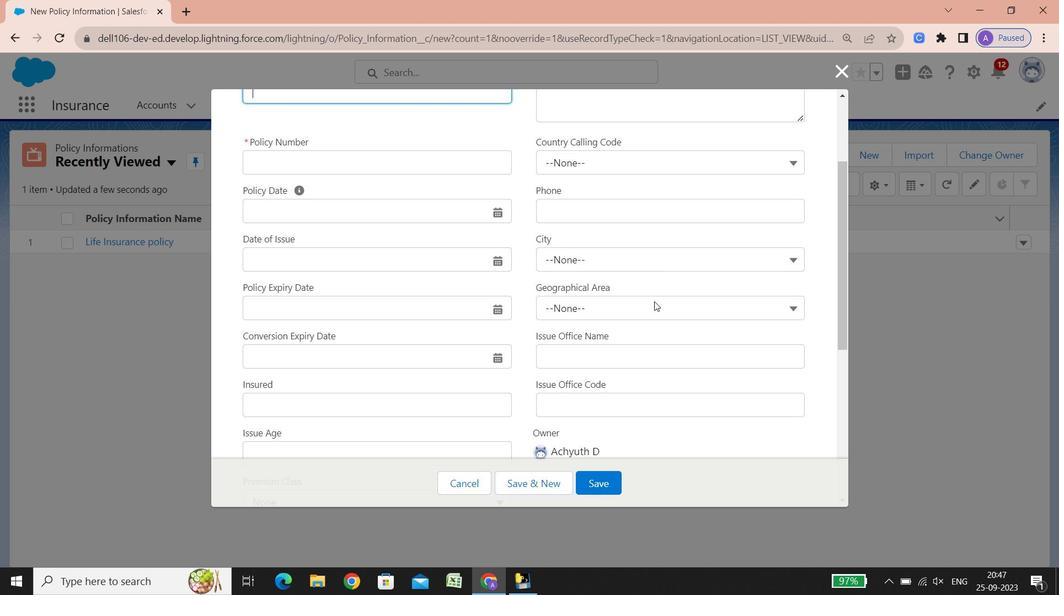 
Action: Mouse scrolled (654, 301) with delta (0, 0)
Screenshot: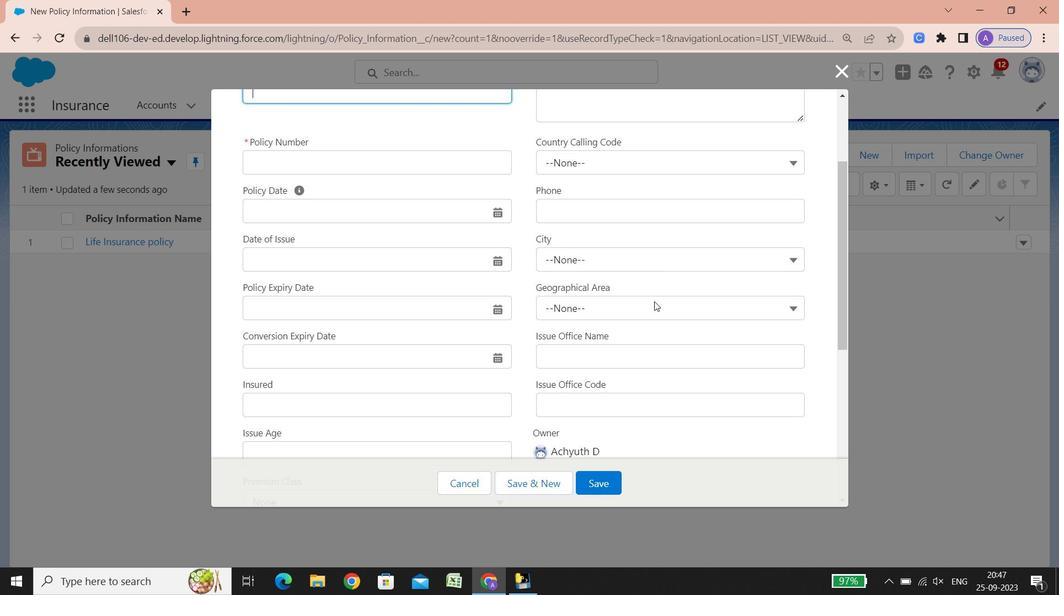 
Action: Mouse scrolled (654, 301) with delta (0, 0)
Screenshot: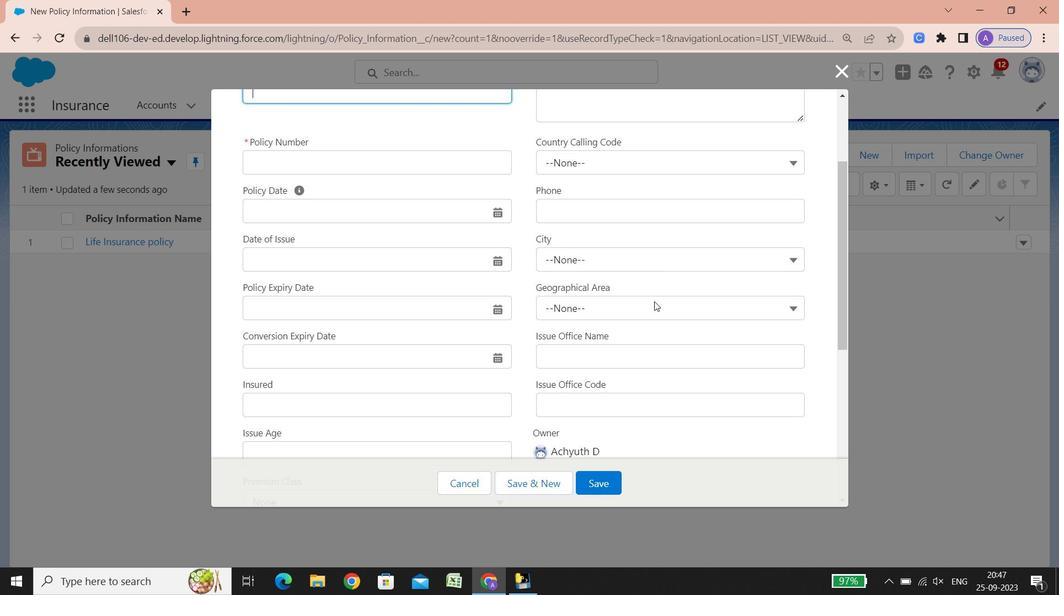 
Action: Mouse scrolled (654, 301) with delta (0, 0)
Screenshot: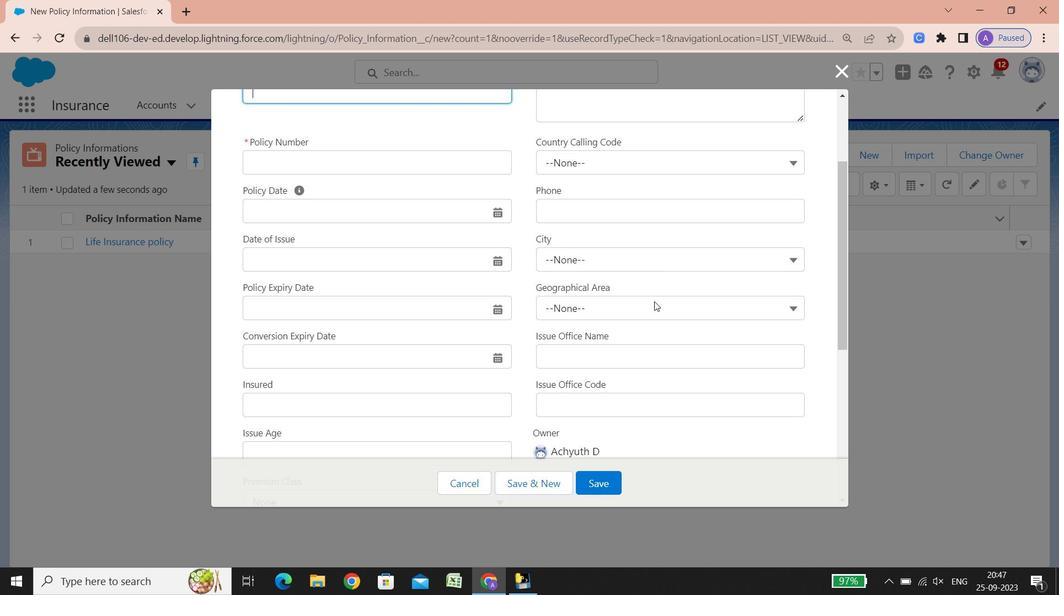 
Action: Mouse scrolled (654, 301) with delta (0, 0)
Screenshot: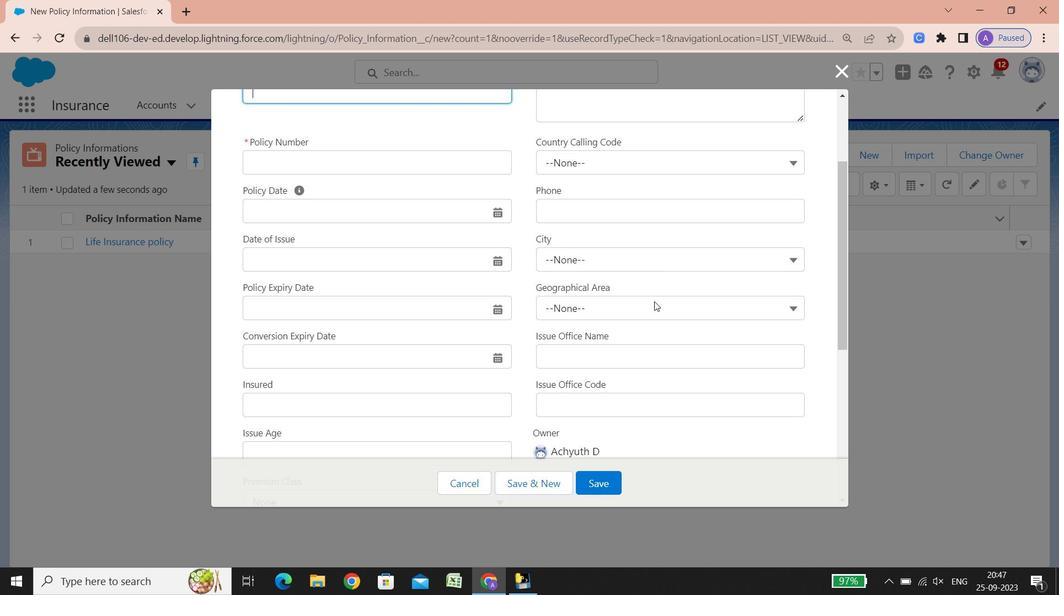 
Action: Mouse scrolled (654, 301) with delta (0, 0)
Screenshot: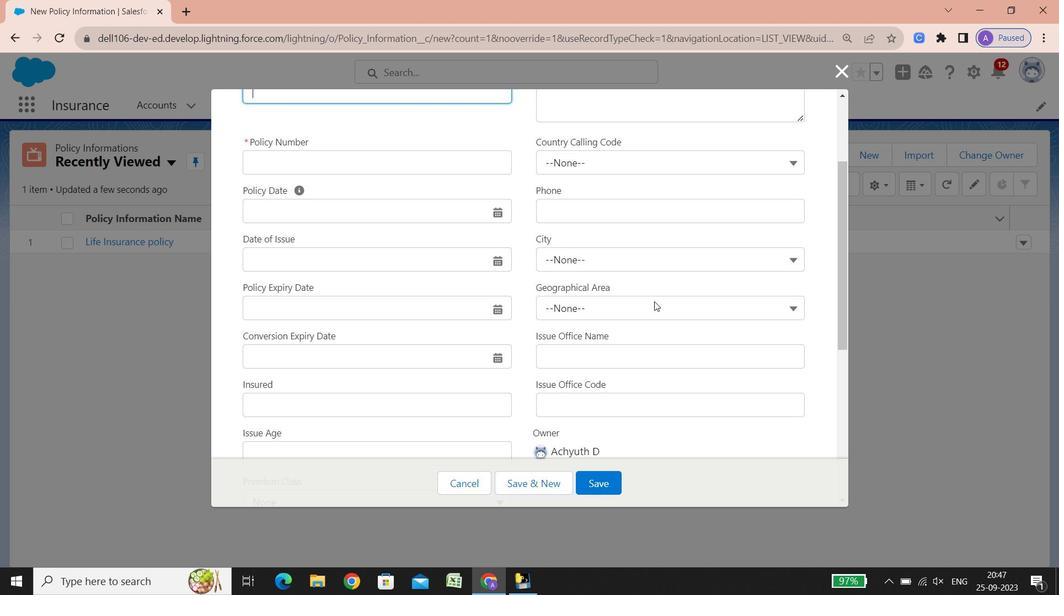 
Action: Mouse scrolled (654, 301) with delta (0, 0)
Screenshot: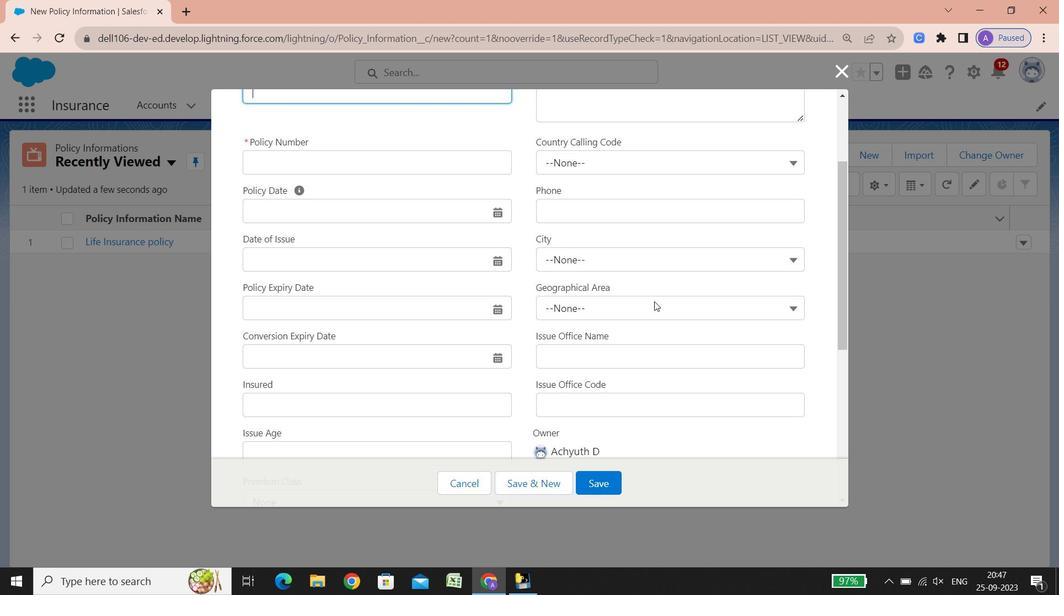 
Action: Mouse scrolled (654, 301) with delta (0, 0)
Screenshot: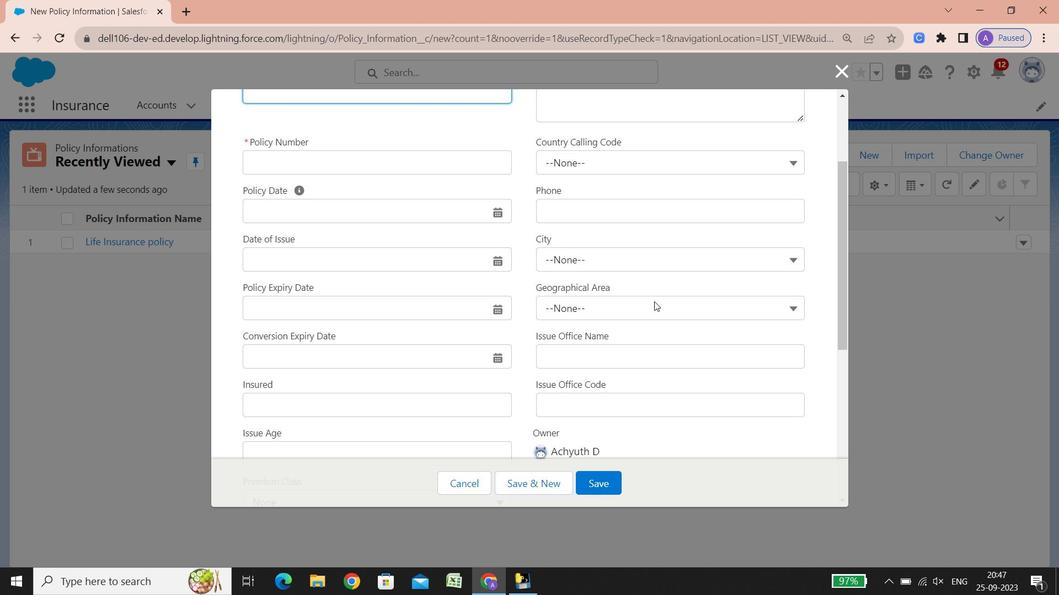 
Action: Mouse scrolled (654, 301) with delta (0, 0)
Screenshot: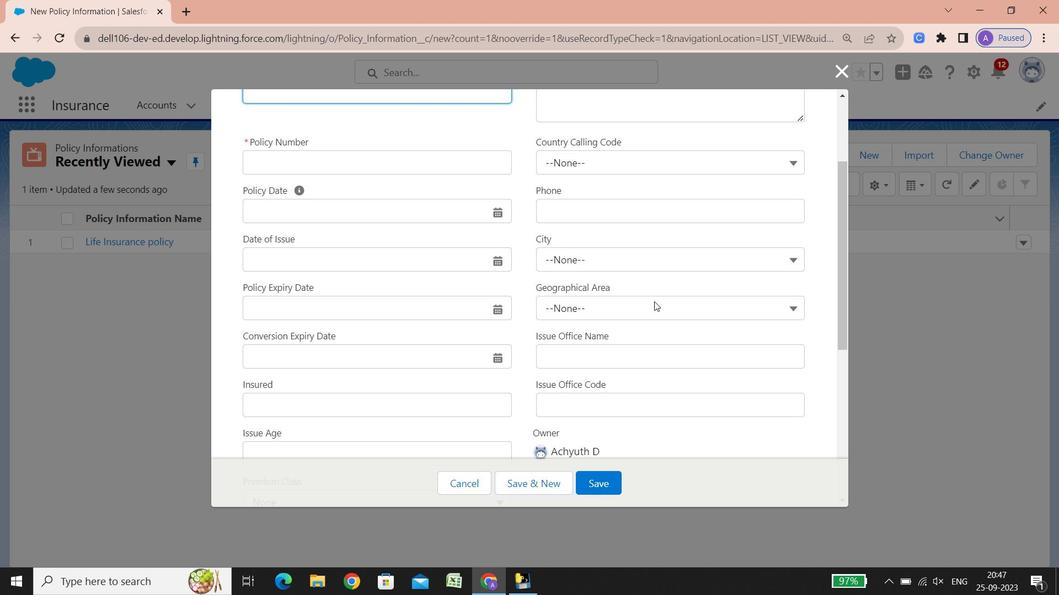 
Action: Mouse scrolled (654, 301) with delta (0, 0)
Screenshot: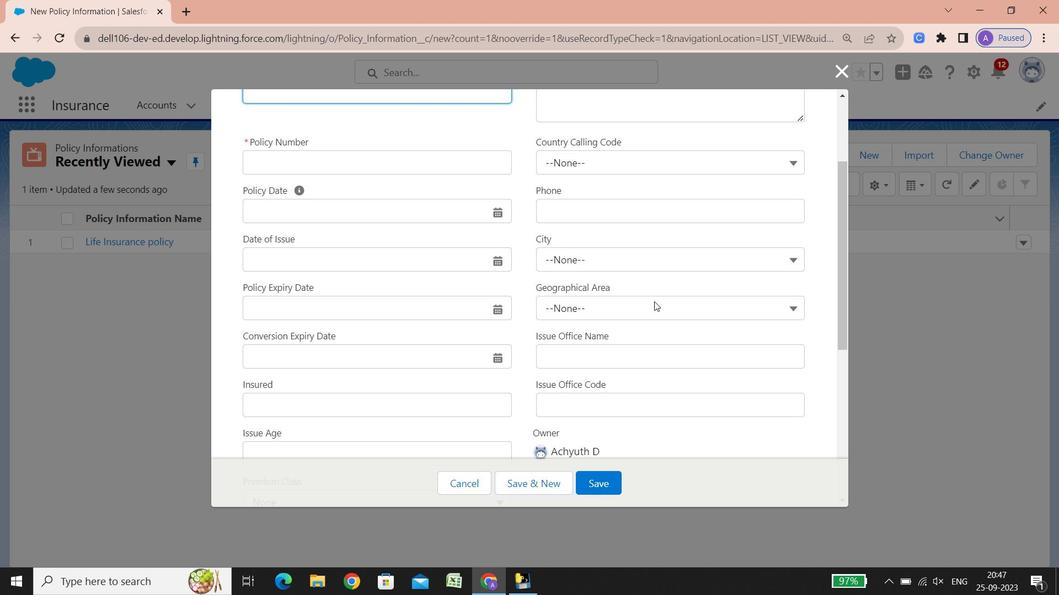 
Action: Mouse scrolled (654, 301) with delta (0, 0)
Screenshot: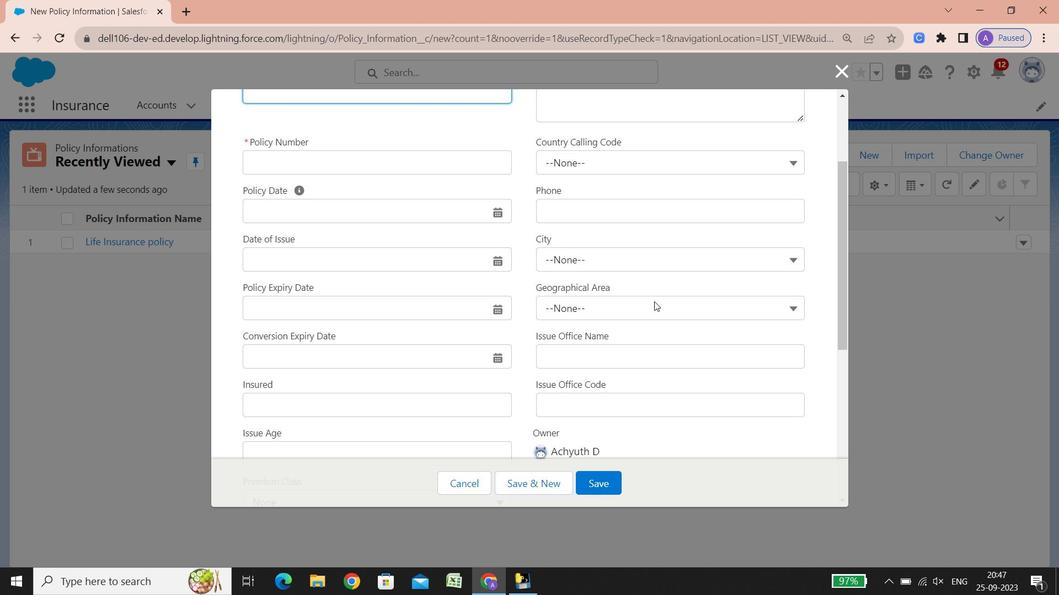 
Action: Mouse scrolled (654, 301) with delta (0, 0)
Screenshot: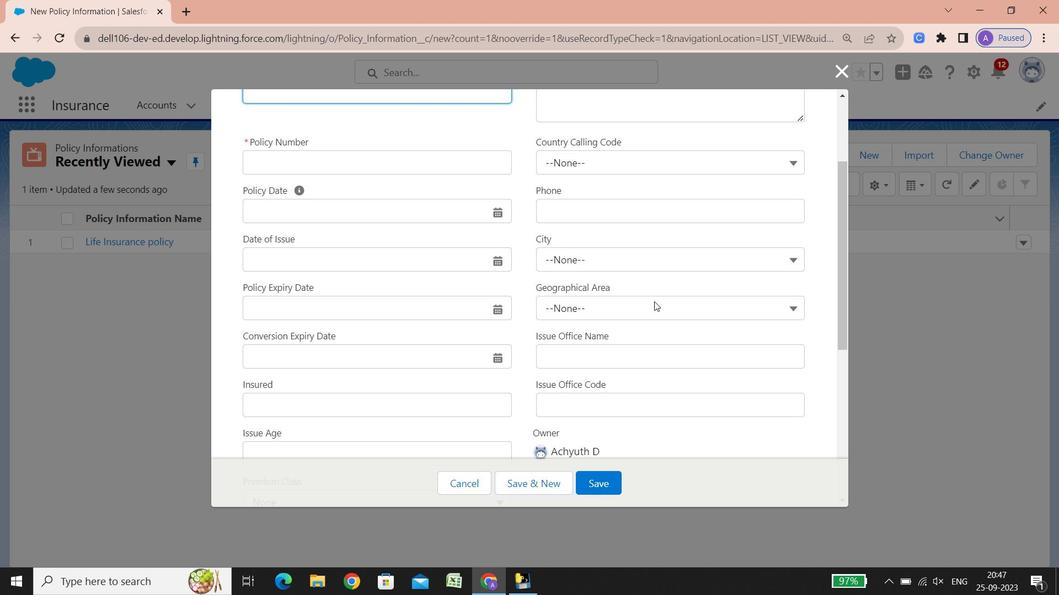 
Action: Mouse scrolled (654, 301) with delta (0, 0)
Screenshot: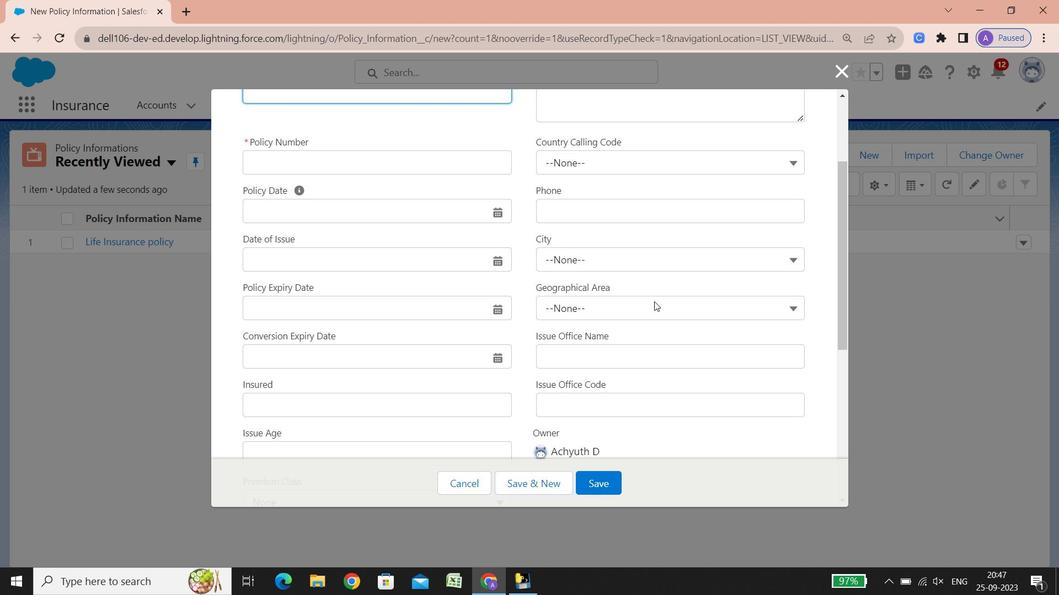 
Action: Mouse scrolled (654, 301) with delta (0, 0)
Screenshot: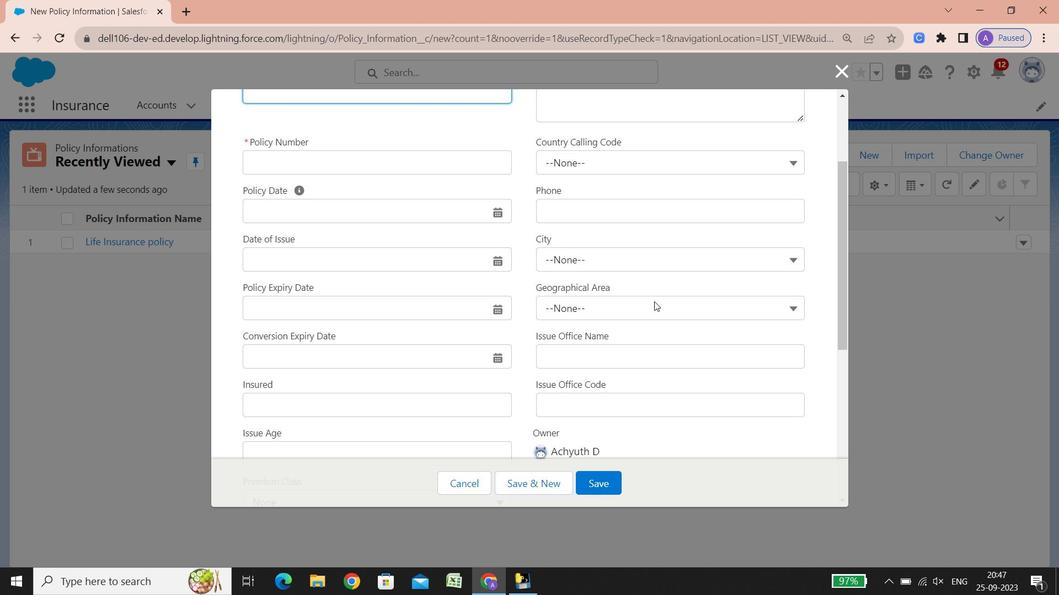 
Action: Mouse scrolled (654, 301) with delta (0, 0)
Screenshot: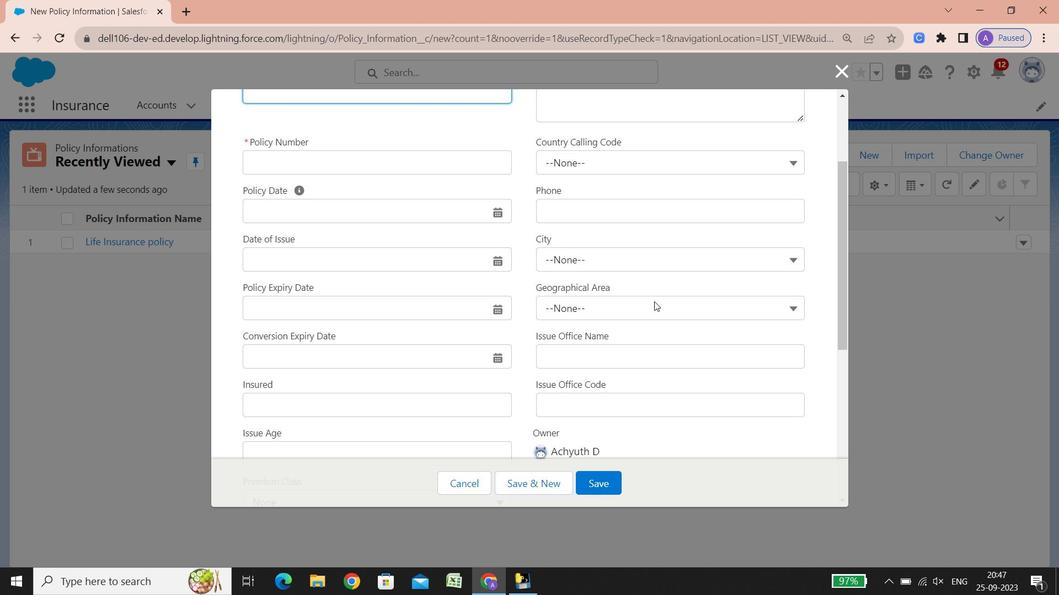 
Action: Mouse scrolled (654, 301) with delta (0, 0)
Screenshot: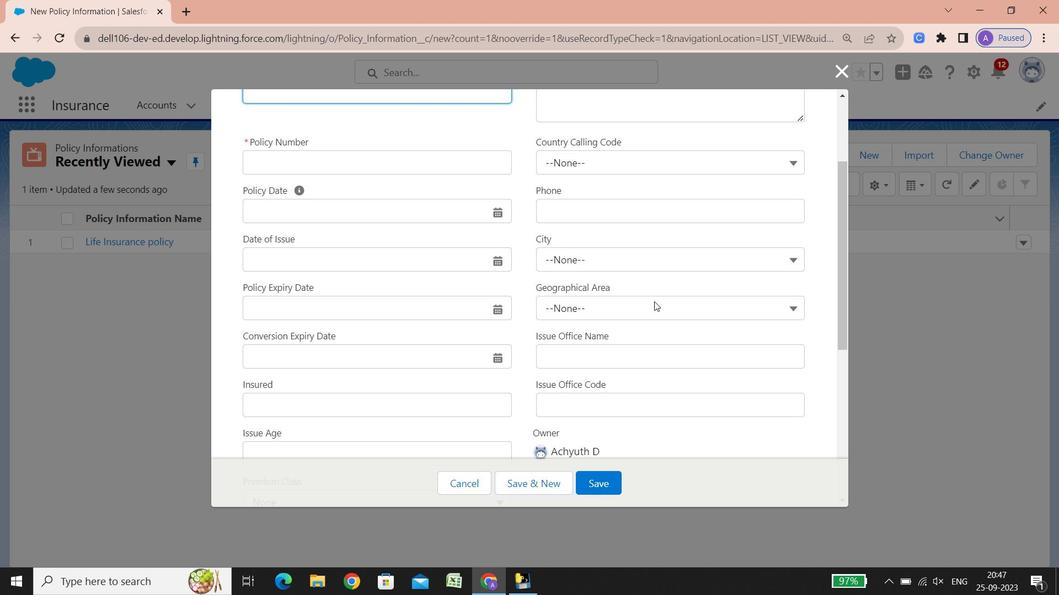 
Action: Mouse scrolled (654, 301) with delta (0, 0)
Screenshot: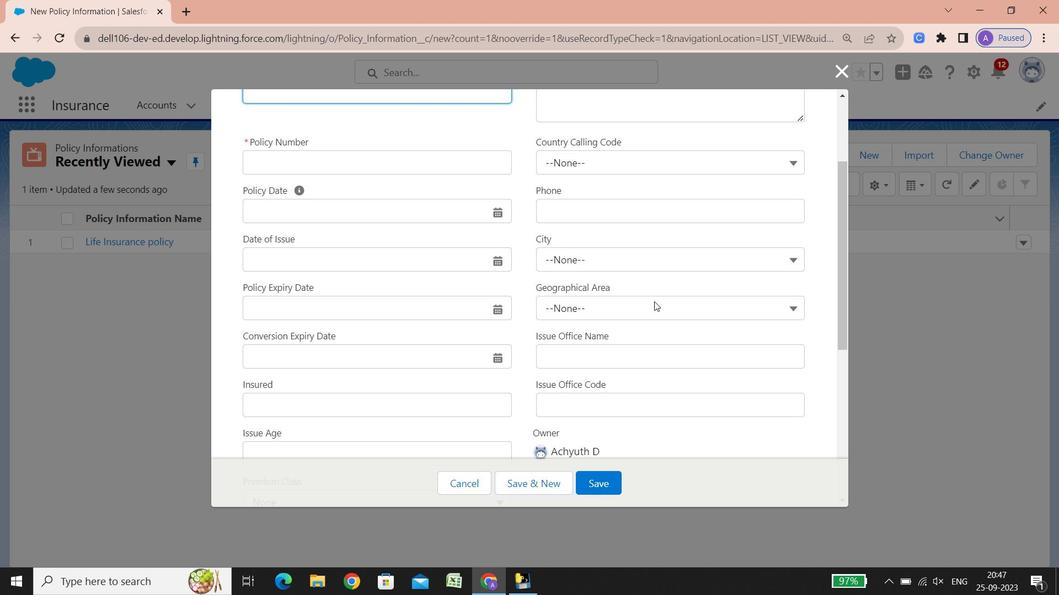 
Action: Mouse scrolled (654, 301) with delta (0, 0)
Screenshot: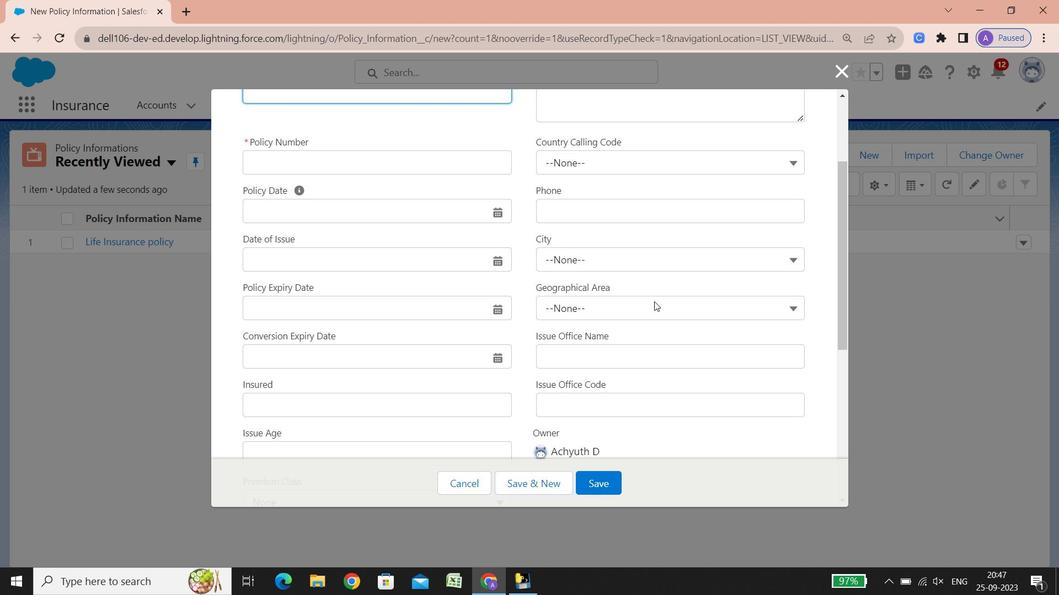 
Action: Mouse scrolled (654, 301) with delta (0, 0)
Screenshot: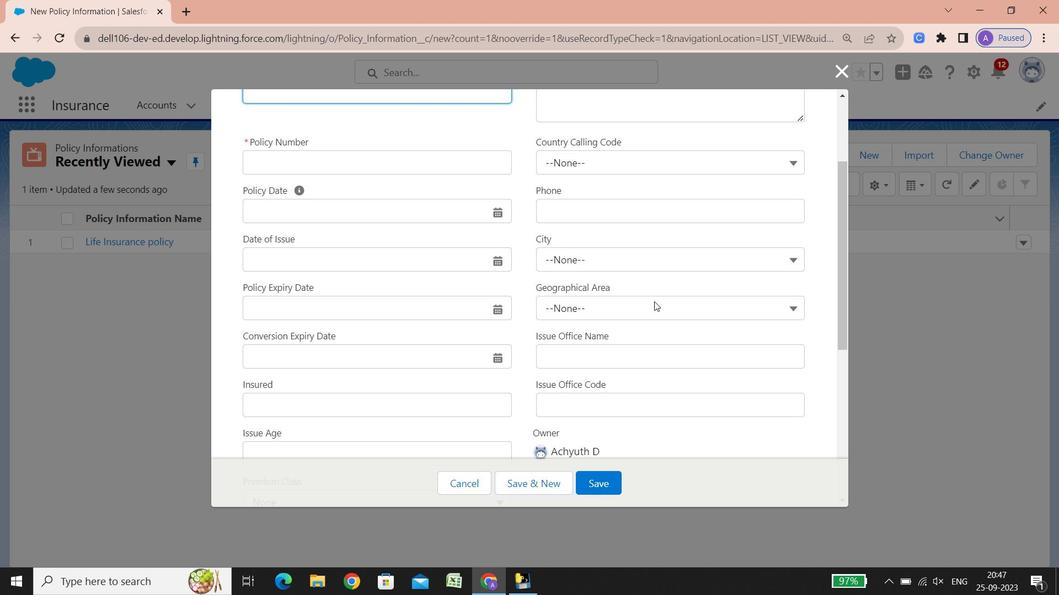 
Action: Mouse scrolled (654, 301) with delta (0, 0)
Screenshot: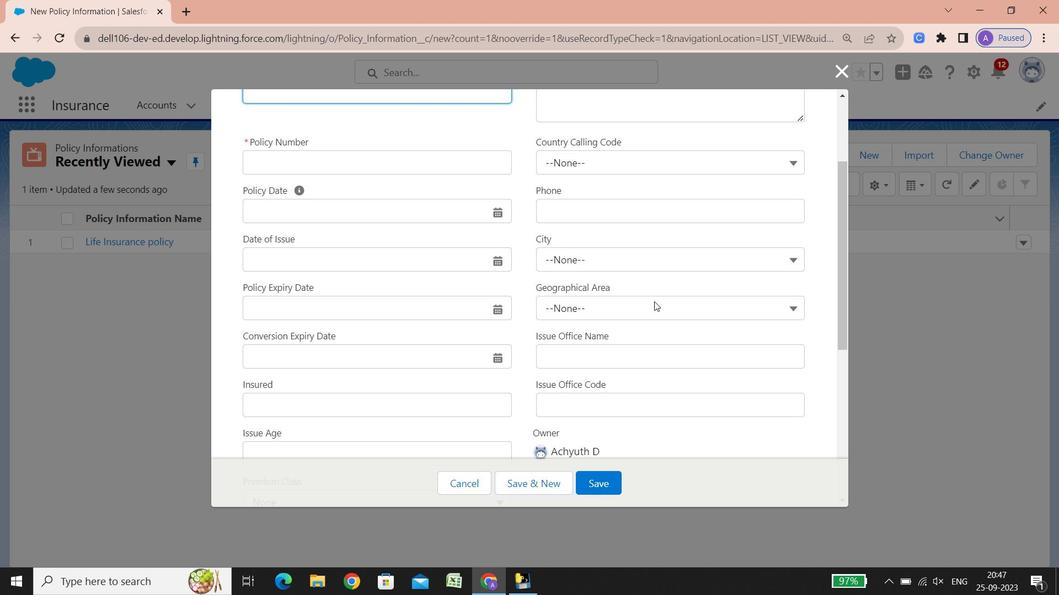 
Action: Mouse scrolled (654, 301) with delta (0, 0)
Screenshot: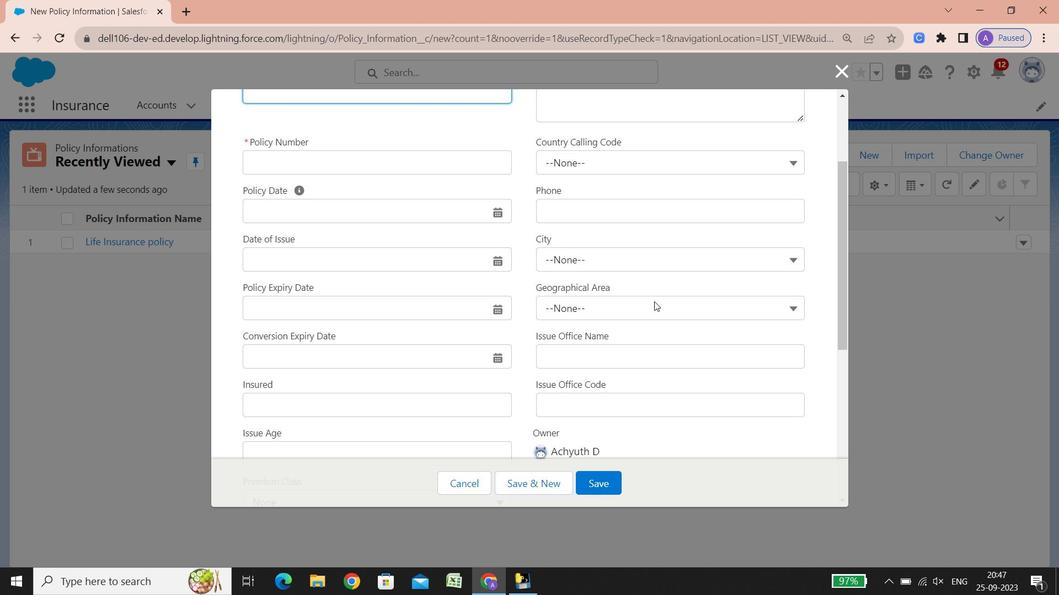 
Action: Mouse scrolled (654, 301) with delta (0, 0)
Screenshot: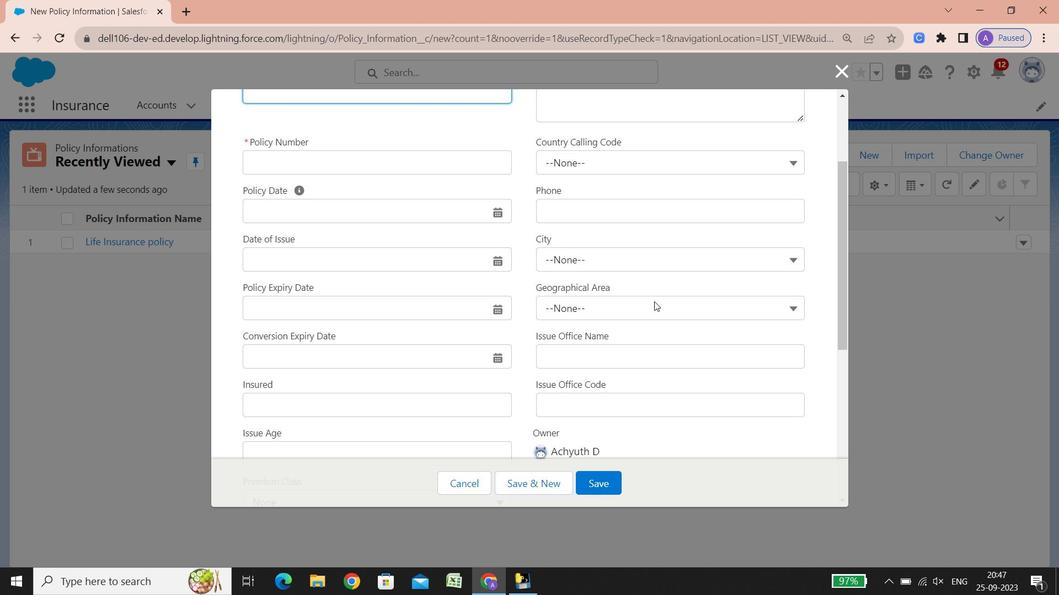 
Action: Mouse scrolled (654, 301) with delta (0, 0)
Screenshot: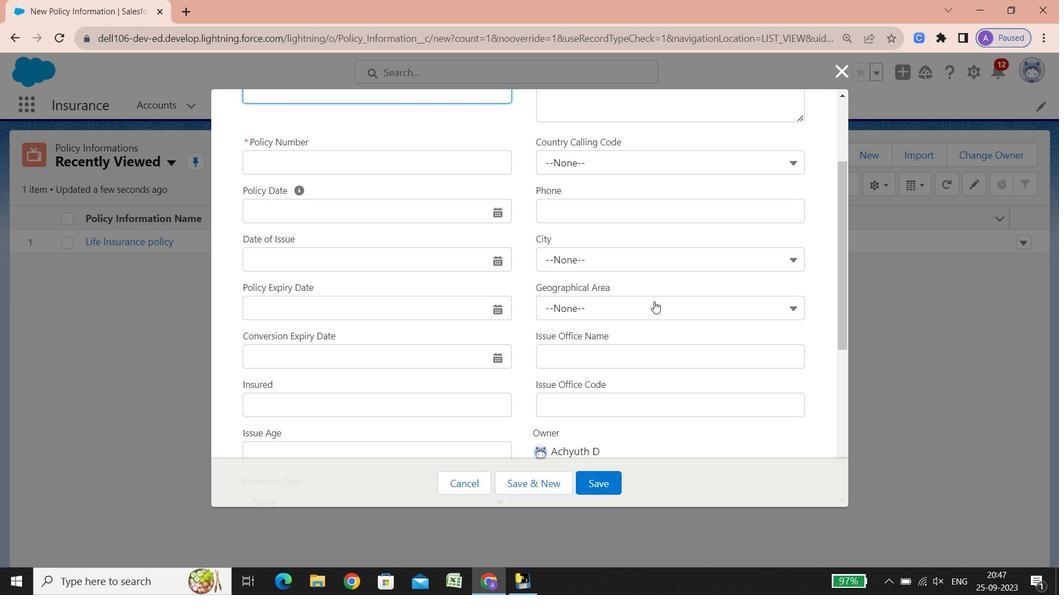 
Action: Mouse scrolled (654, 301) with delta (0, 0)
Screenshot: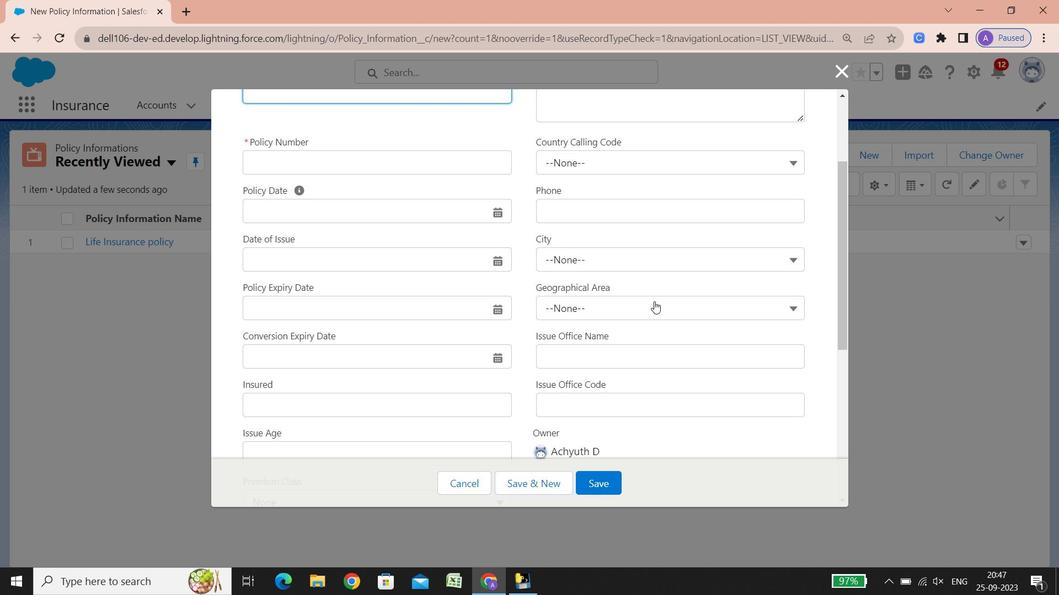
Action: Mouse scrolled (654, 301) with delta (0, 0)
Screenshot: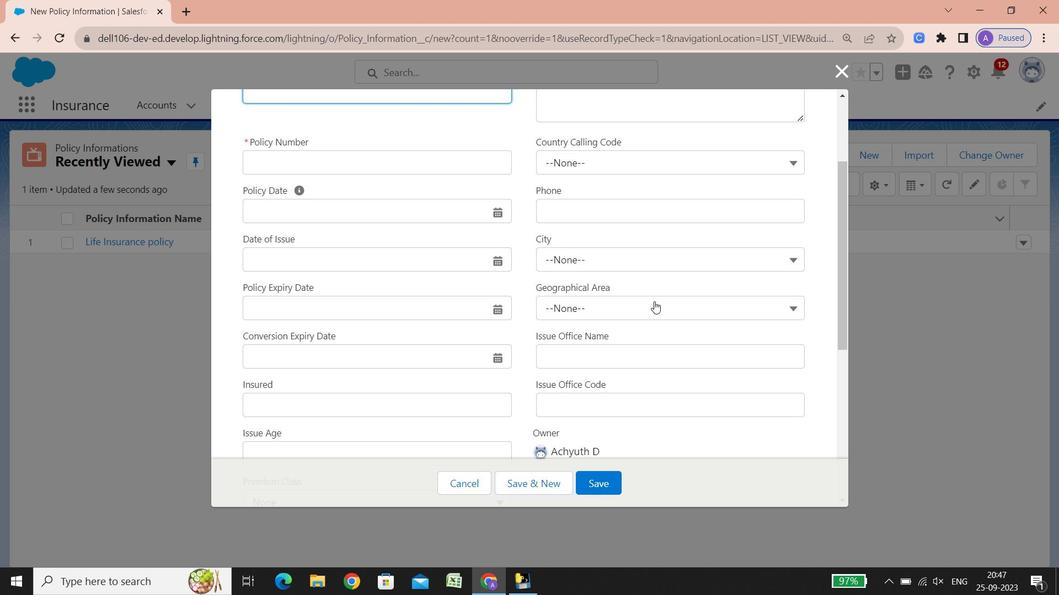 
Action: Mouse scrolled (654, 301) with delta (0, 0)
Screenshot: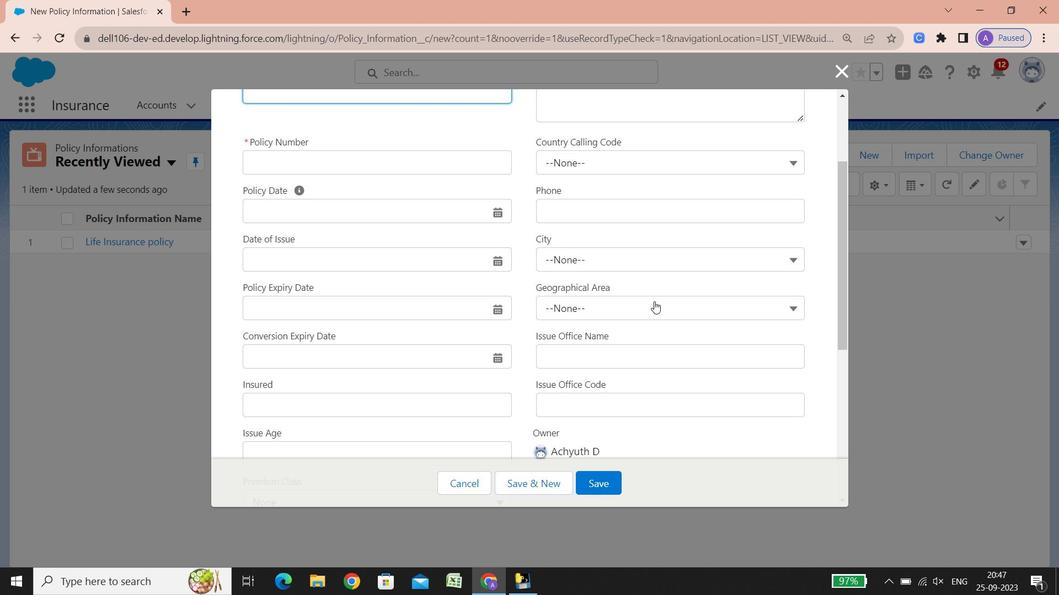 
Action: Mouse scrolled (654, 301) with delta (0, 0)
Screenshot: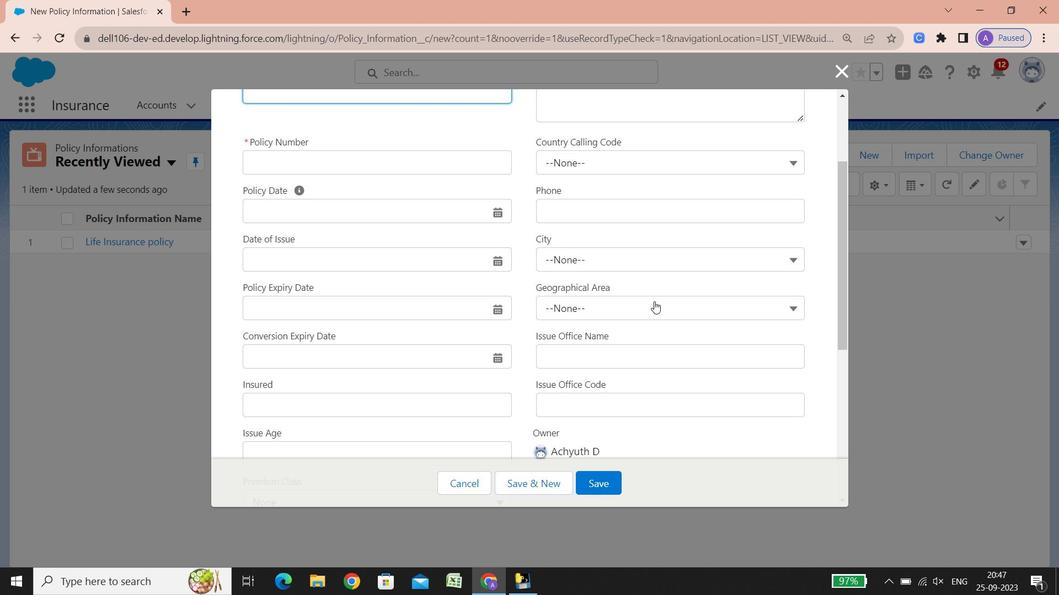 
Action: Mouse scrolled (654, 301) with delta (0, 0)
Screenshot: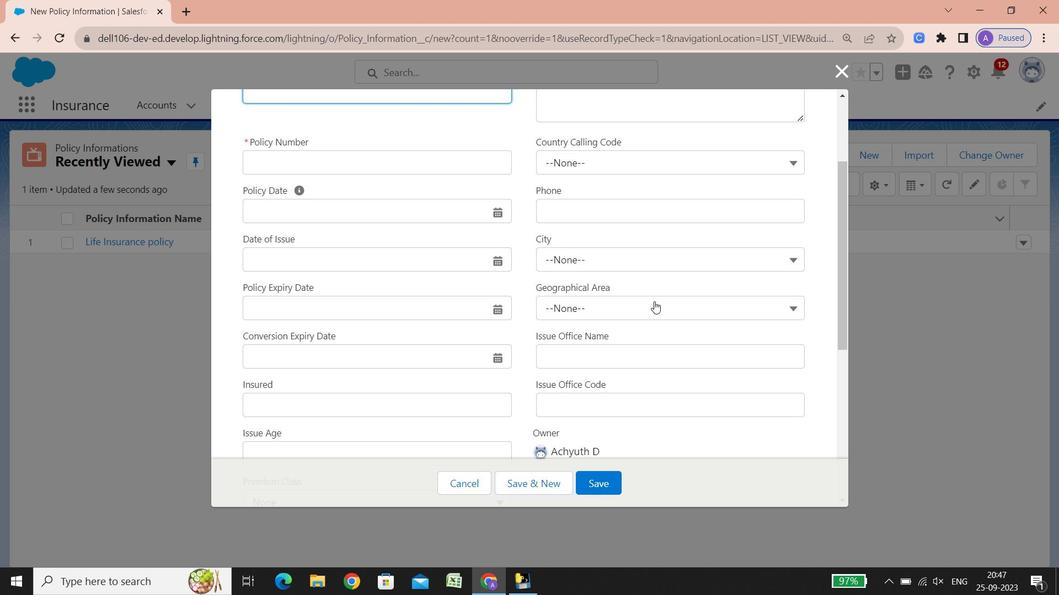 
Action: Mouse scrolled (654, 301) with delta (0, 0)
Screenshot: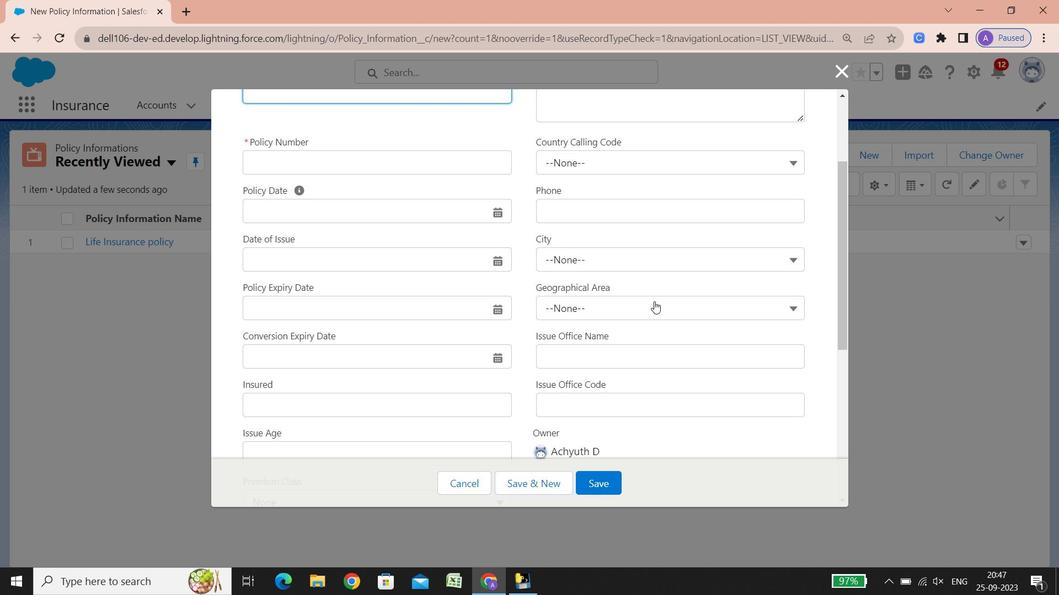 
Action: Mouse scrolled (654, 301) with delta (0, 0)
Screenshot: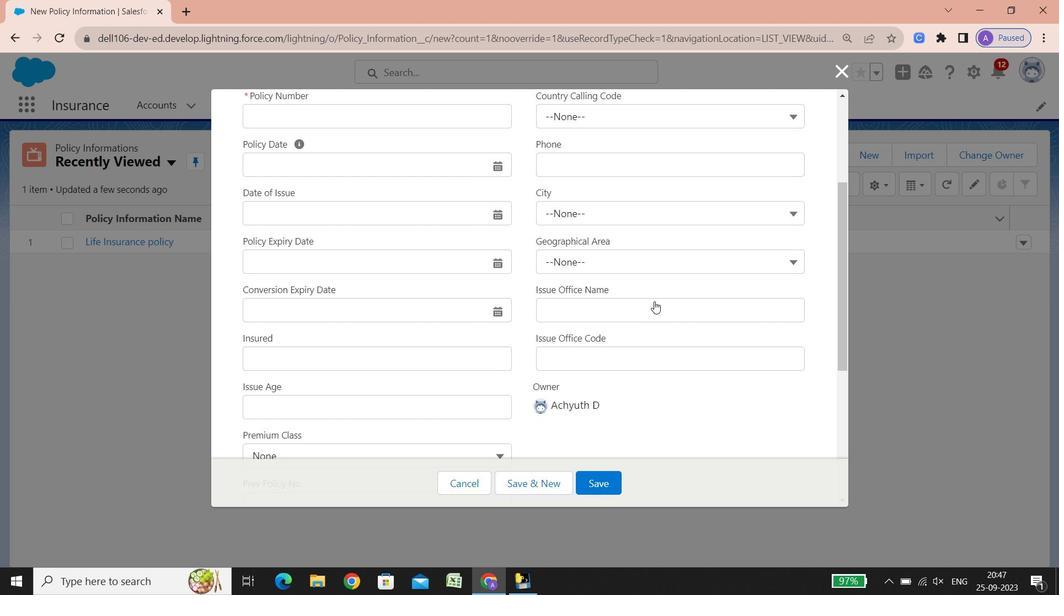 
Action: Mouse scrolled (654, 301) with delta (0, 0)
Screenshot: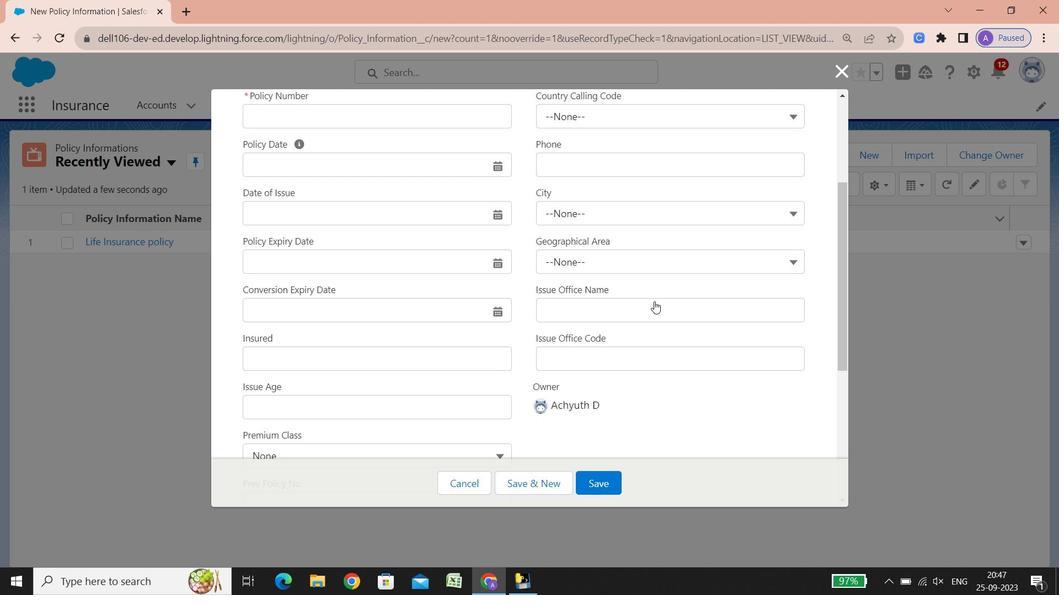 
Action: Mouse scrolled (654, 301) with delta (0, 0)
Screenshot: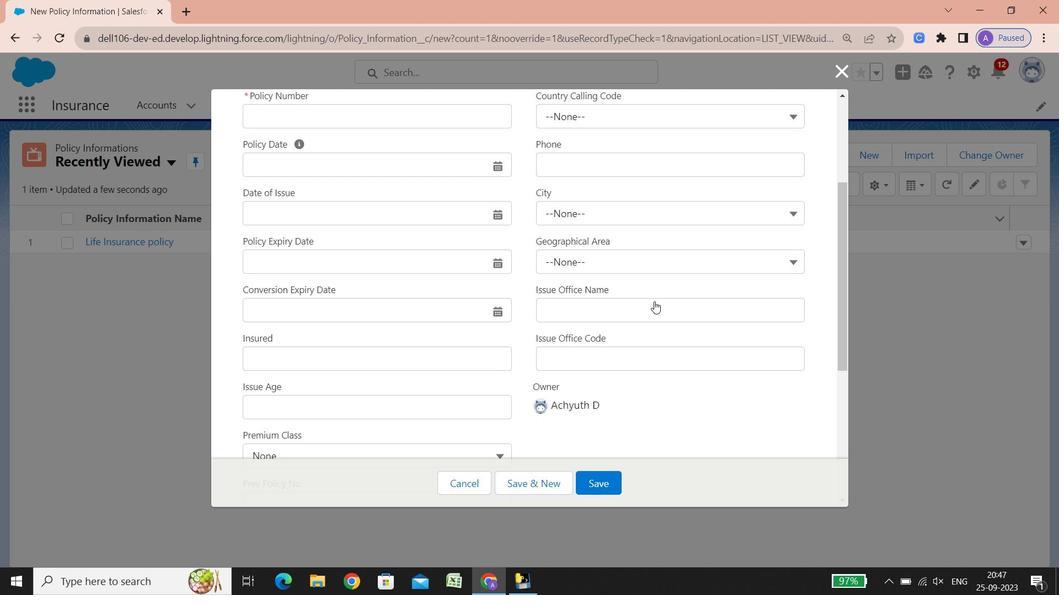 
Action: Mouse scrolled (654, 301) with delta (0, 0)
Screenshot: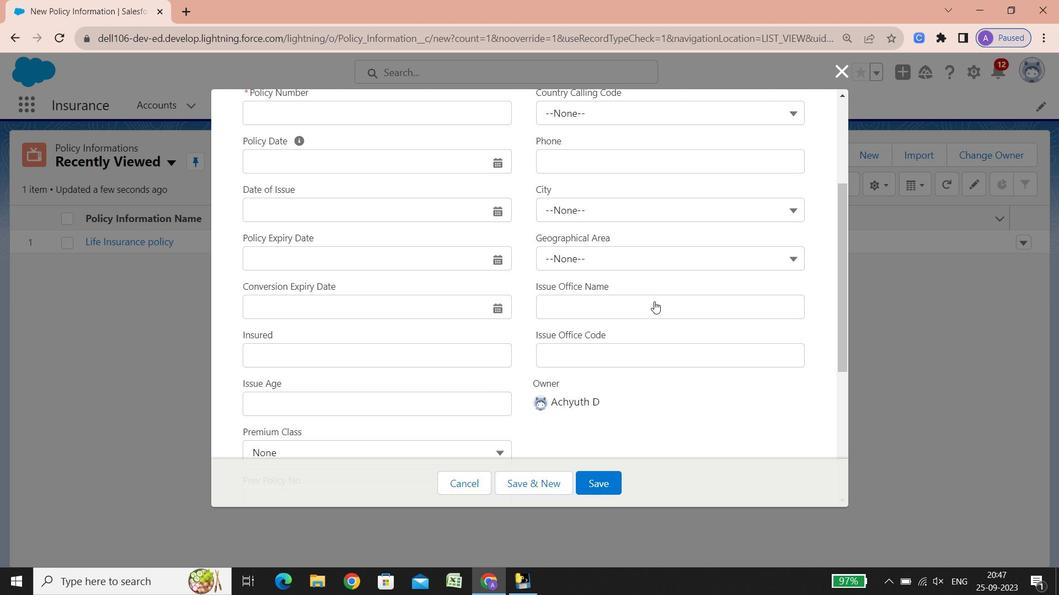 
Action: Mouse scrolled (654, 301) with delta (0, 0)
Screenshot: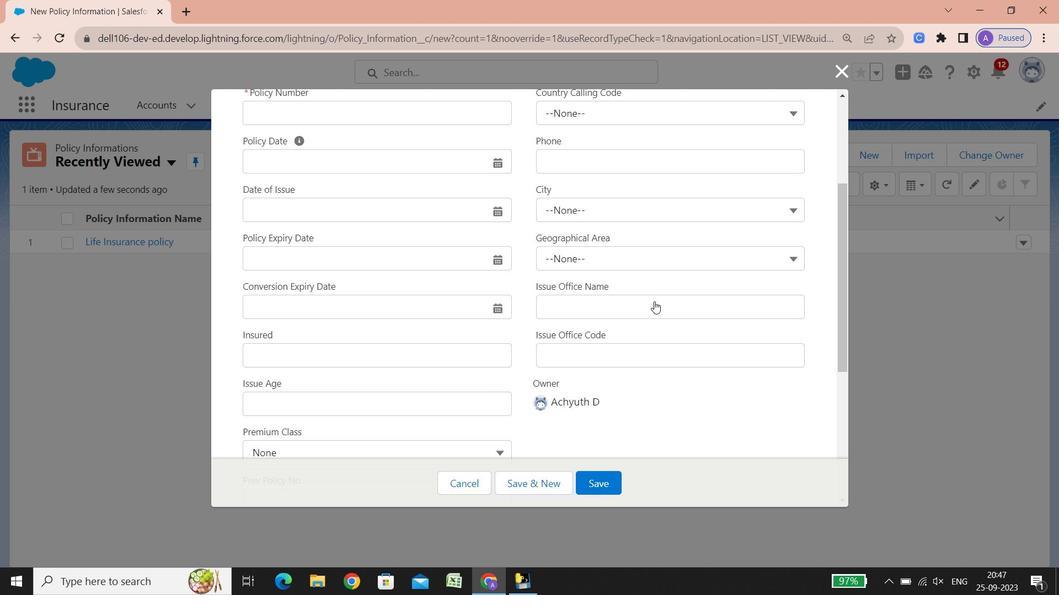 
Action: Mouse scrolled (654, 301) with delta (0, 0)
Screenshot: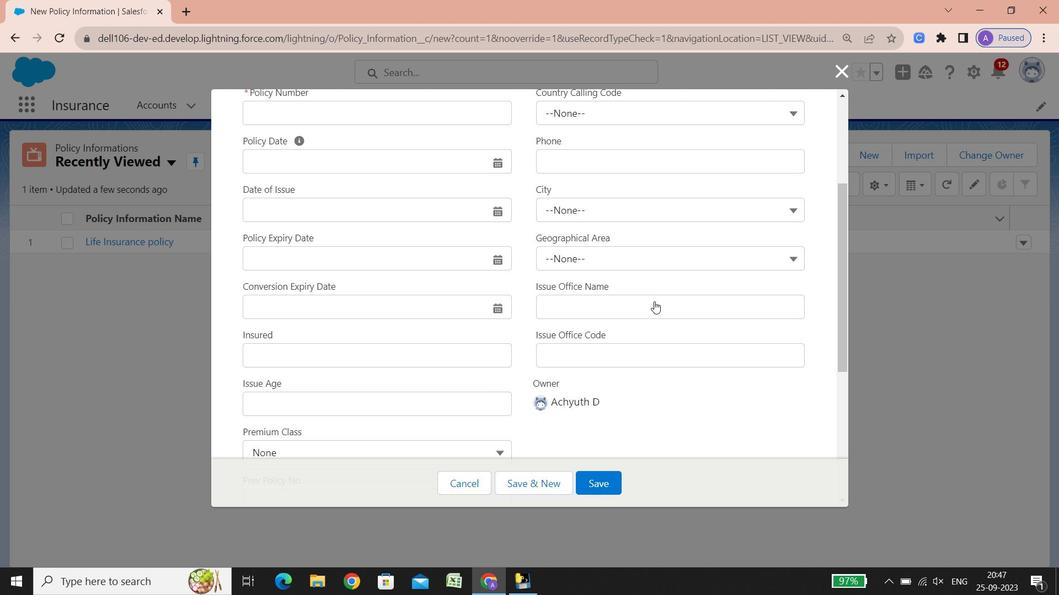
Action: Mouse scrolled (654, 301) with delta (0, 0)
Screenshot: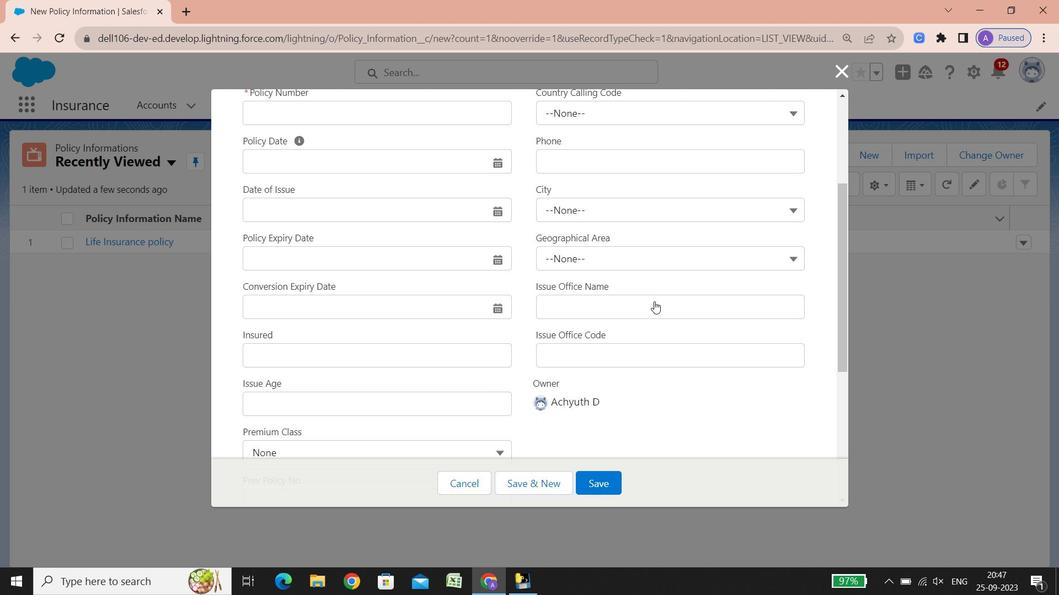 
Action: Mouse scrolled (654, 301) with delta (0, 0)
Screenshot: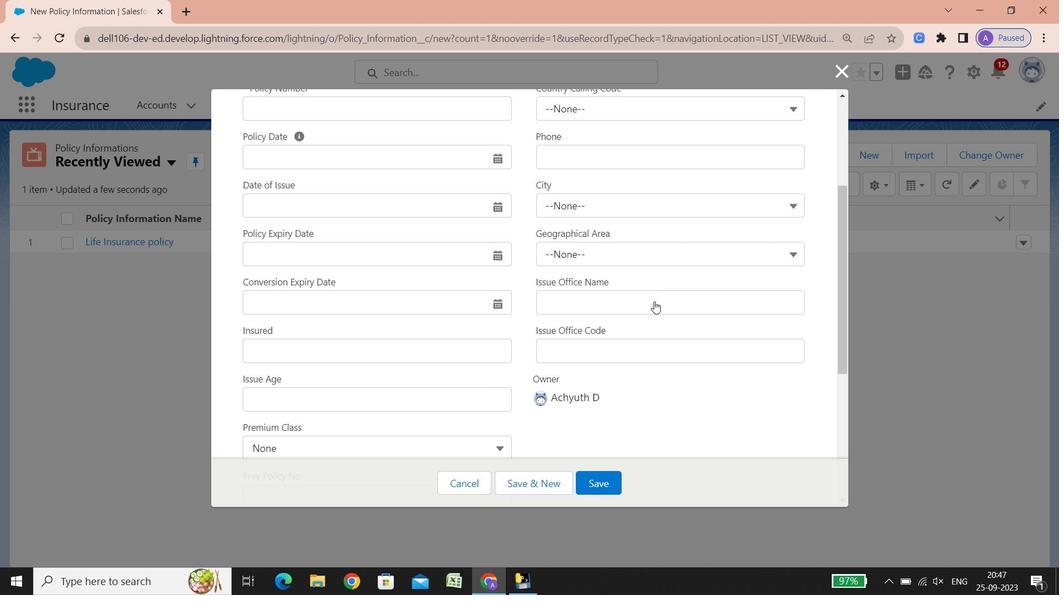 
Action: Mouse scrolled (654, 301) with delta (0, 0)
Screenshot: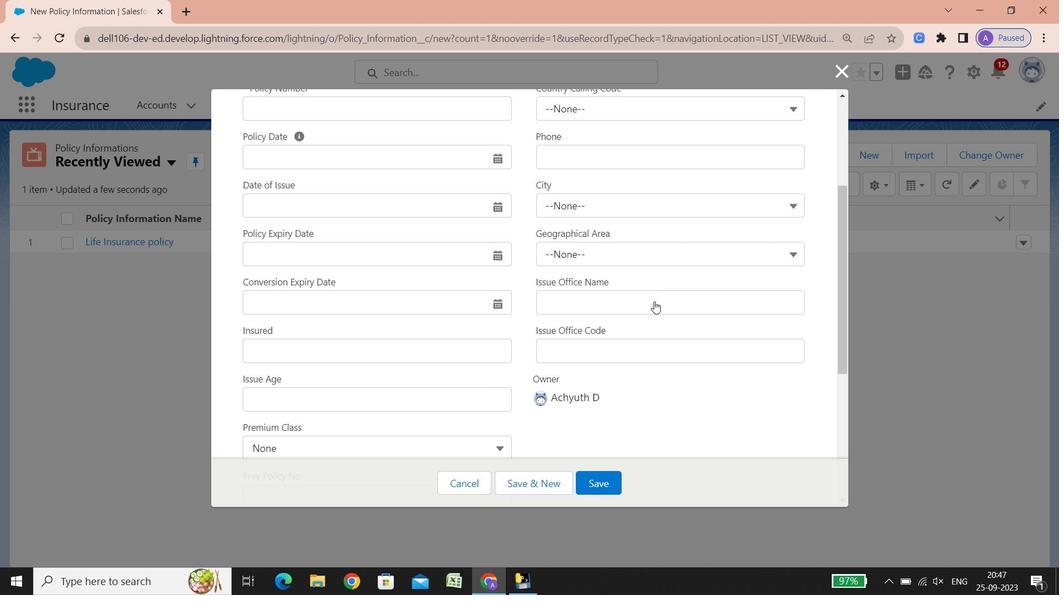 
Action: Mouse scrolled (654, 301) with delta (0, 0)
Screenshot: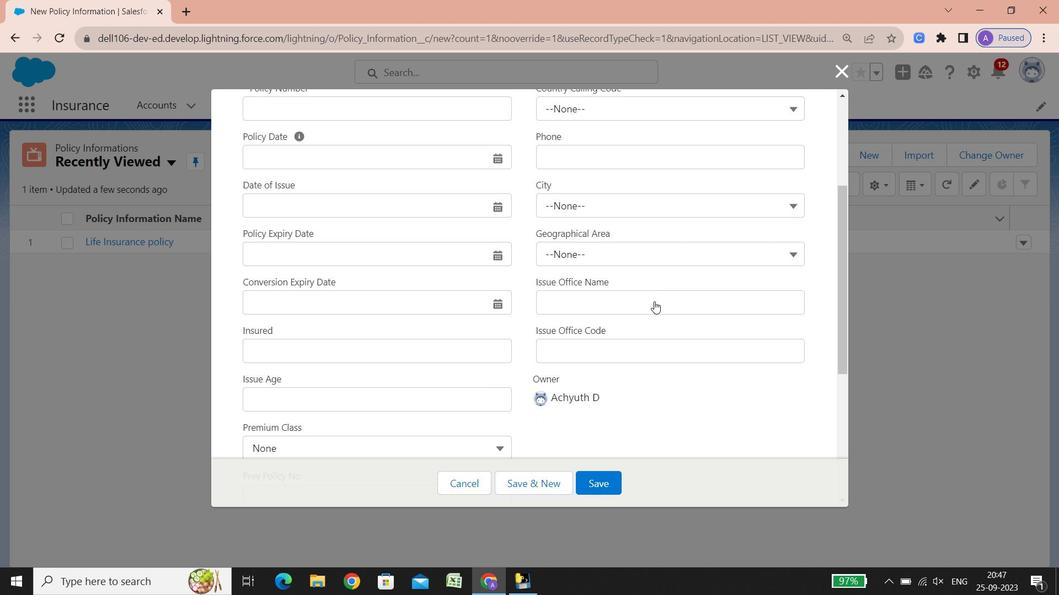 
Action: Mouse scrolled (654, 301) with delta (0, 0)
Screenshot: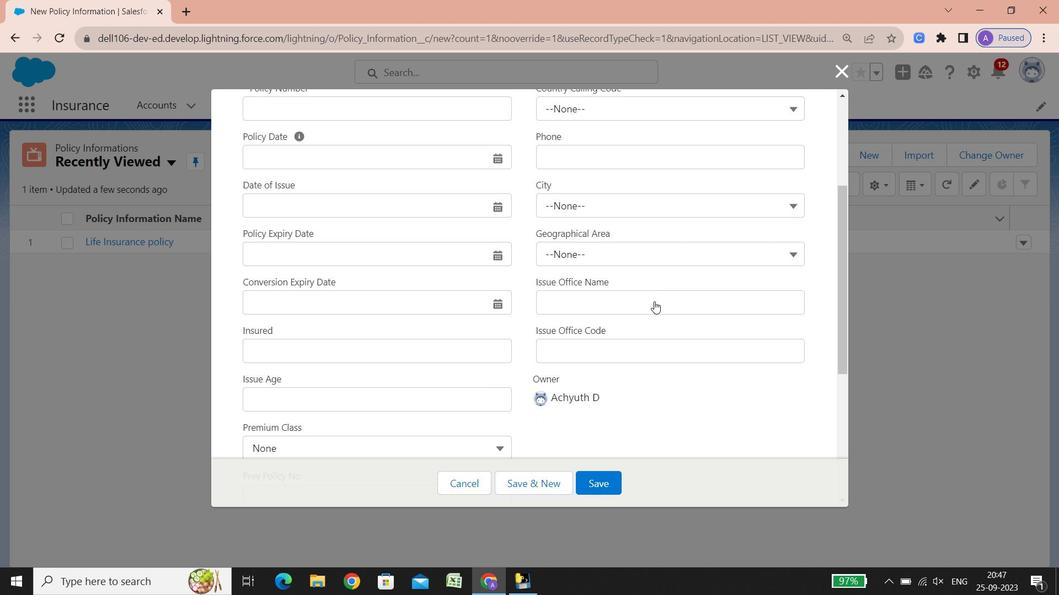 
Action: Mouse scrolled (654, 301) with delta (0, 0)
